 Task: Look for Airbnb options in Maidenhead, United Kingdom from 15th January 2024 to 21st January 2024 for 5 adults. Place can be entire room with 3 bedrooms having 3 beds and 3 bathrooms. Property type can be house.
Action: Mouse moved to (552, 137)
Screenshot: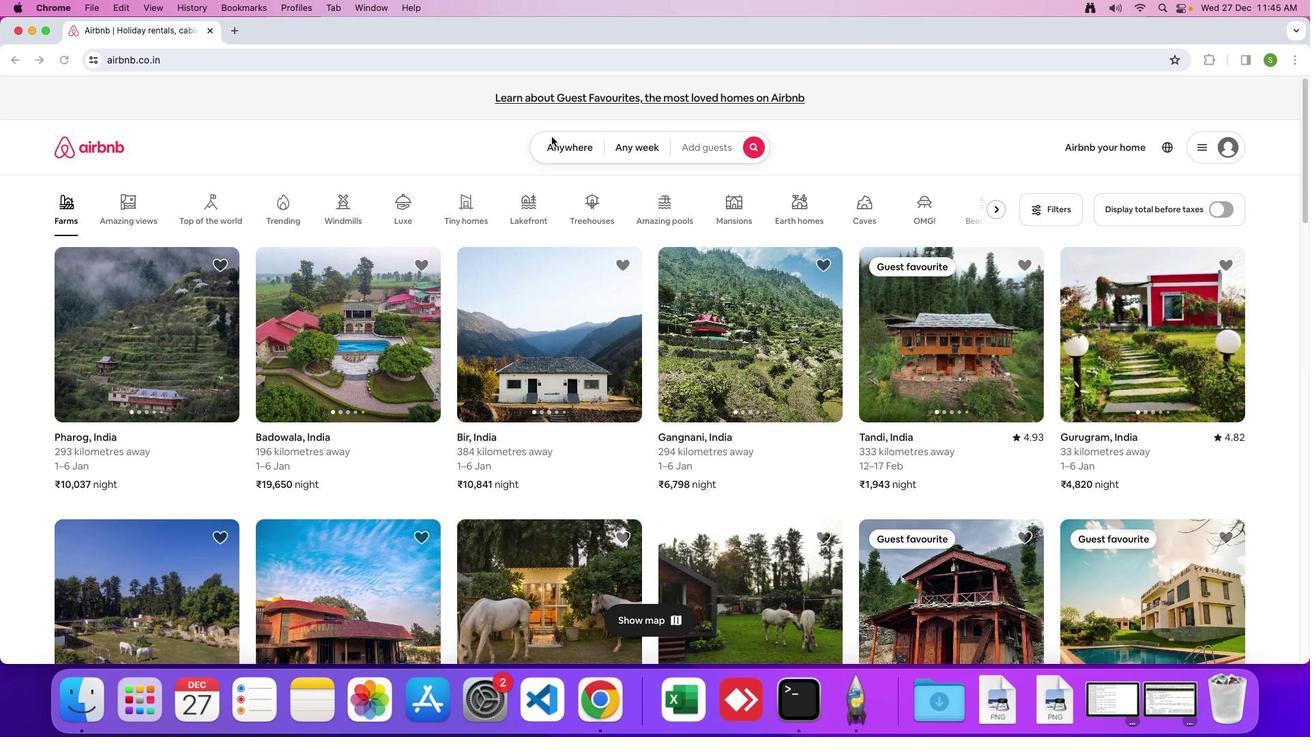 
Action: Mouse pressed left at (552, 137)
Screenshot: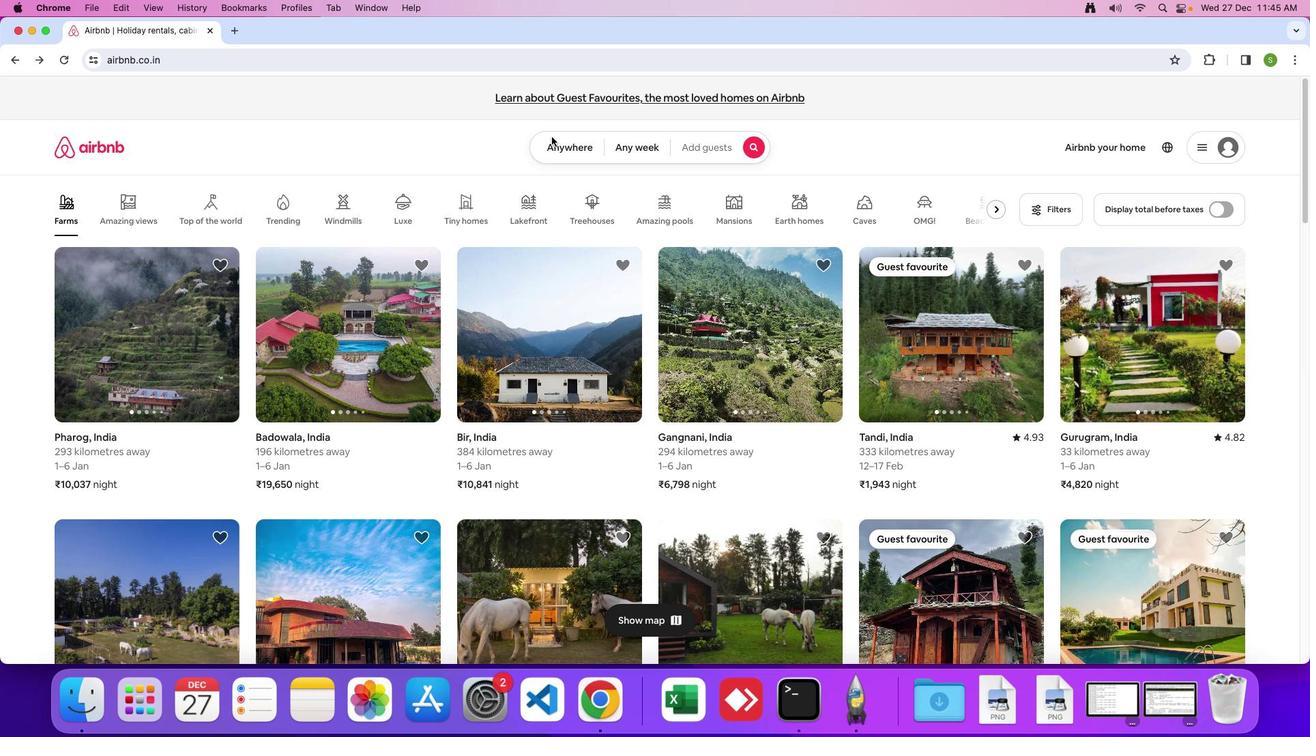 
Action: Mouse moved to (564, 149)
Screenshot: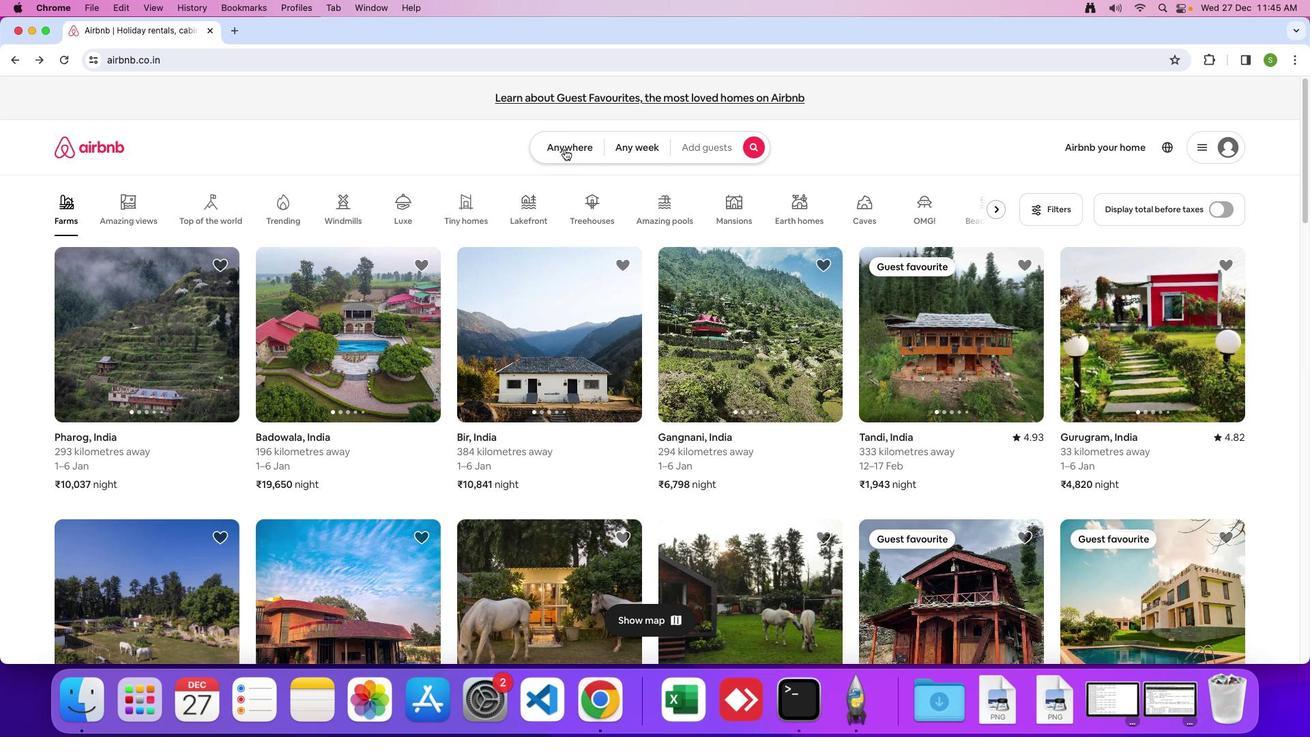 
Action: Mouse pressed left at (564, 149)
Screenshot: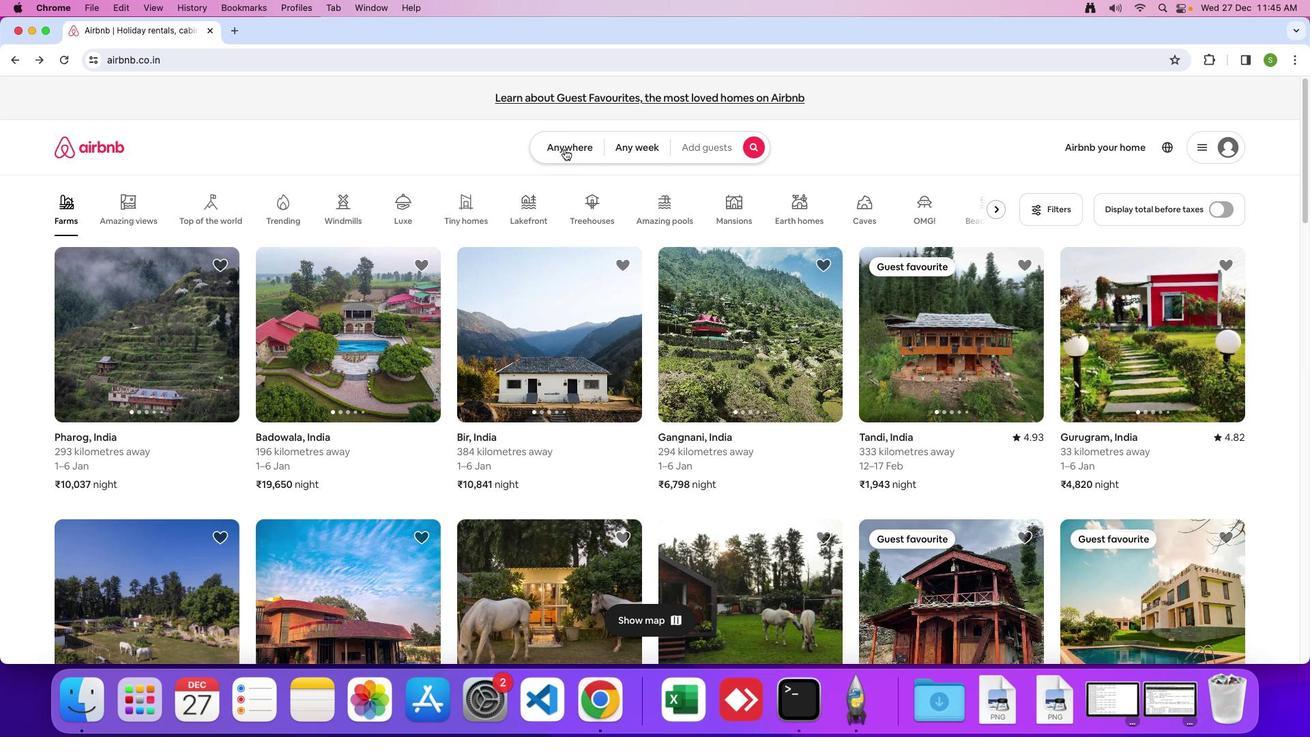 
Action: Mouse moved to (461, 195)
Screenshot: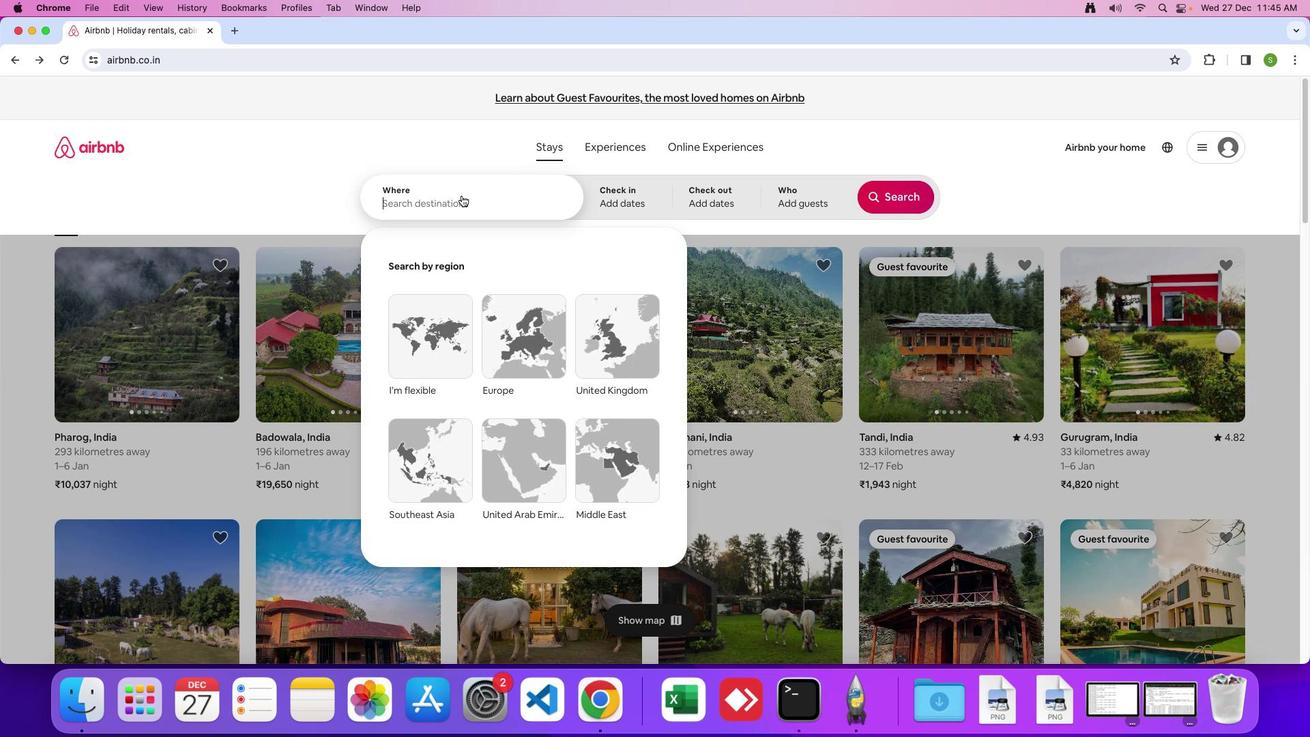 
Action: Mouse pressed left at (461, 195)
Screenshot: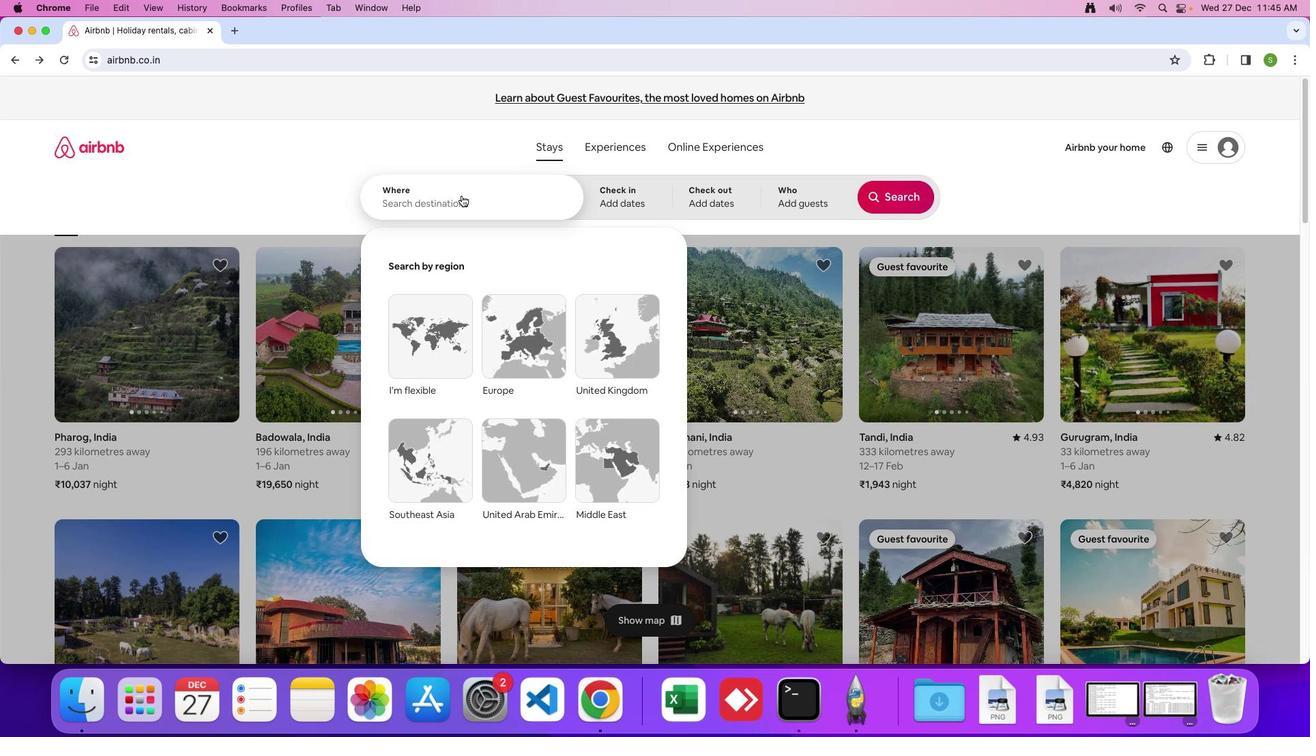 
Action: Mouse moved to (462, 195)
Screenshot: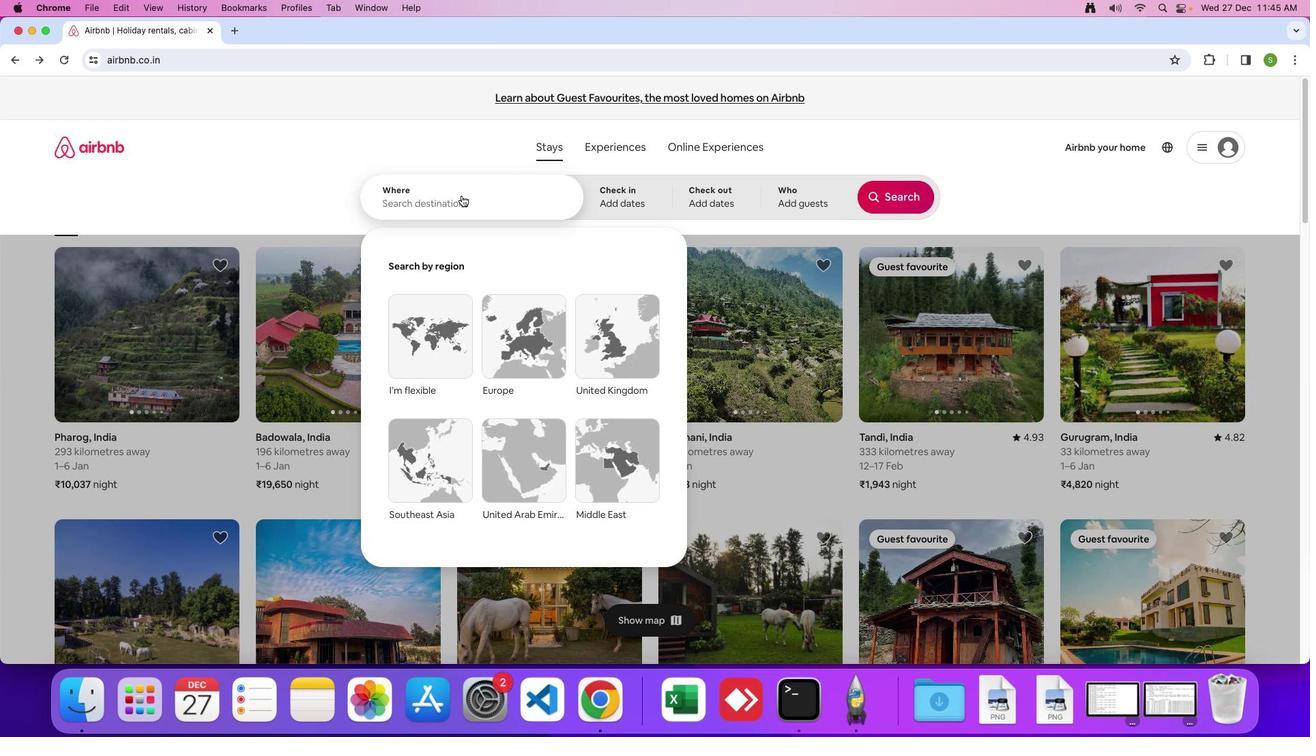 
Action: Key pressed 'M'Key.caps_lock'a''i''d''e''n''h''e''a''d'','Key.spaceKey.shift'U''n''i''t''e''d'Key.spaceKey.shift'K''i''n''g''d''o''m'Key.enter
Screenshot: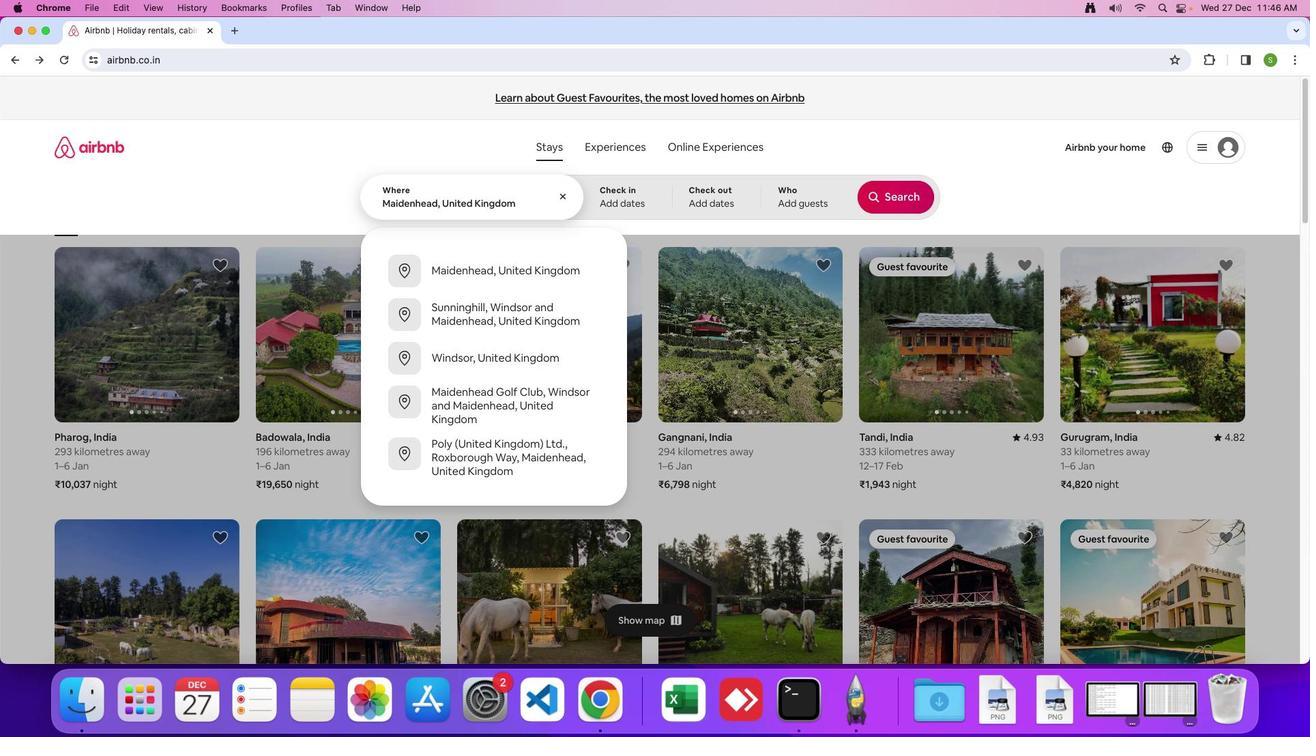 
Action: Mouse moved to (714, 431)
Screenshot: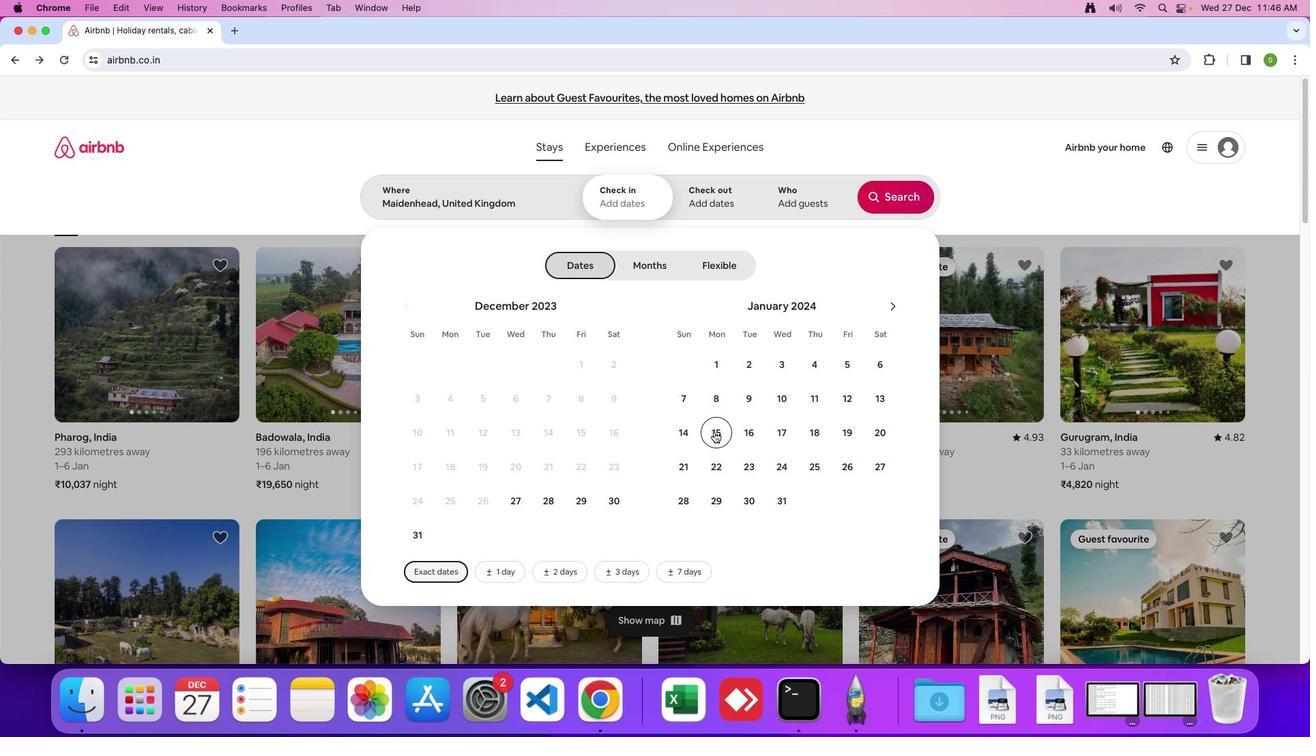 
Action: Mouse pressed left at (714, 431)
Screenshot: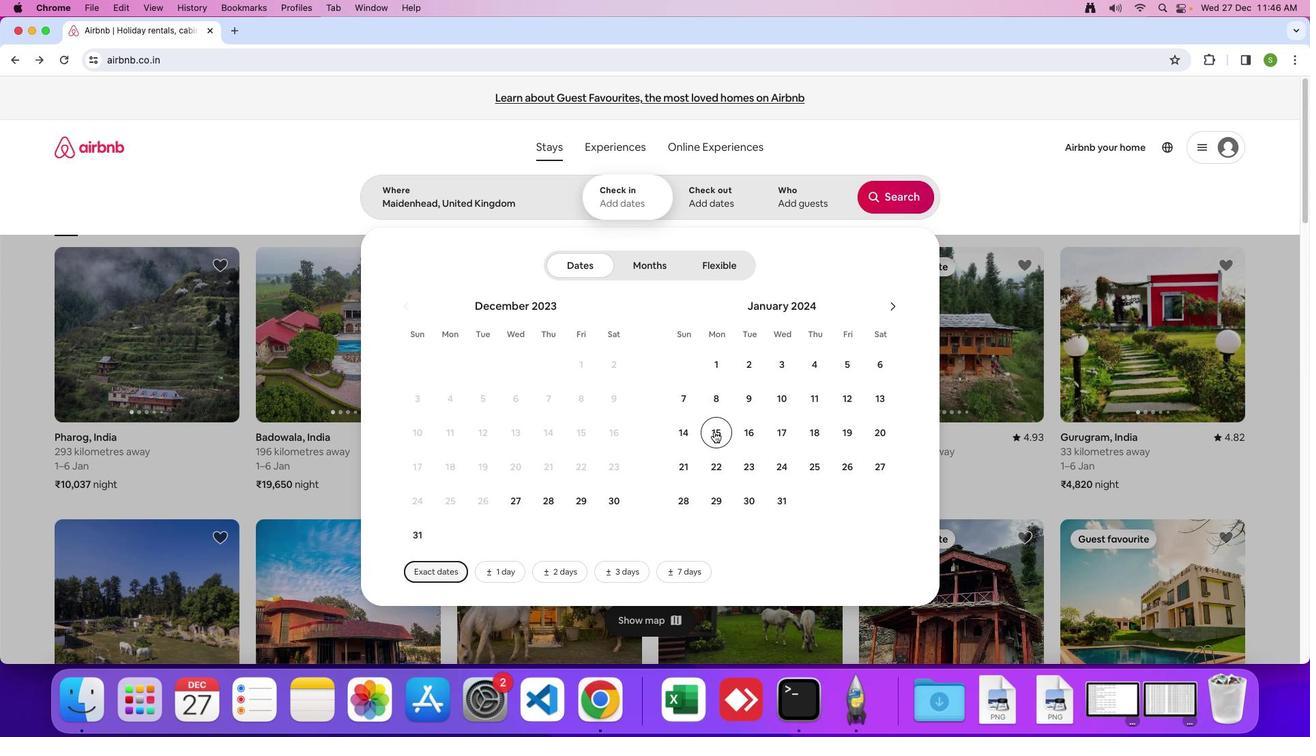 
Action: Mouse moved to (684, 471)
Screenshot: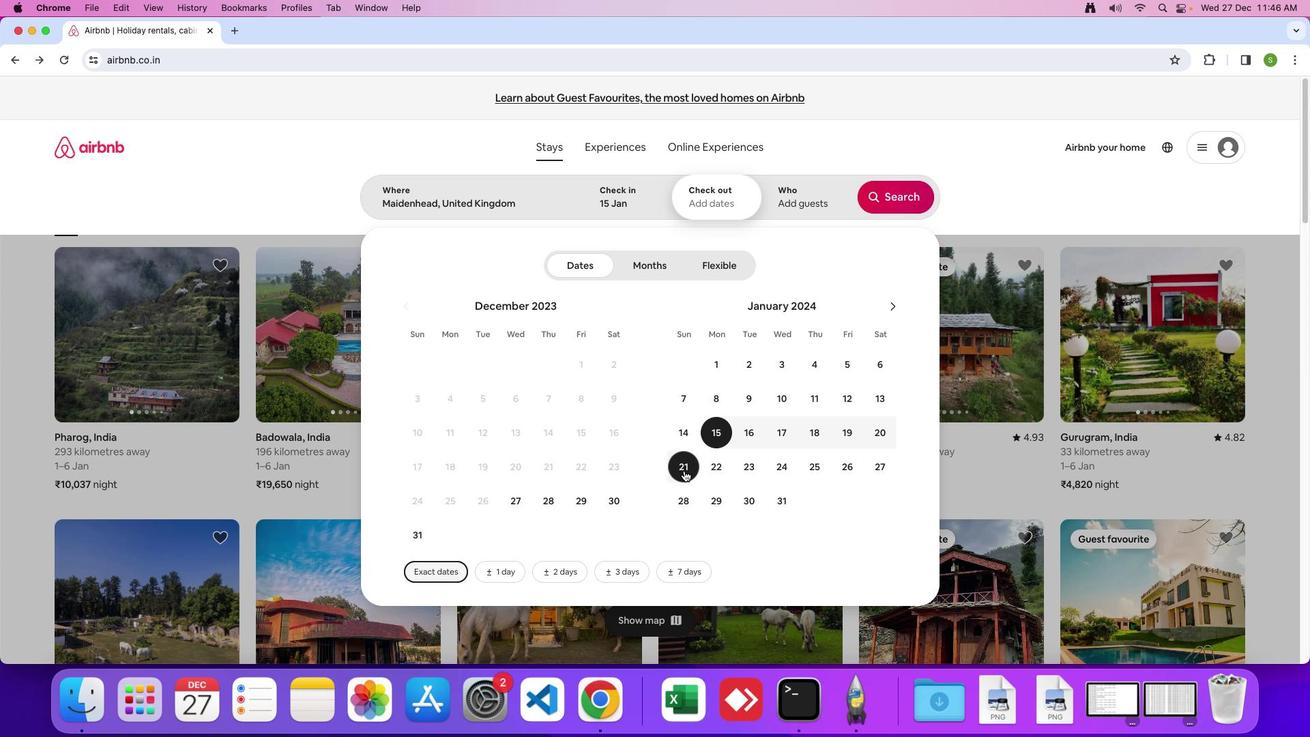 
Action: Mouse pressed left at (684, 471)
Screenshot: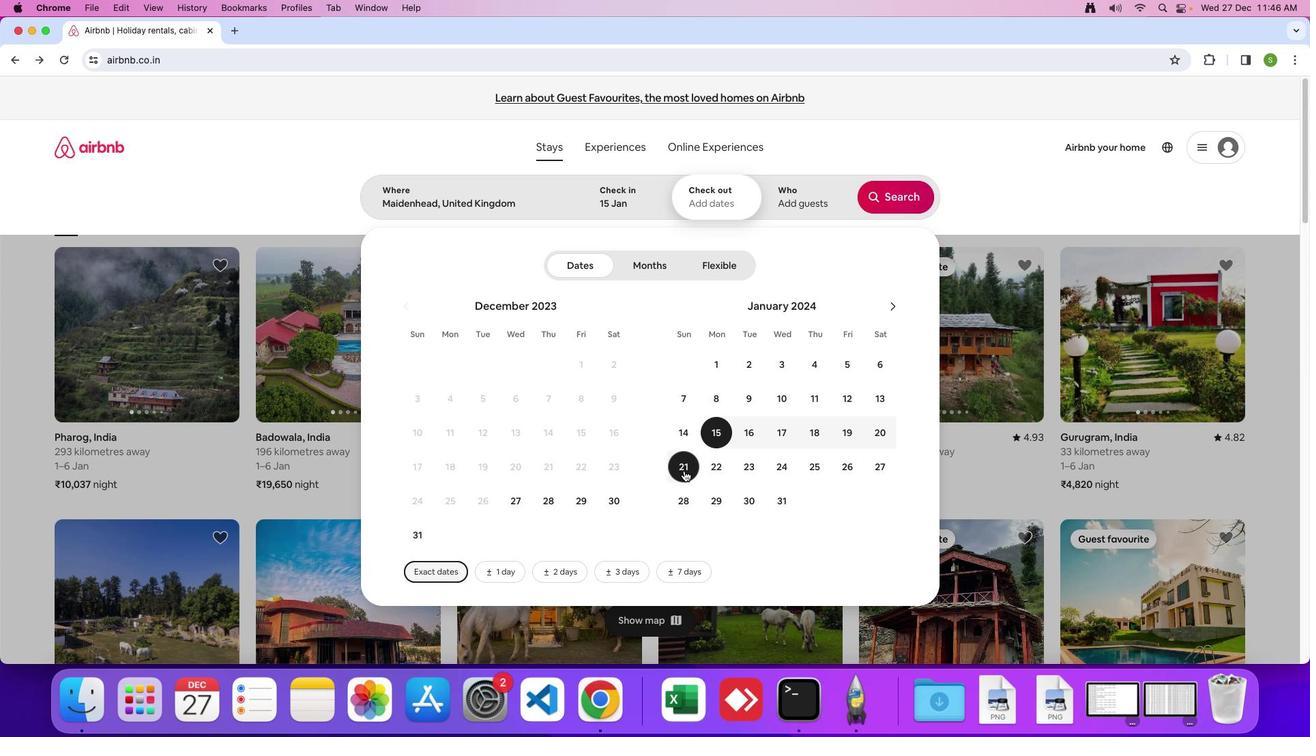 
Action: Mouse moved to (794, 196)
Screenshot: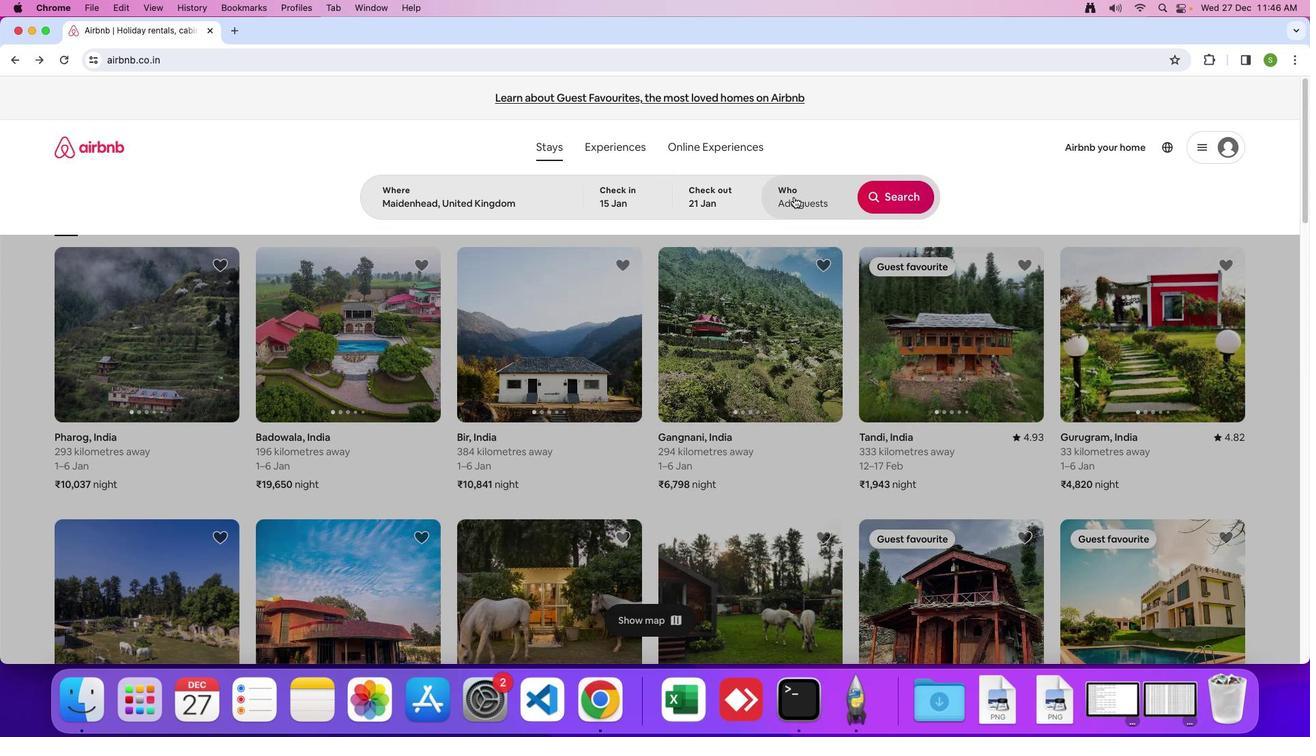 
Action: Mouse pressed left at (794, 196)
Screenshot: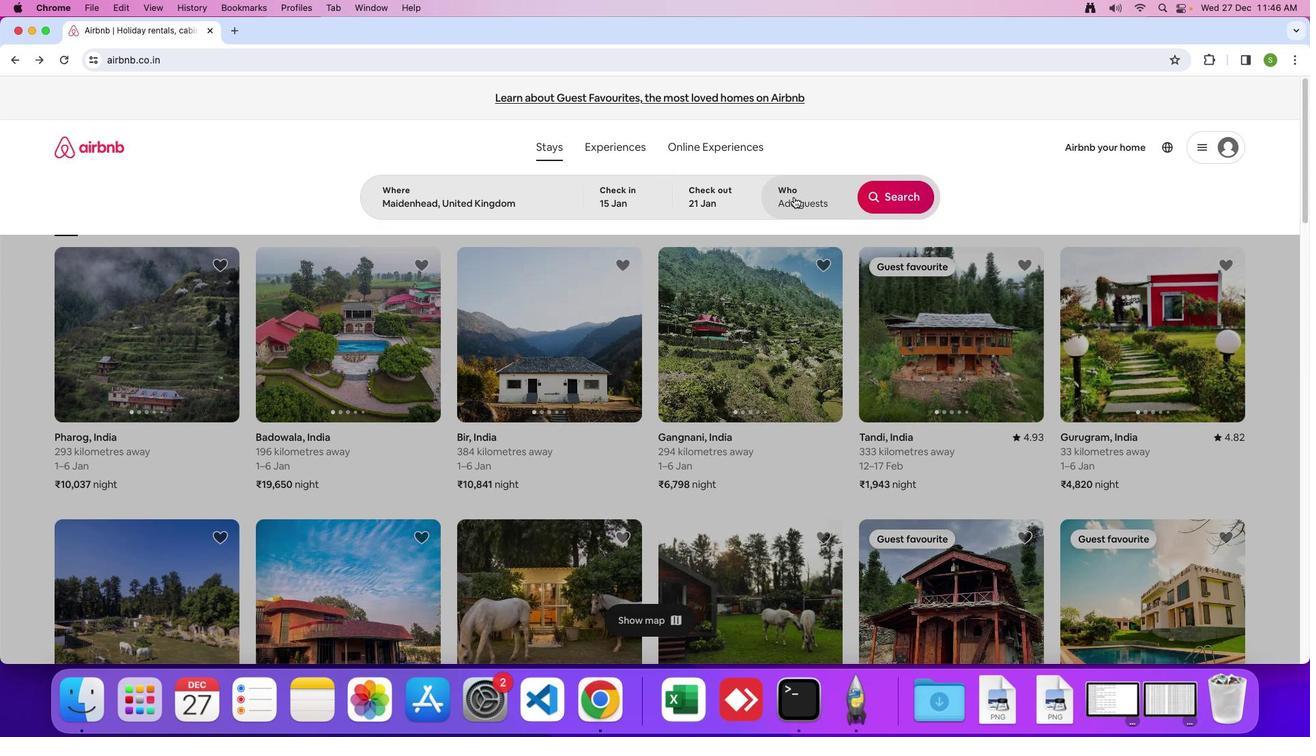 
Action: Mouse moved to (899, 270)
Screenshot: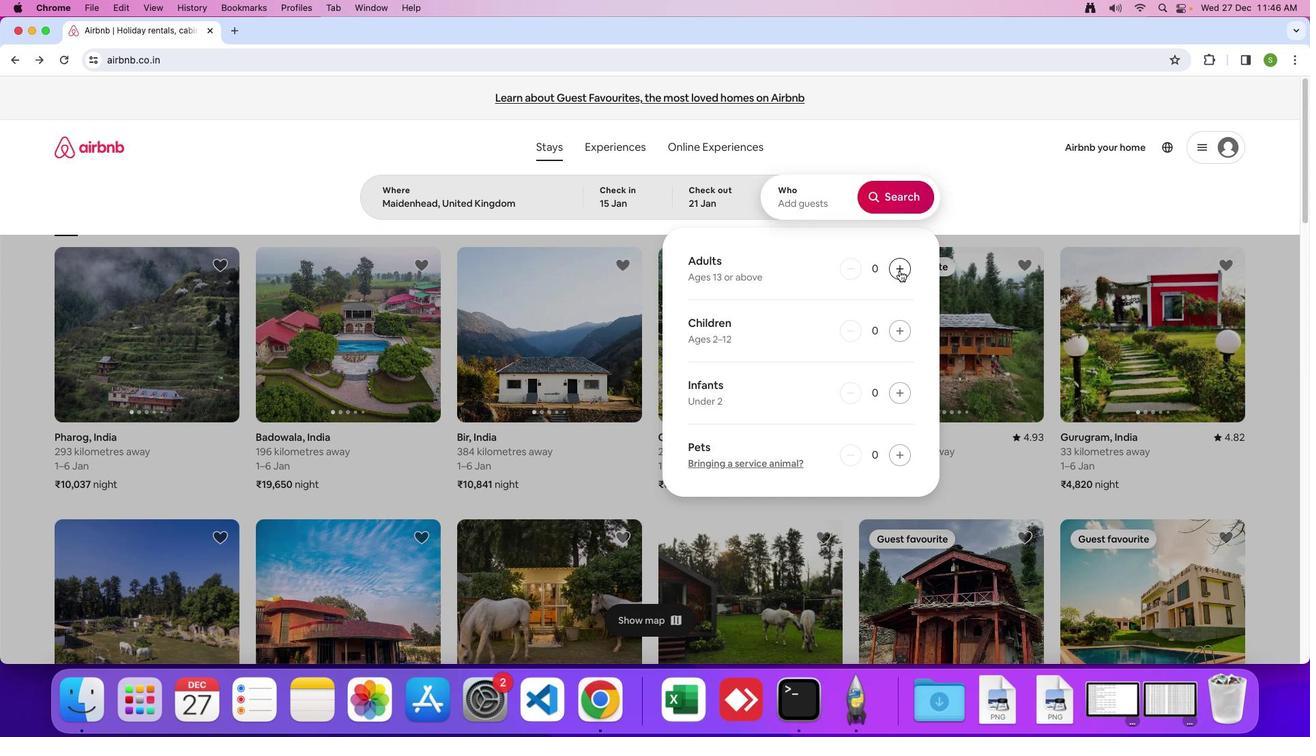
Action: Mouse pressed left at (899, 270)
Screenshot: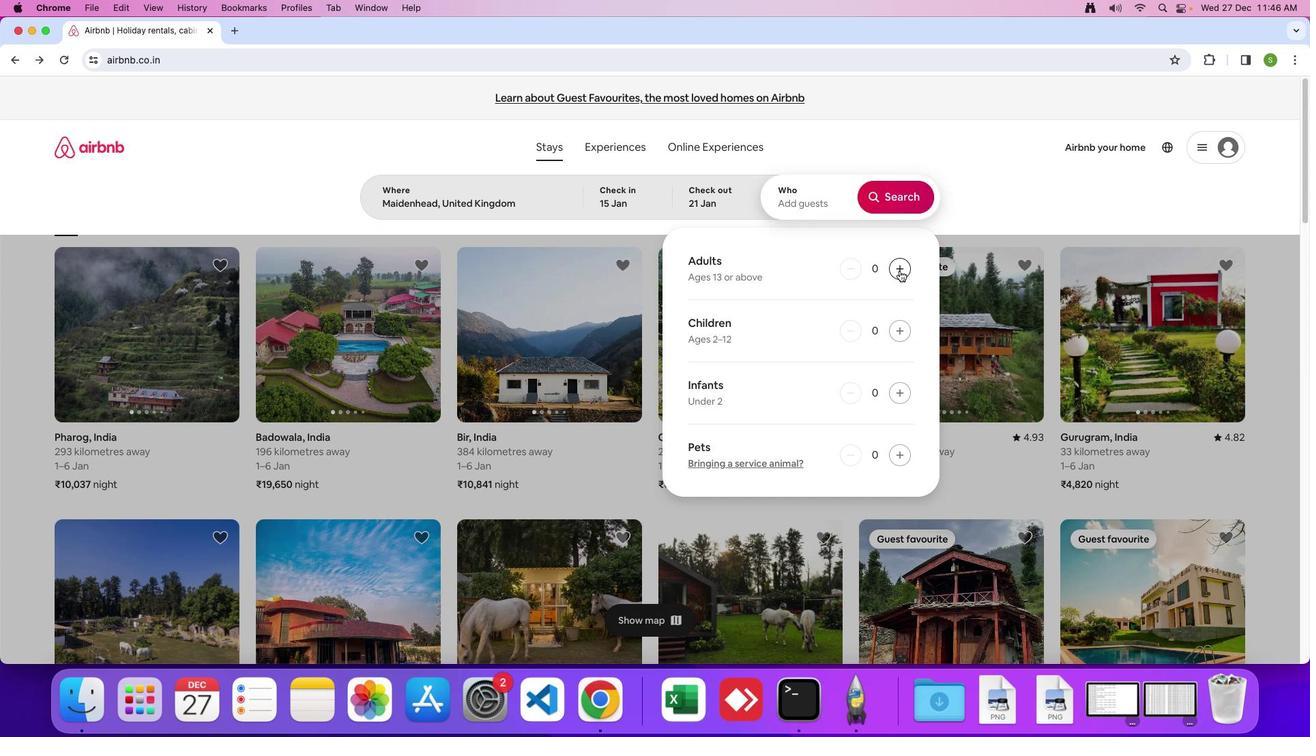
Action: Mouse pressed left at (899, 270)
Screenshot: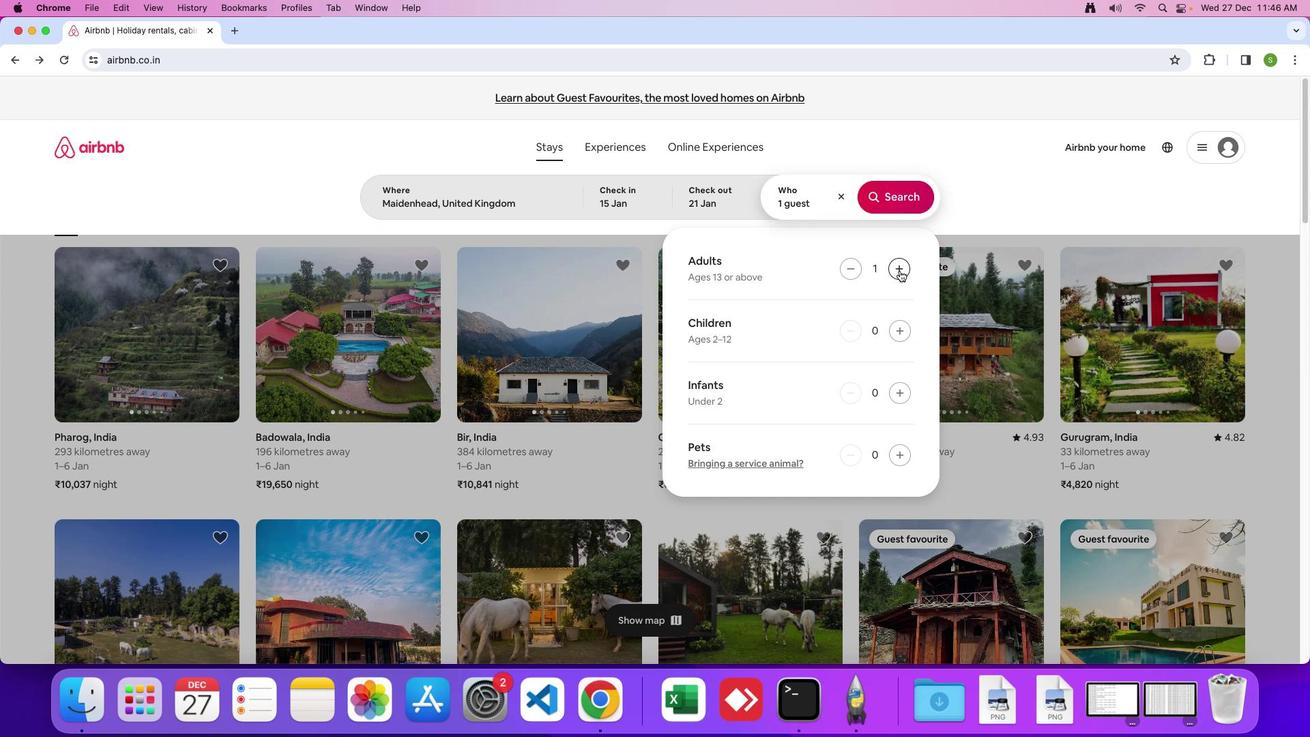 
Action: Mouse pressed left at (899, 270)
Screenshot: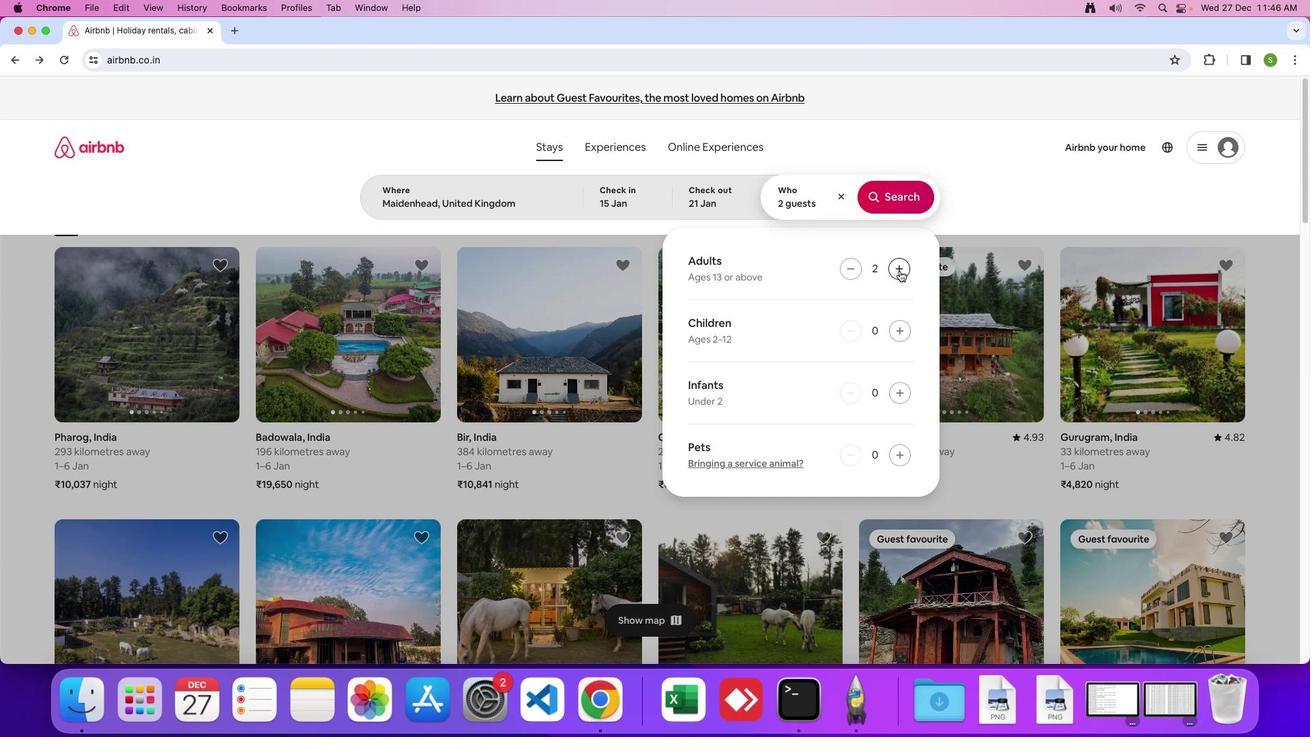 
Action: Mouse pressed left at (899, 270)
Screenshot: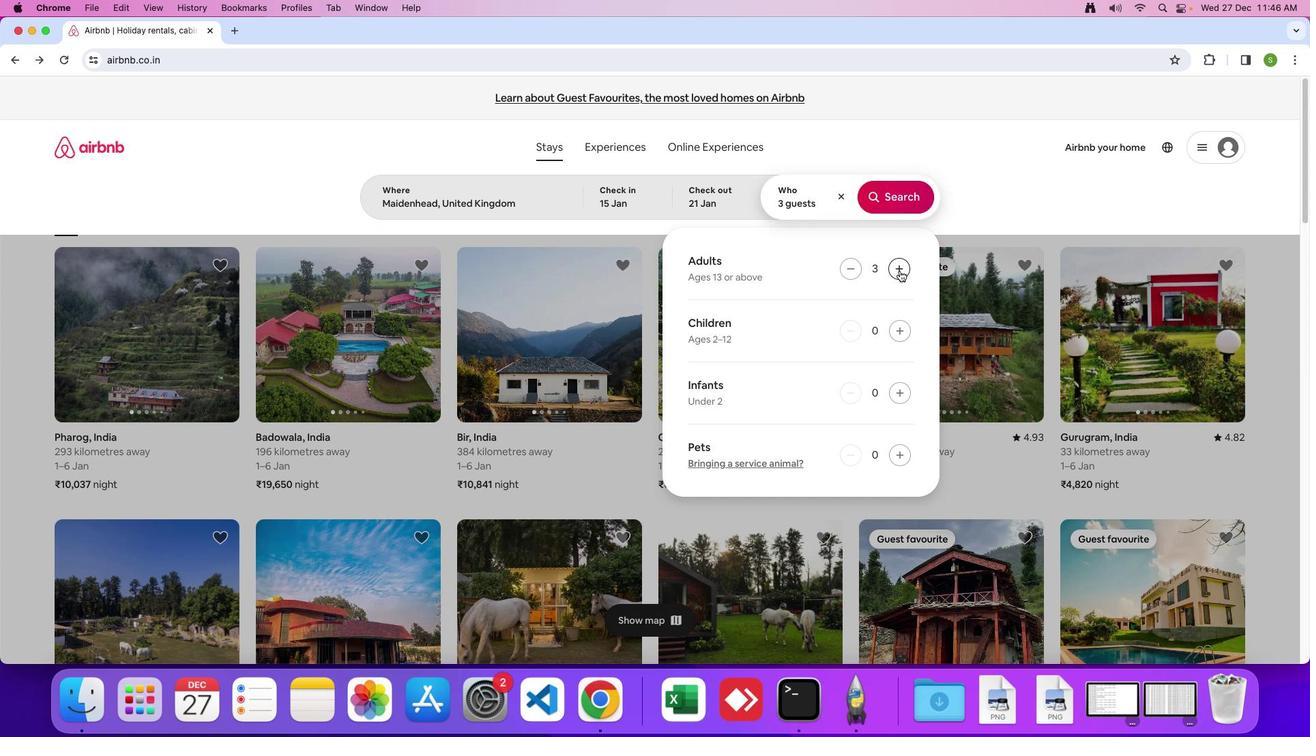 
Action: Mouse pressed left at (899, 270)
Screenshot: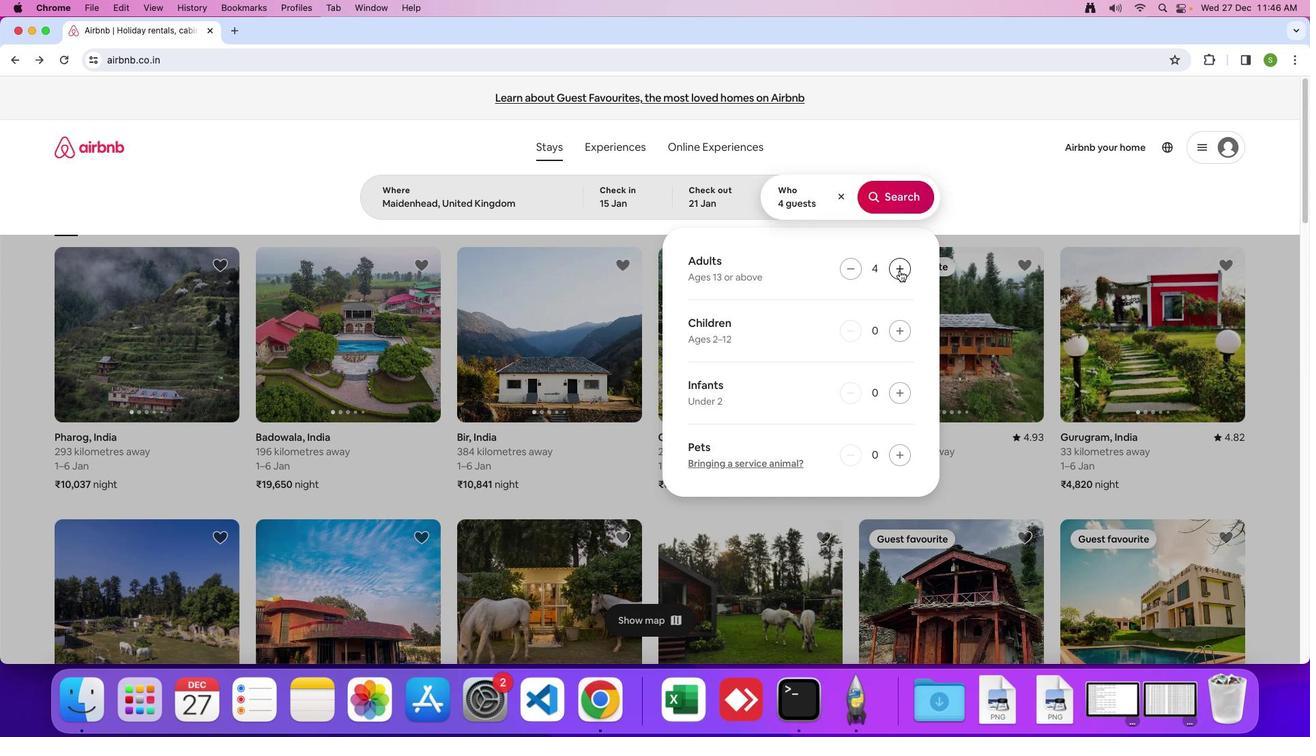 
Action: Mouse moved to (882, 203)
Screenshot: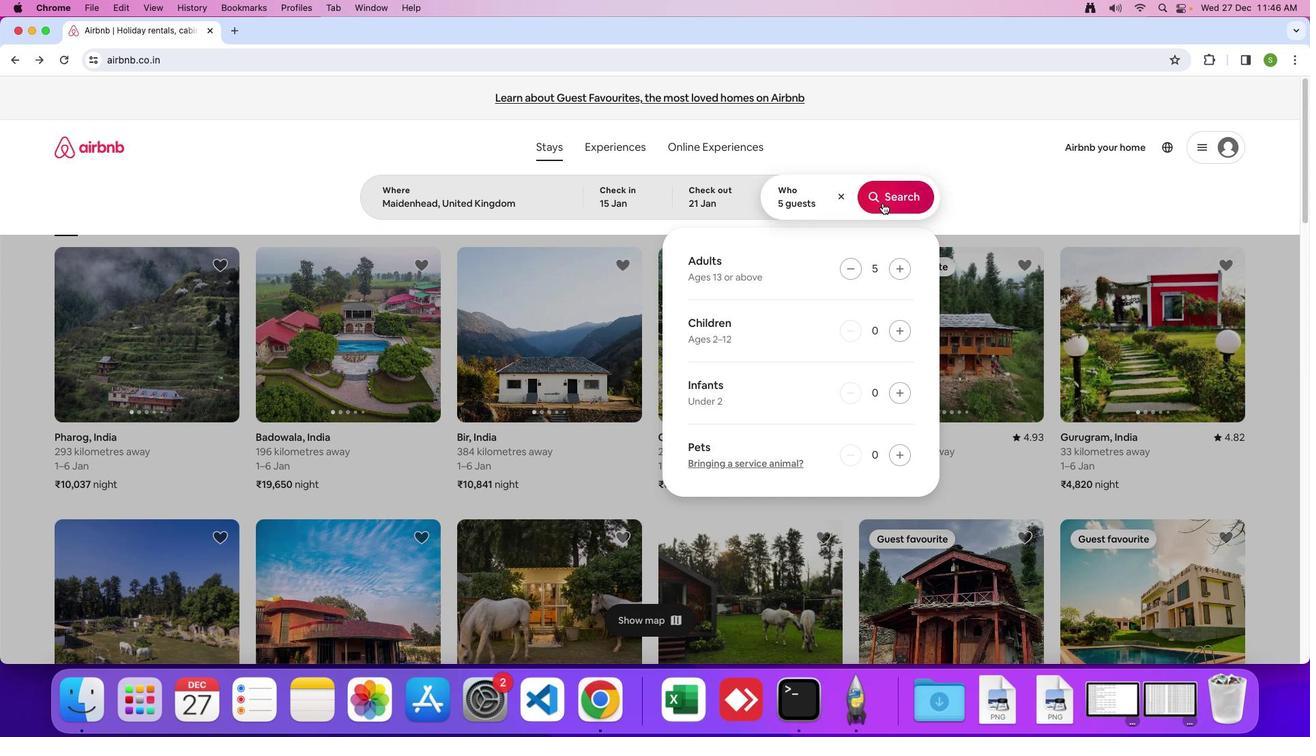 
Action: Mouse pressed left at (882, 203)
Screenshot: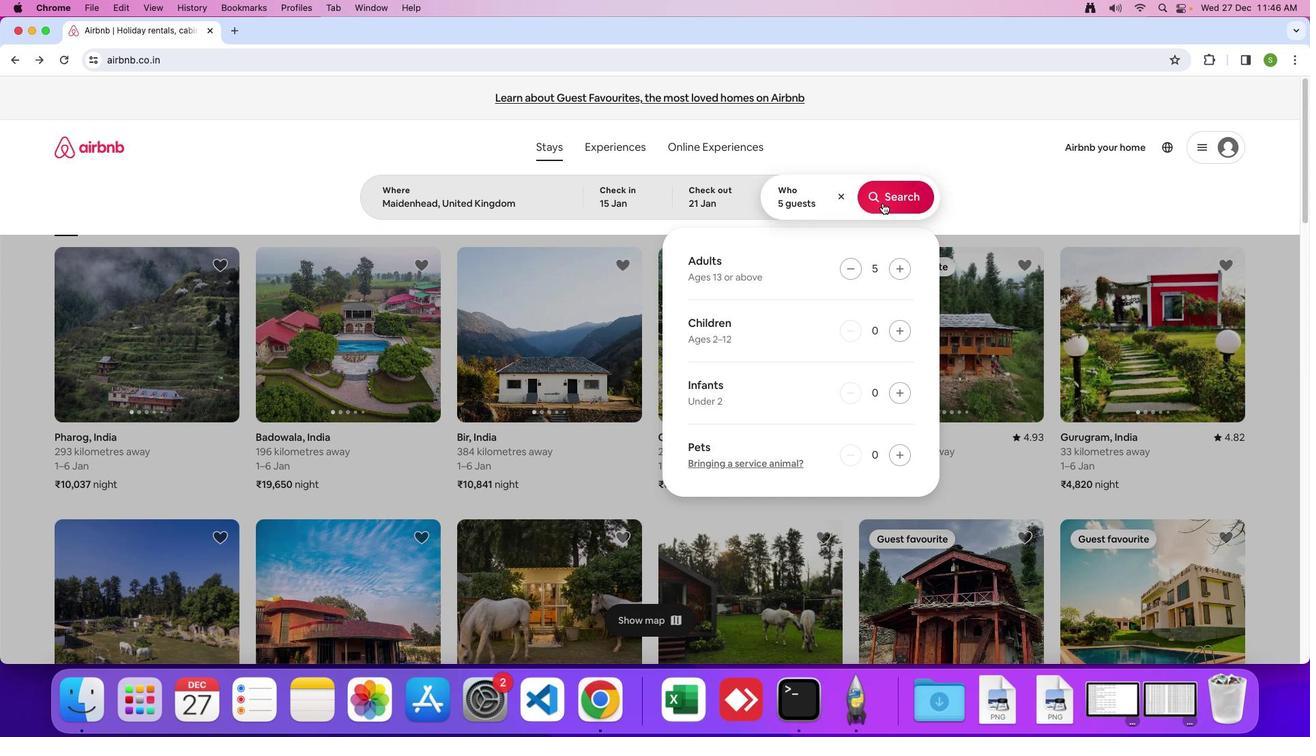
Action: Mouse moved to (1094, 164)
Screenshot: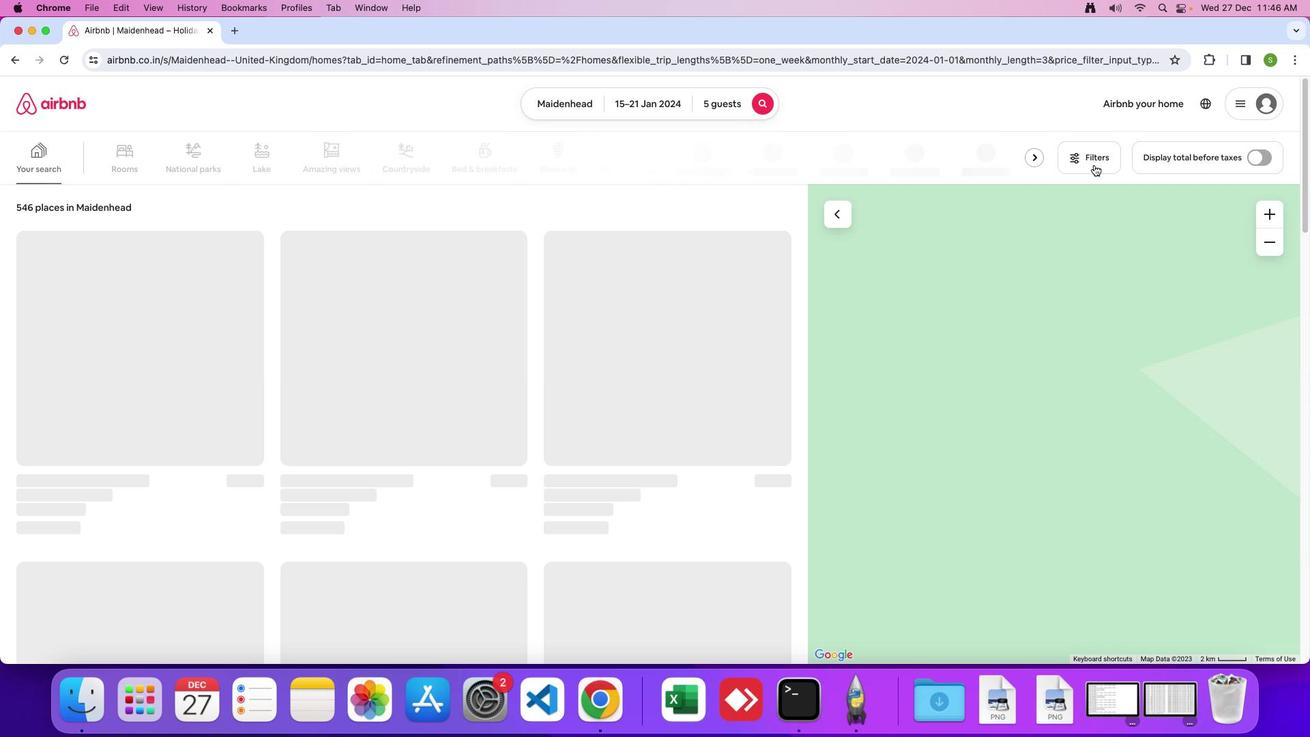 
Action: Mouse pressed left at (1094, 164)
Screenshot: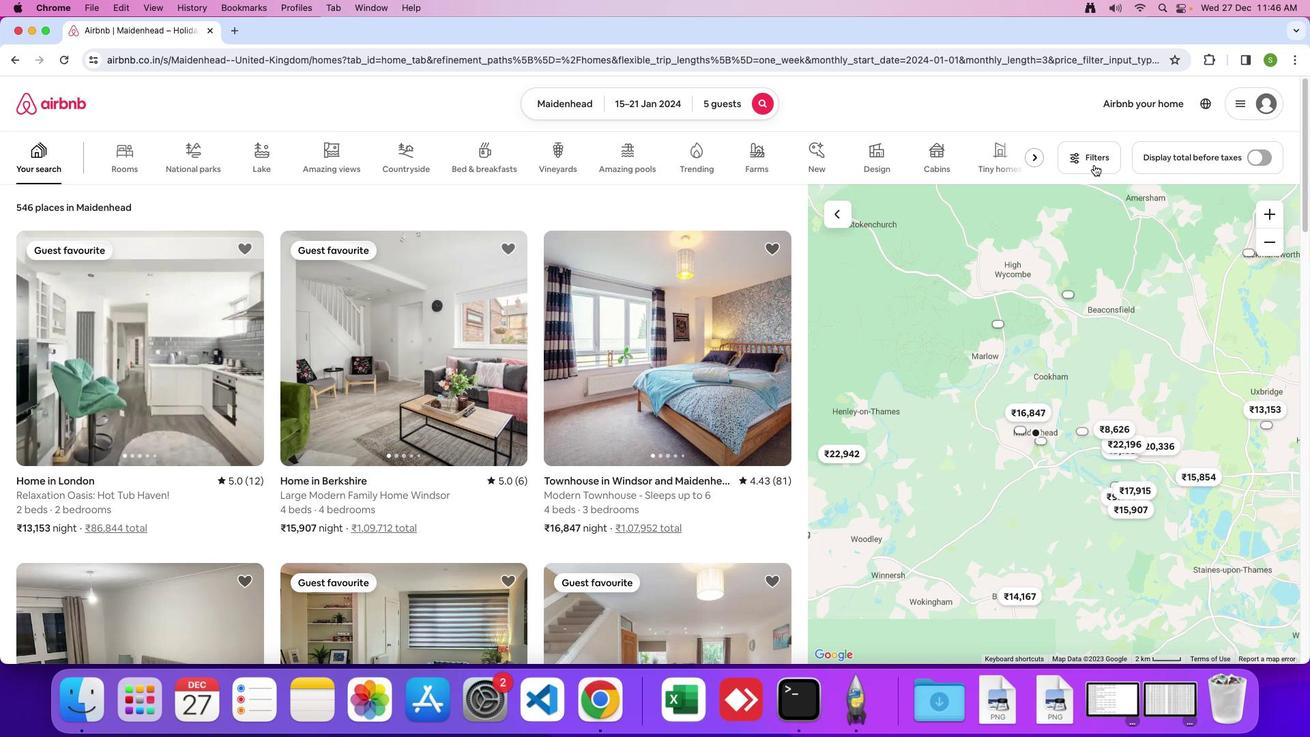 
Action: Mouse moved to (580, 430)
Screenshot: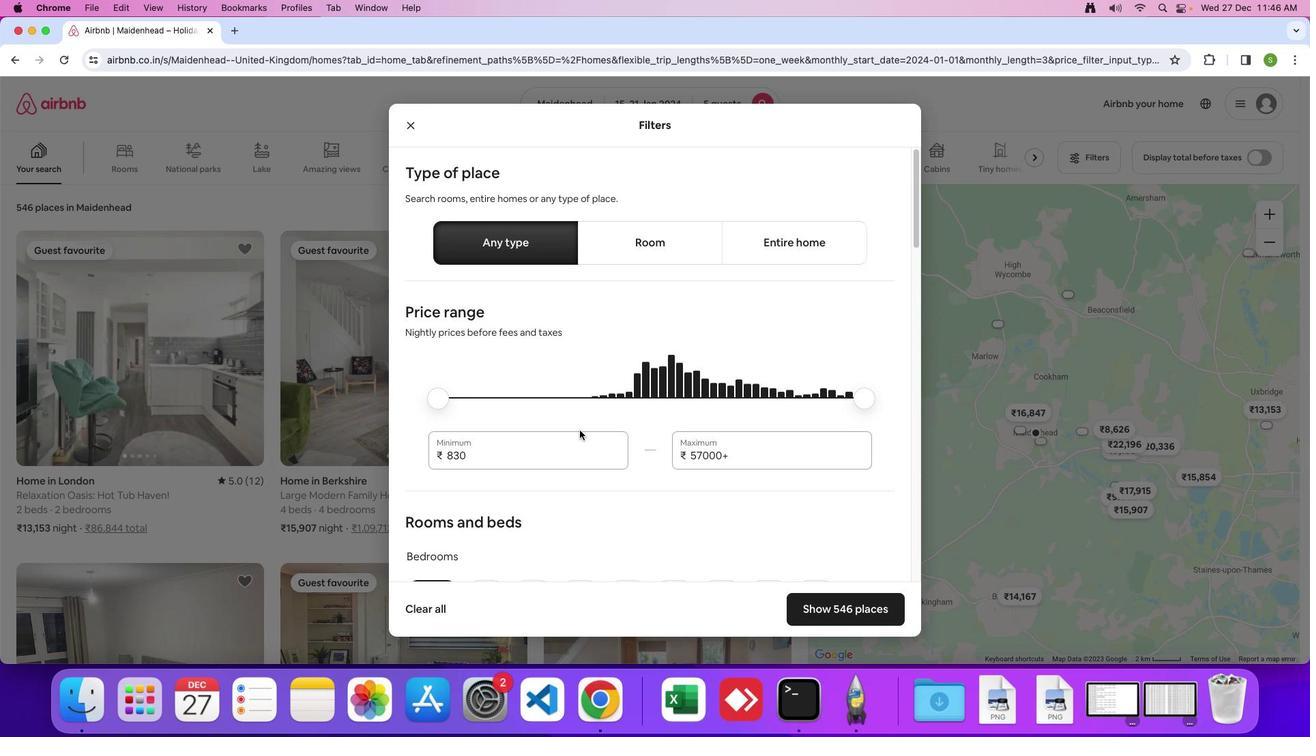 
Action: Mouse scrolled (580, 430) with delta (0, 0)
Screenshot: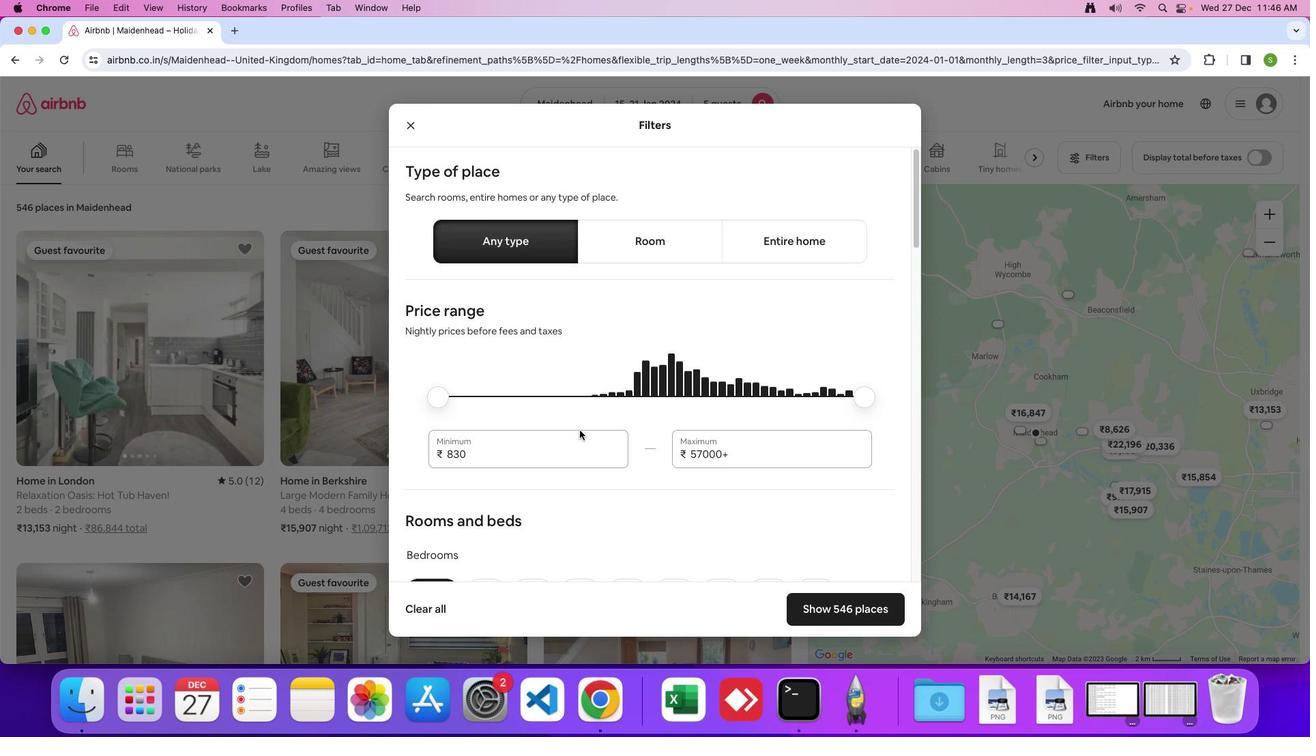 
Action: Mouse scrolled (580, 430) with delta (0, 0)
Screenshot: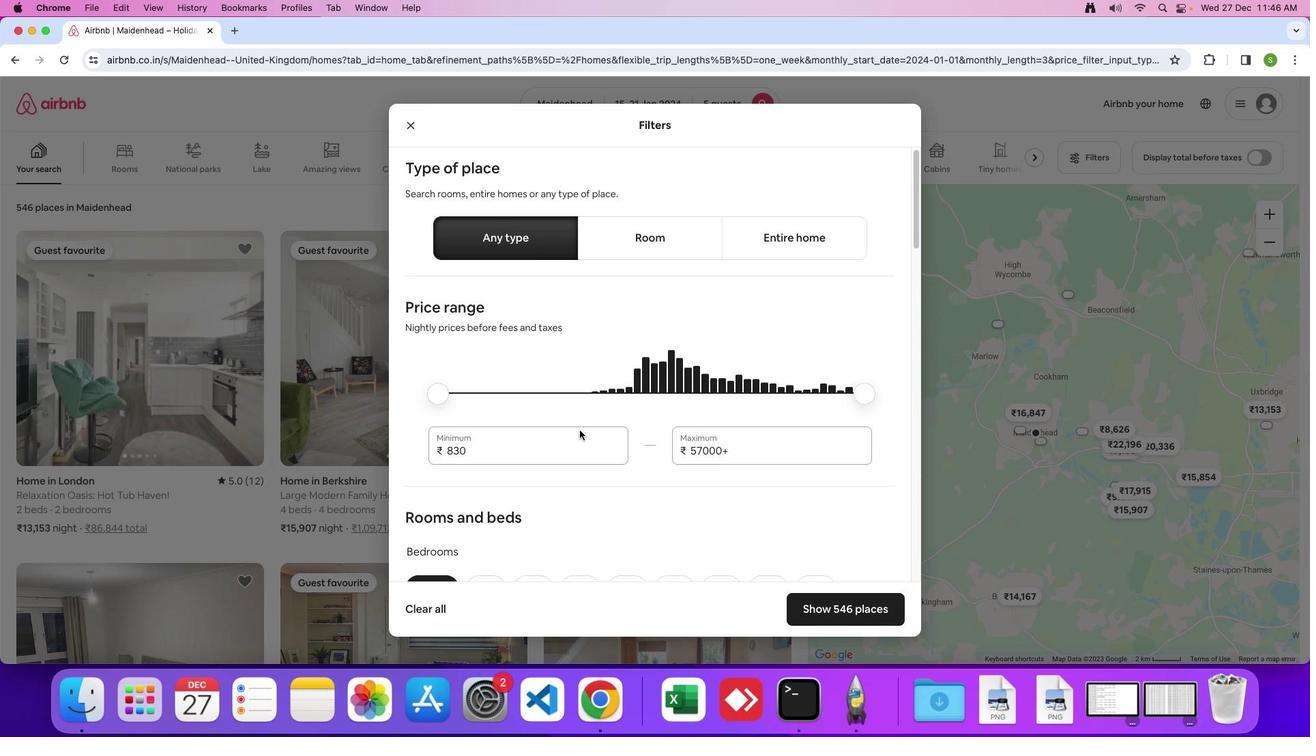 
Action: Mouse scrolled (580, 430) with delta (0, 0)
Screenshot: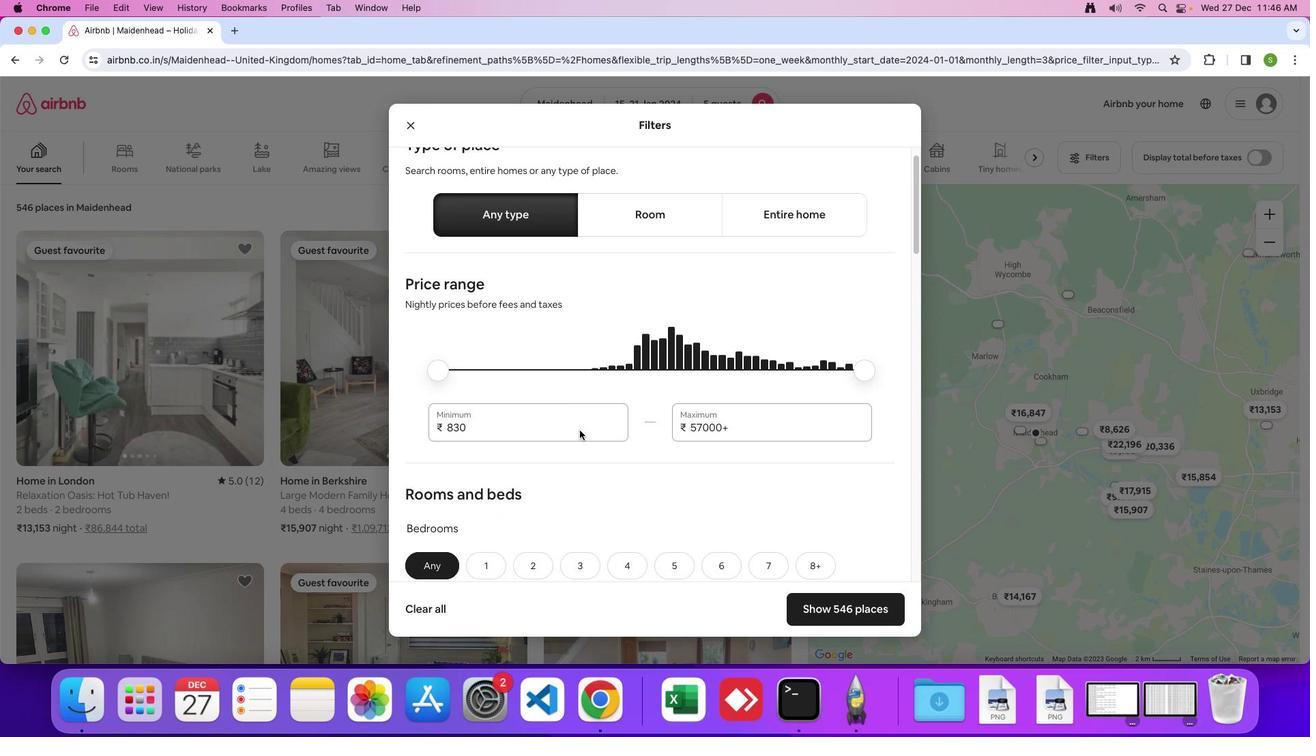 
Action: Mouse scrolled (580, 430) with delta (0, 0)
Screenshot: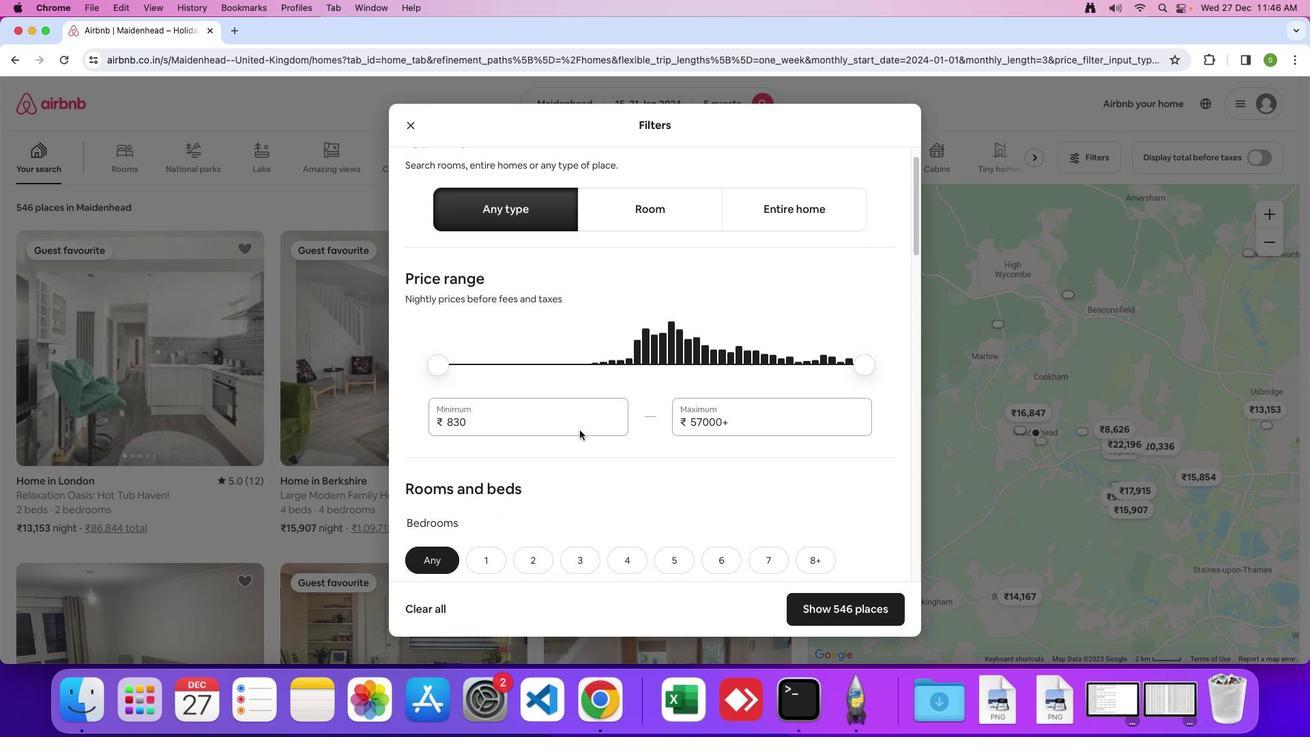 
Action: Mouse scrolled (580, 430) with delta (0, 0)
Screenshot: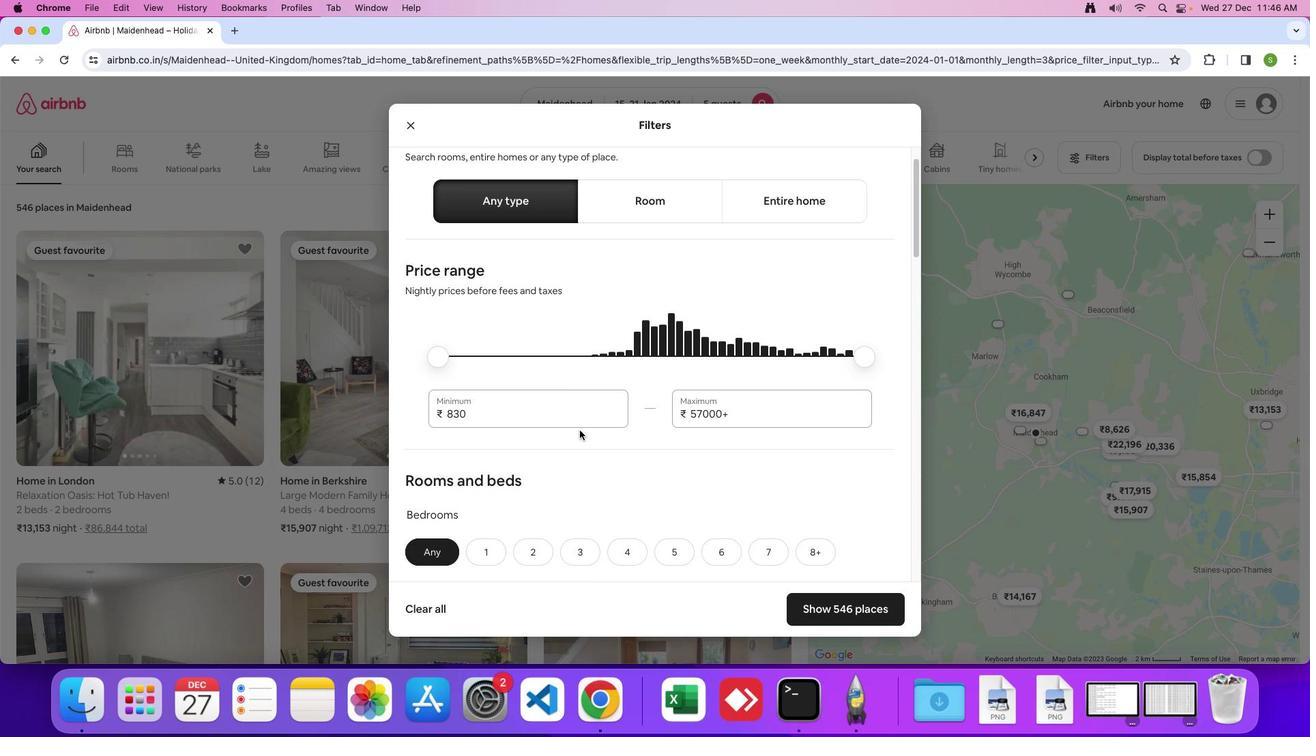 
Action: Mouse scrolled (580, 430) with delta (0, -1)
Screenshot: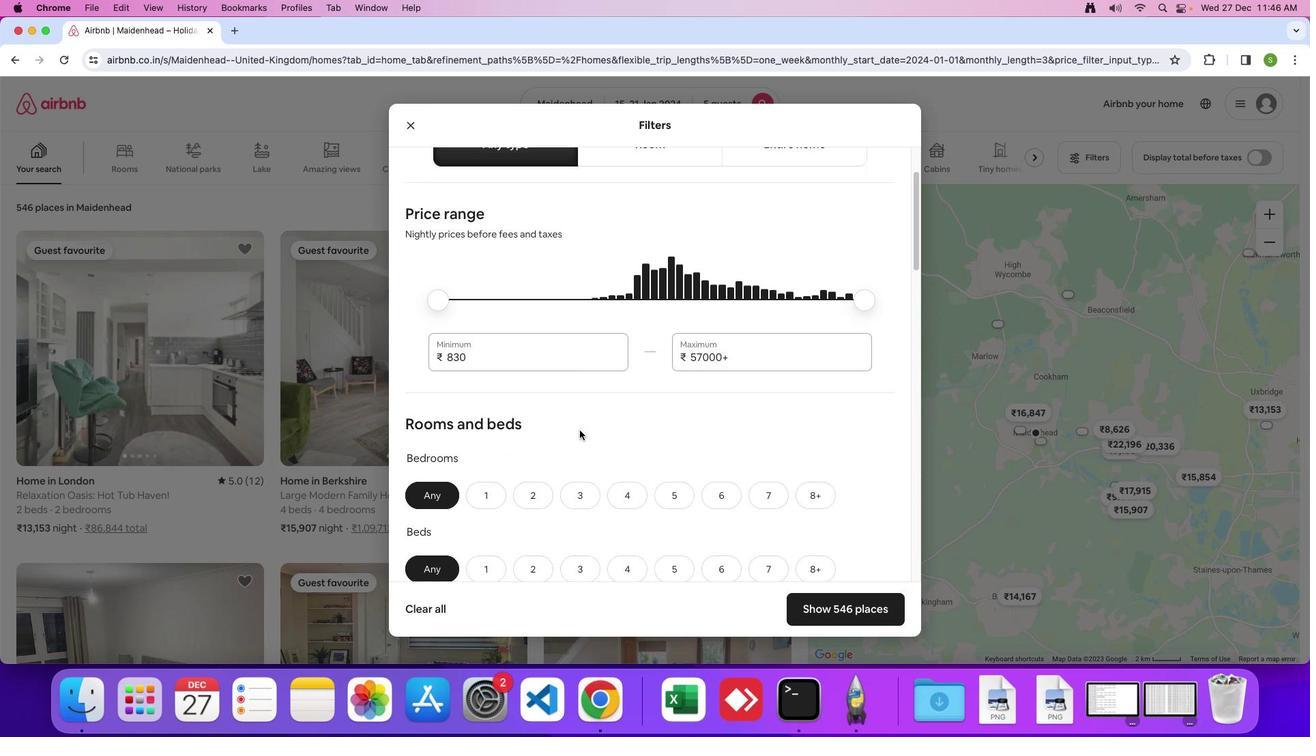 
Action: Mouse scrolled (580, 430) with delta (0, 0)
Screenshot: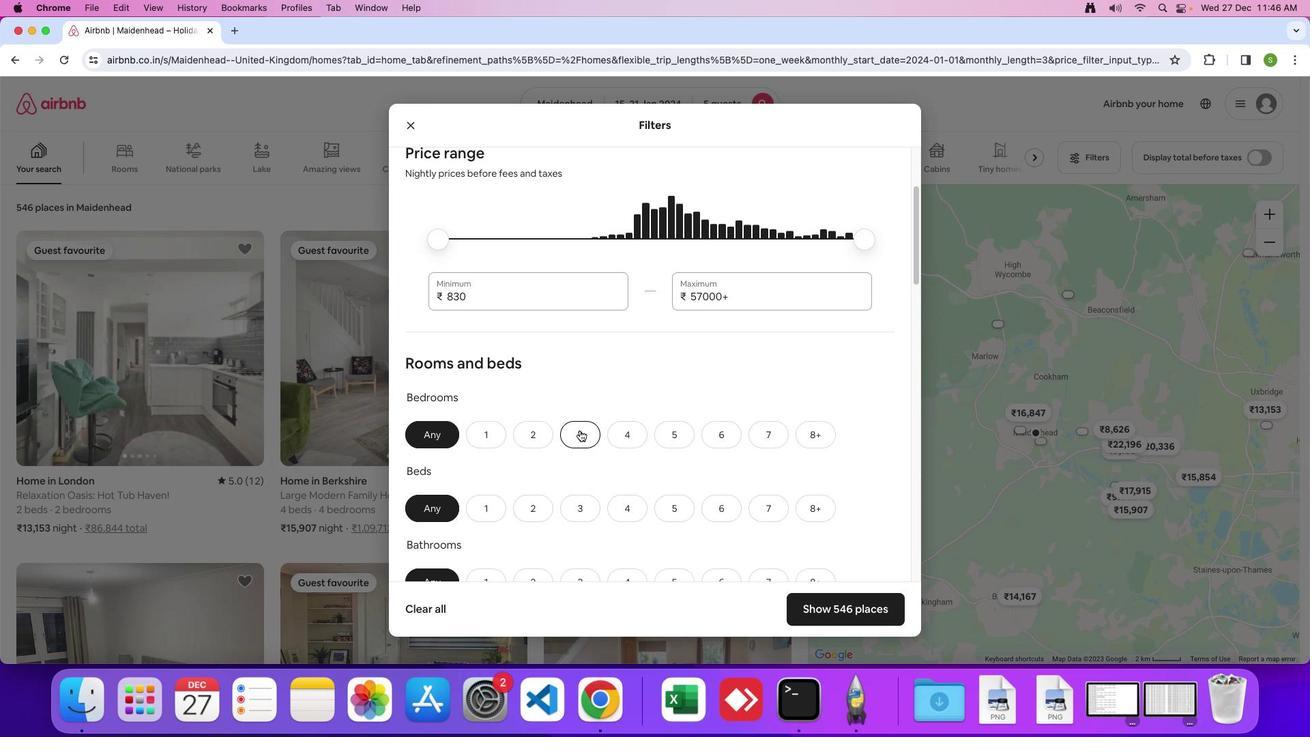 
Action: Mouse scrolled (580, 430) with delta (0, 0)
Screenshot: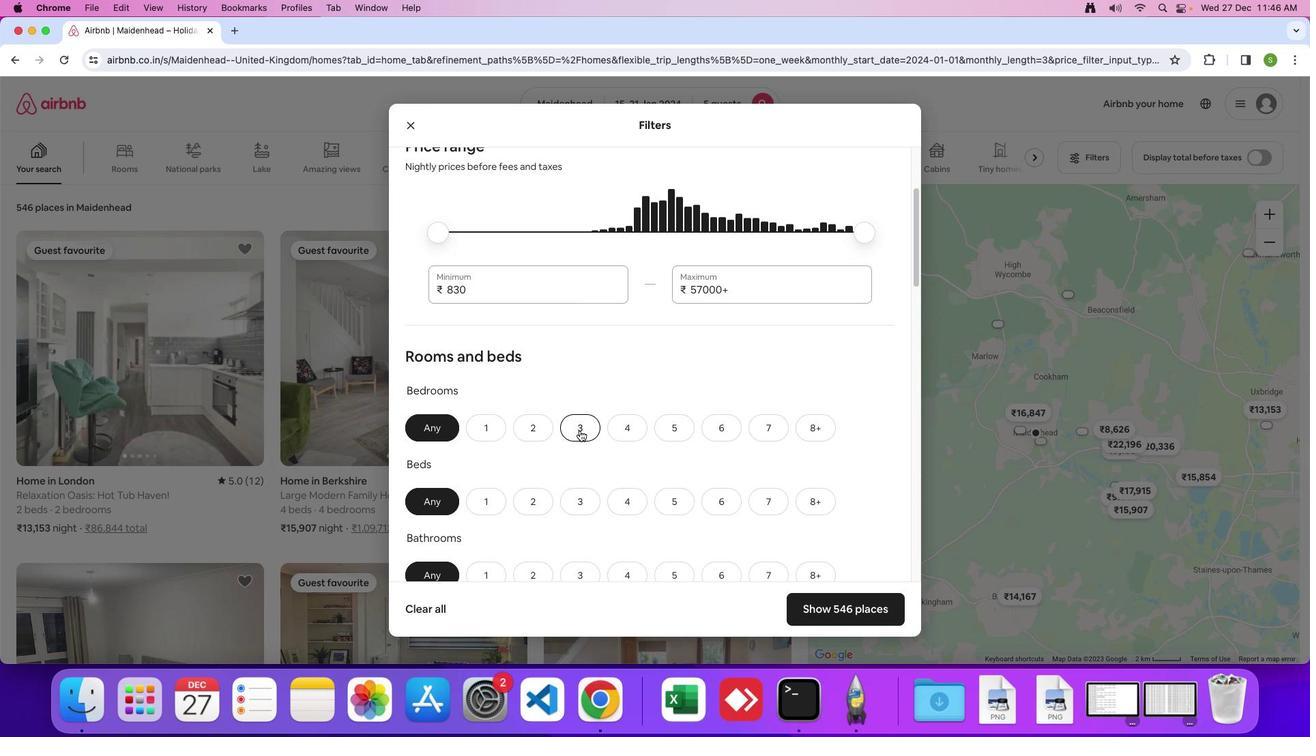 
Action: Mouse scrolled (580, 430) with delta (0, -1)
Screenshot: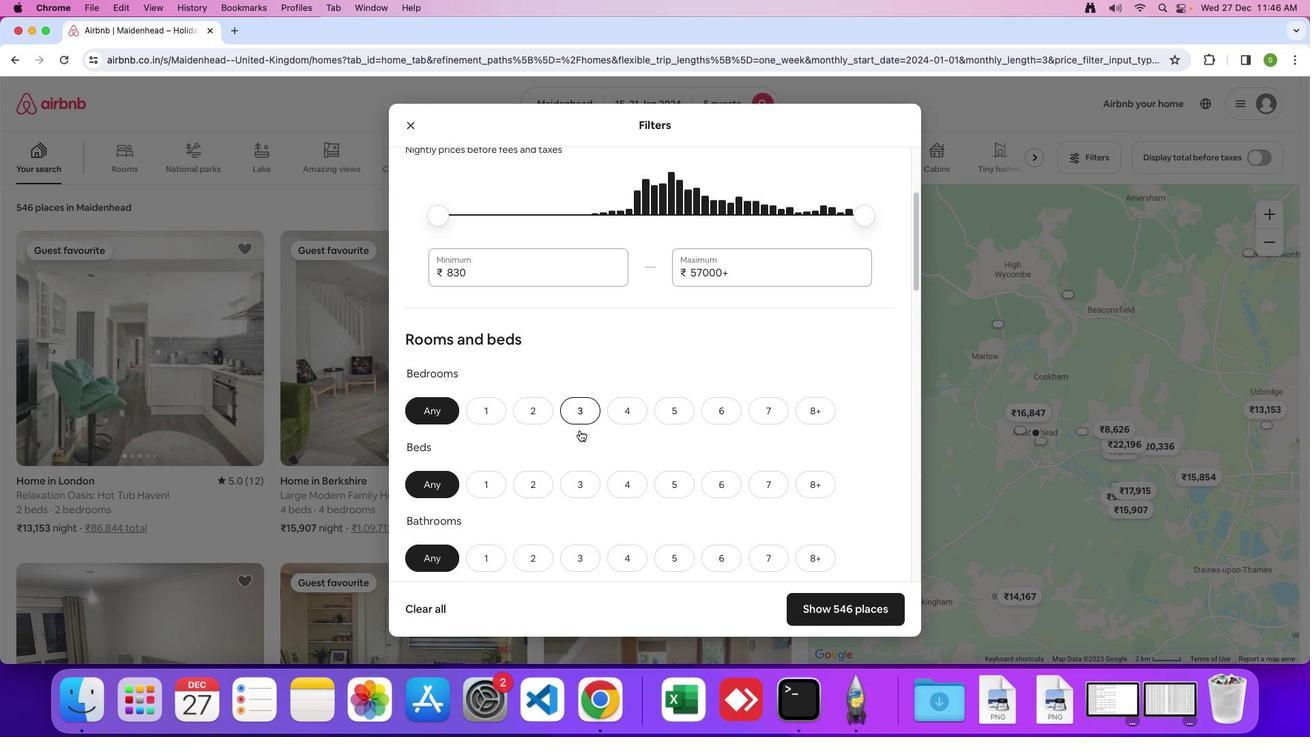 
Action: Mouse moved to (580, 344)
Screenshot: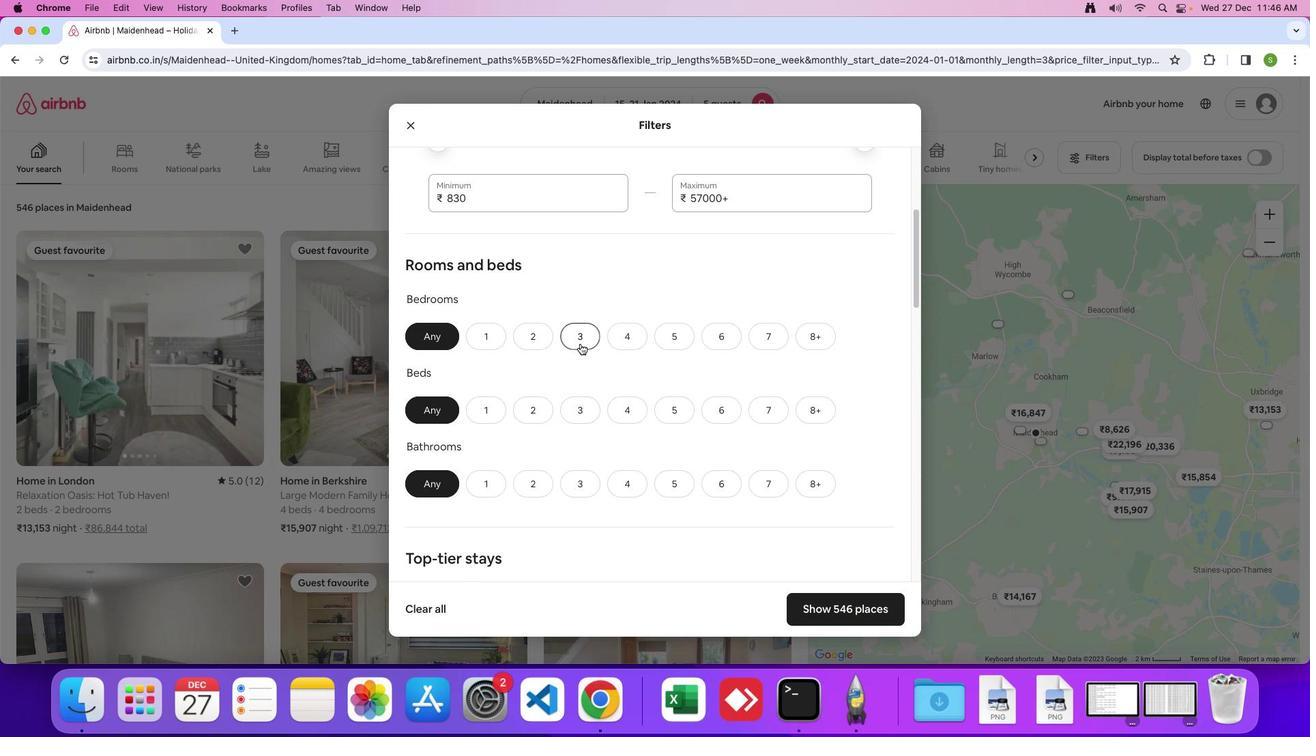 
Action: Mouse pressed left at (580, 344)
Screenshot: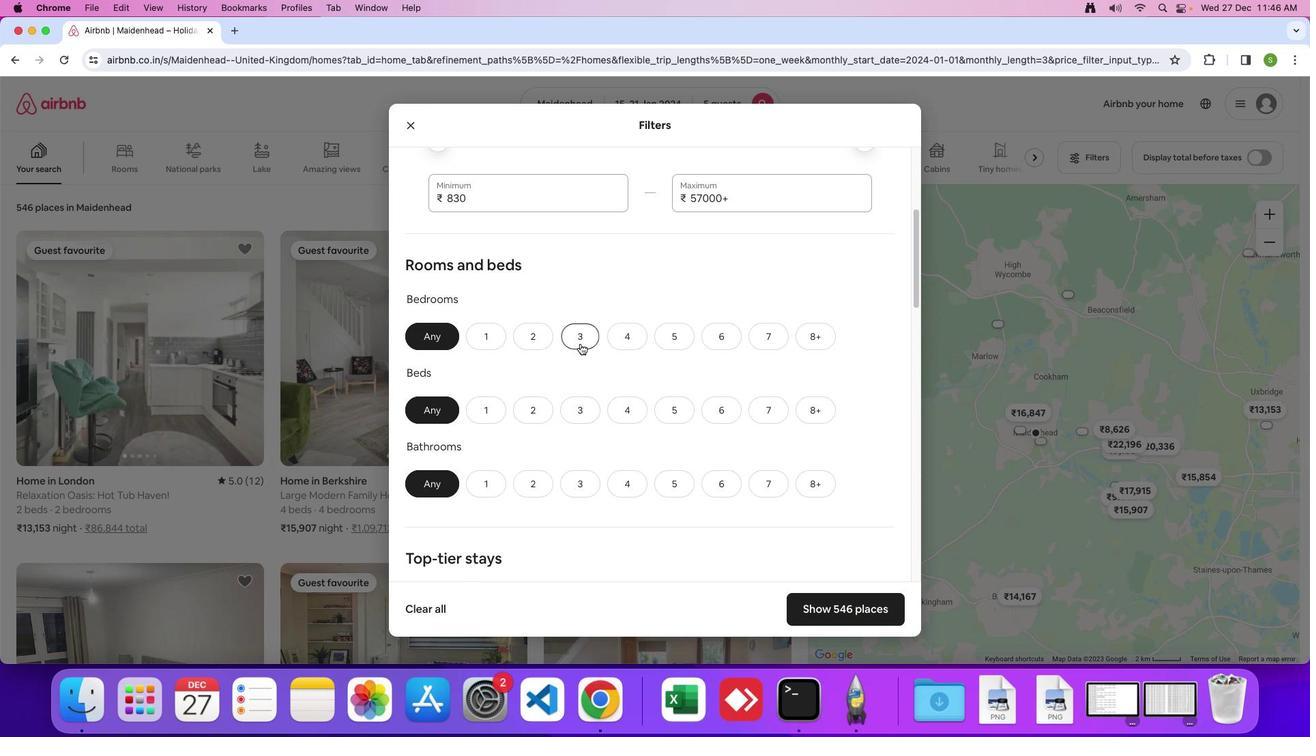 
Action: Mouse moved to (581, 403)
Screenshot: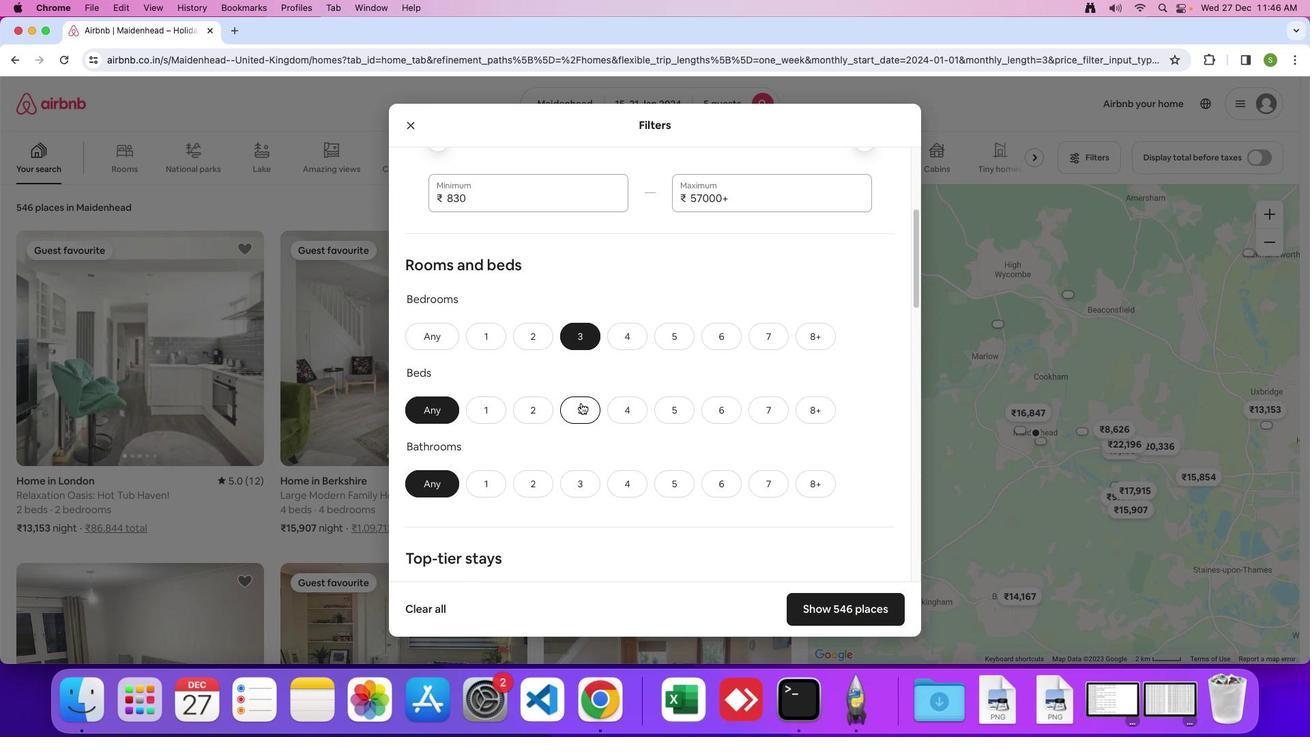 
Action: Mouse pressed left at (581, 403)
Screenshot: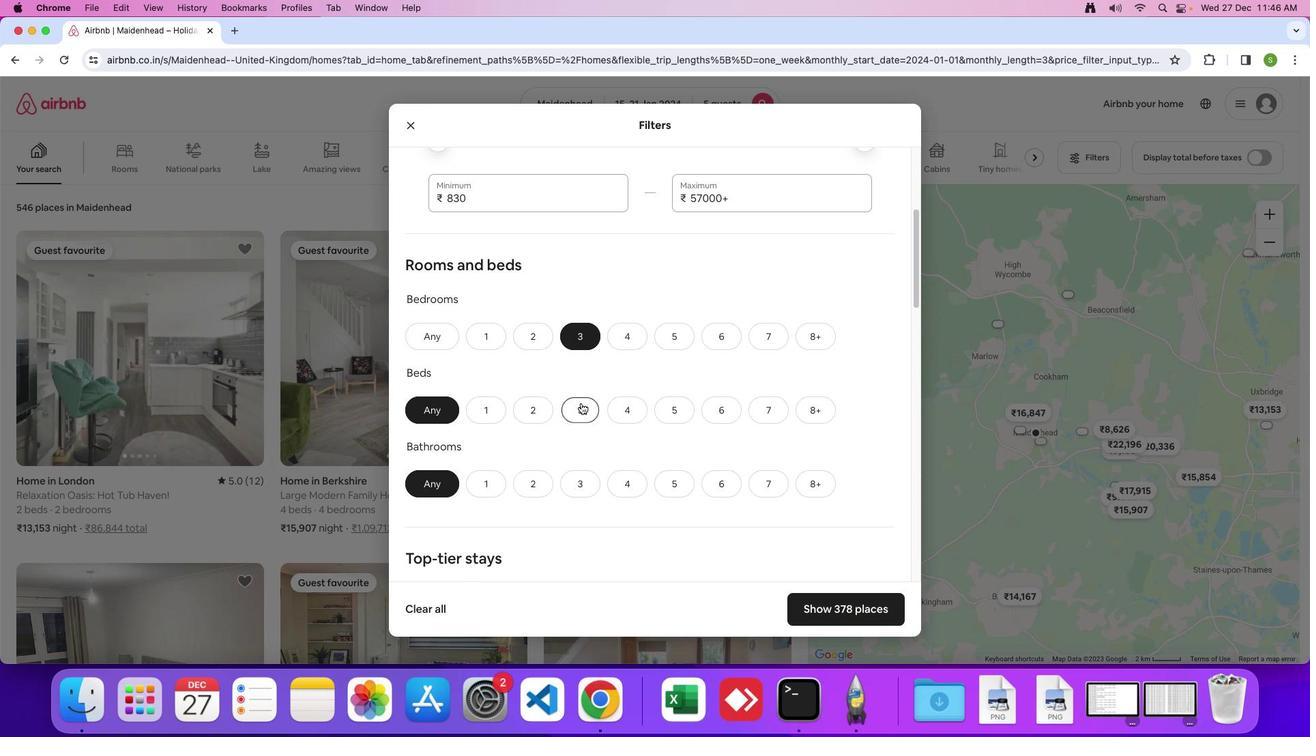 
Action: Mouse moved to (576, 477)
Screenshot: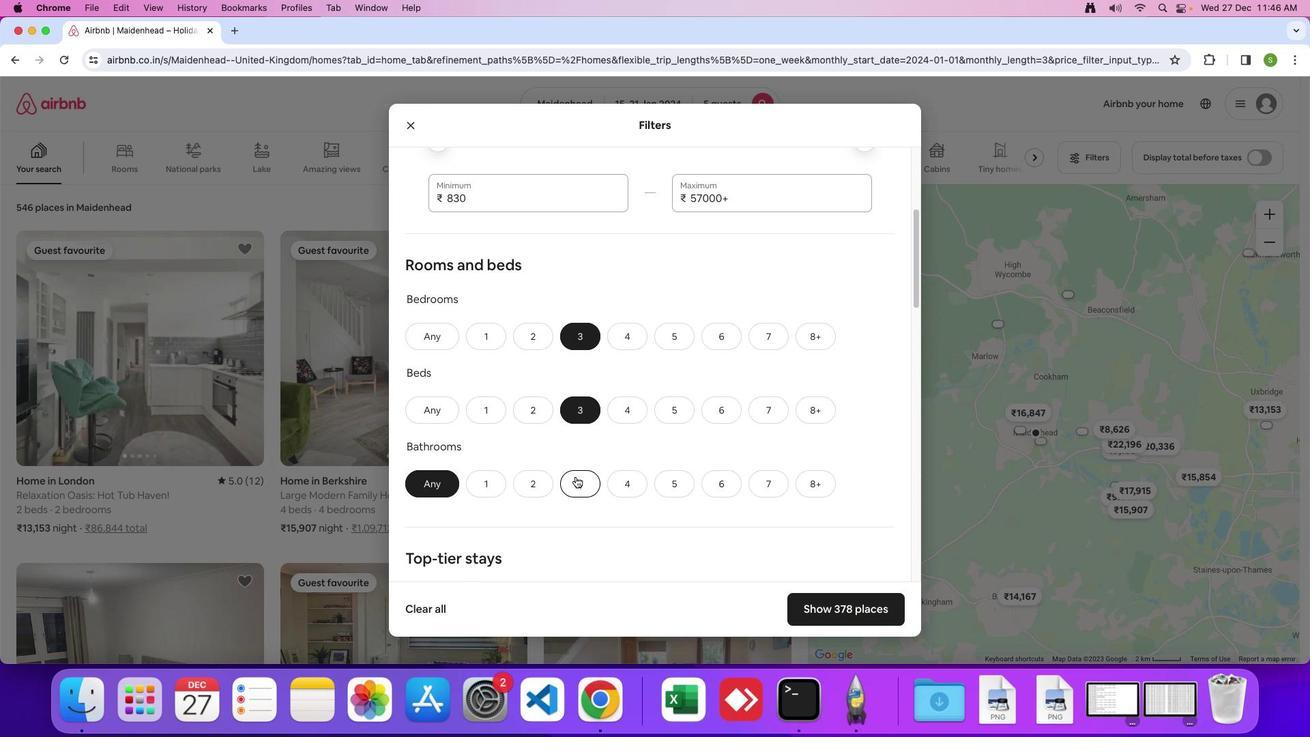 
Action: Mouse pressed left at (576, 477)
Screenshot: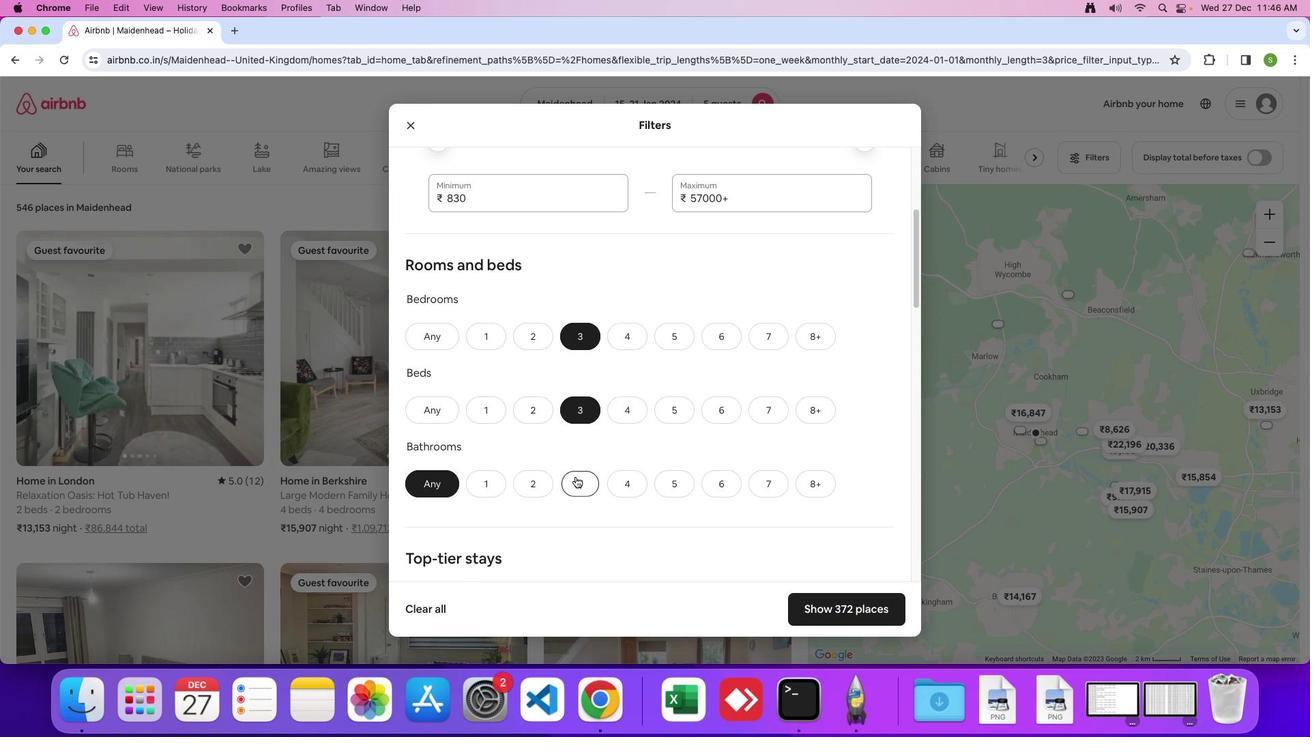 
Action: Mouse moved to (617, 456)
Screenshot: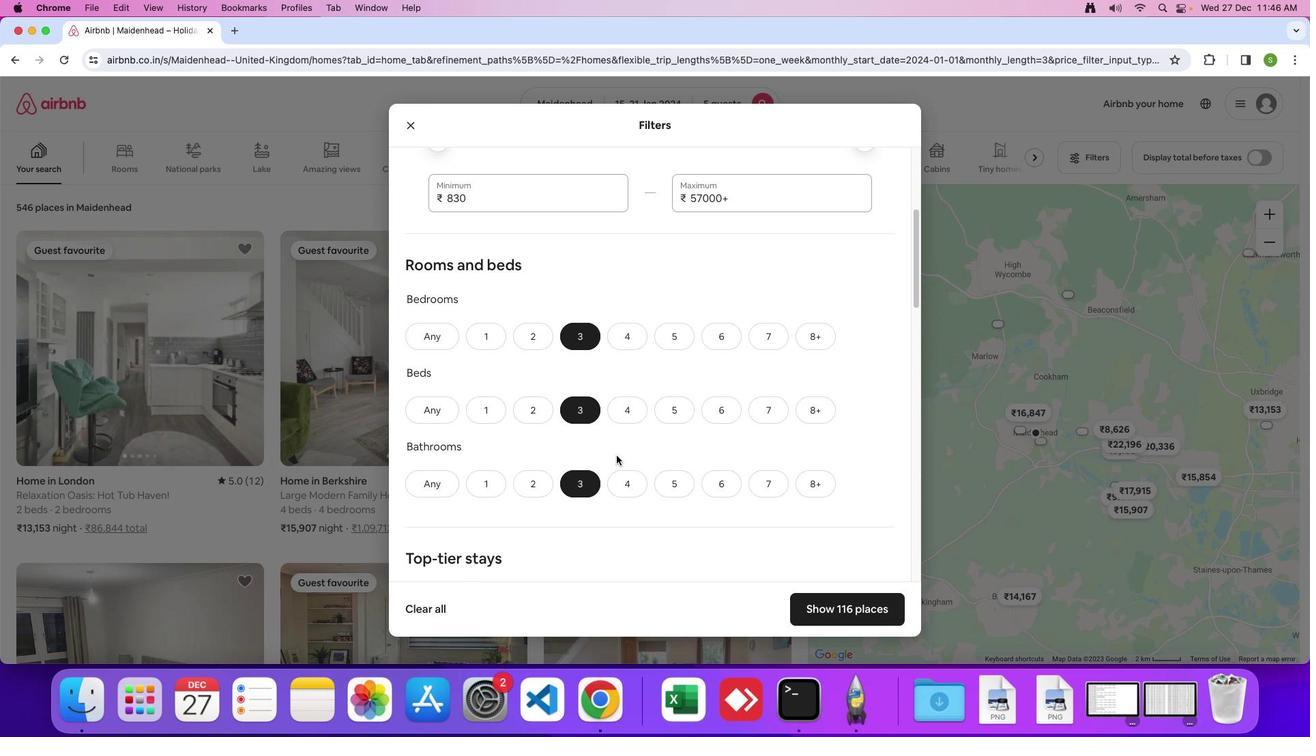 
Action: Mouse scrolled (617, 456) with delta (0, 0)
Screenshot: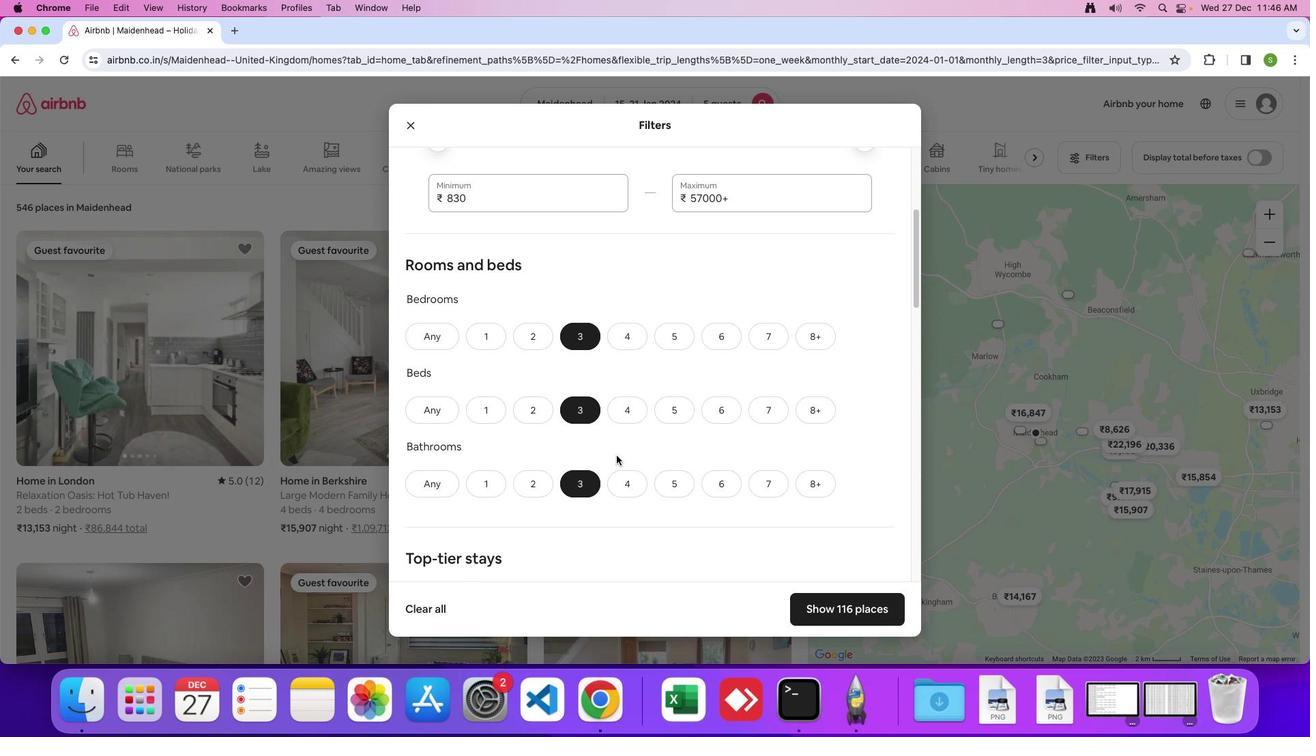 
Action: Mouse scrolled (617, 456) with delta (0, 0)
Screenshot: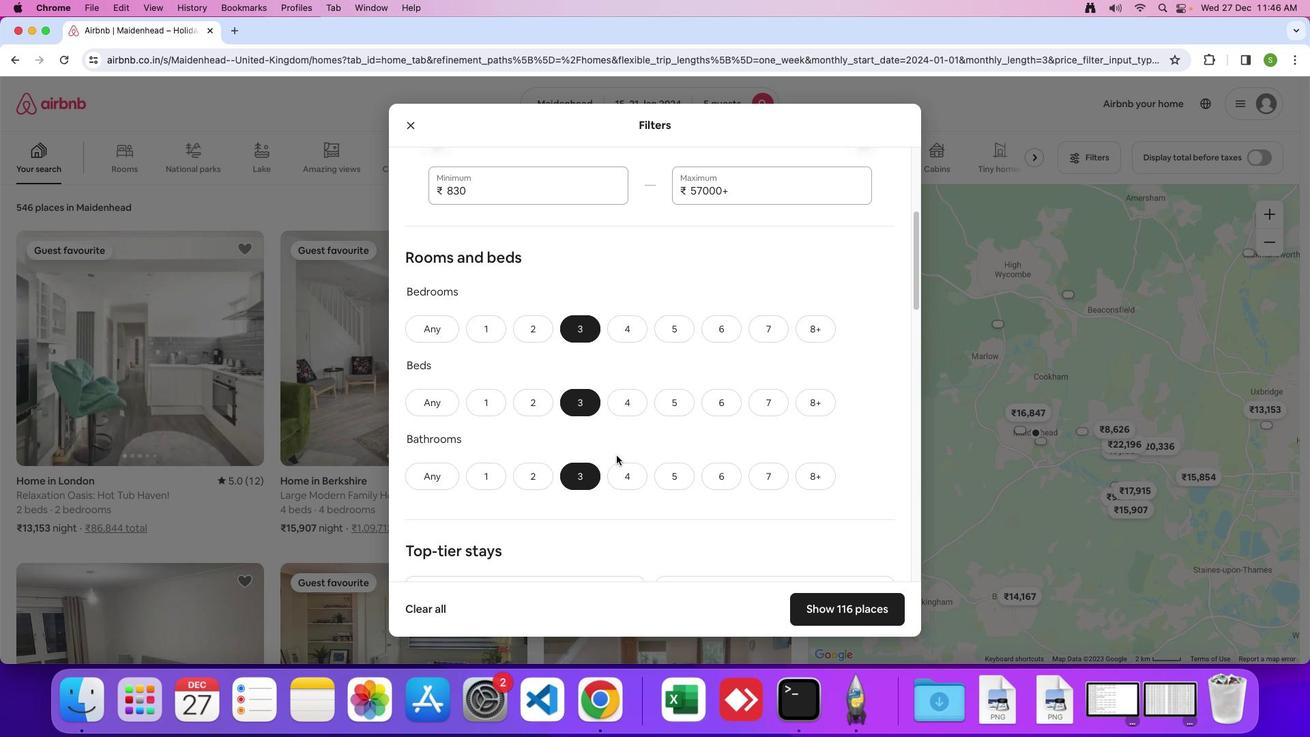 
Action: Mouse moved to (589, 458)
Screenshot: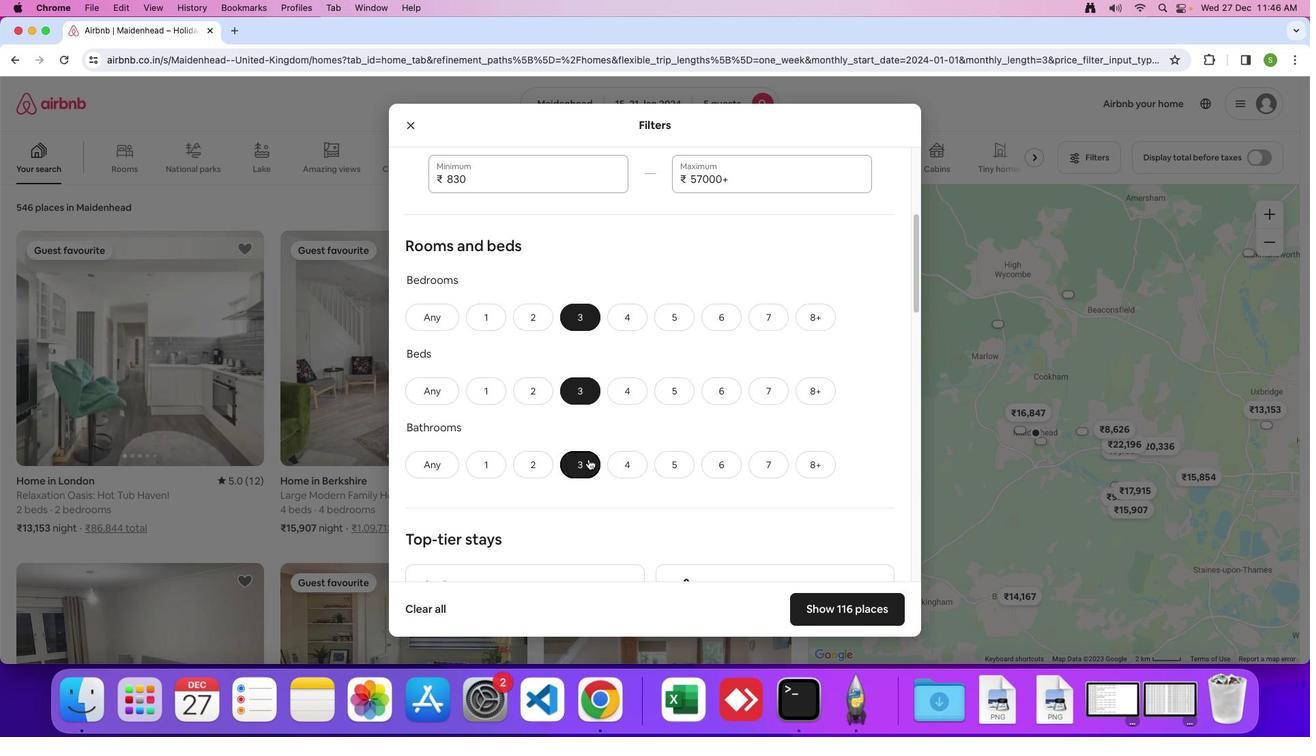 
Action: Mouse scrolled (589, 458) with delta (0, 0)
Screenshot: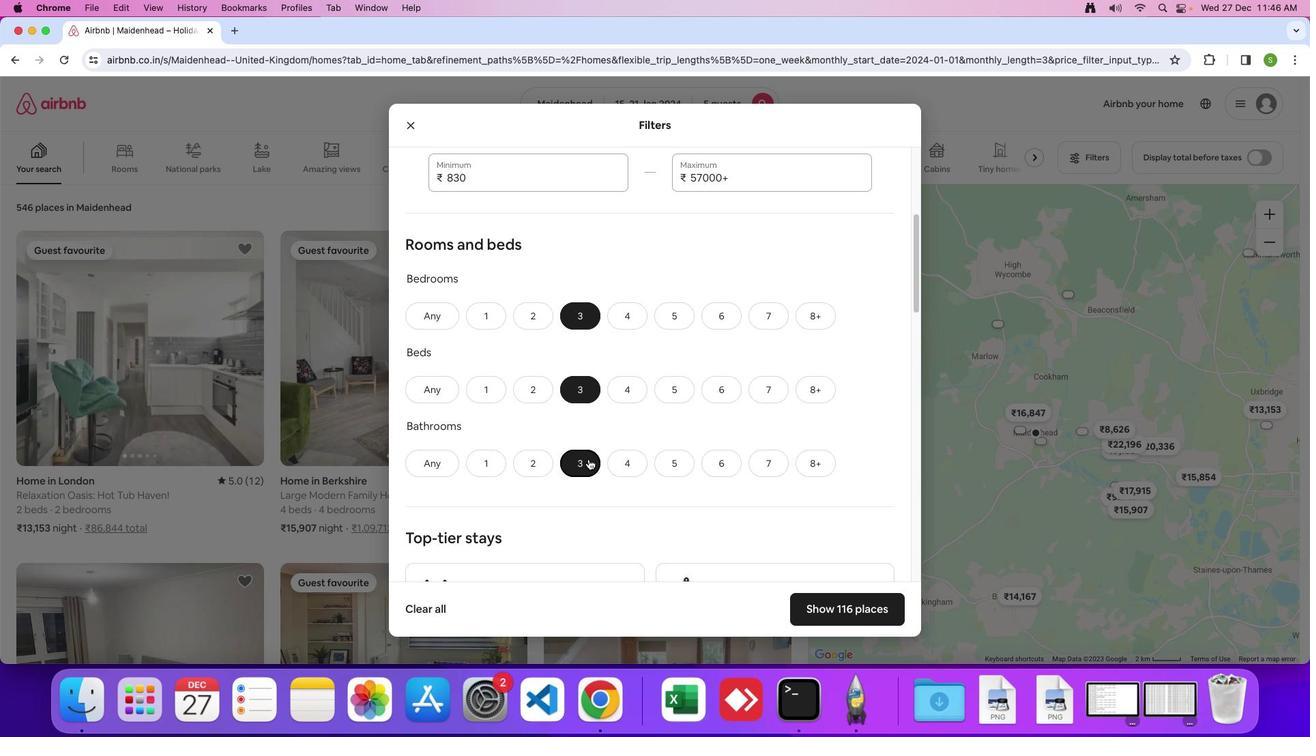 
Action: Mouse scrolled (589, 458) with delta (0, 0)
Screenshot: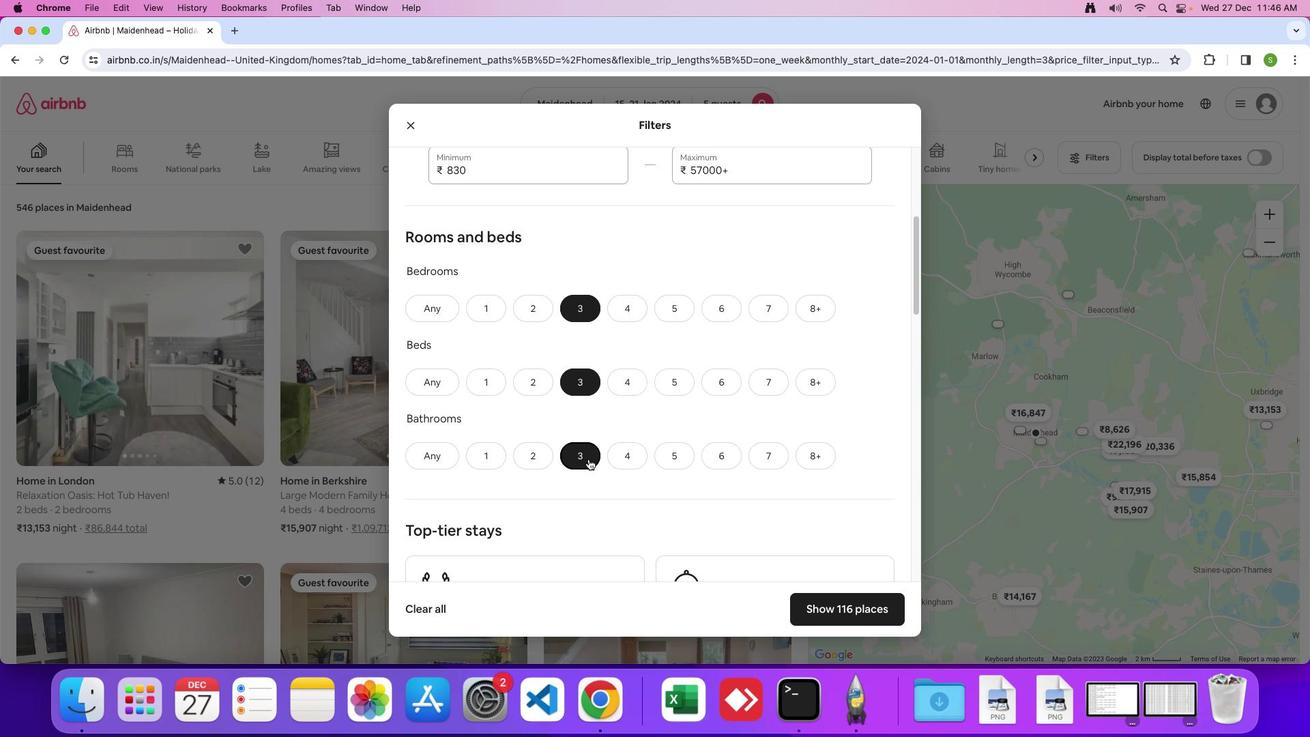 
Action: Mouse scrolled (589, 458) with delta (0, 0)
Screenshot: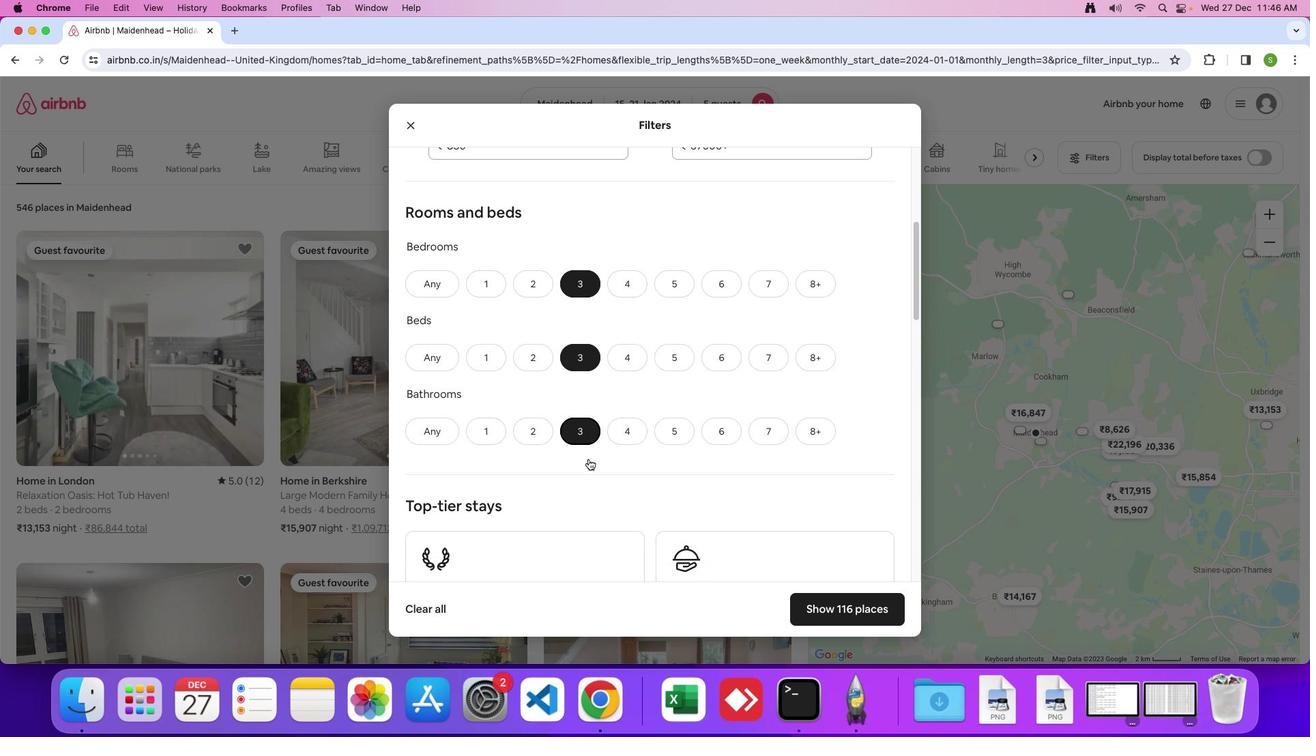 
Action: Mouse scrolled (589, 458) with delta (0, 0)
Screenshot: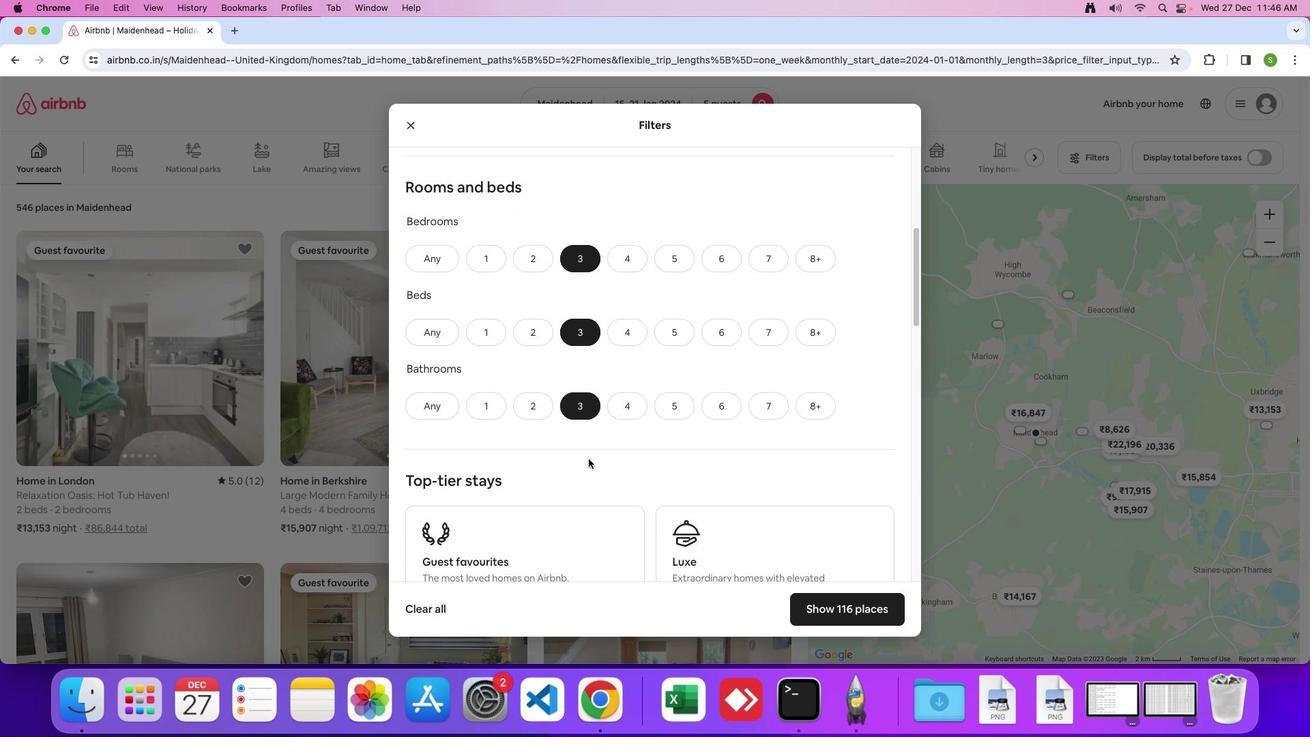 
Action: Mouse scrolled (589, 458) with delta (0, 0)
Screenshot: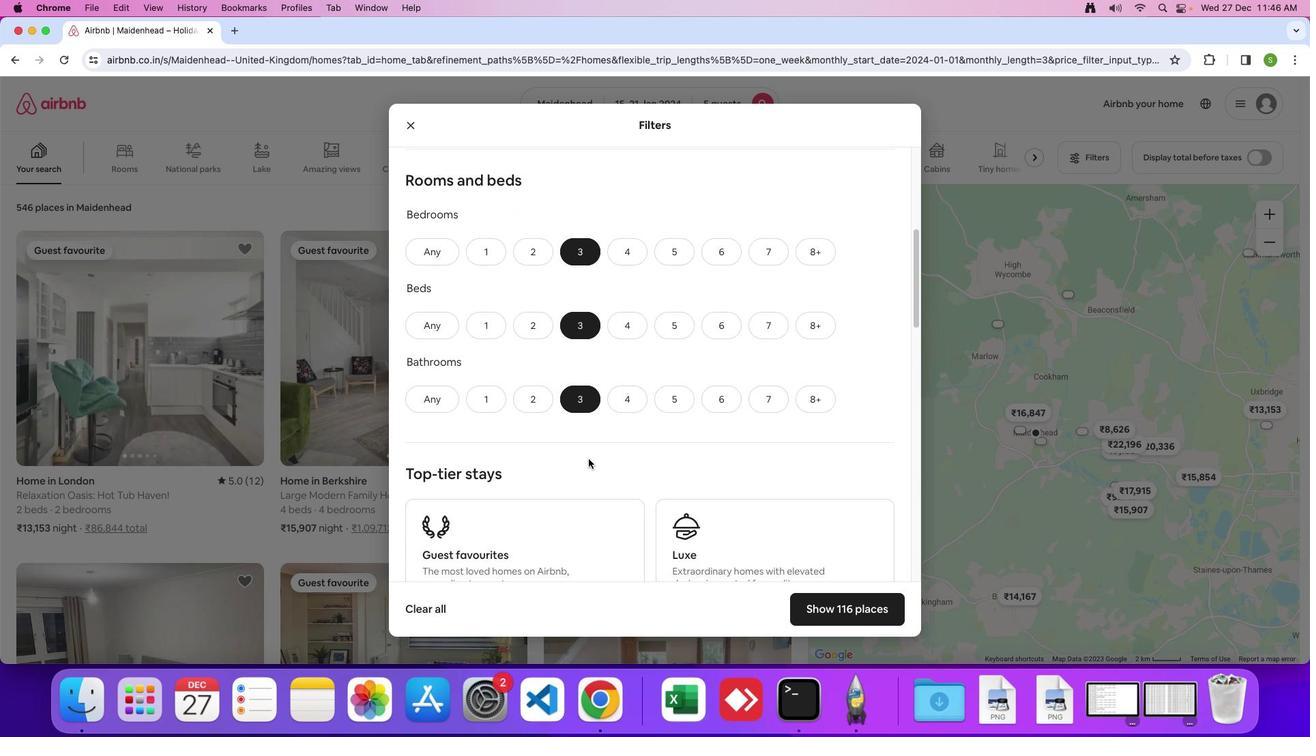 
Action: Mouse scrolled (589, 458) with delta (0, 0)
Screenshot: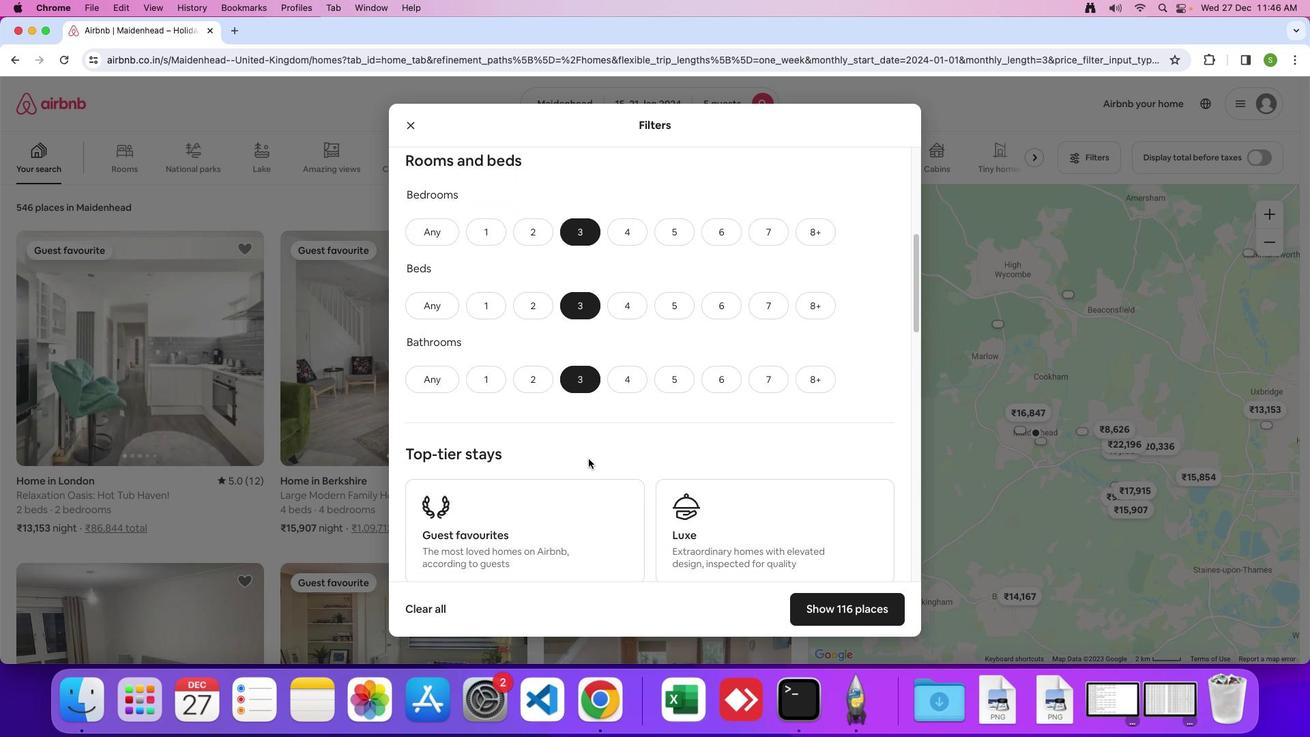 
Action: Mouse scrolled (589, 458) with delta (0, 0)
Screenshot: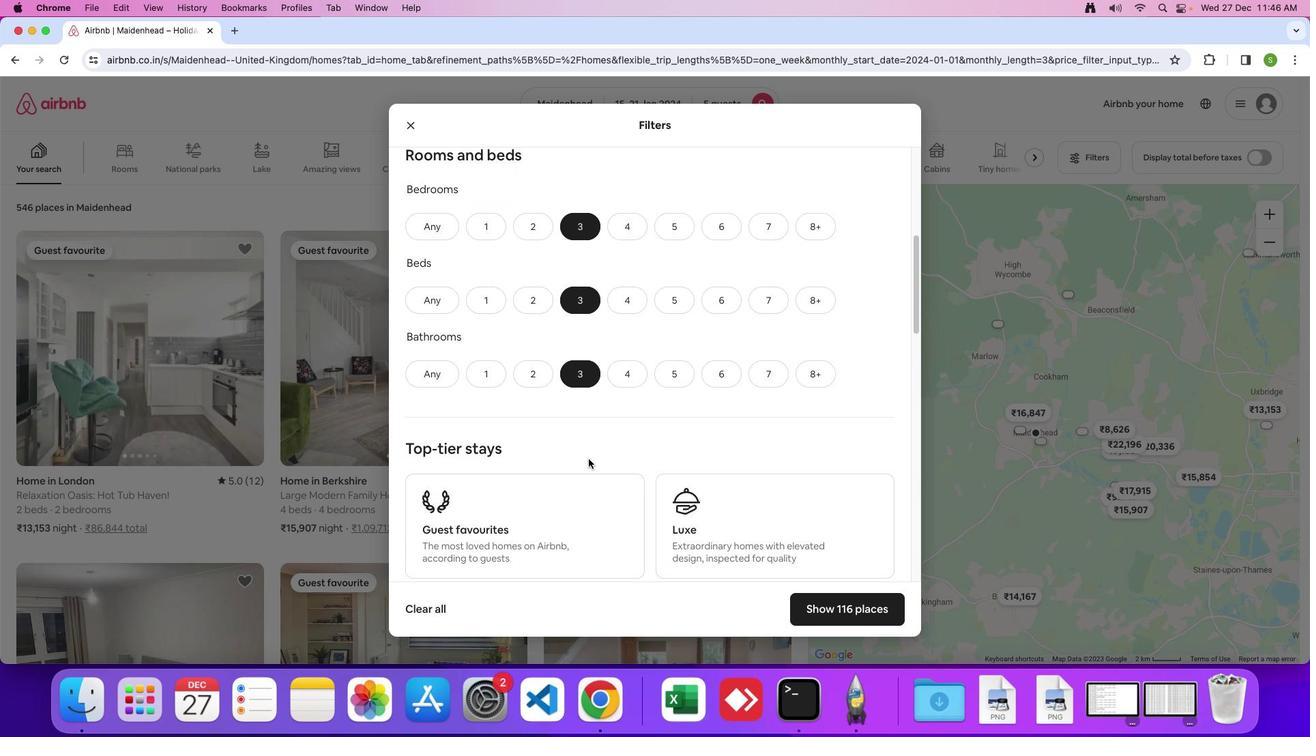 
Action: Mouse scrolled (589, 458) with delta (0, -1)
Screenshot: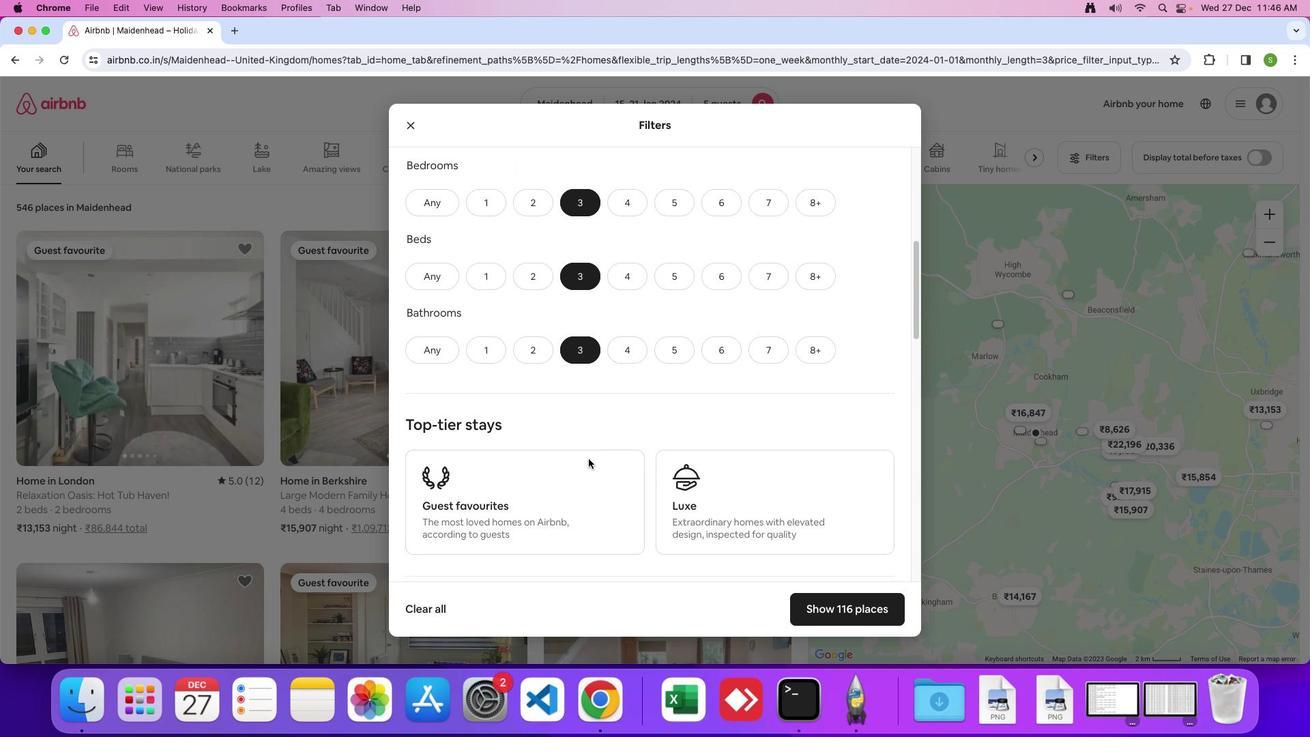 
Action: Mouse scrolled (589, 458) with delta (0, 0)
Screenshot: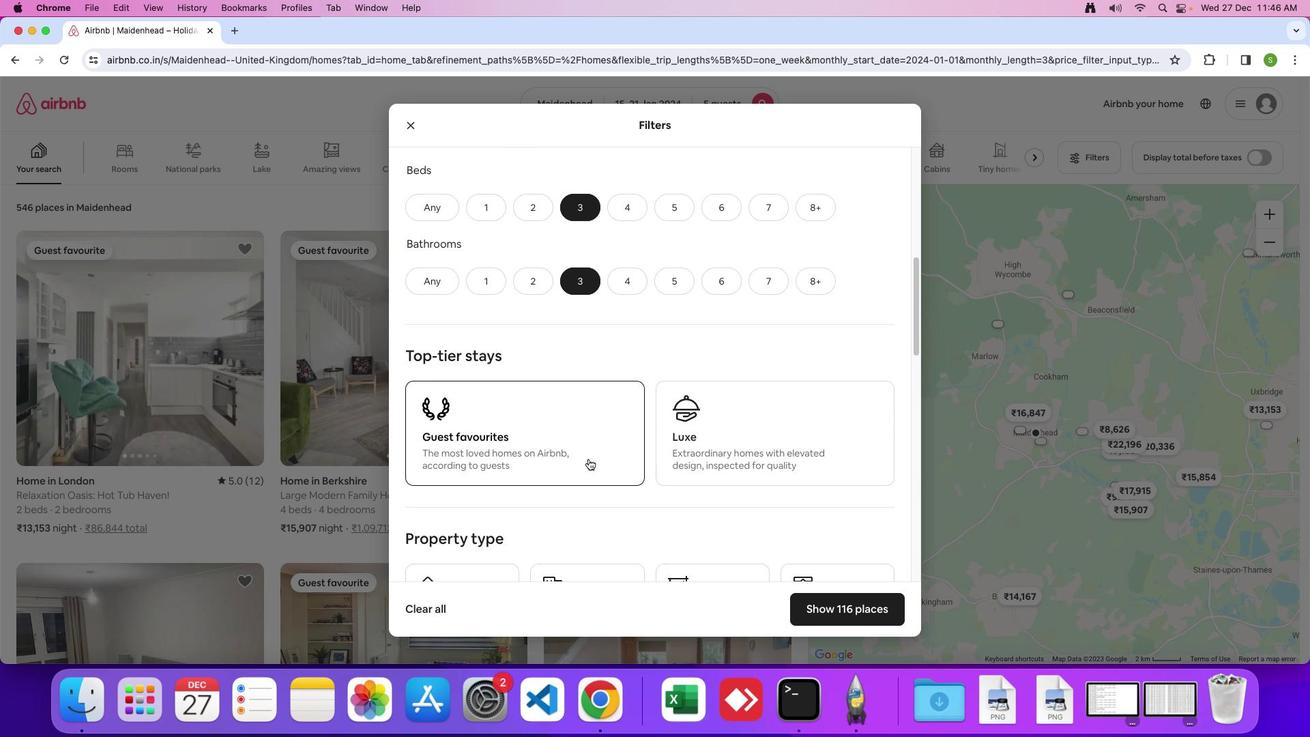 
Action: Mouse scrolled (589, 458) with delta (0, 0)
Screenshot: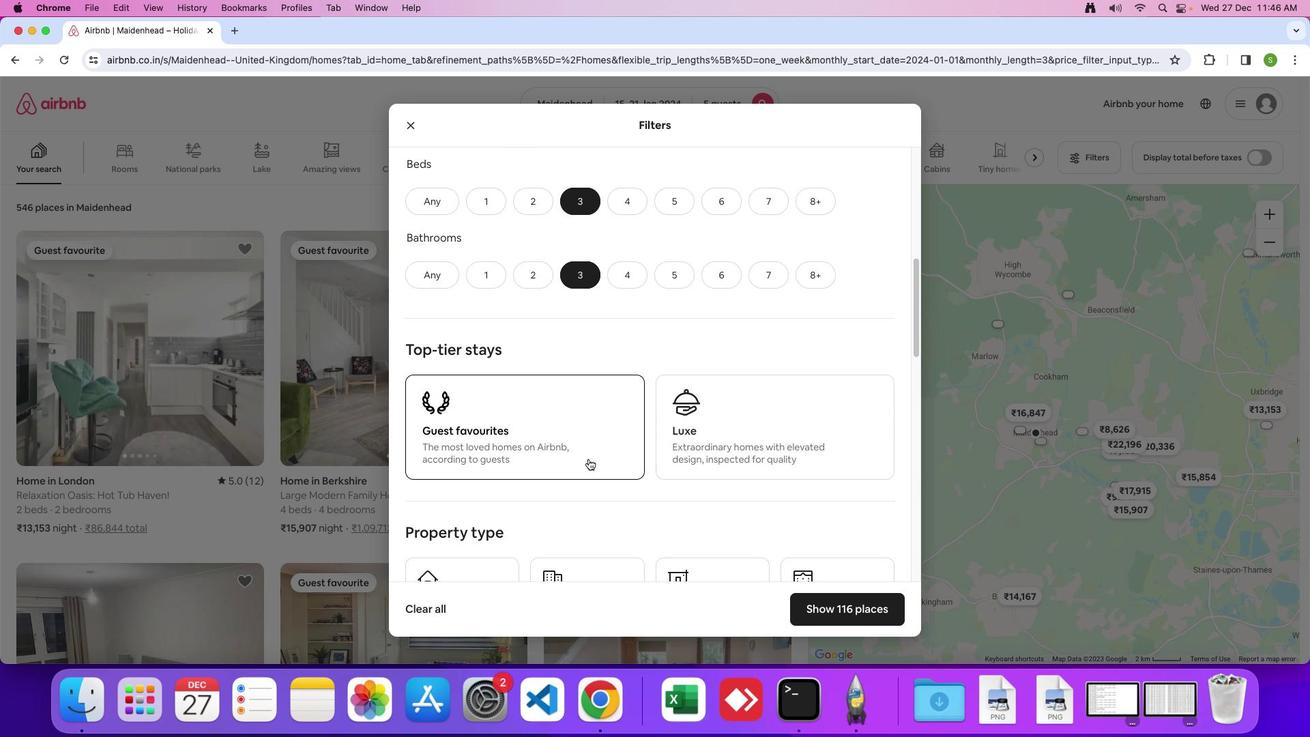 
Action: Mouse scrolled (589, 458) with delta (0, -2)
Screenshot: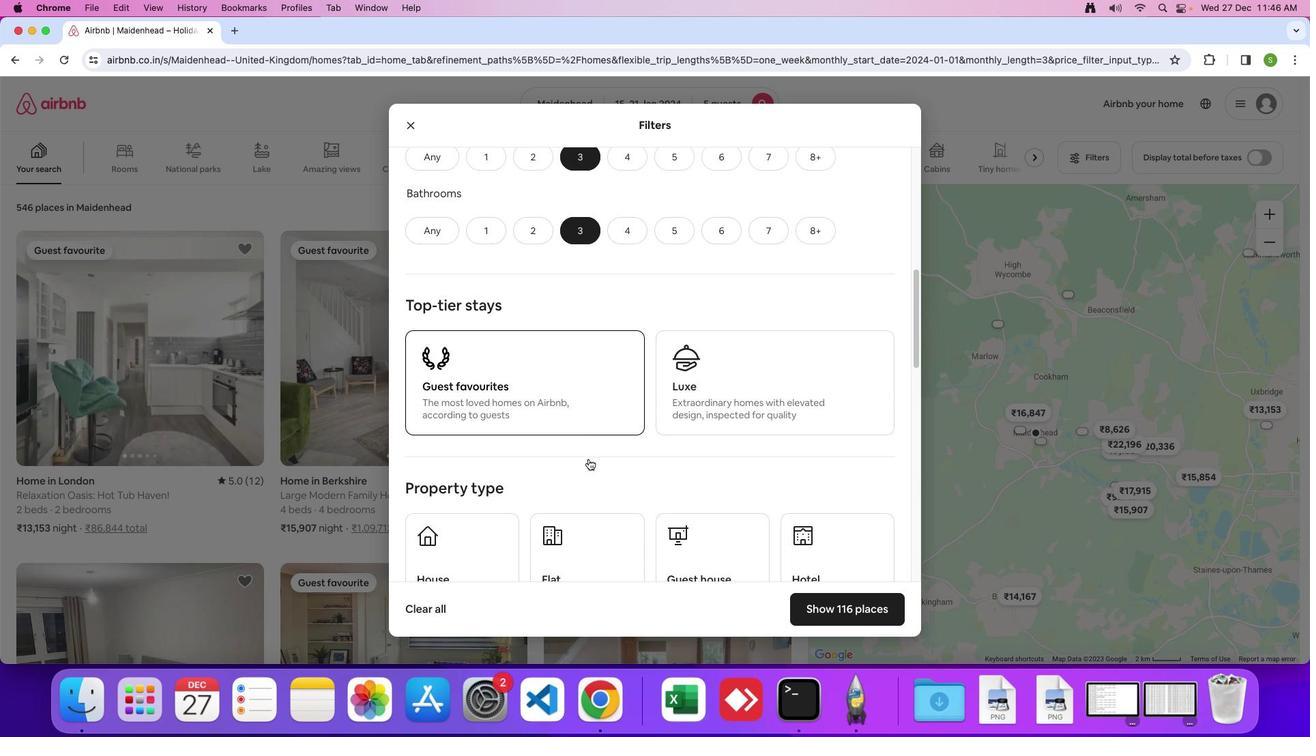 
Action: Mouse moved to (804, 485)
Screenshot: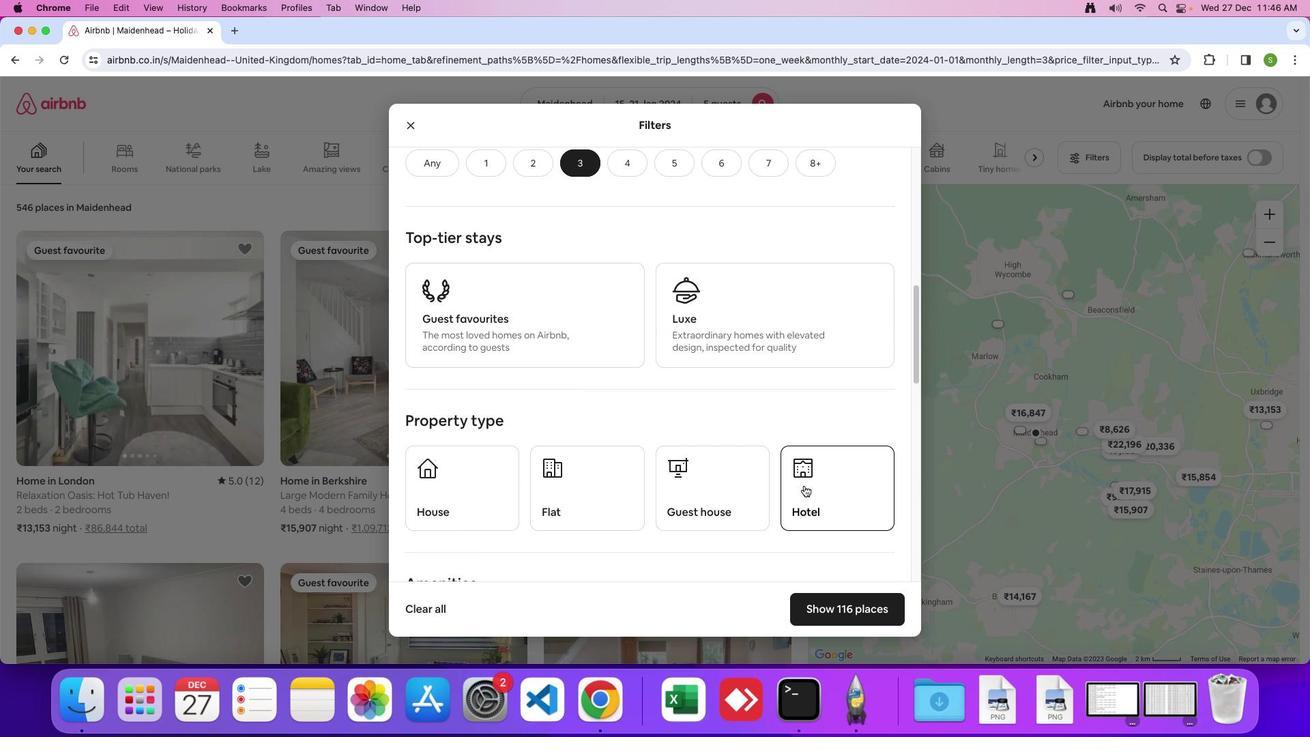 
Action: Mouse pressed left at (804, 485)
Screenshot: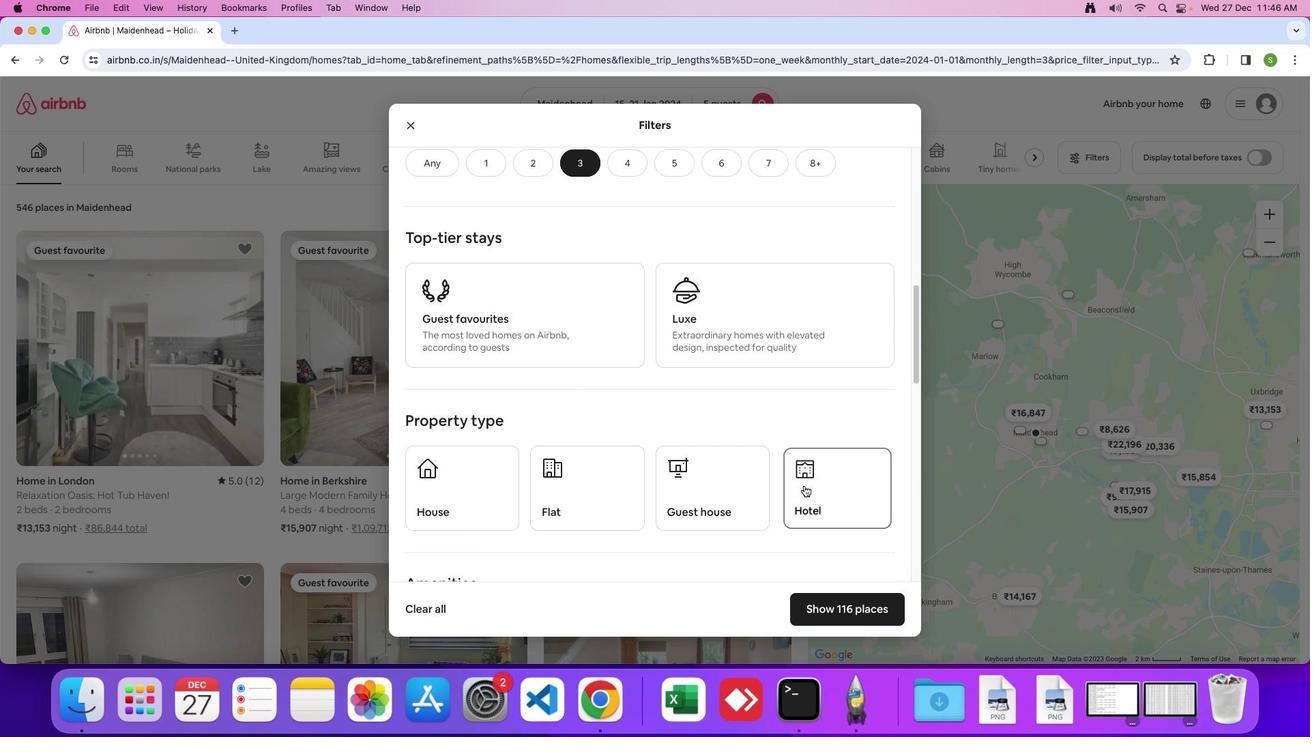 
Action: Mouse moved to (614, 557)
Screenshot: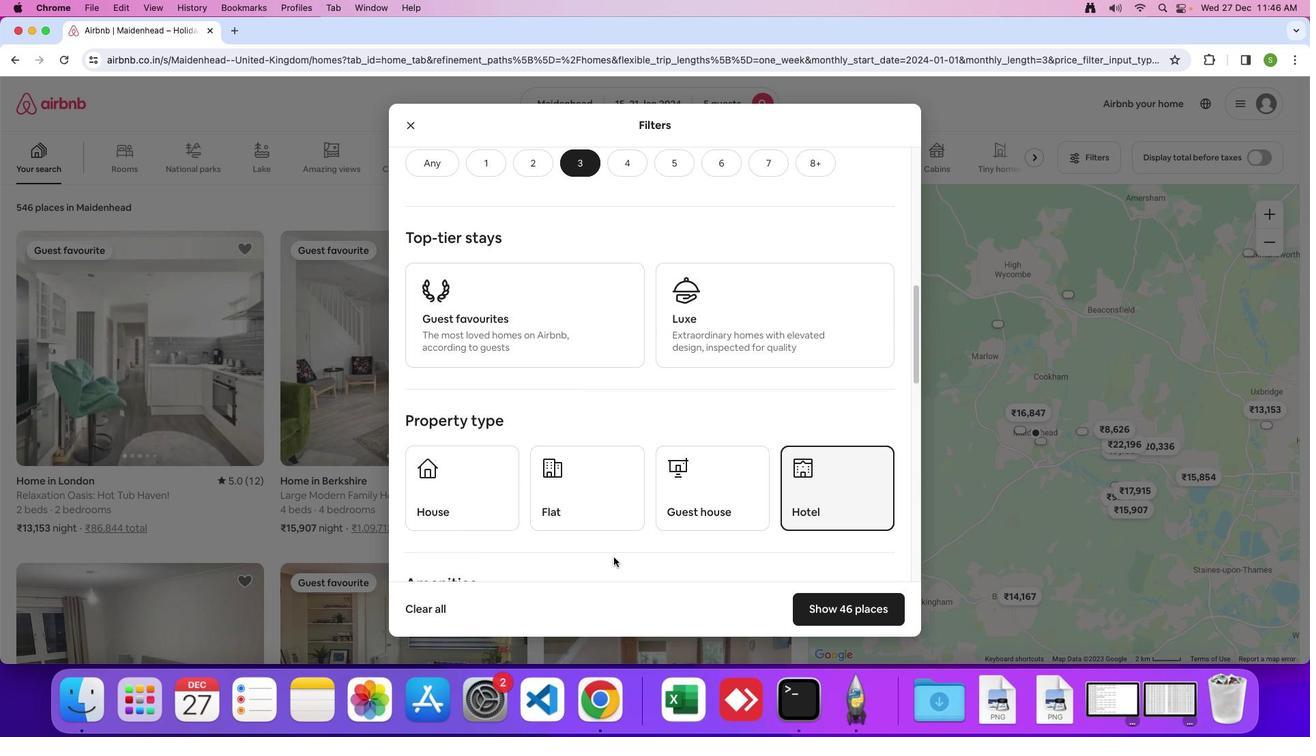 
Action: Mouse scrolled (614, 557) with delta (0, 0)
Screenshot: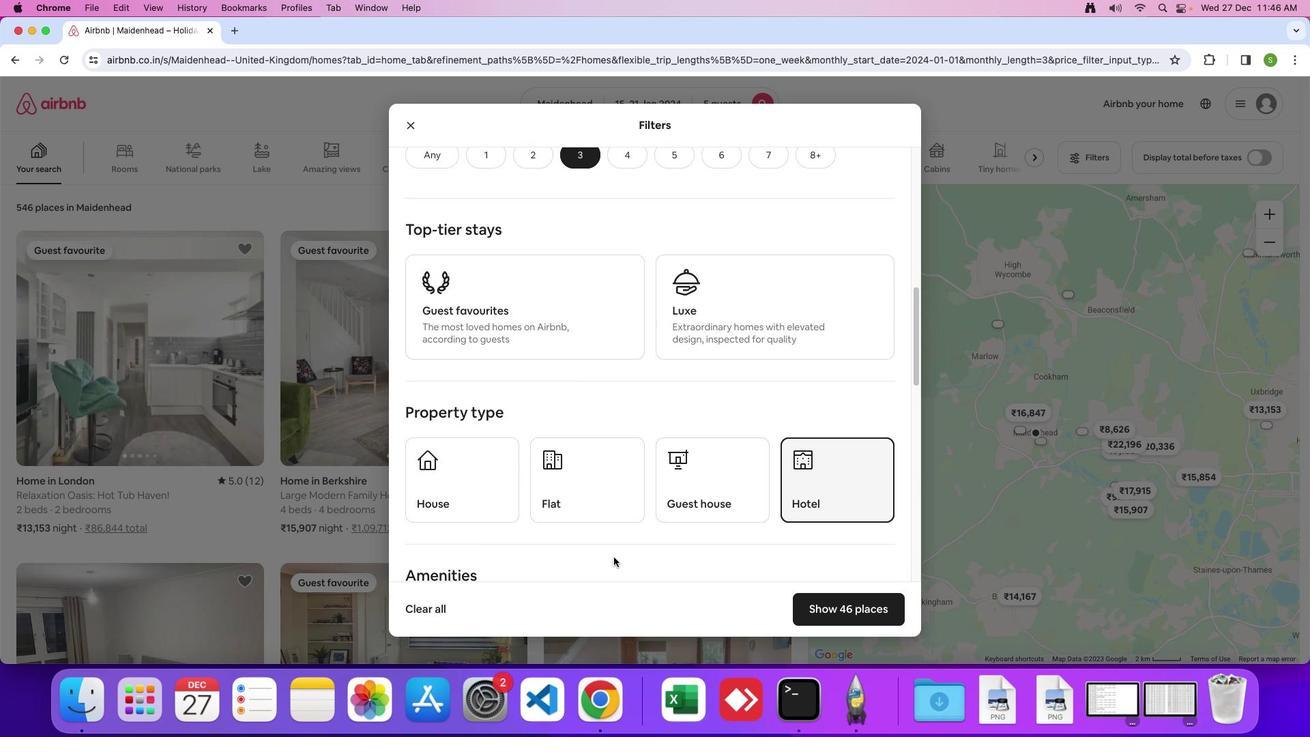 
Action: Mouse scrolled (614, 557) with delta (0, 0)
Screenshot: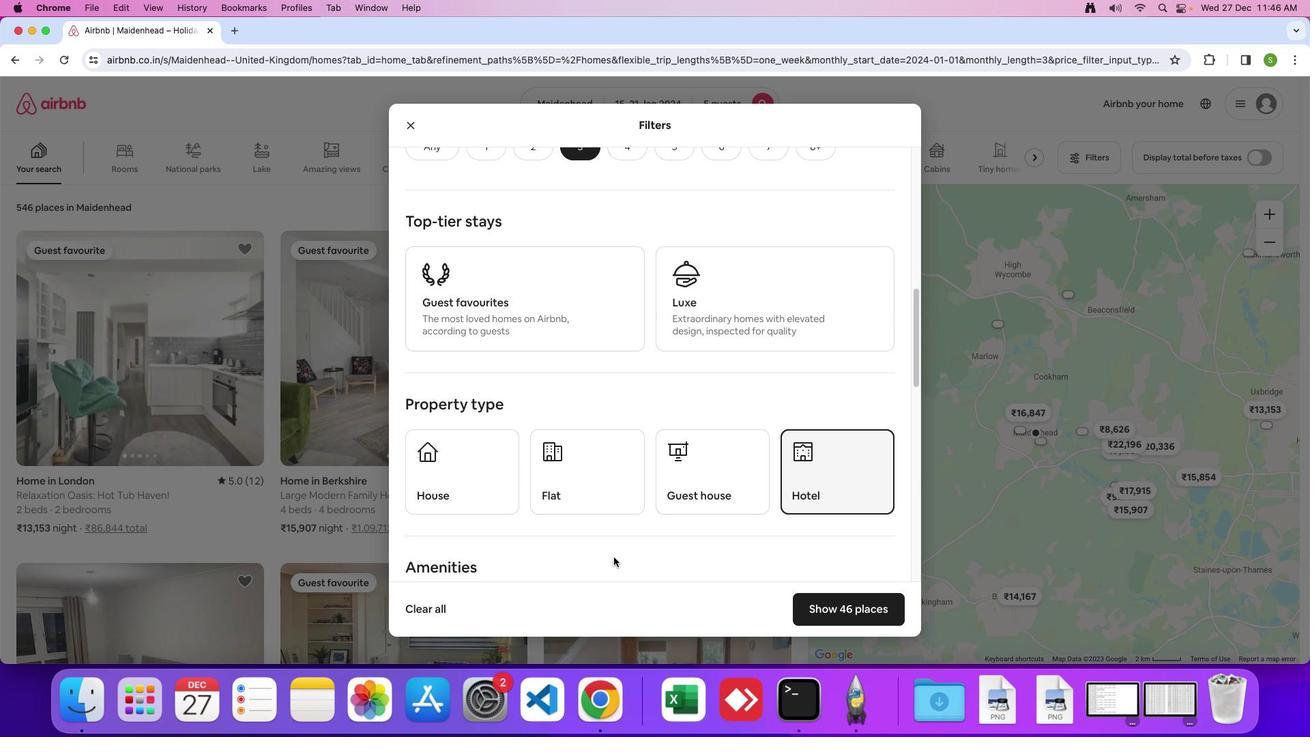 
Action: Mouse scrolled (614, 557) with delta (0, -1)
Screenshot: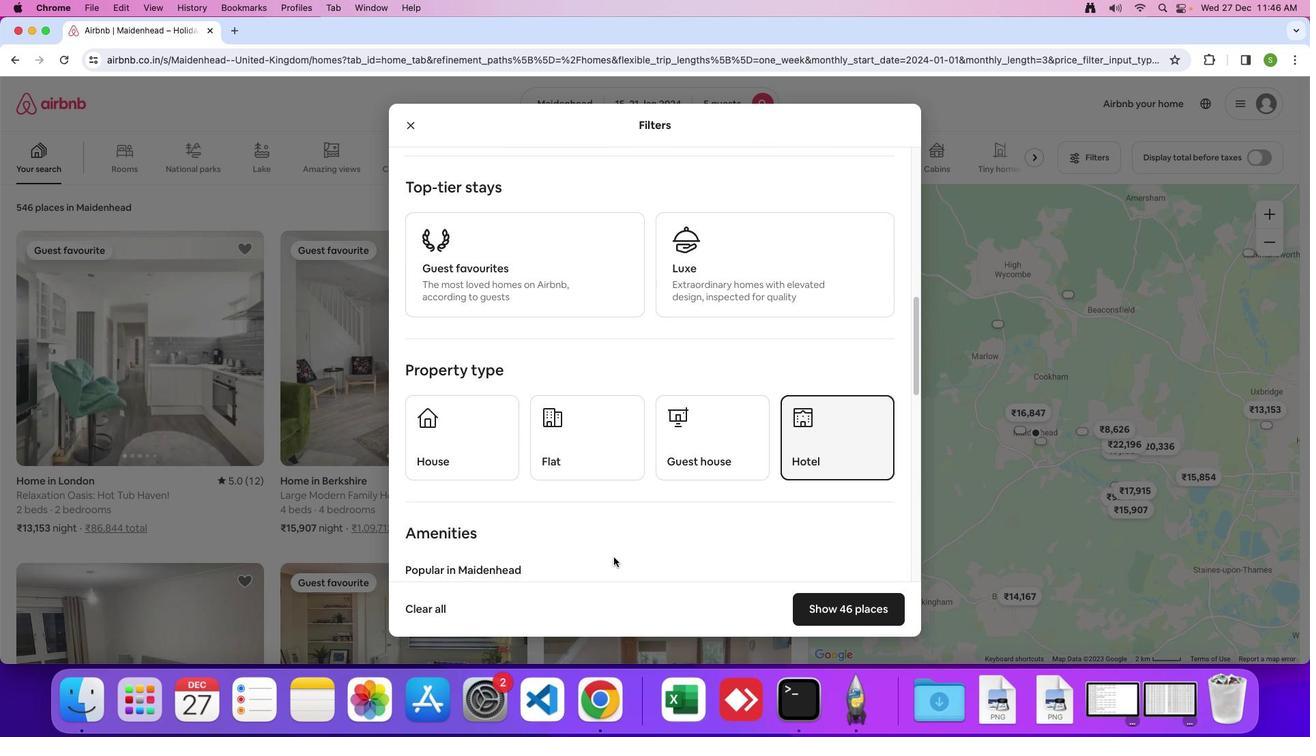 
Action: Mouse scrolled (614, 557) with delta (0, 0)
Screenshot: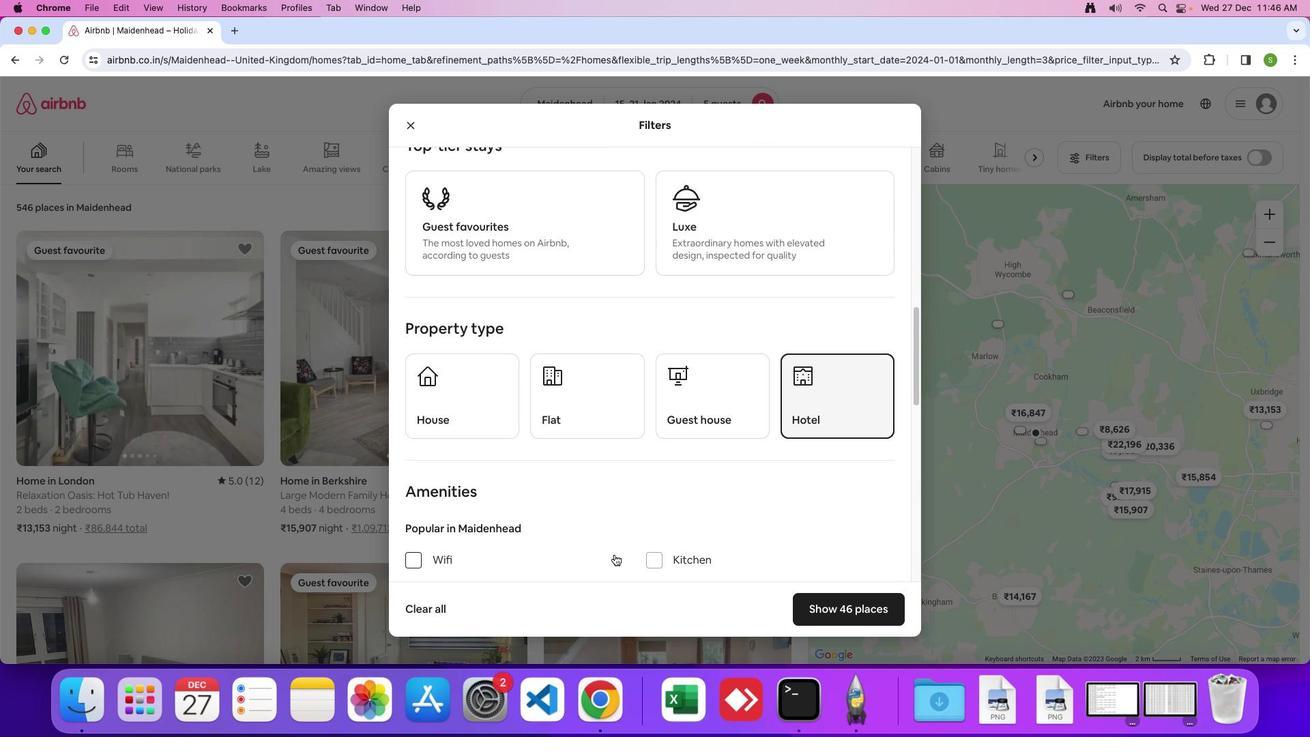 
Action: Mouse moved to (614, 556)
Screenshot: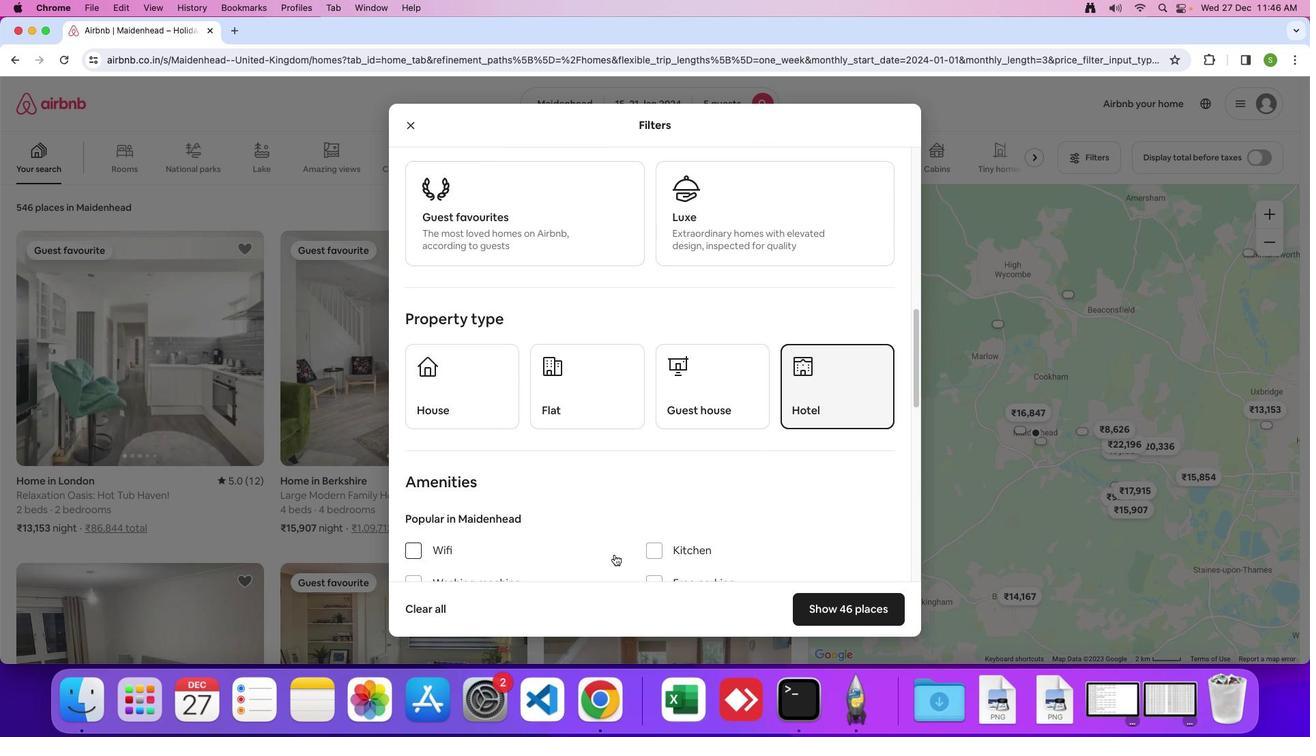 
Action: Mouse scrolled (614, 556) with delta (0, 0)
Screenshot: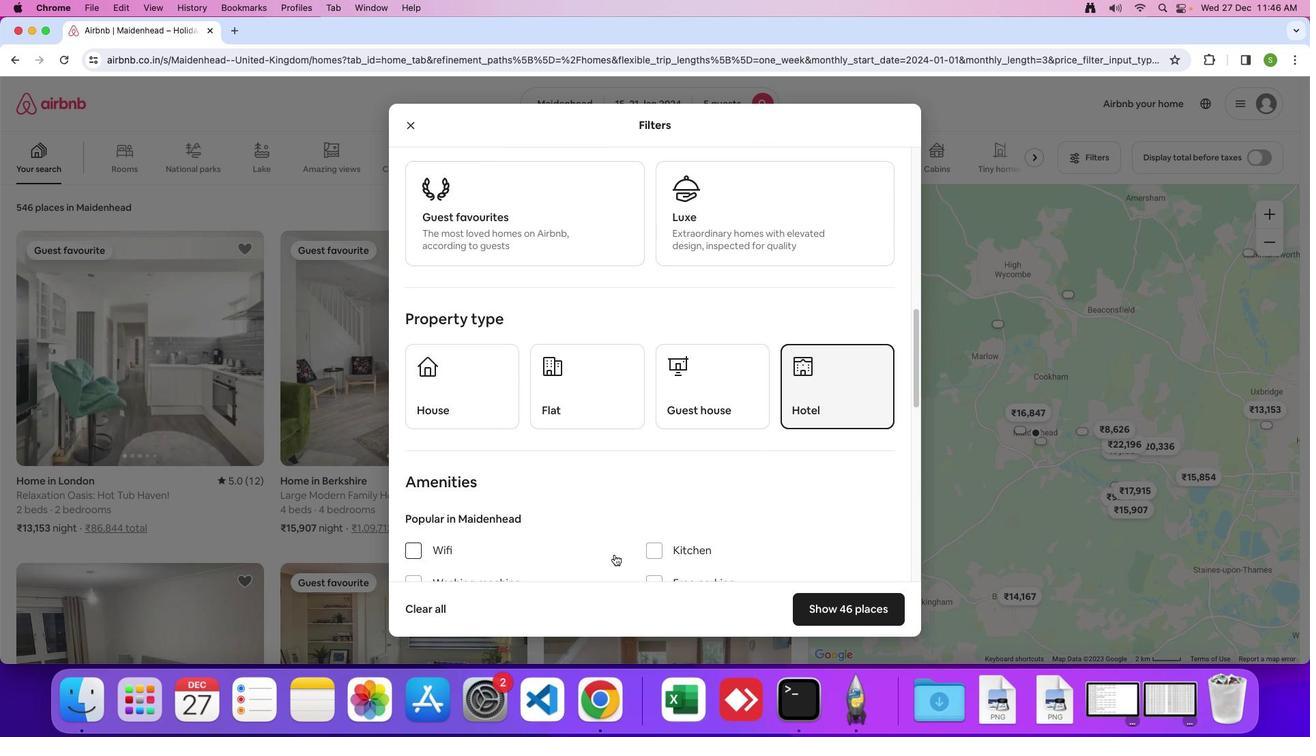 
Action: Mouse moved to (614, 554)
Screenshot: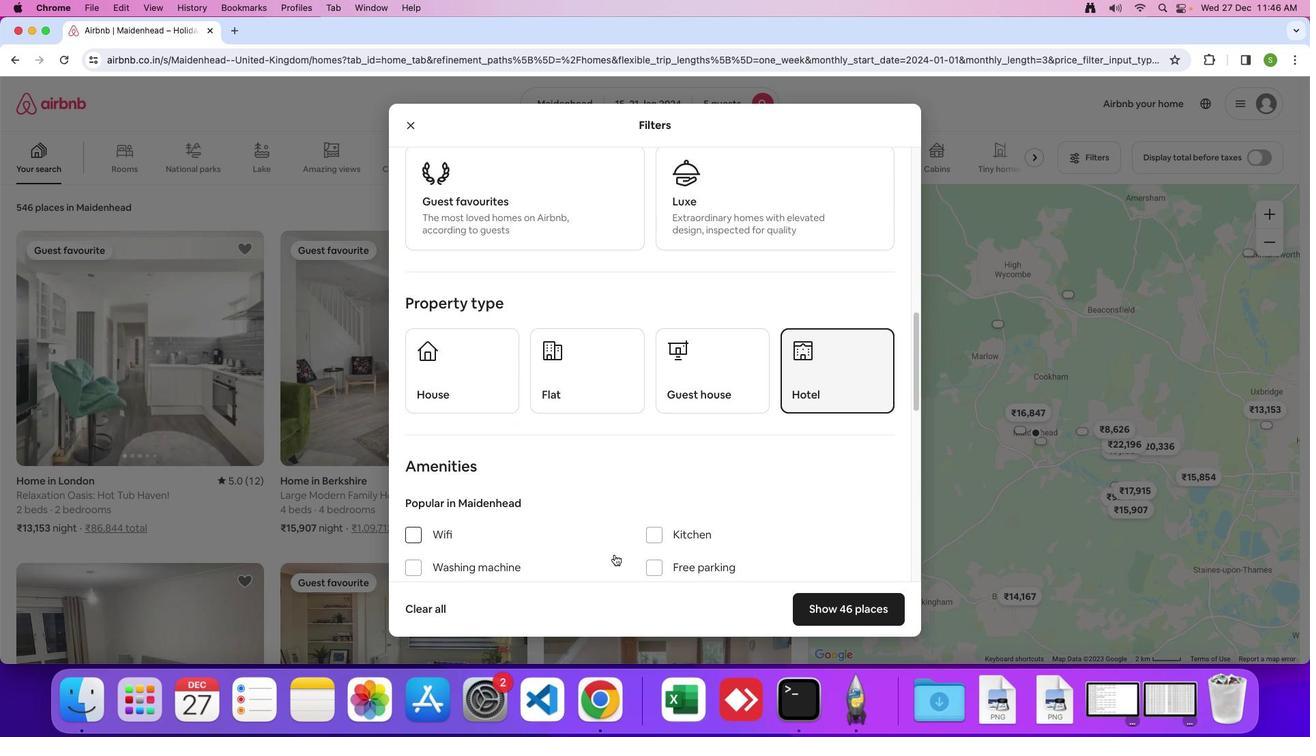 
Action: Mouse scrolled (614, 554) with delta (0, 0)
Screenshot: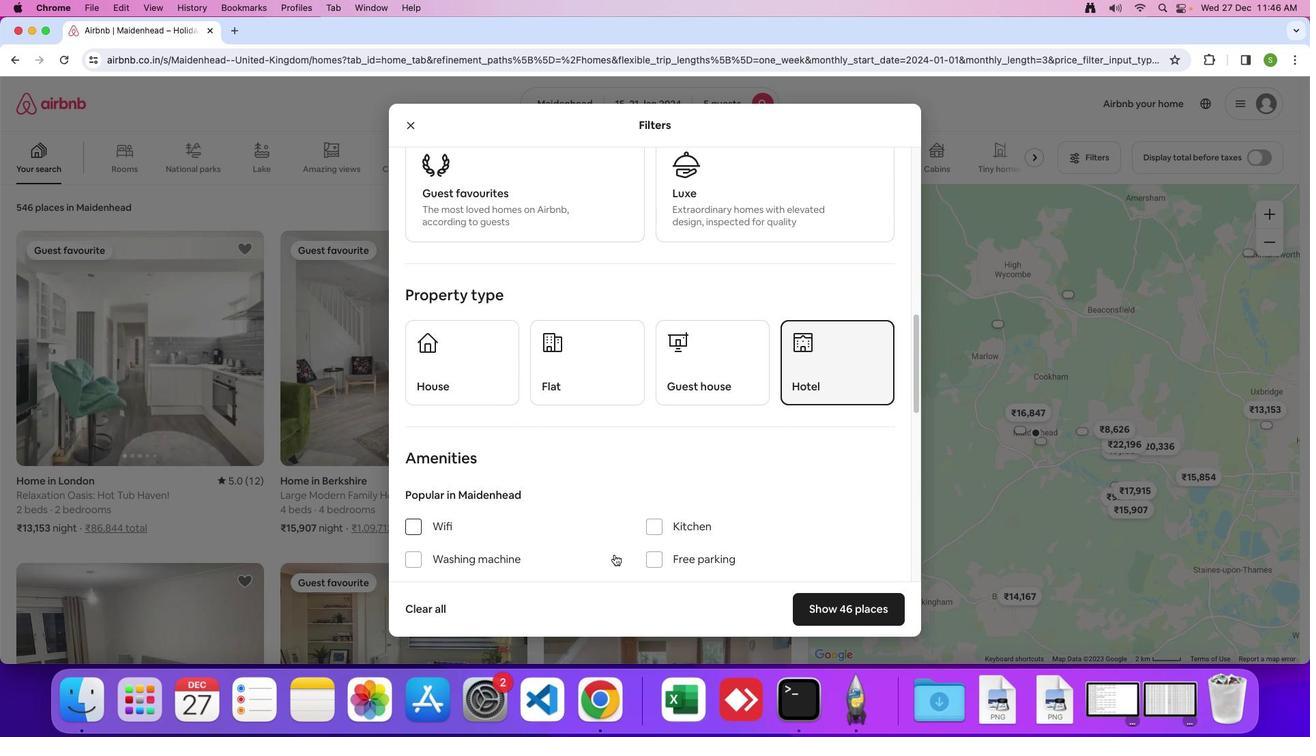 
Action: Mouse moved to (614, 552)
Screenshot: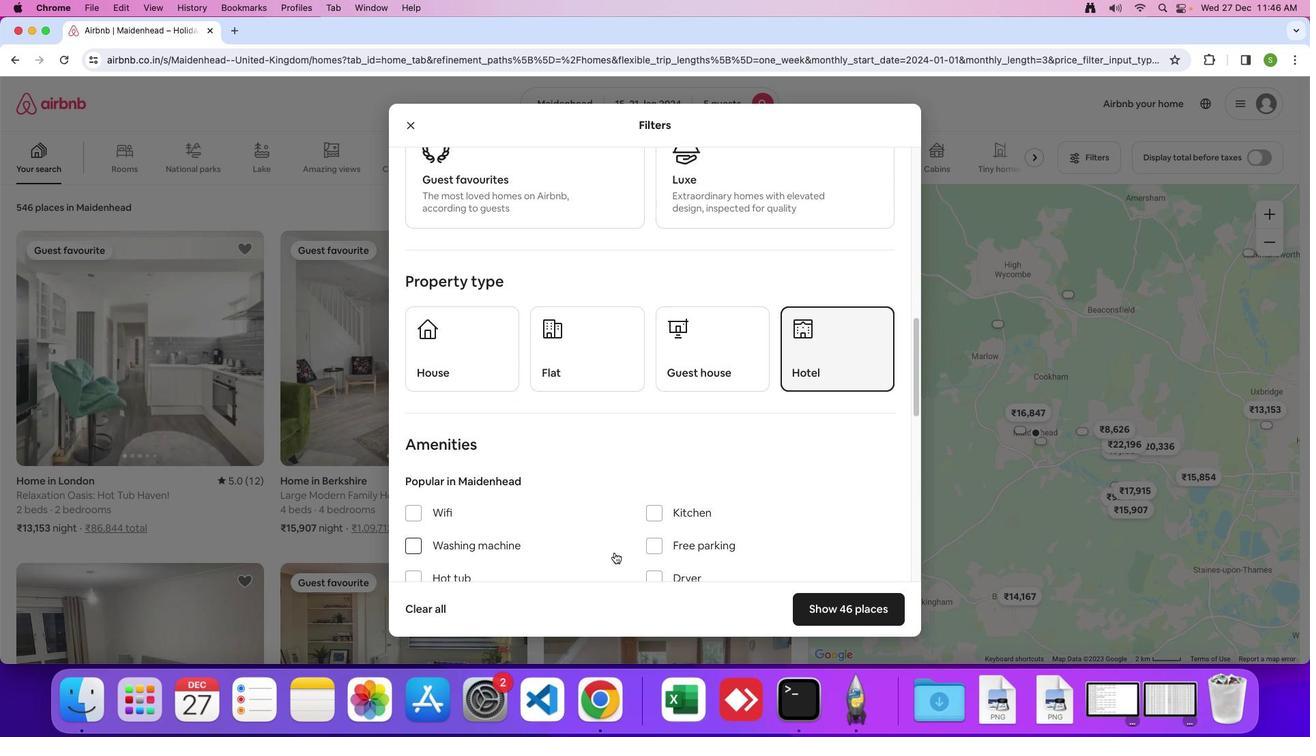 
Action: Mouse scrolled (614, 552) with delta (0, 0)
Screenshot: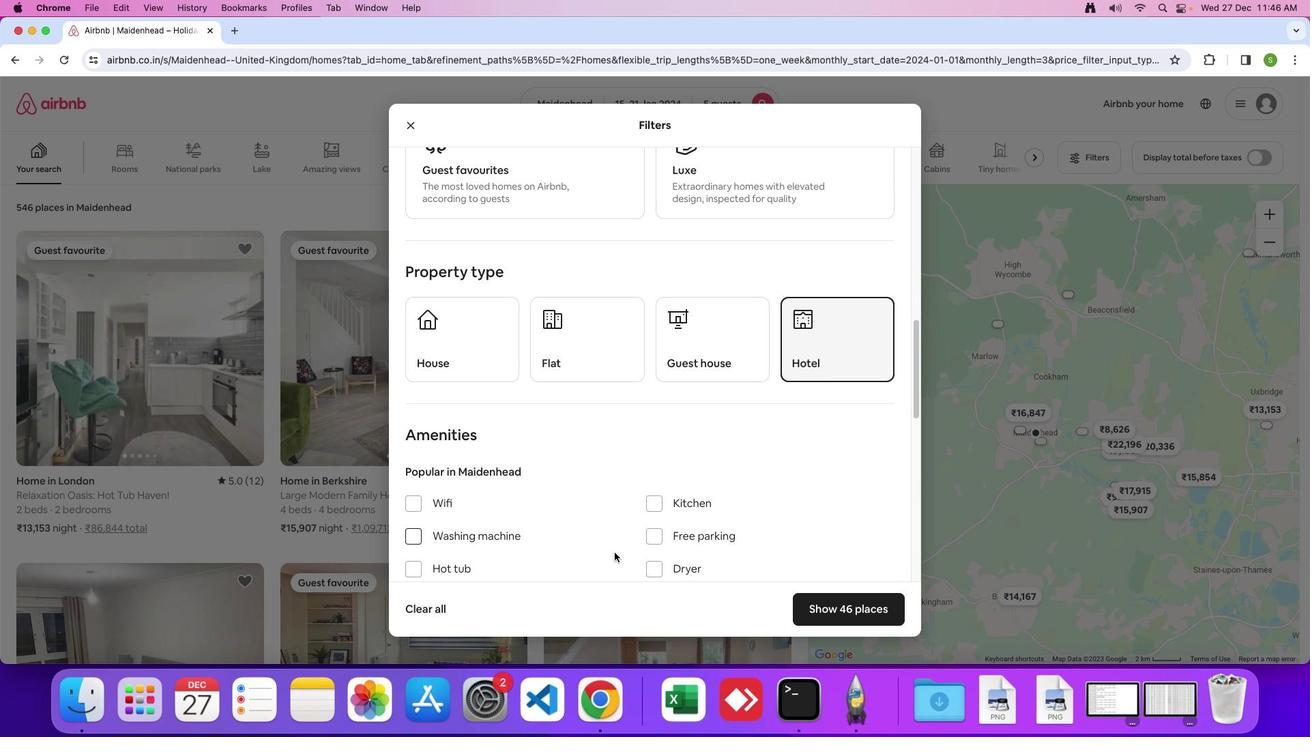 
Action: Mouse scrolled (614, 552) with delta (0, 0)
Screenshot: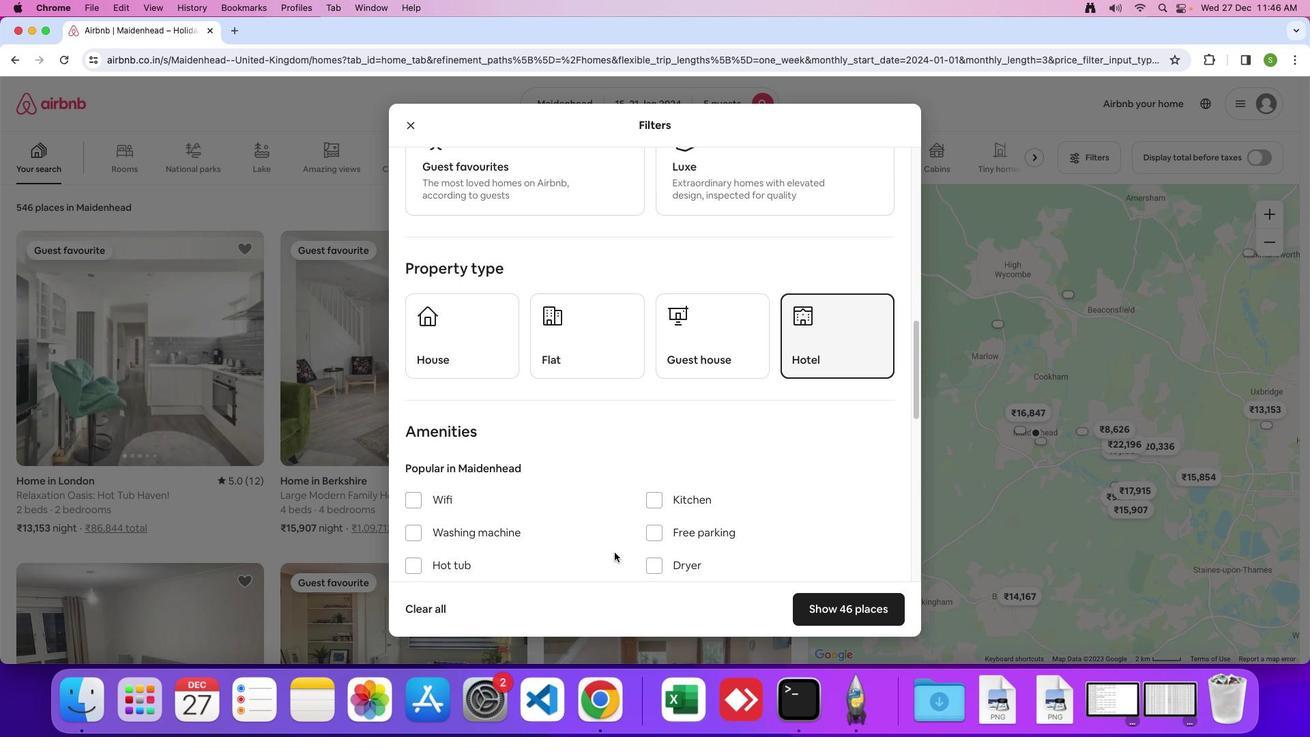 
Action: Mouse moved to (614, 552)
Screenshot: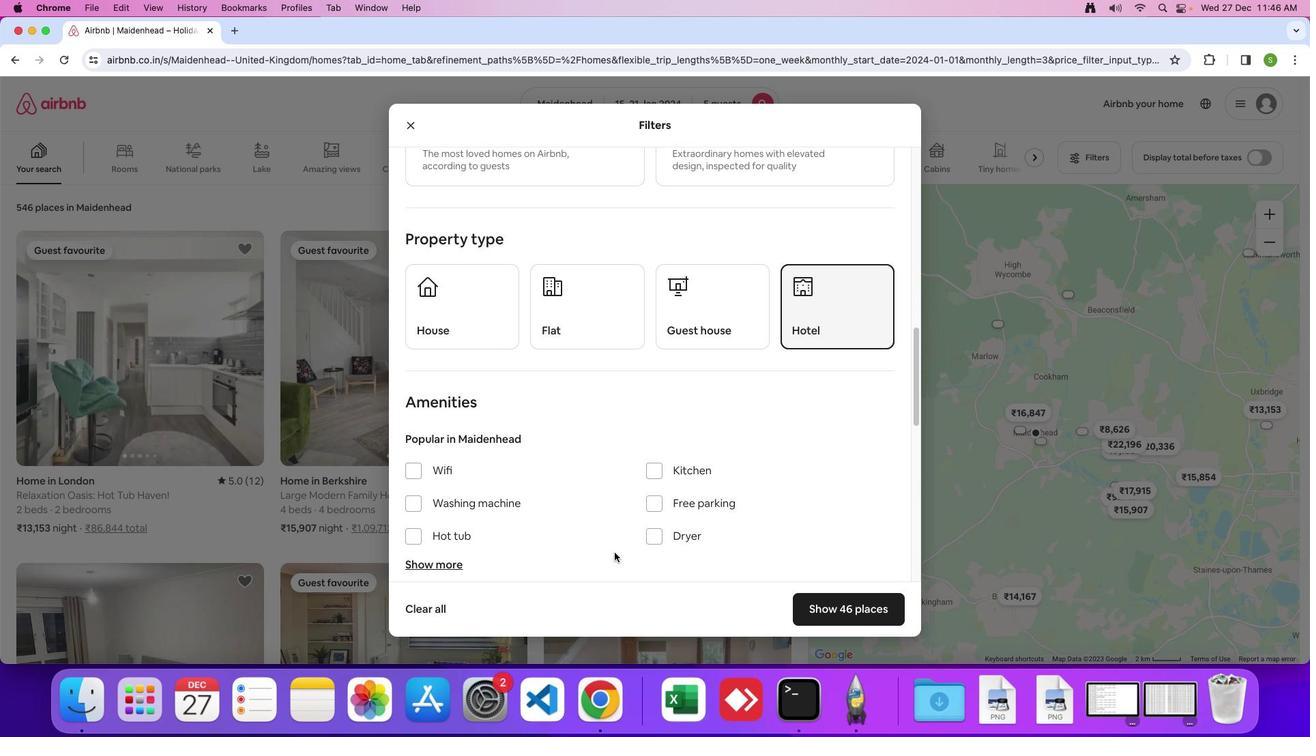 
Action: Mouse scrolled (614, 552) with delta (0, 0)
Screenshot: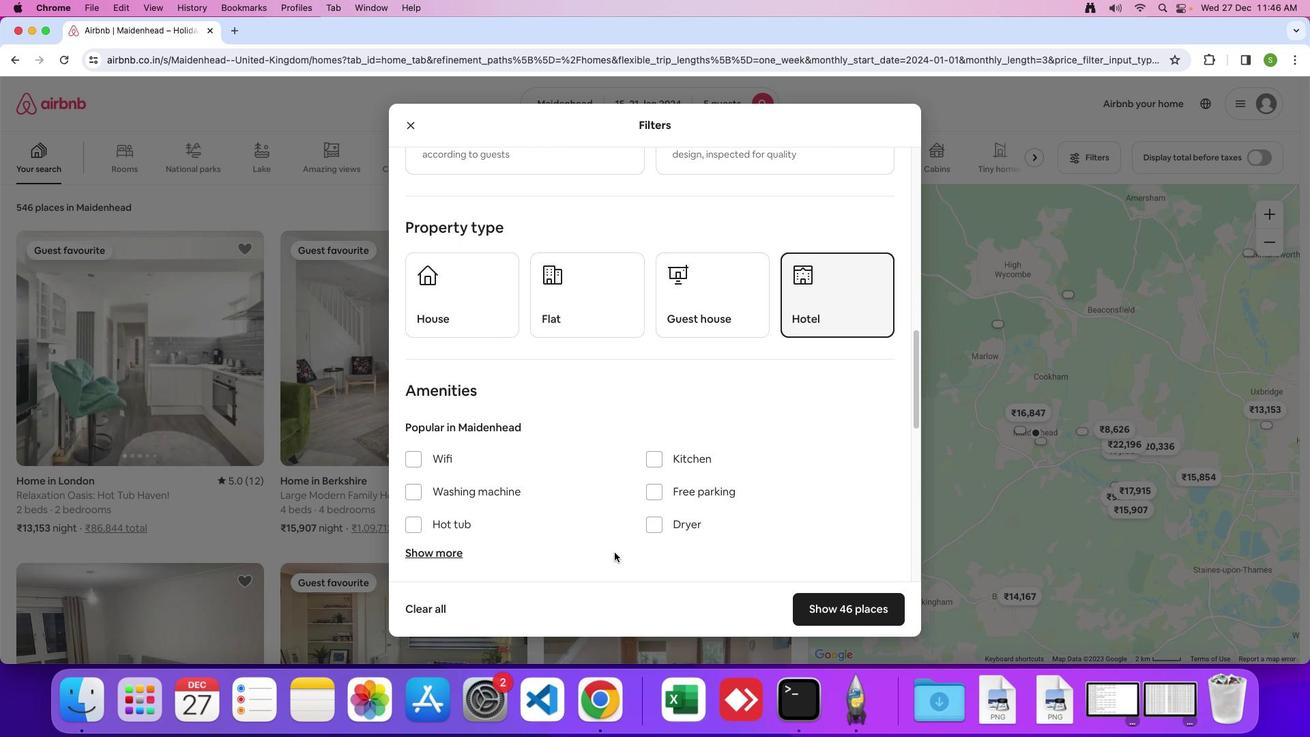 
Action: Mouse moved to (616, 542)
Screenshot: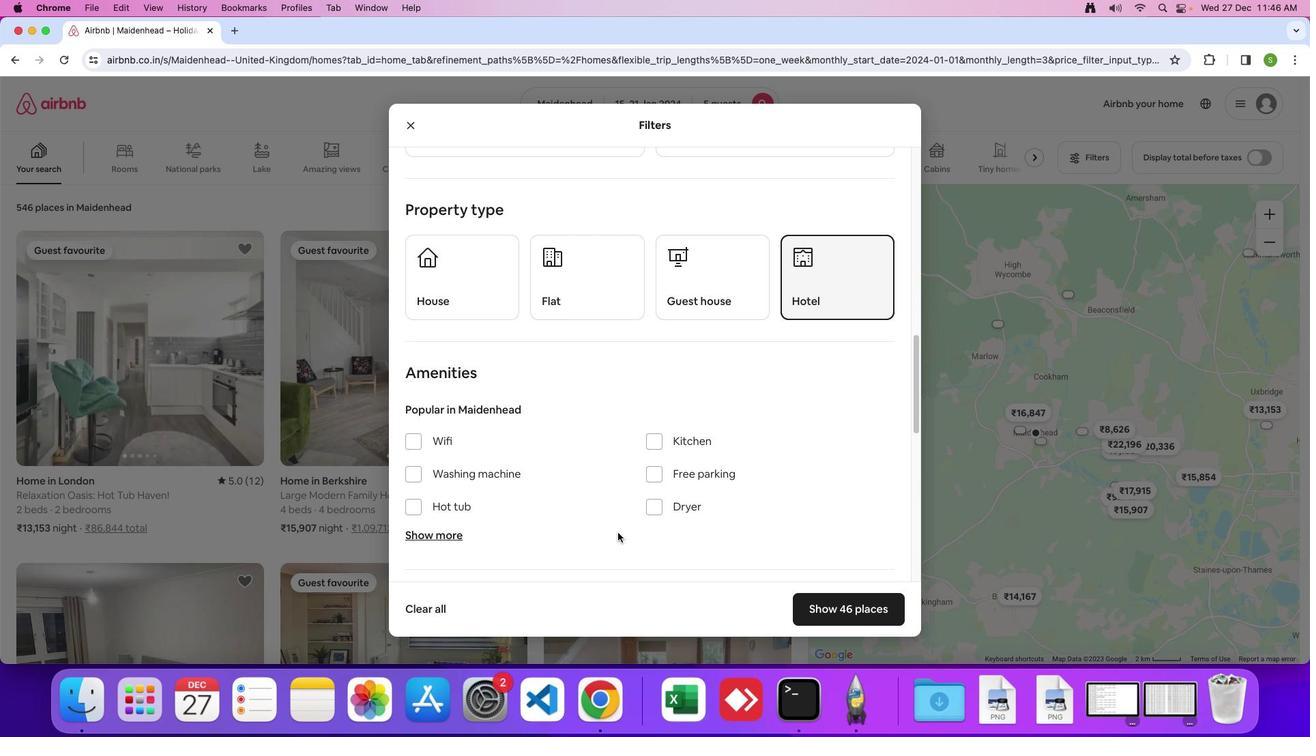 
Action: Mouse scrolled (616, 542) with delta (0, 0)
Screenshot: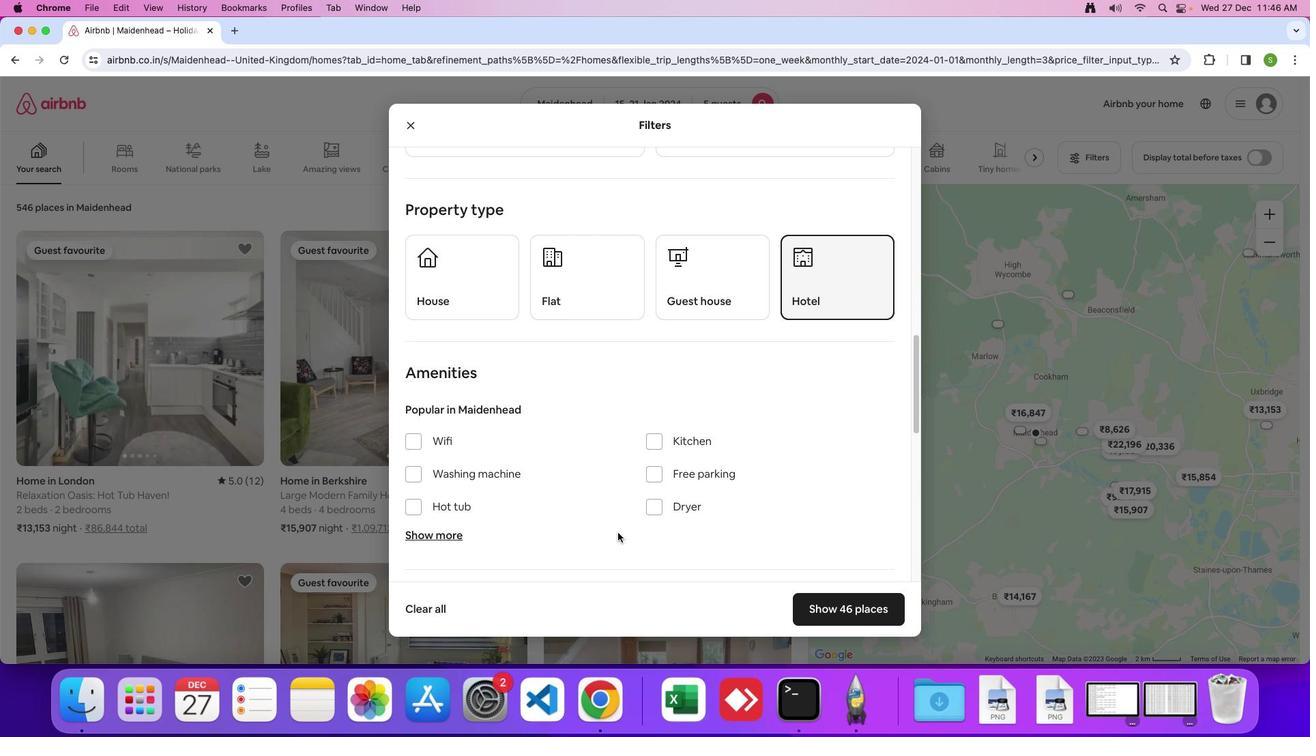 
Action: Mouse moved to (617, 538)
Screenshot: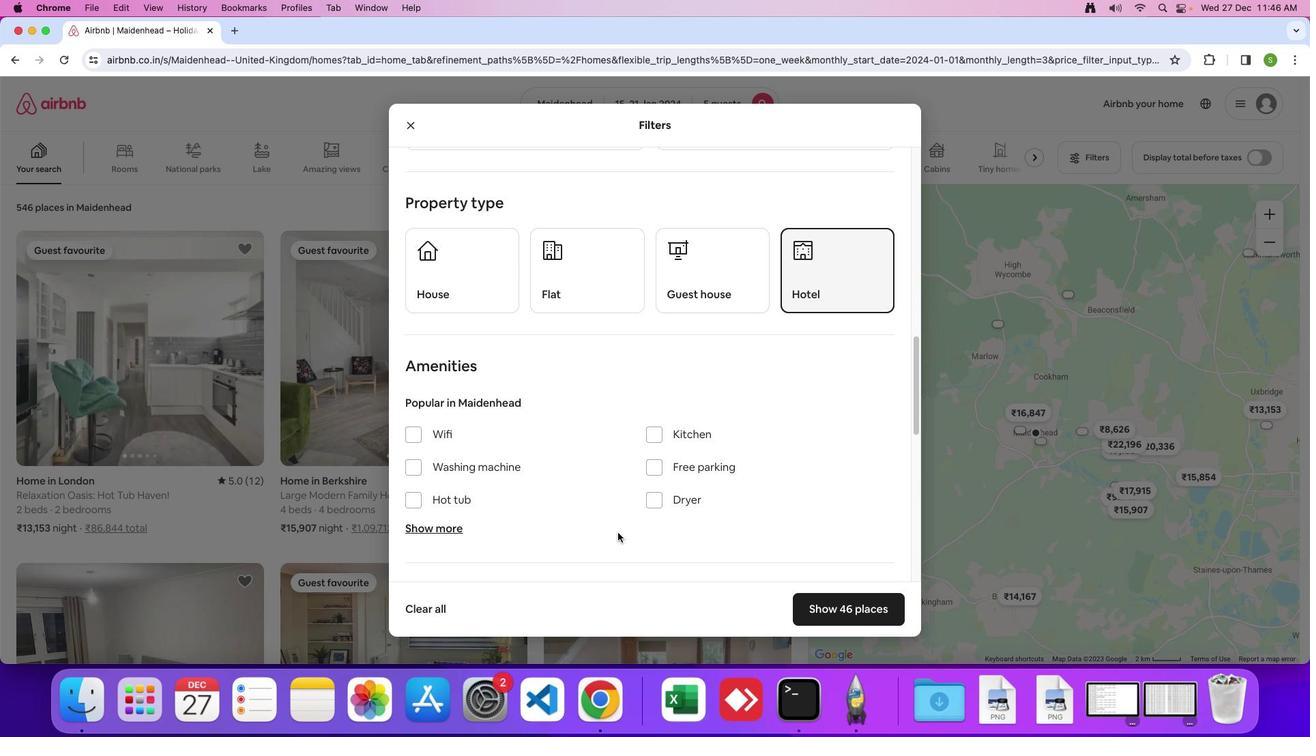 
Action: Mouse scrolled (617, 538) with delta (0, 0)
Screenshot: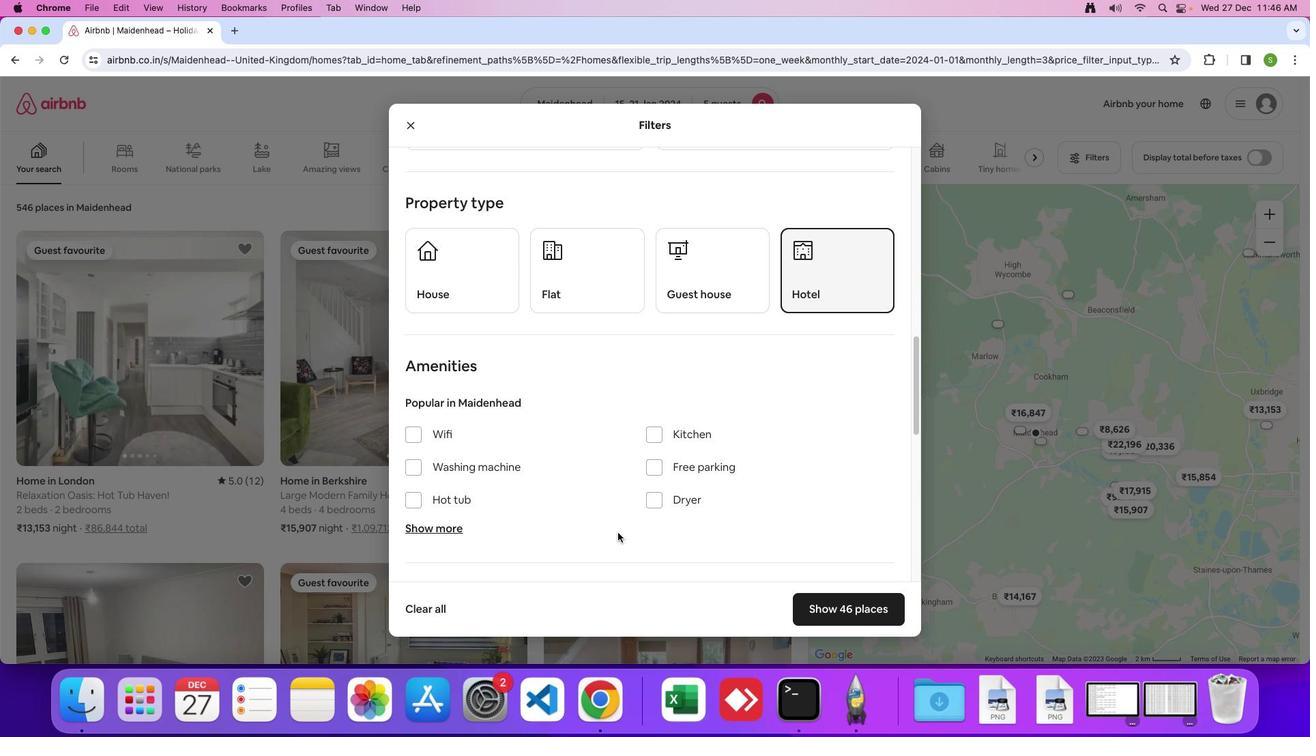 
Action: Mouse moved to (618, 533)
Screenshot: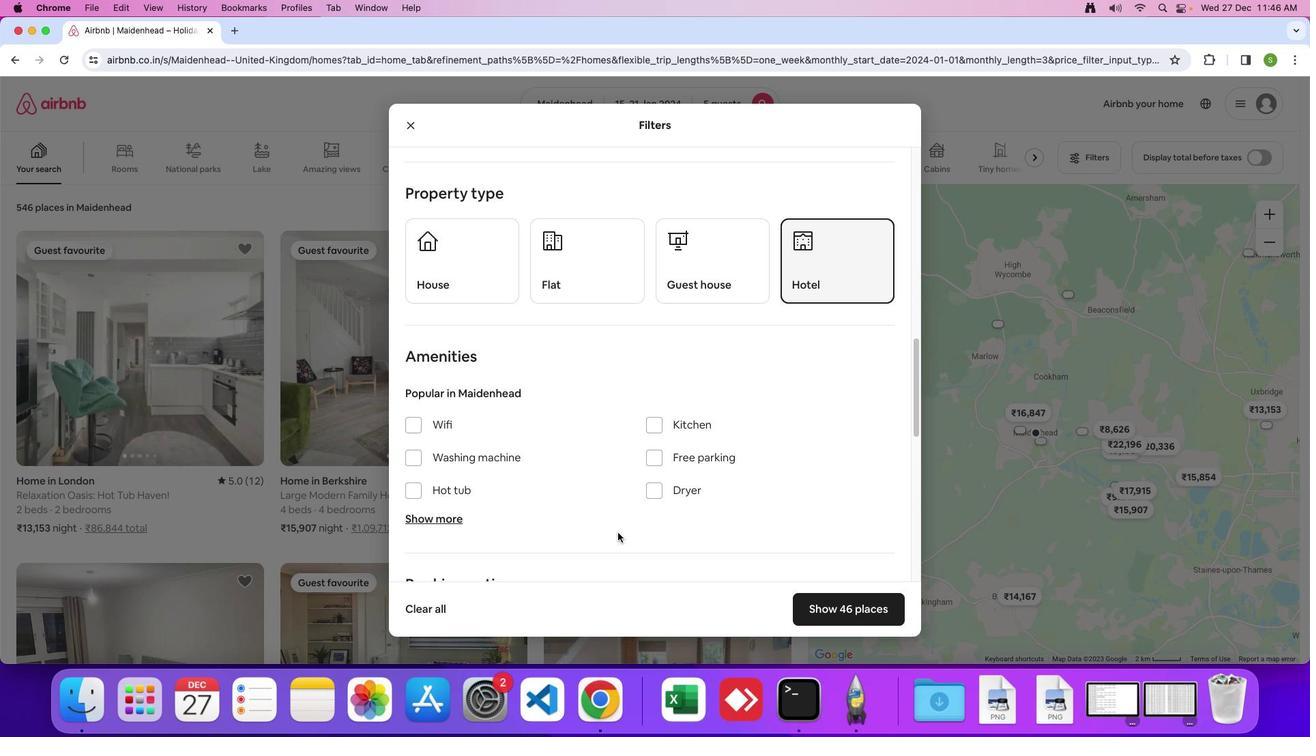 
Action: Mouse scrolled (618, 533) with delta (0, 0)
Screenshot: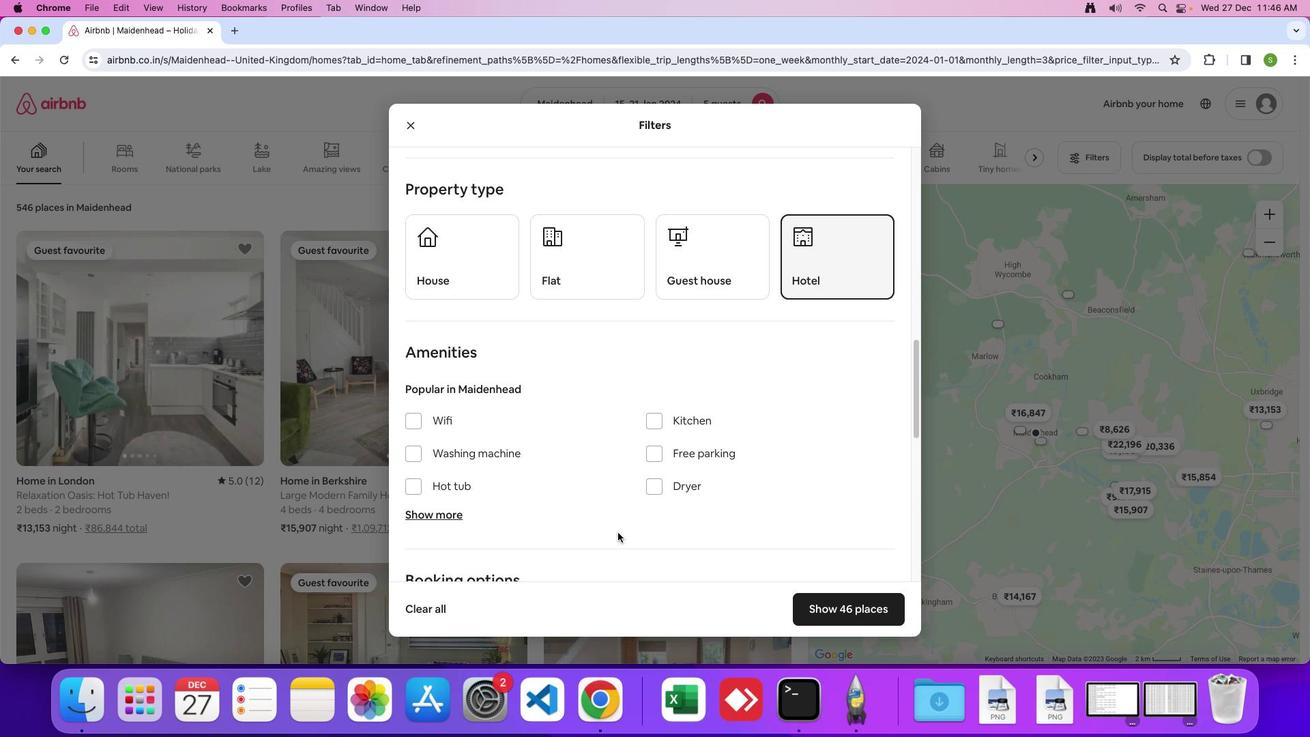 
Action: Mouse scrolled (618, 533) with delta (0, 0)
Screenshot: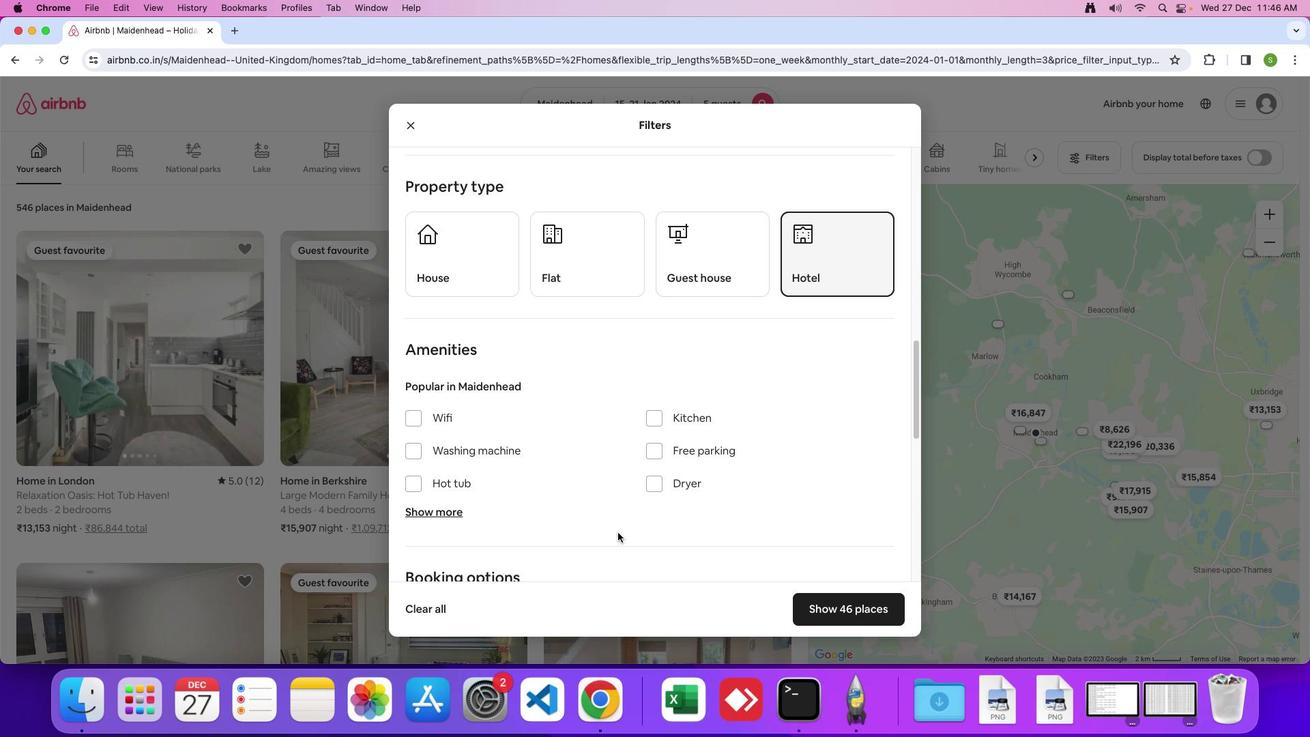 
Action: Mouse scrolled (618, 533) with delta (0, 0)
Screenshot: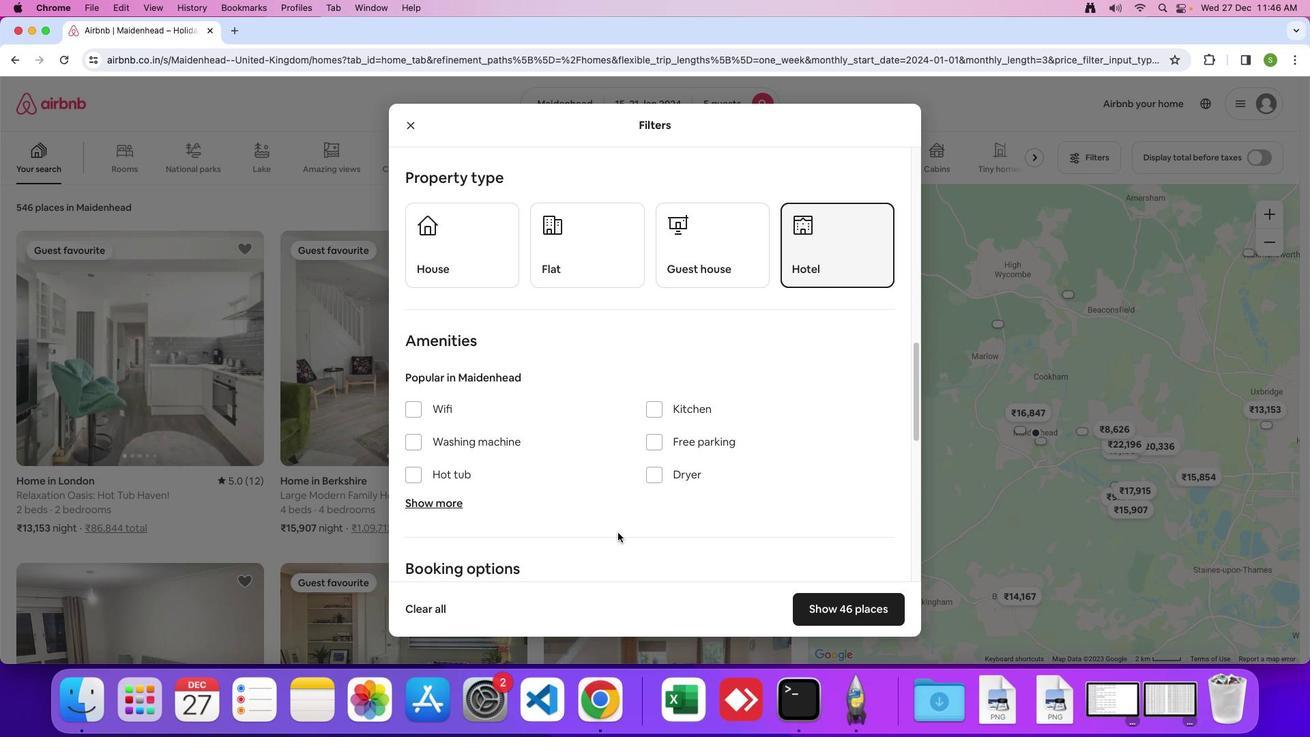 
Action: Mouse scrolled (618, 533) with delta (0, 0)
Screenshot: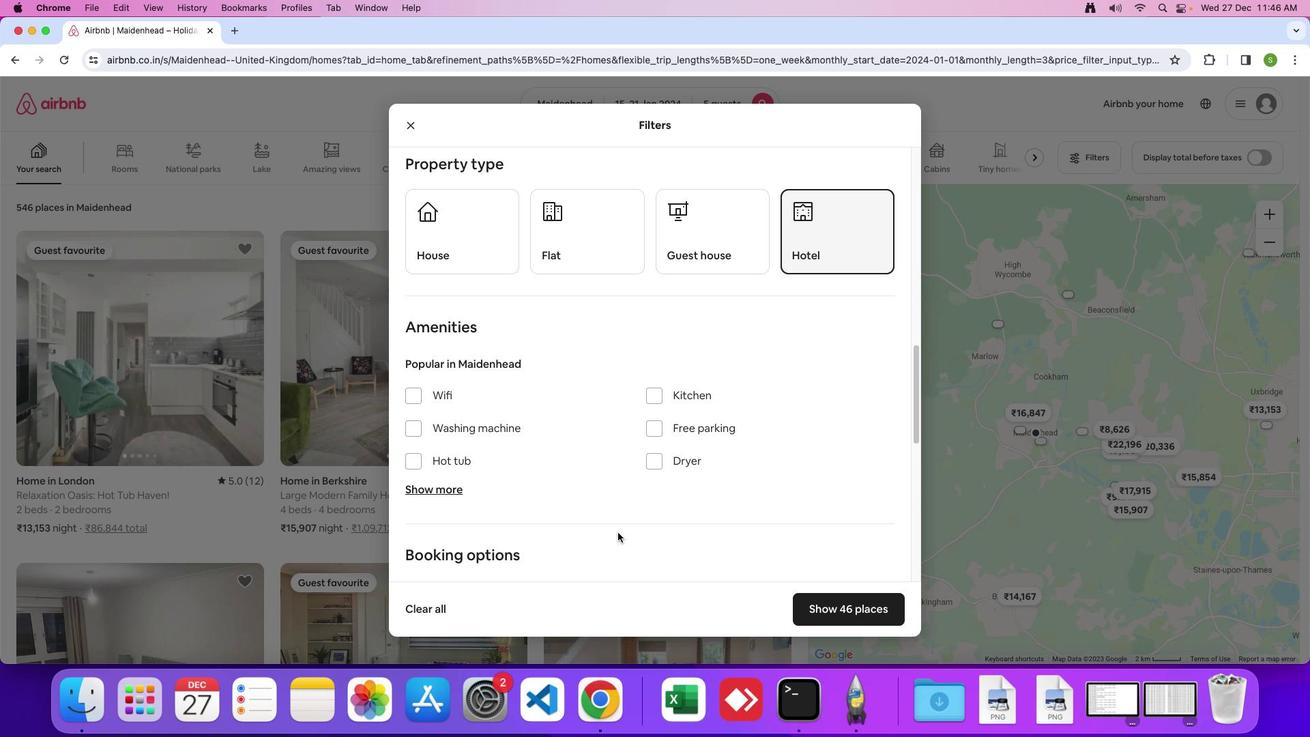 
Action: Mouse scrolled (618, 533) with delta (0, 0)
Screenshot: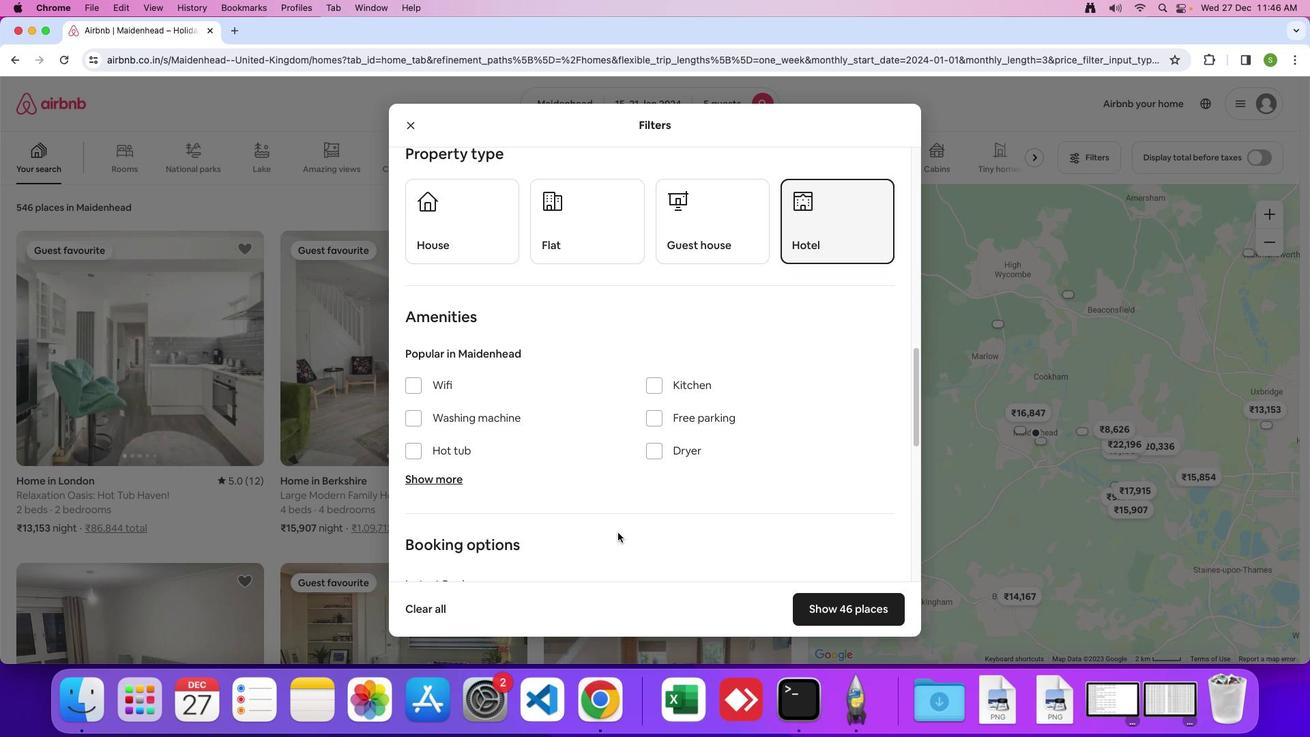 
Action: Mouse moved to (814, 228)
Screenshot: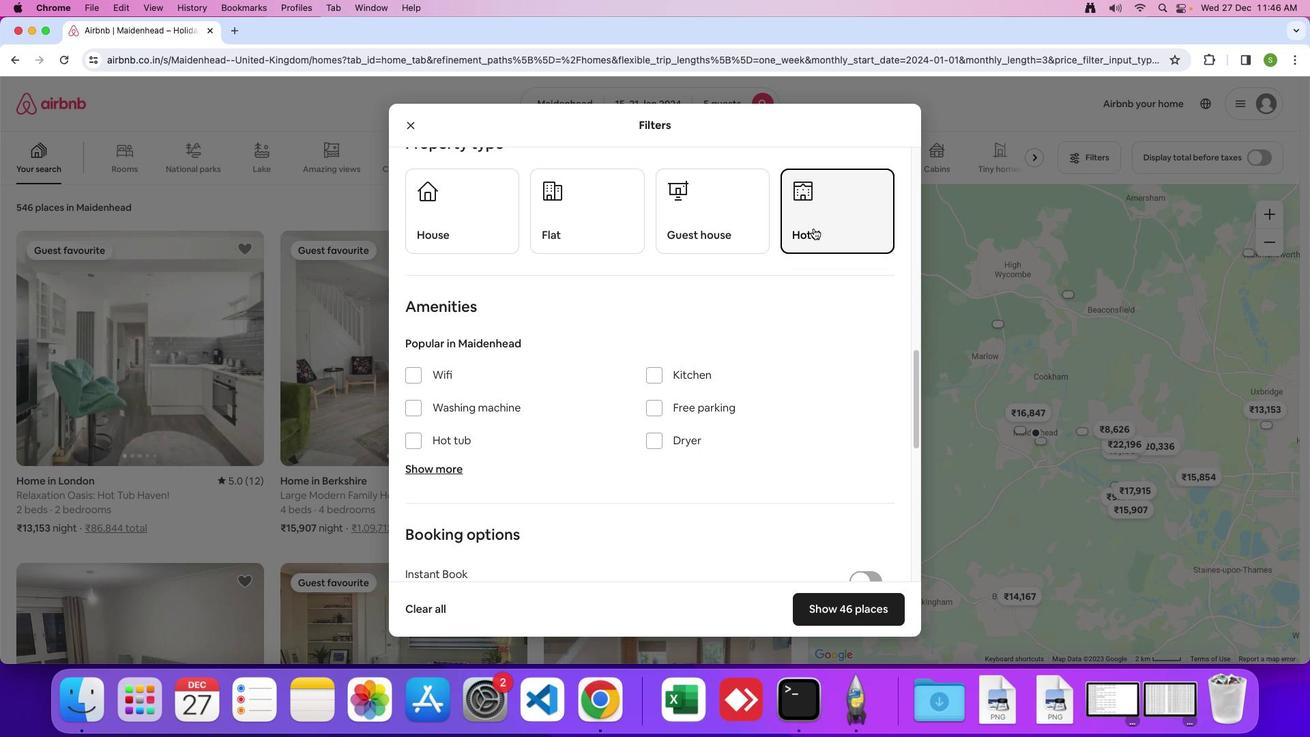 
Action: Mouse pressed left at (814, 228)
Screenshot: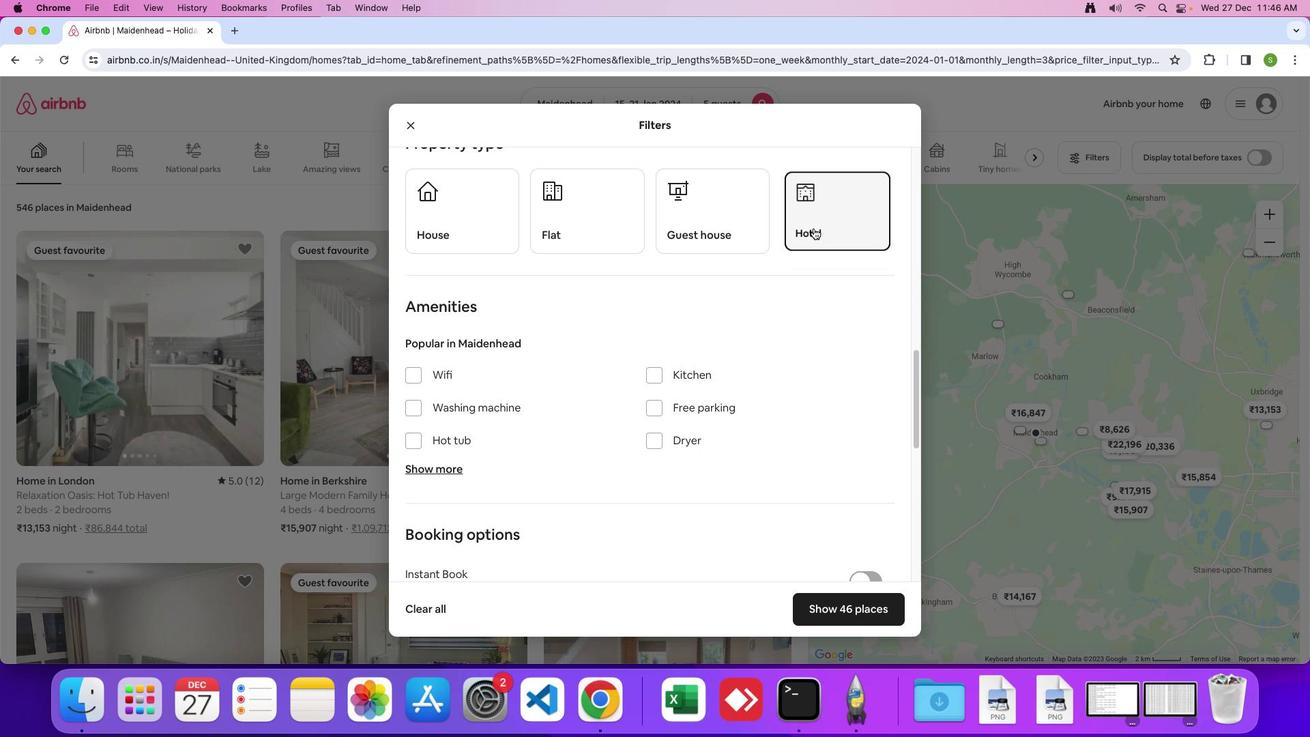 
Action: Mouse moved to (460, 220)
Screenshot: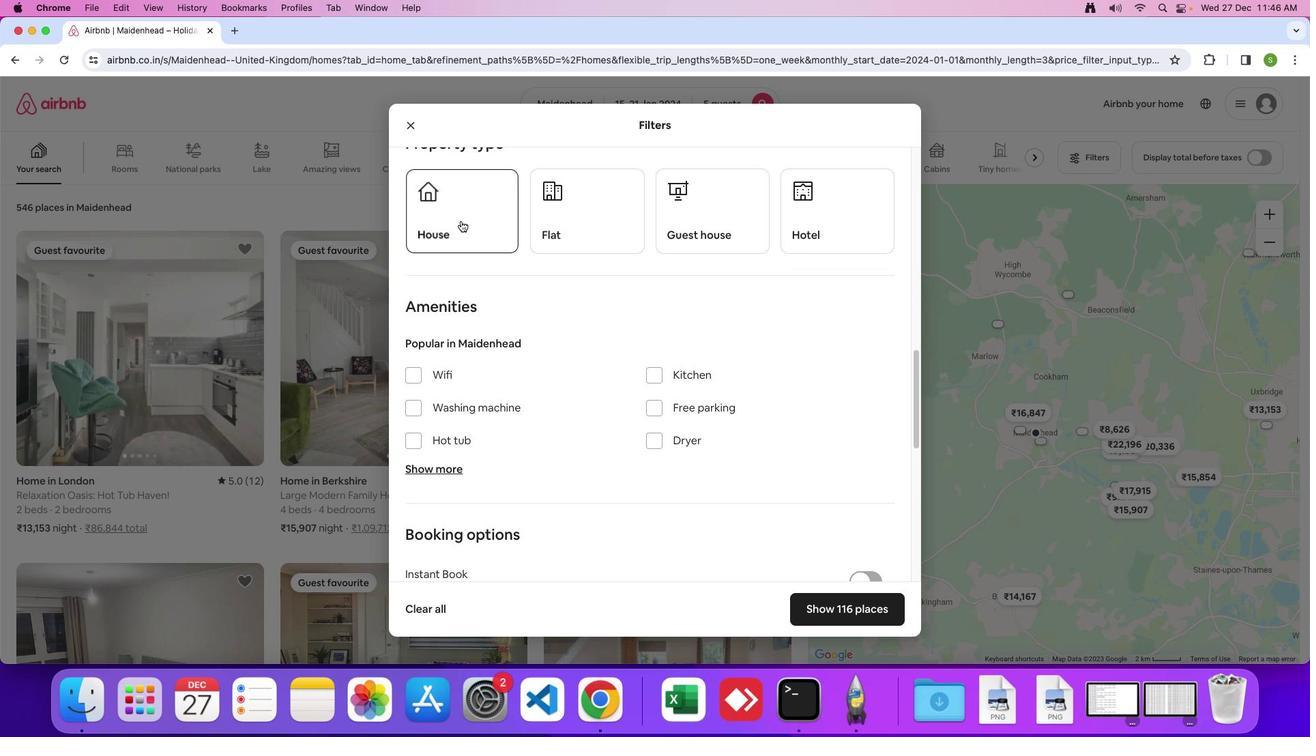 
Action: Mouse pressed left at (460, 220)
Screenshot: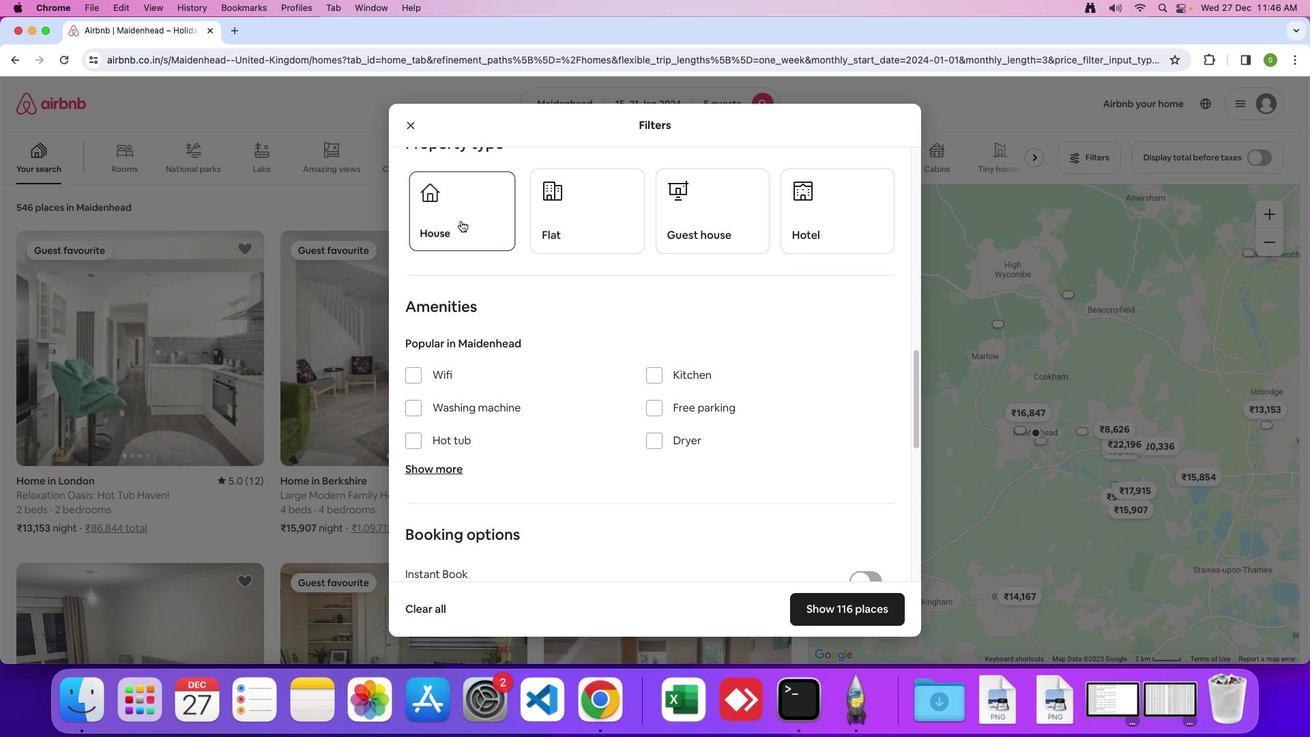 
Action: Mouse moved to (605, 402)
Screenshot: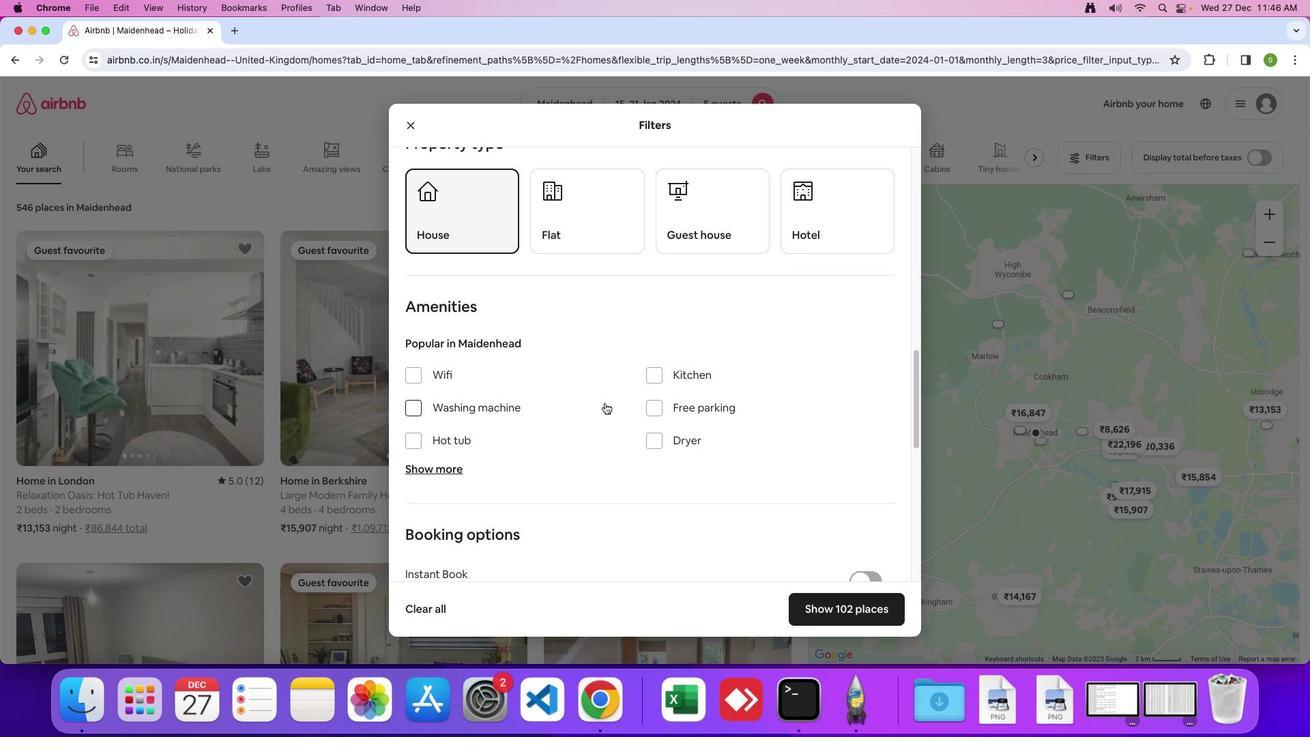 
Action: Mouse scrolled (605, 402) with delta (0, 0)
Screenshot: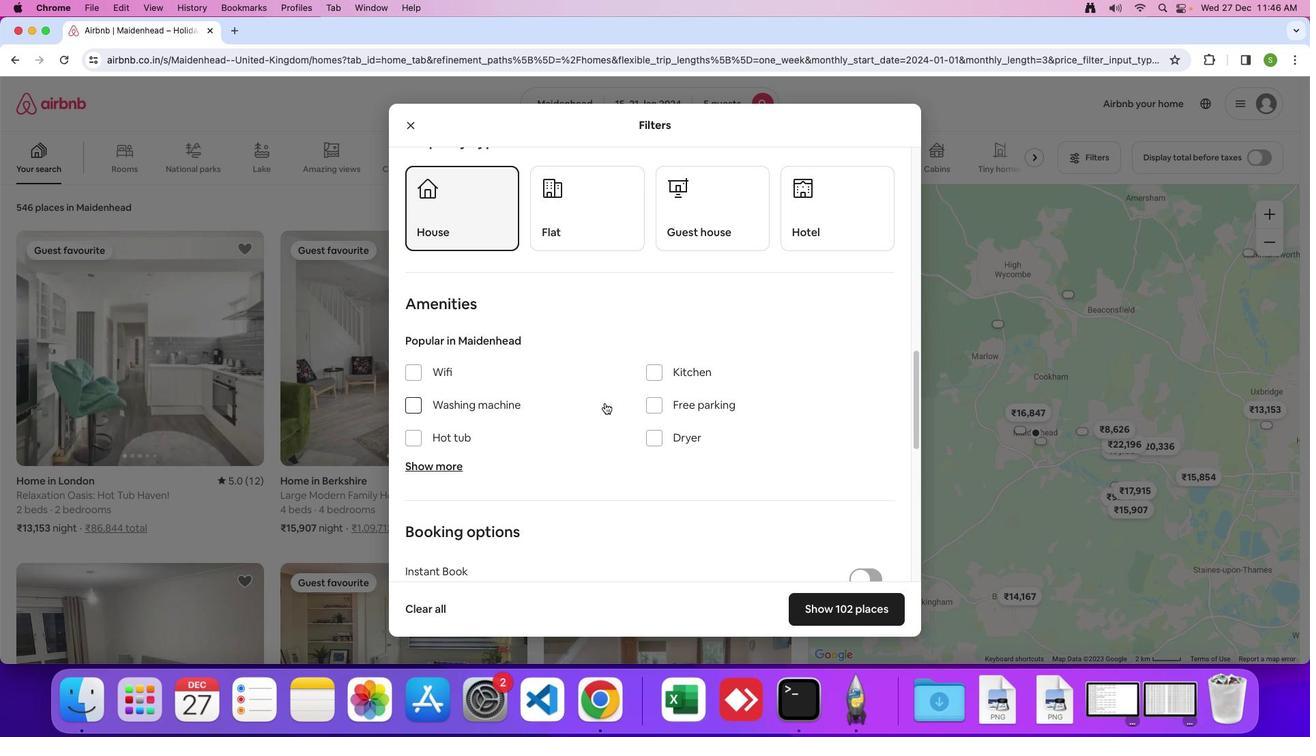 
Action: Mouse scrolled (605, 402) with delta (0, 0)
Screenshot: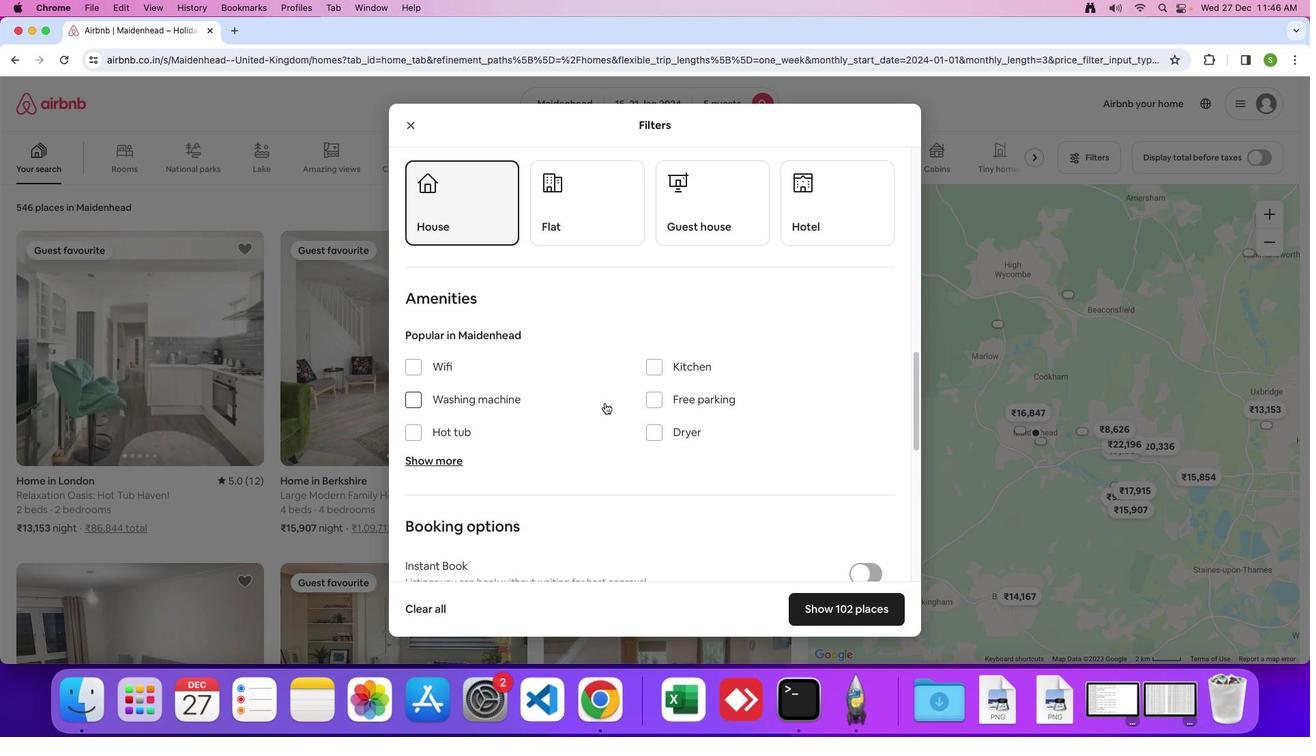 
Action: Mouse scrolled (605, 402) with delta (0, -1)
Screenshot: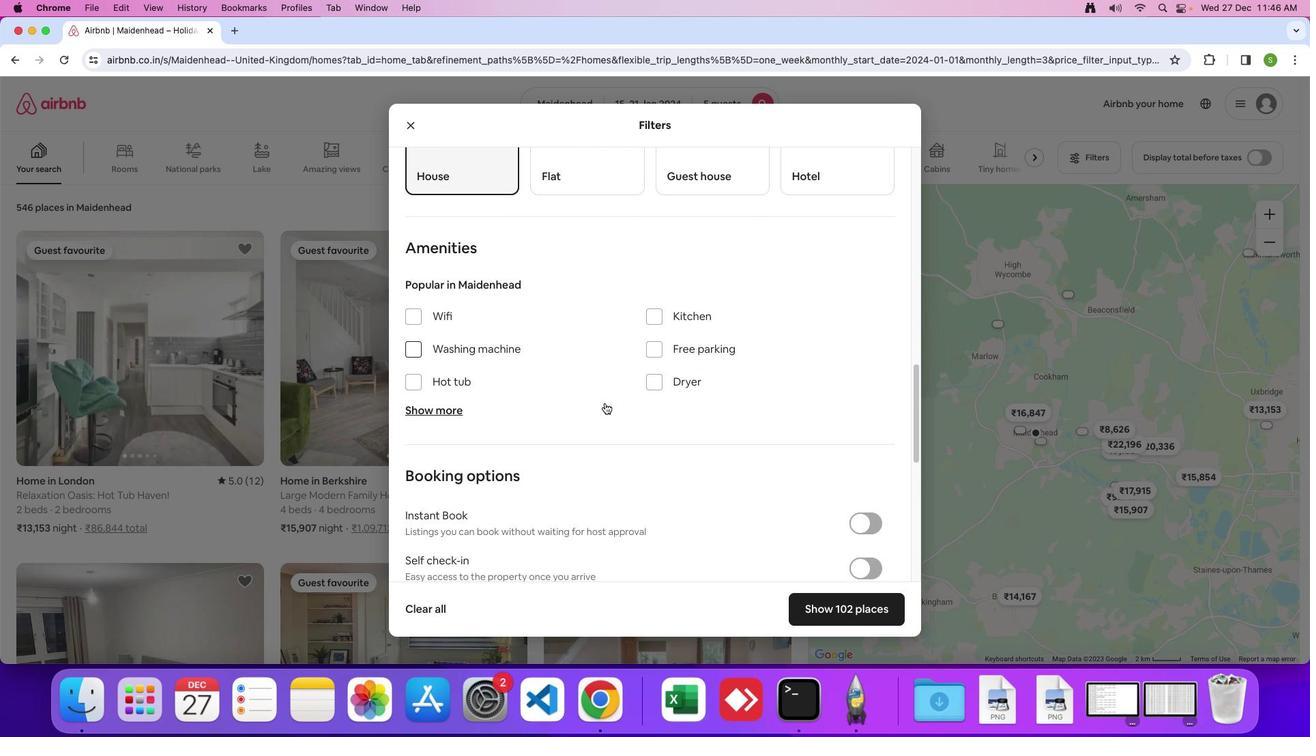 
Action: Mouse moved to (604, 408)
Screenshot: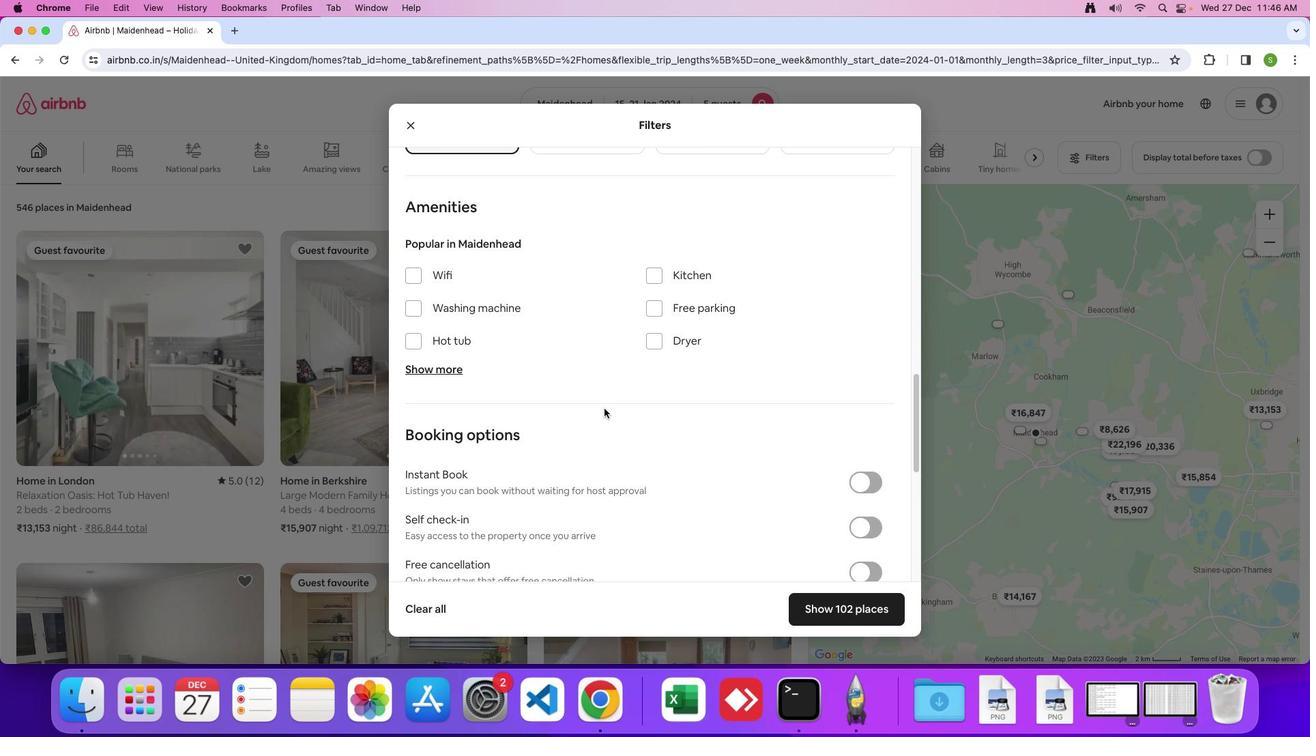 
Action: Mouse scrolled (604, 408) with delta (0, 0)
Screenshot: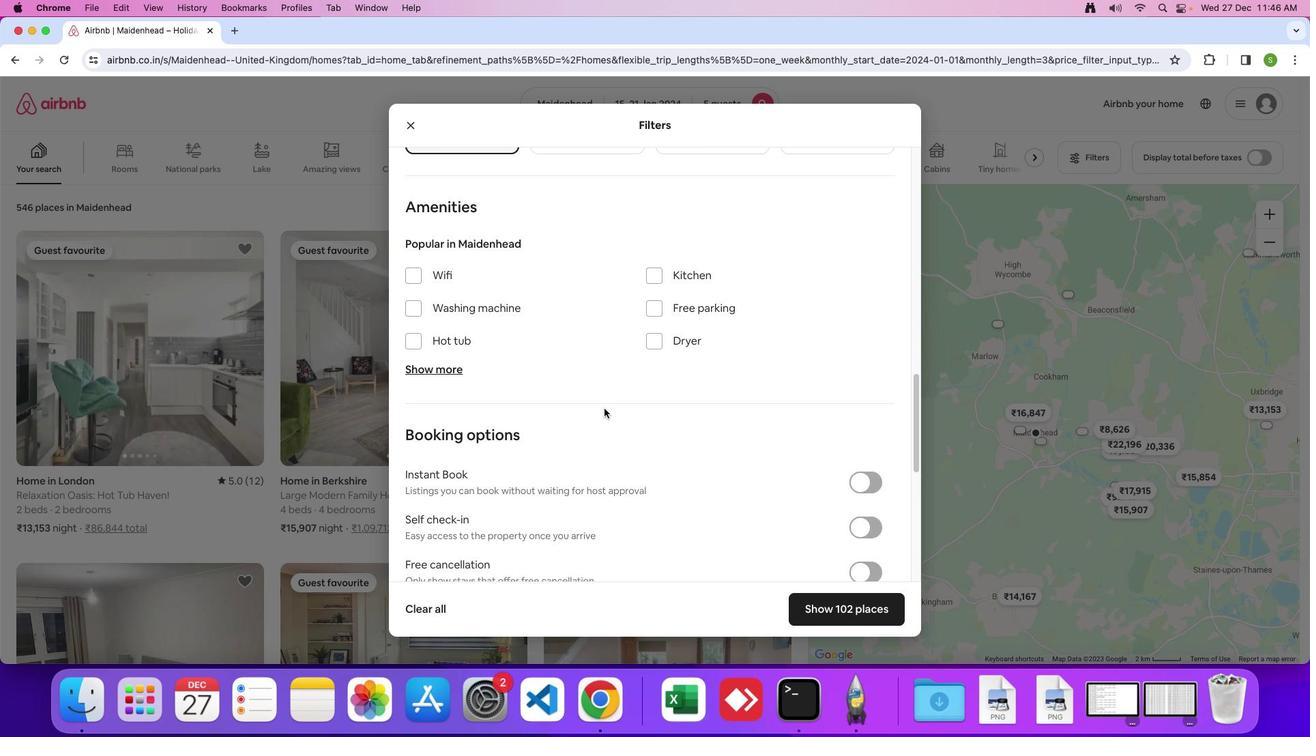 
Action: Mouse moved to (604, 408)
Screenshot: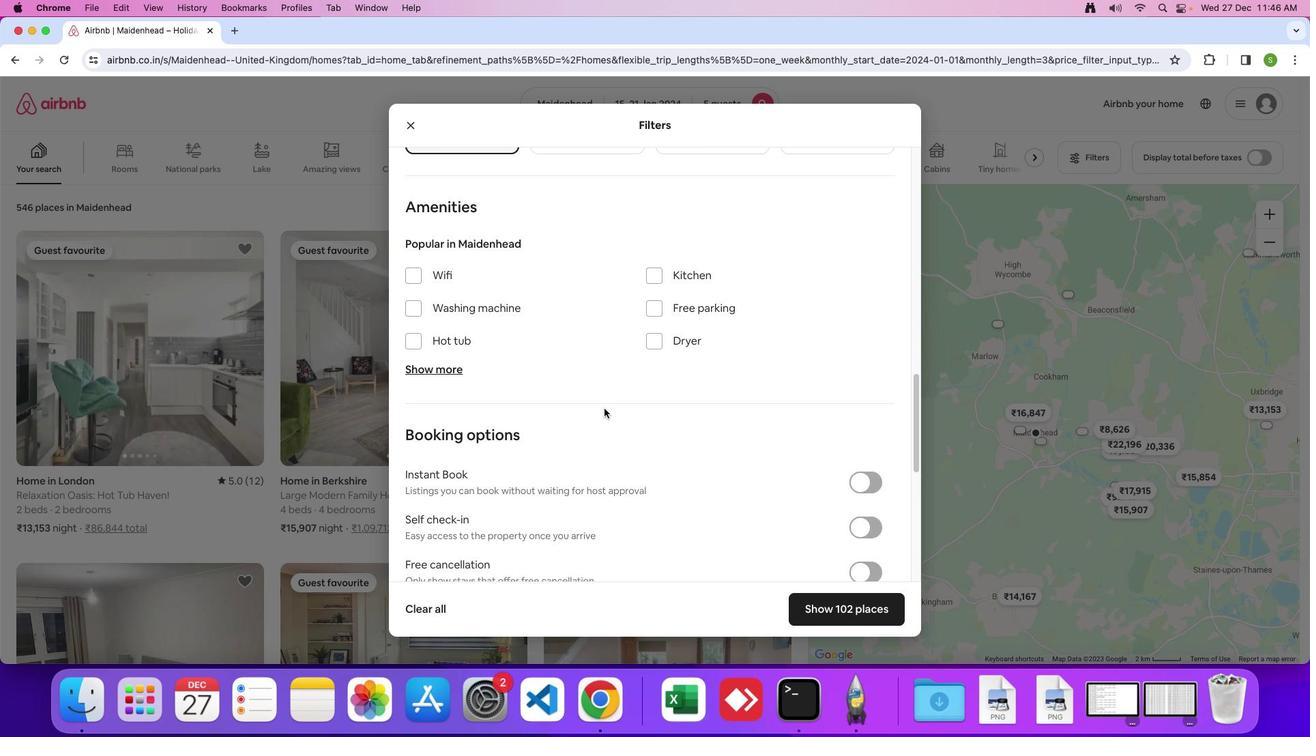 
Action: Mouse scrolled (604, 408) with delta (0, 0)
Screenshot: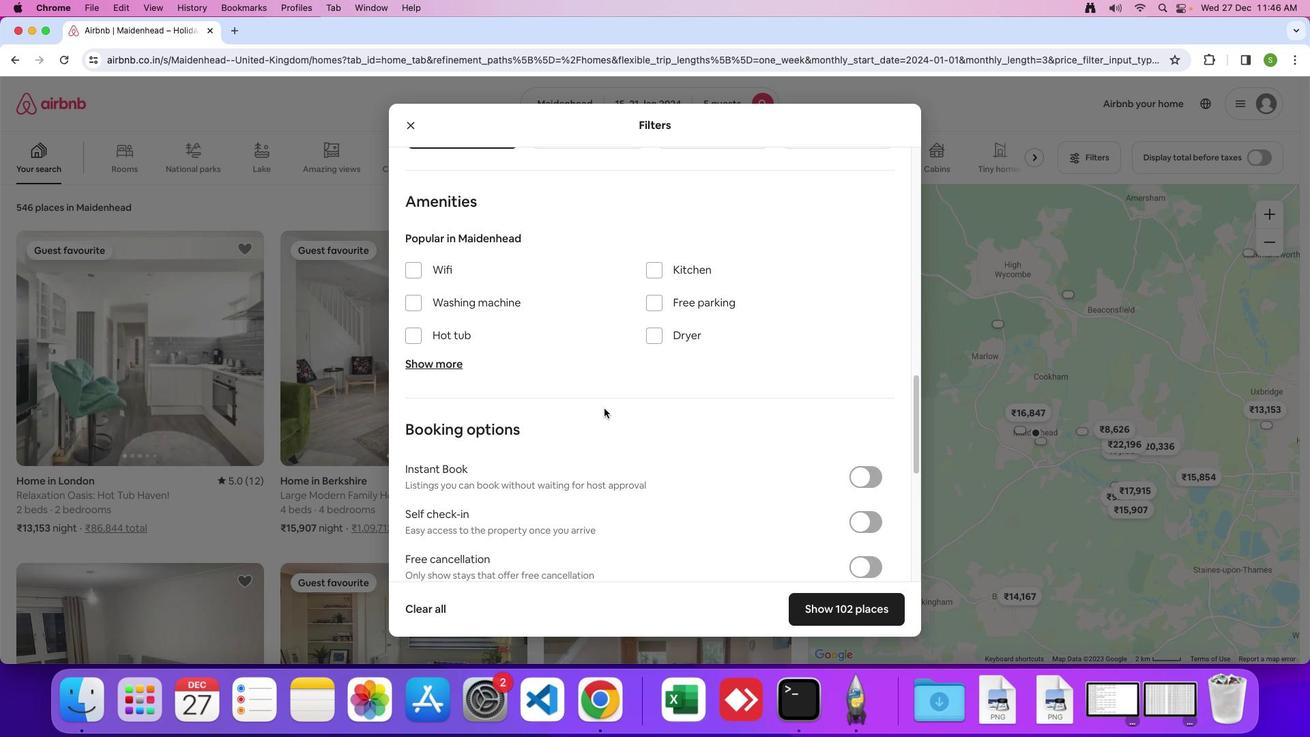 
Action: Mouse moved to (602, 410)
Screenshot: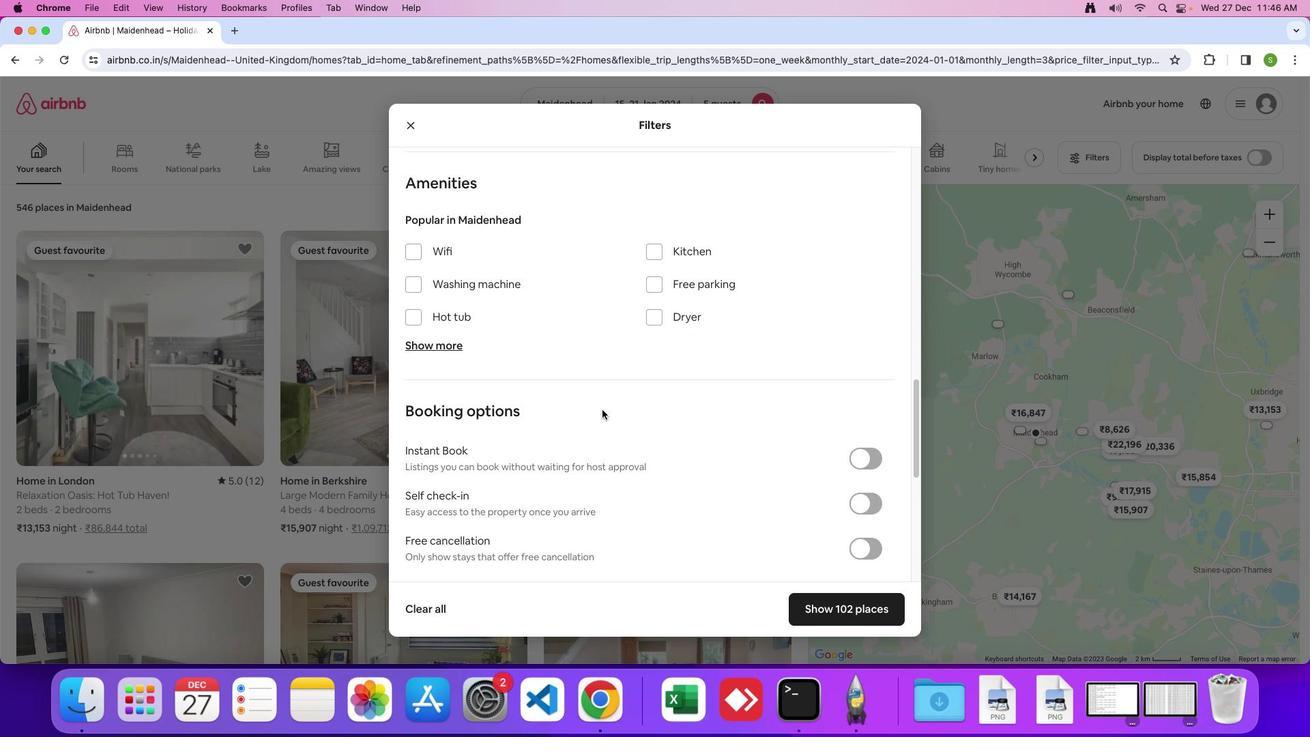 
Action: Mouse scrolled (602, 410) with delta (0, 0)
Screenshot: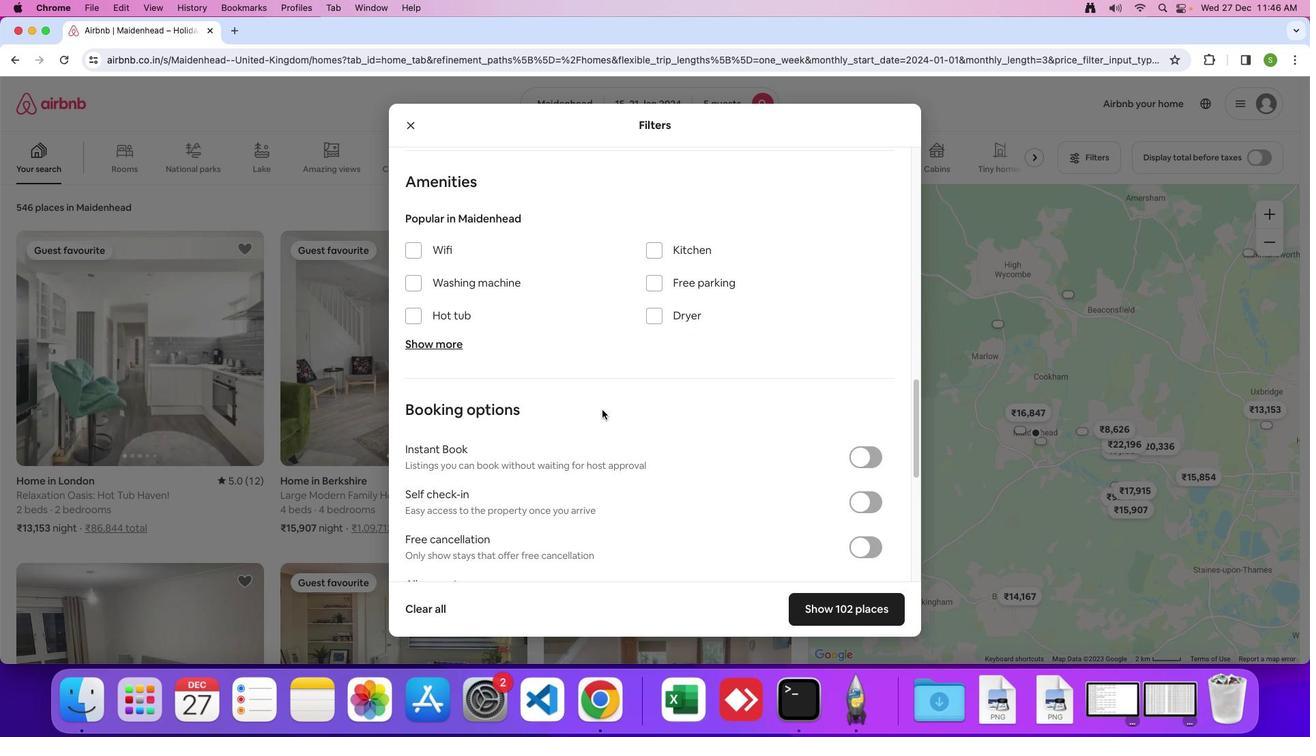
Action: Mouse scrolled (602, 410) with delta (0, 0)
Screenshot: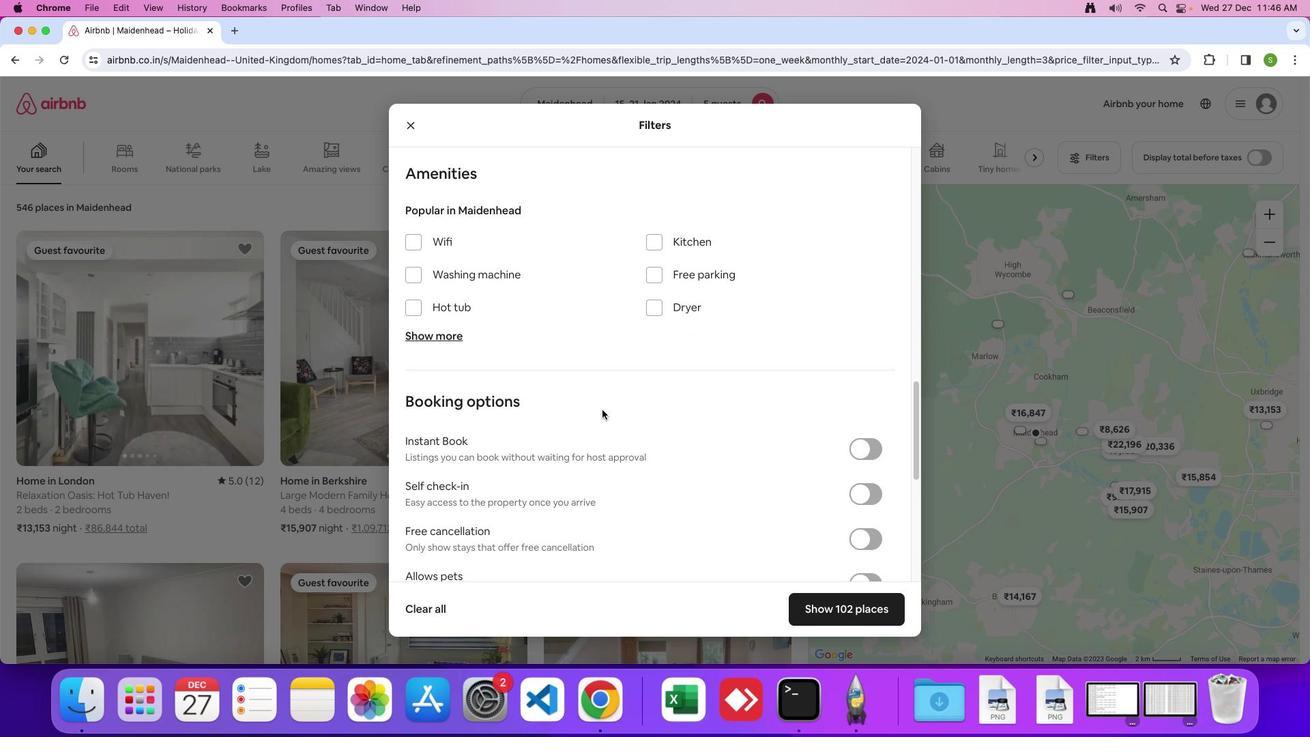 
Action: Mouse scrolled (602, 410) with delta (0, -1)
Screenshot: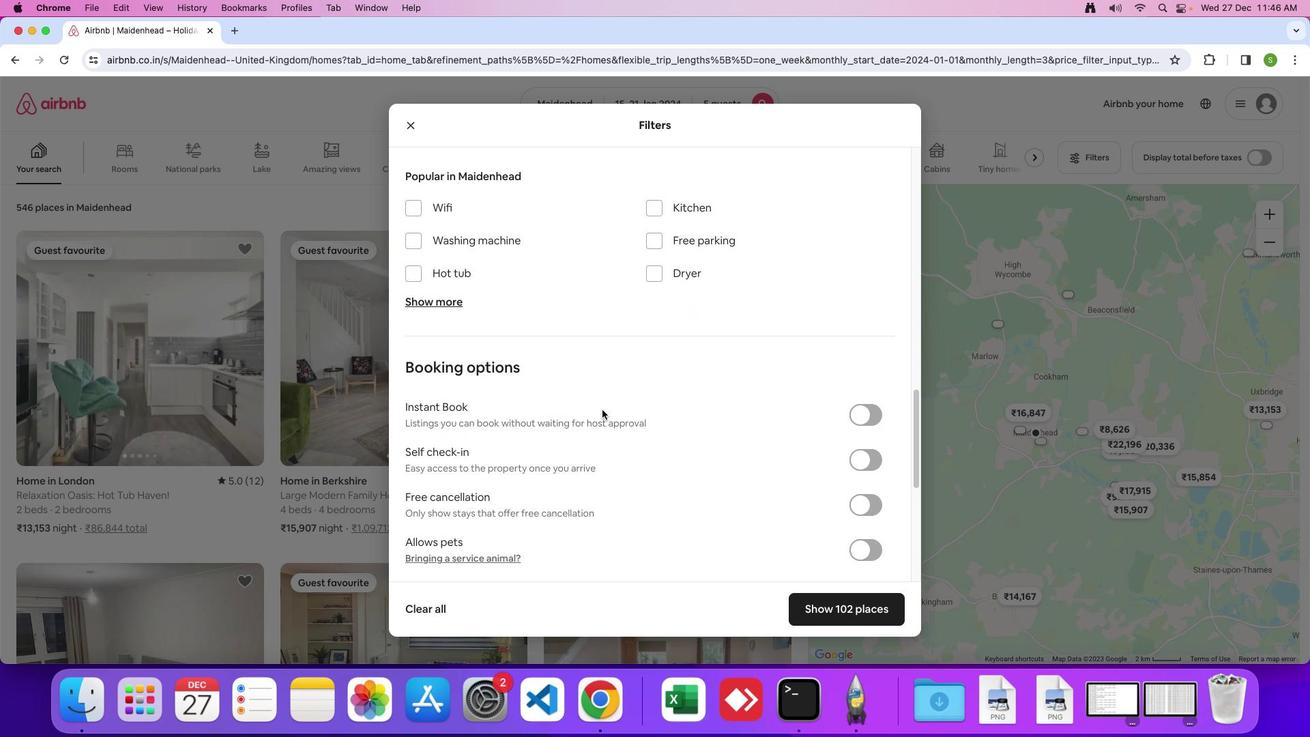 
Action: Mouse scrolled (602, 410) with delta (0, 0)
Screenshot: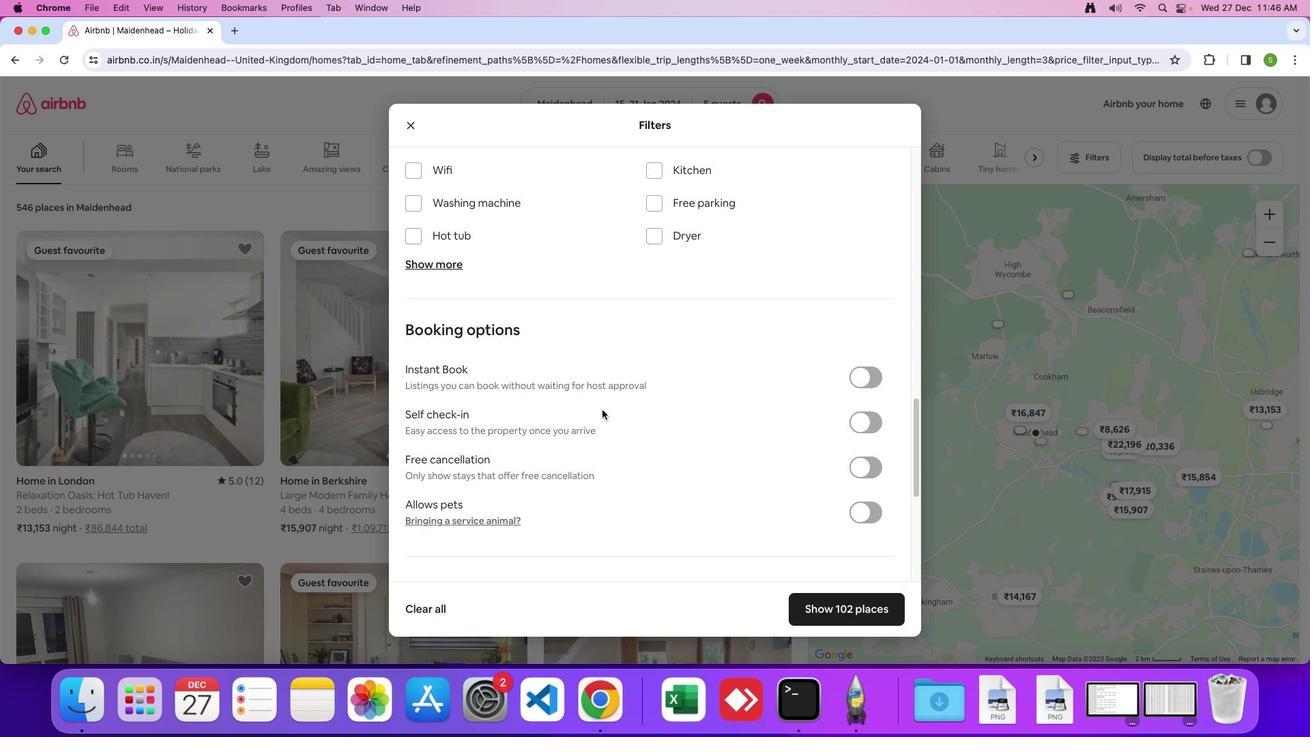 
Action: Mouse scrolled (602, 410) with delta (0, 0)
Screenshot: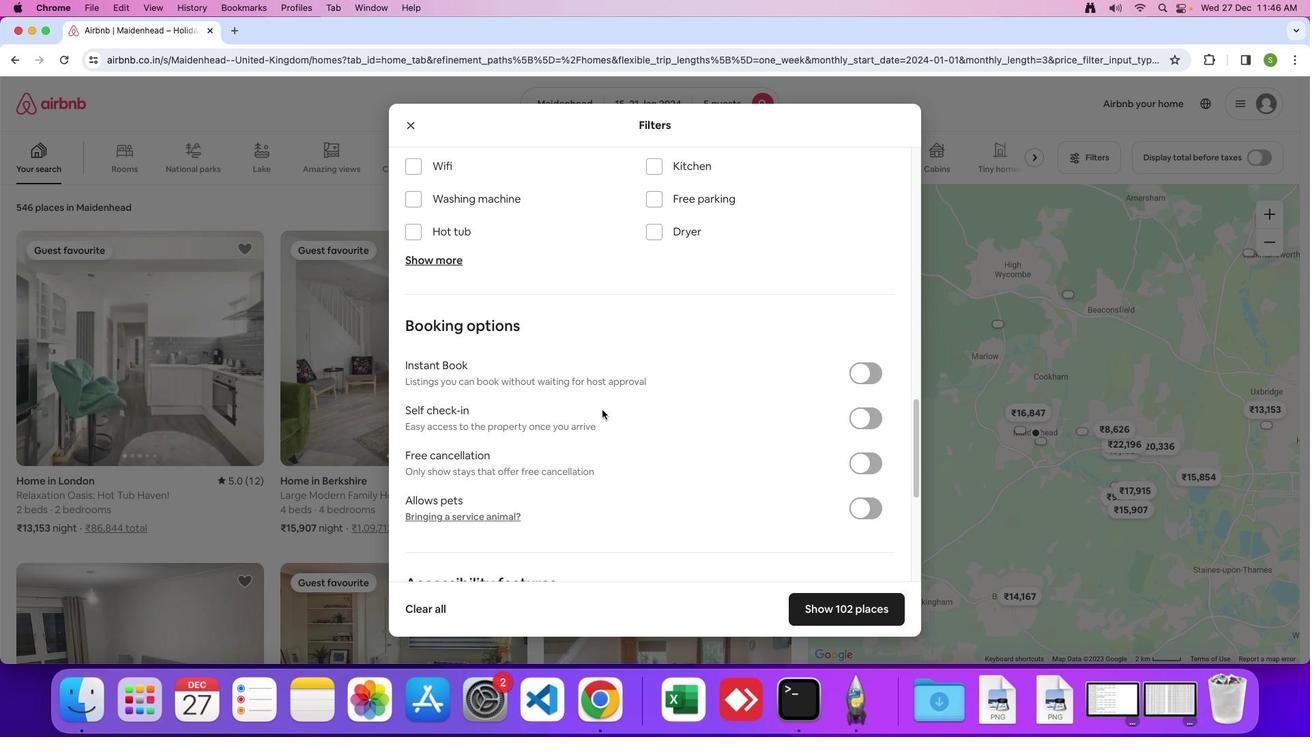 
Action: Mouse scrolled (602, 410) with delta (0, 0)
Screenshot: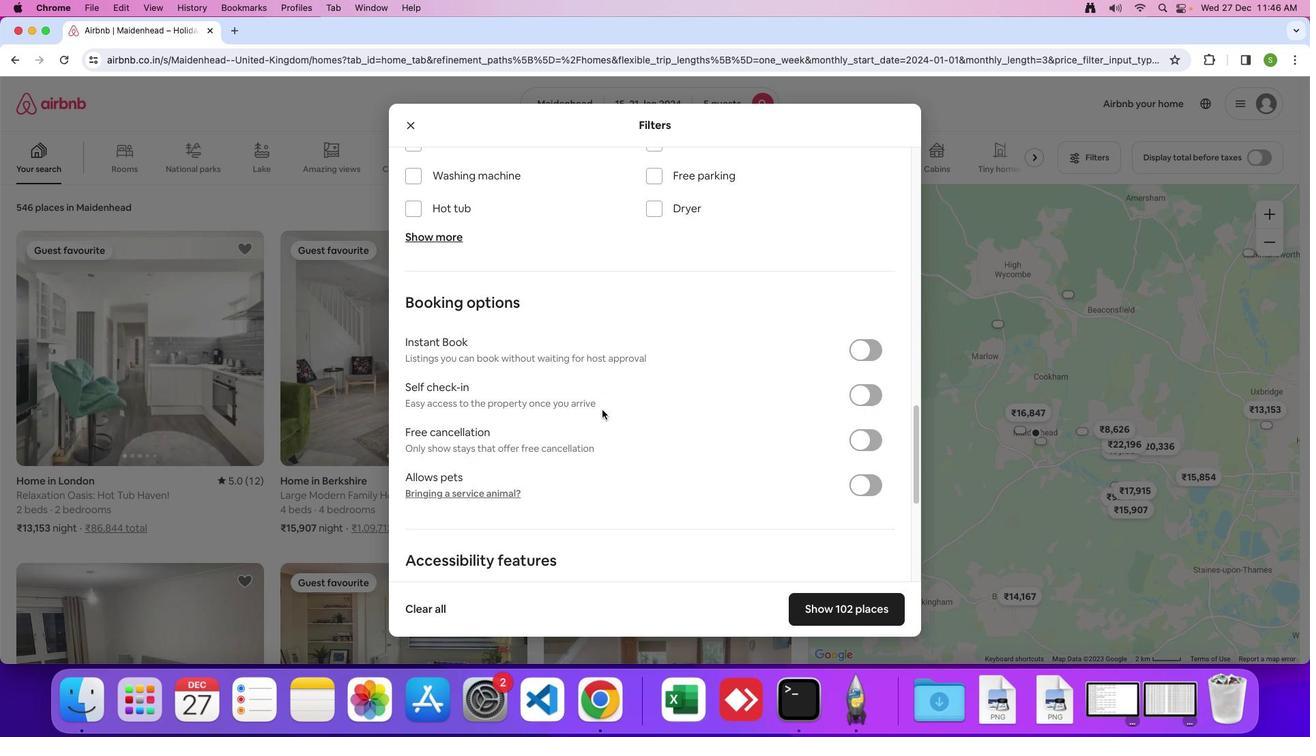
Action: Mouse scrolled (602, 410) with delta (0, 0)
Screenshot: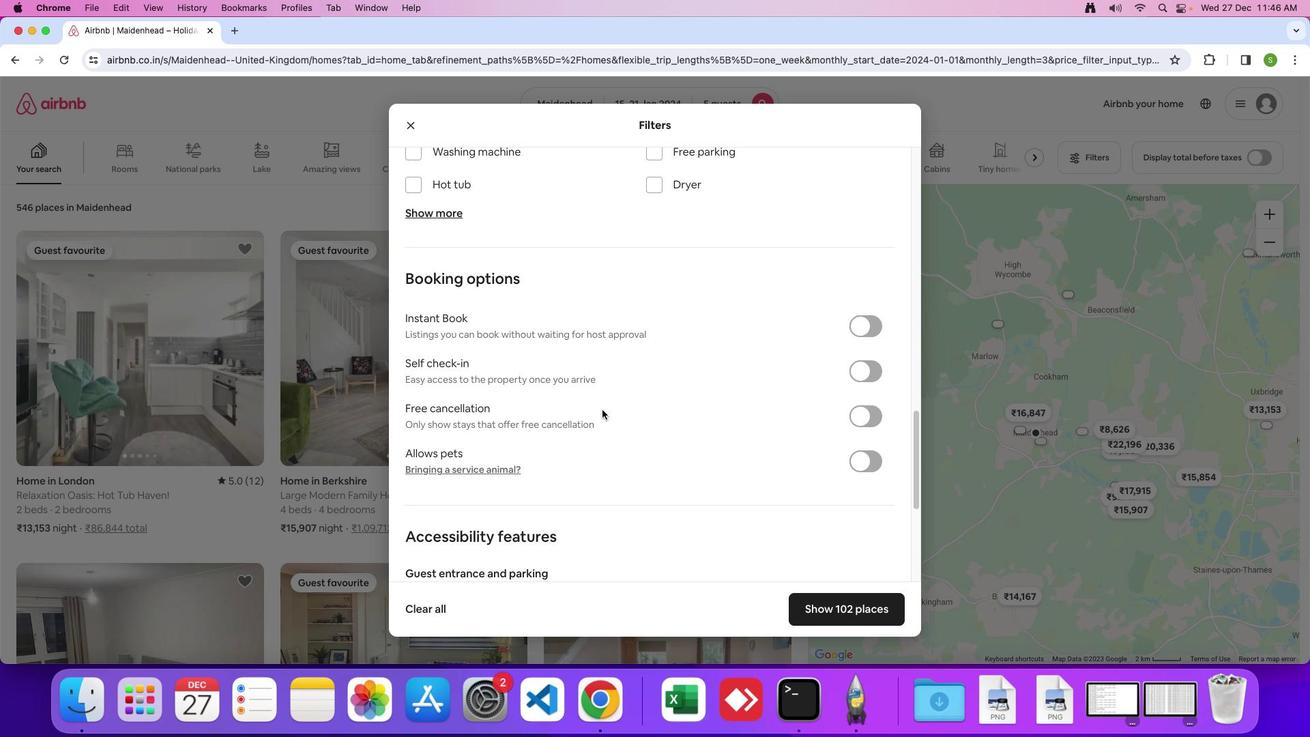 
Action: Mouse scrolled (602, 410) with delta (0, 0)
Screenshot: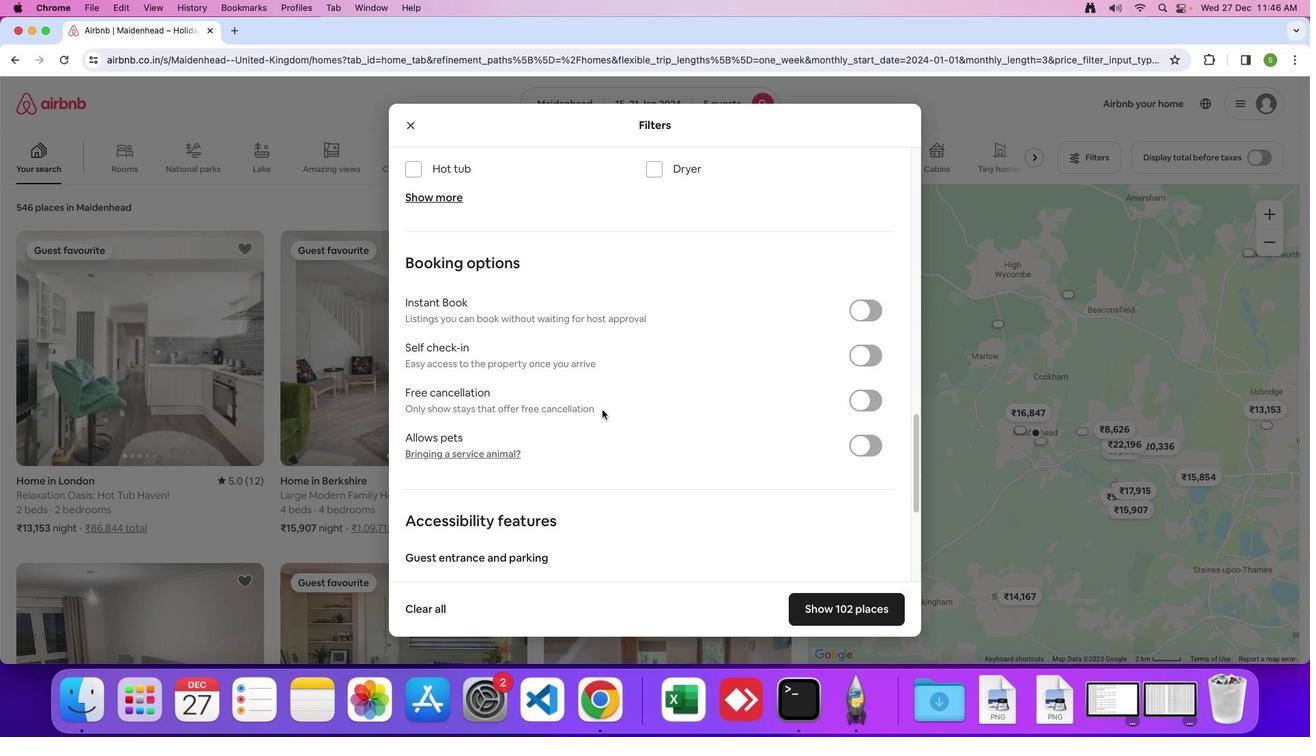 
Action: Mouse scrolled (602, 410) with delta (0, -1)
Screenshot: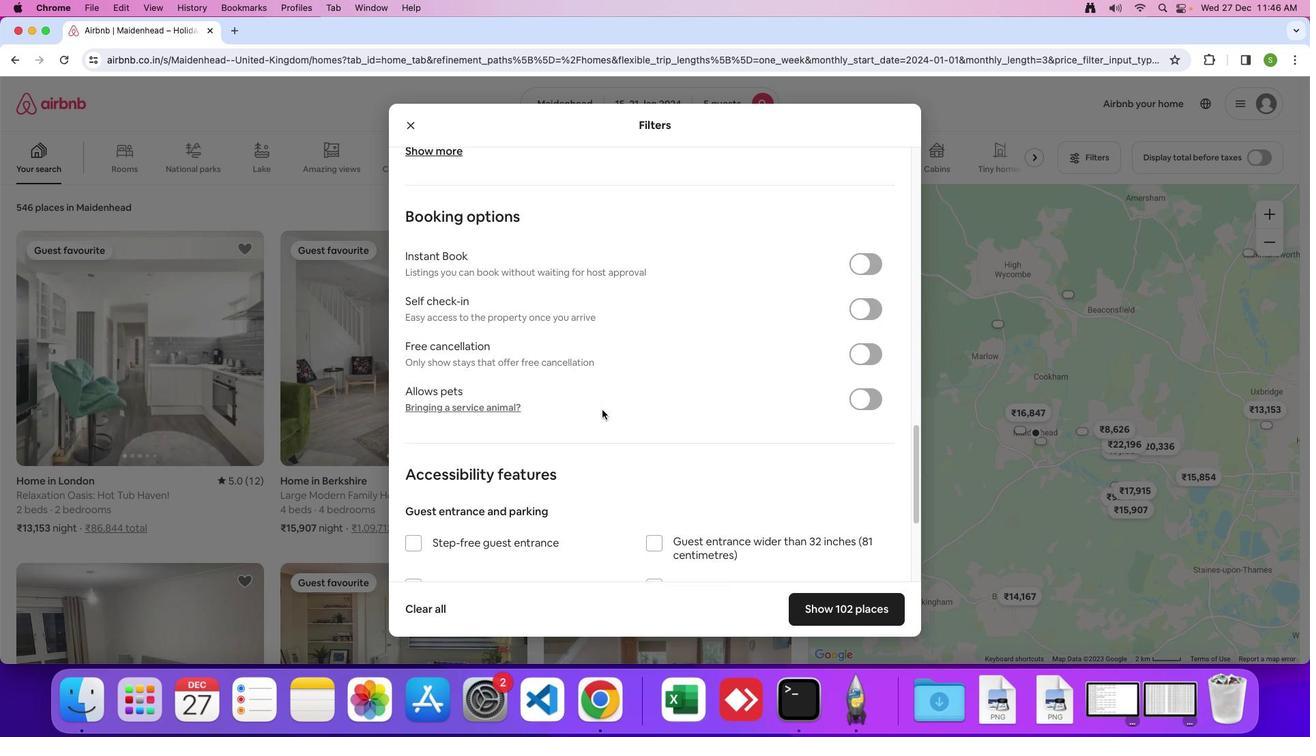 
Action: Mouse scrolled (602, 410) with delta (0, 0)
Screenshot: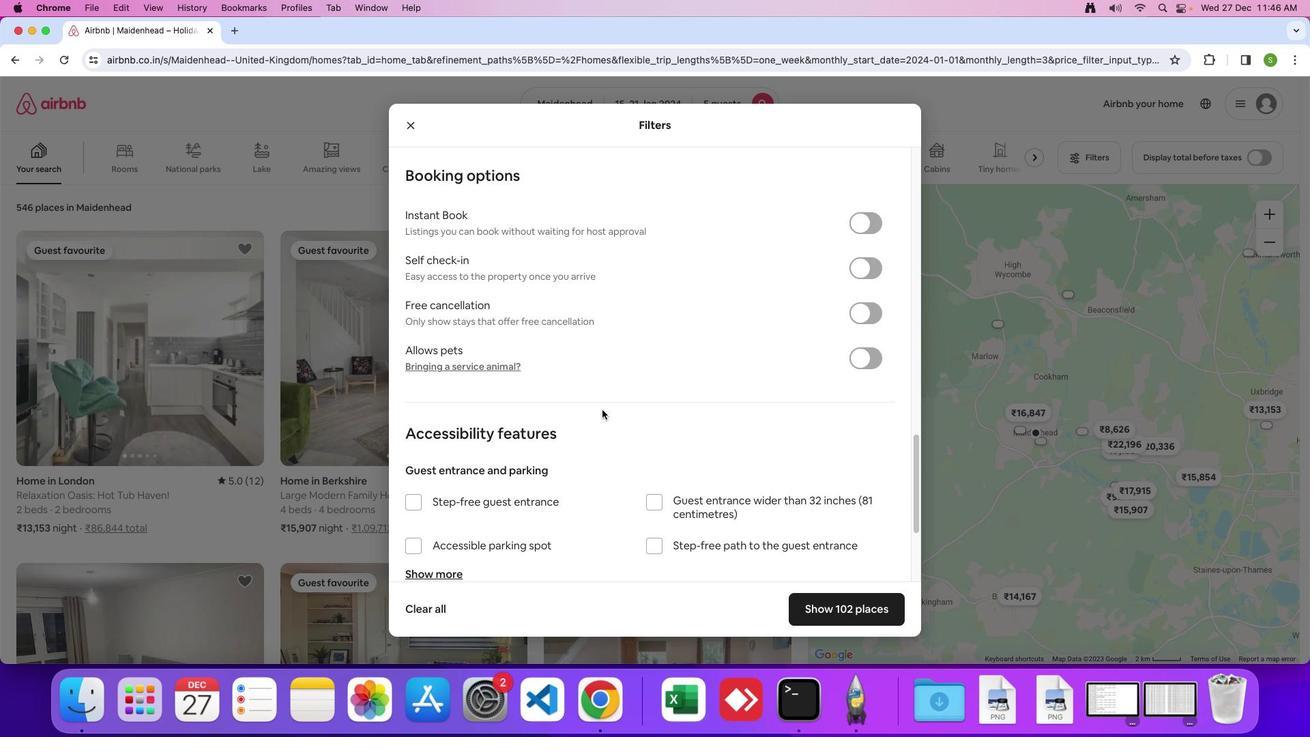 
Action: Mouse scrolled (602, 410) with delta (0, 0)
Screenshot: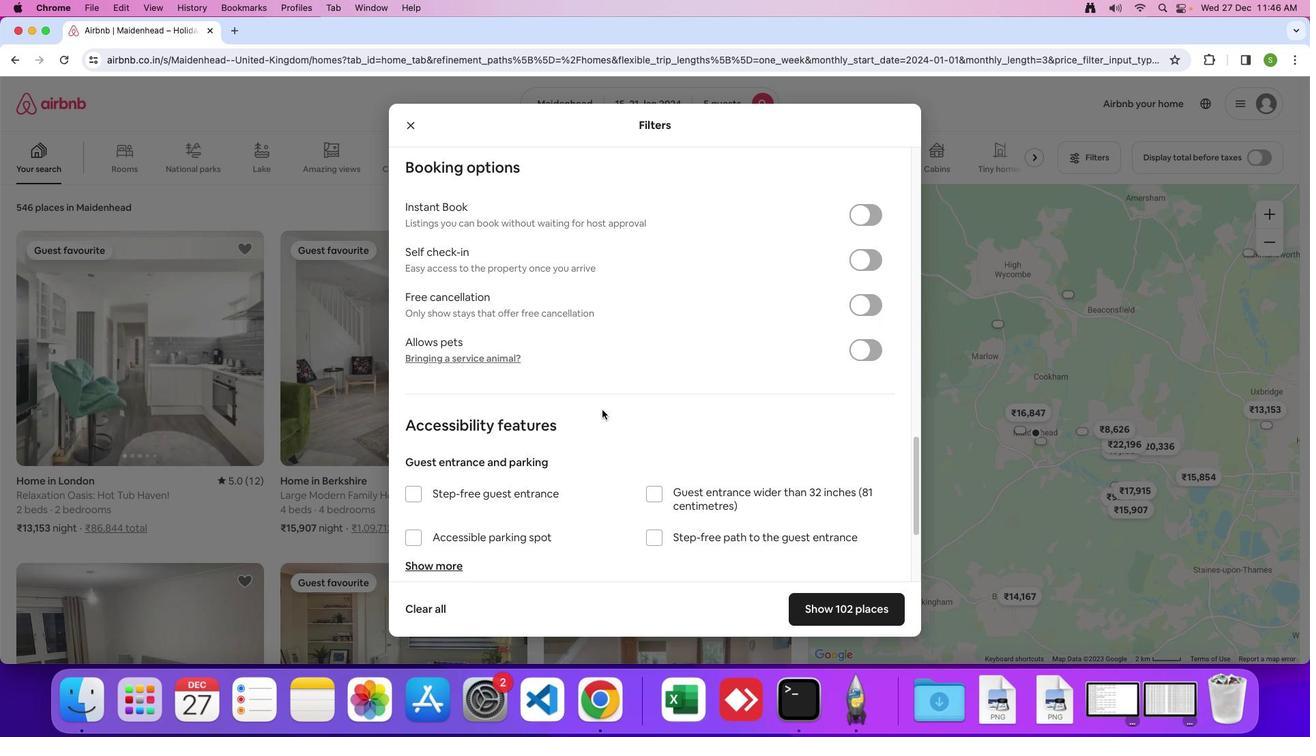 
Action: Mouse scrolled (602, 410) with delta (0, 0)
Screenshot: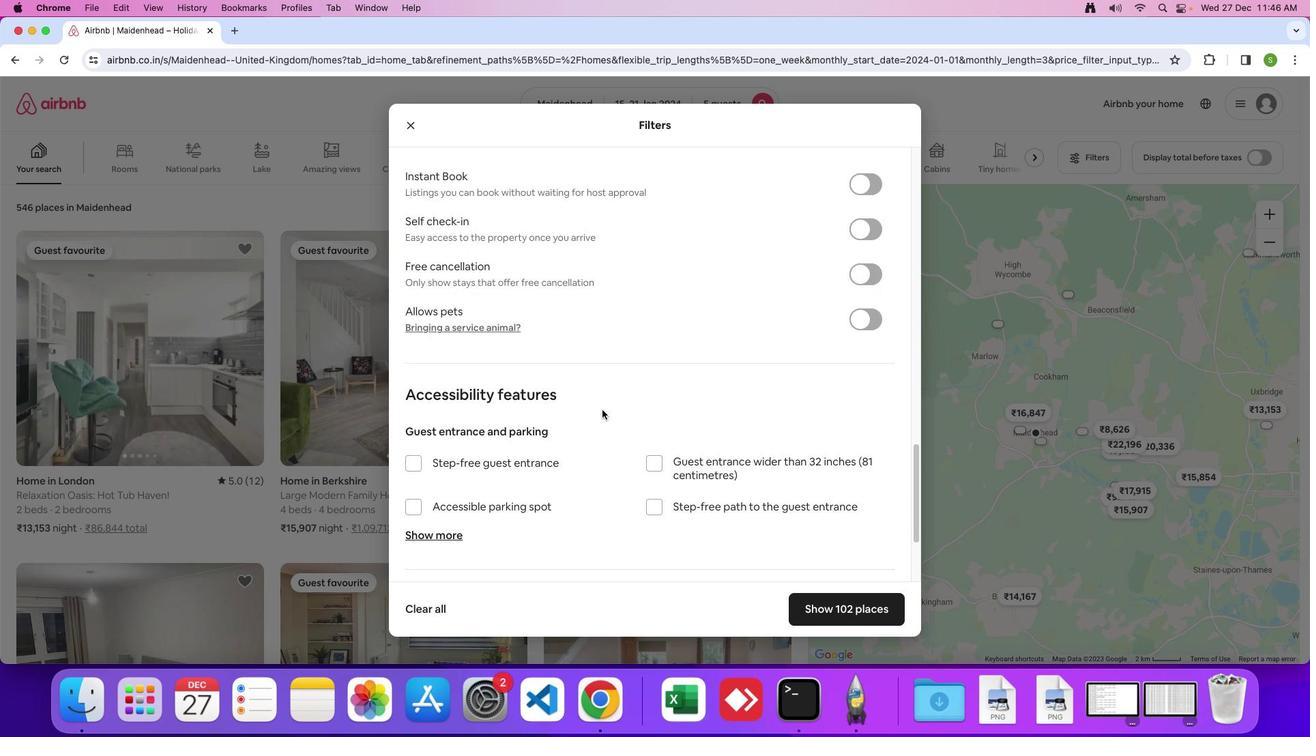 
Action: Mouse scrolled (602, 410) with delta (0, 0)
Screenshot: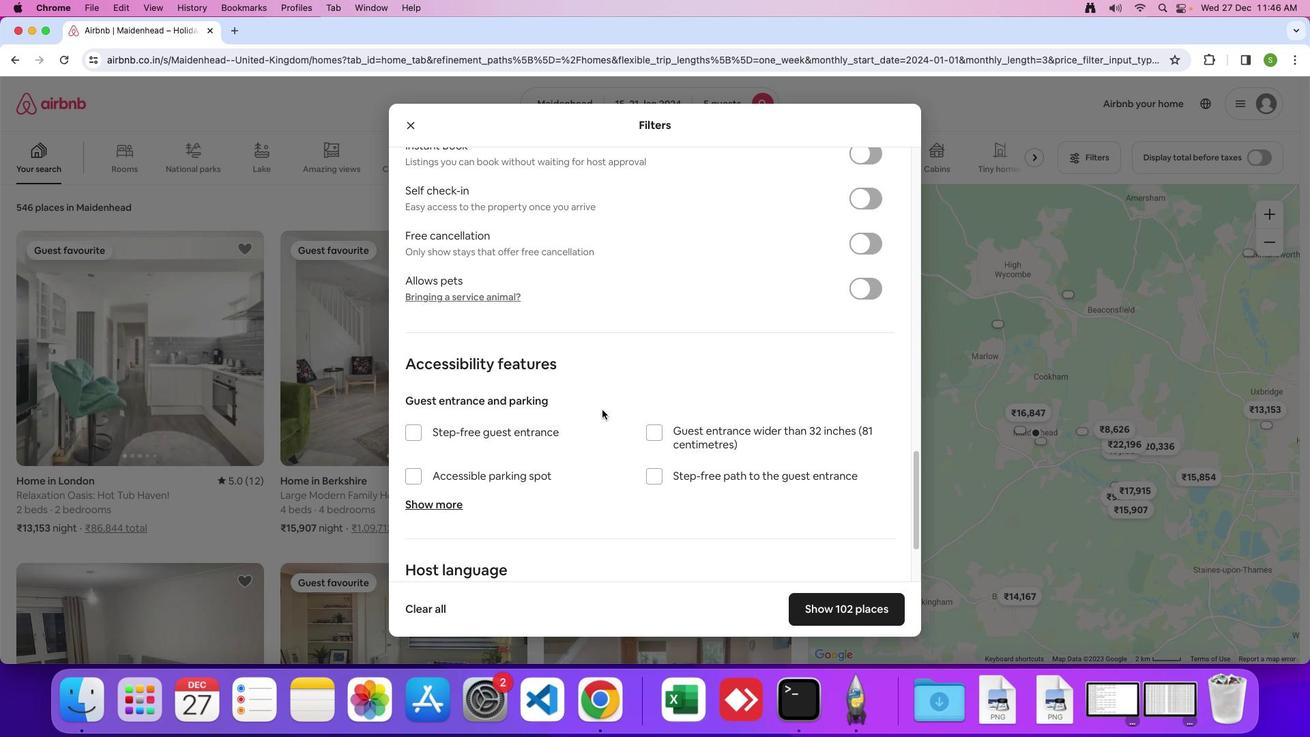 
Action: Mouse scrolled (602, 410) with delta (0, 0)
Screenshot: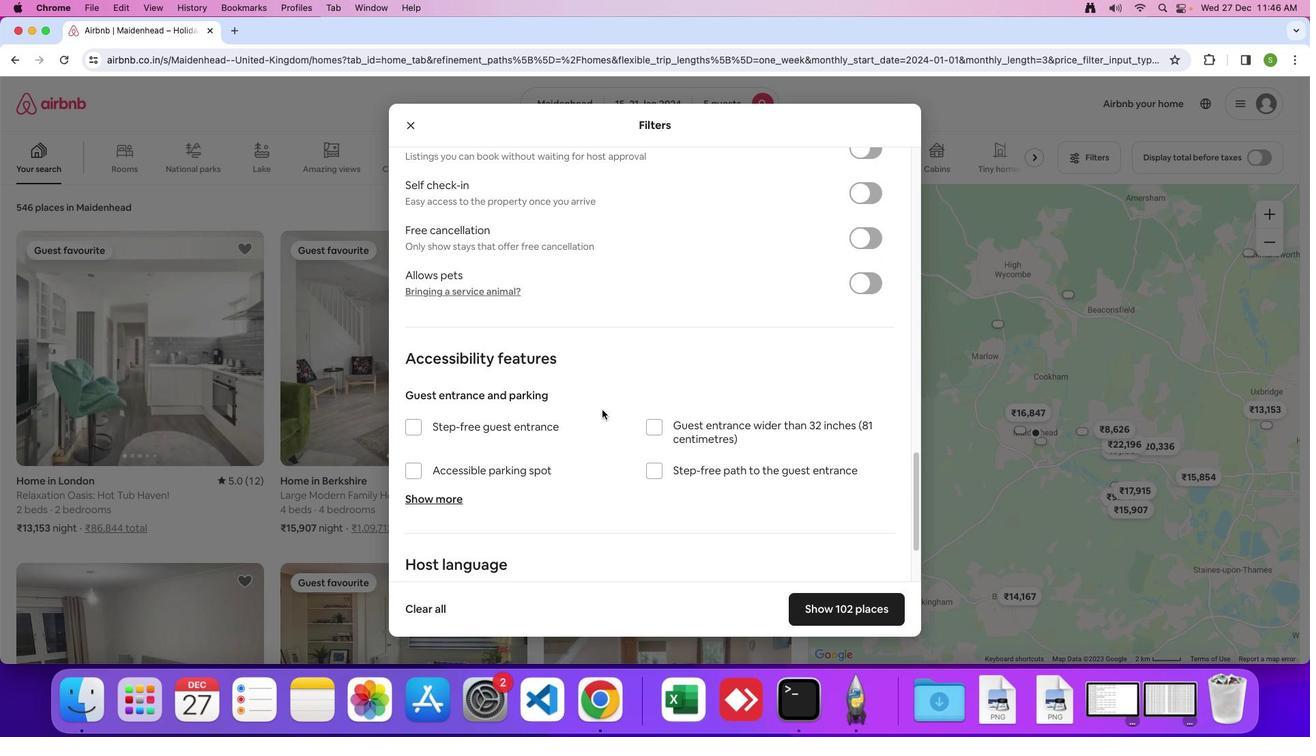 
Action: Mouse scrolled (602, 410) with delta (0, 0)
Screenshot: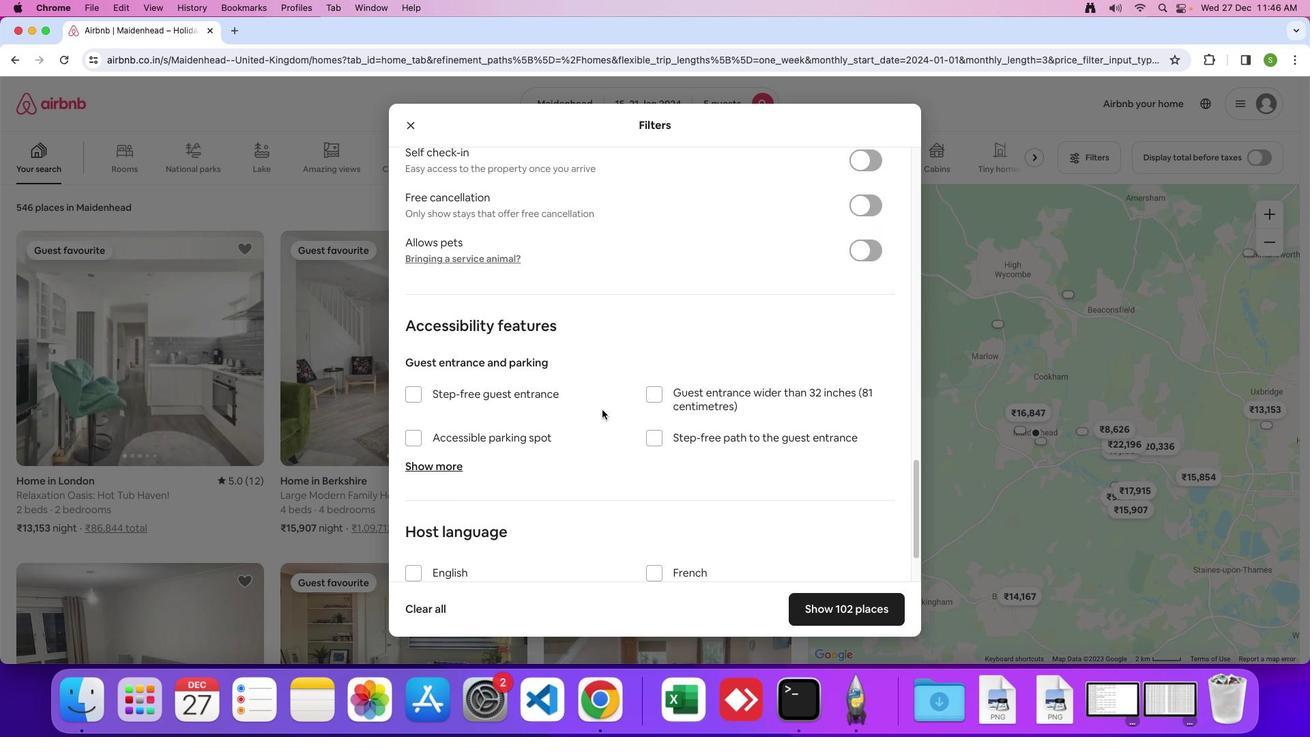 
Action: Mouse scrolled (602, 410) with delta (0, 0)
Screenshot: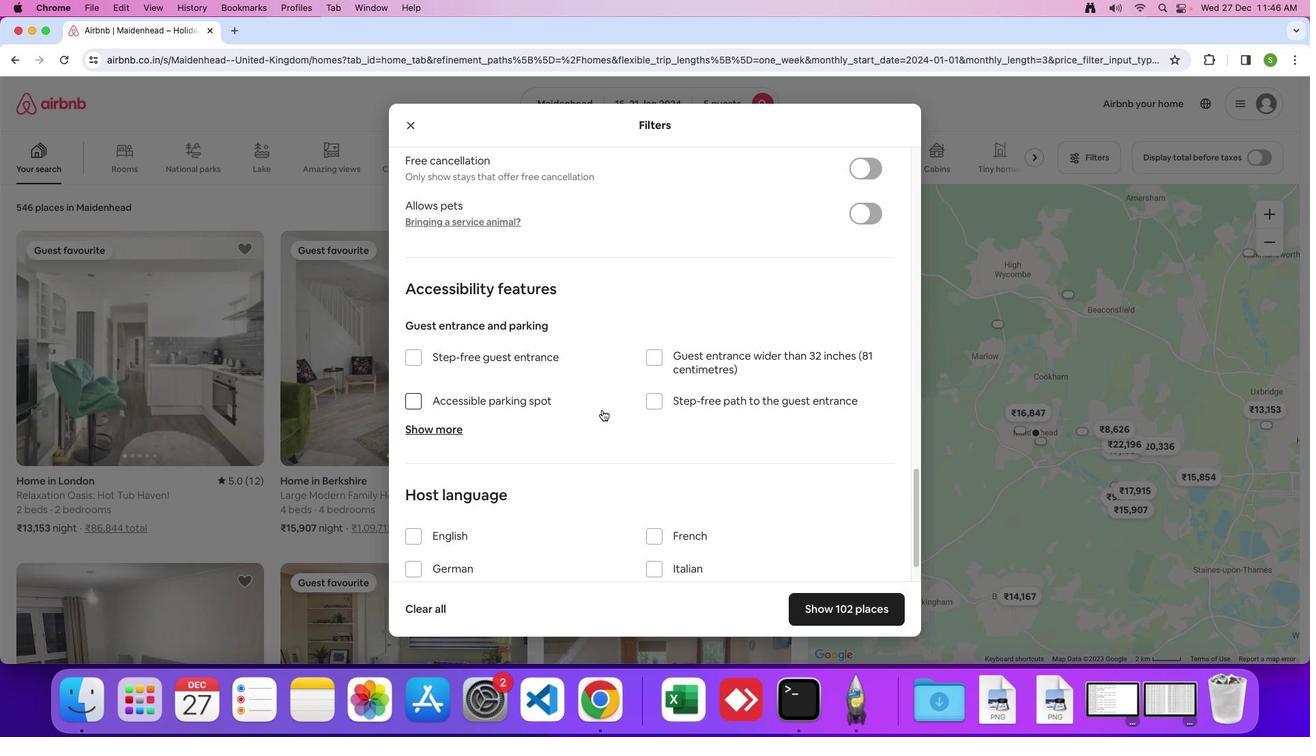 
Action: Mouse scrolled (602, 410) with delta (0, 0)
Screenshot: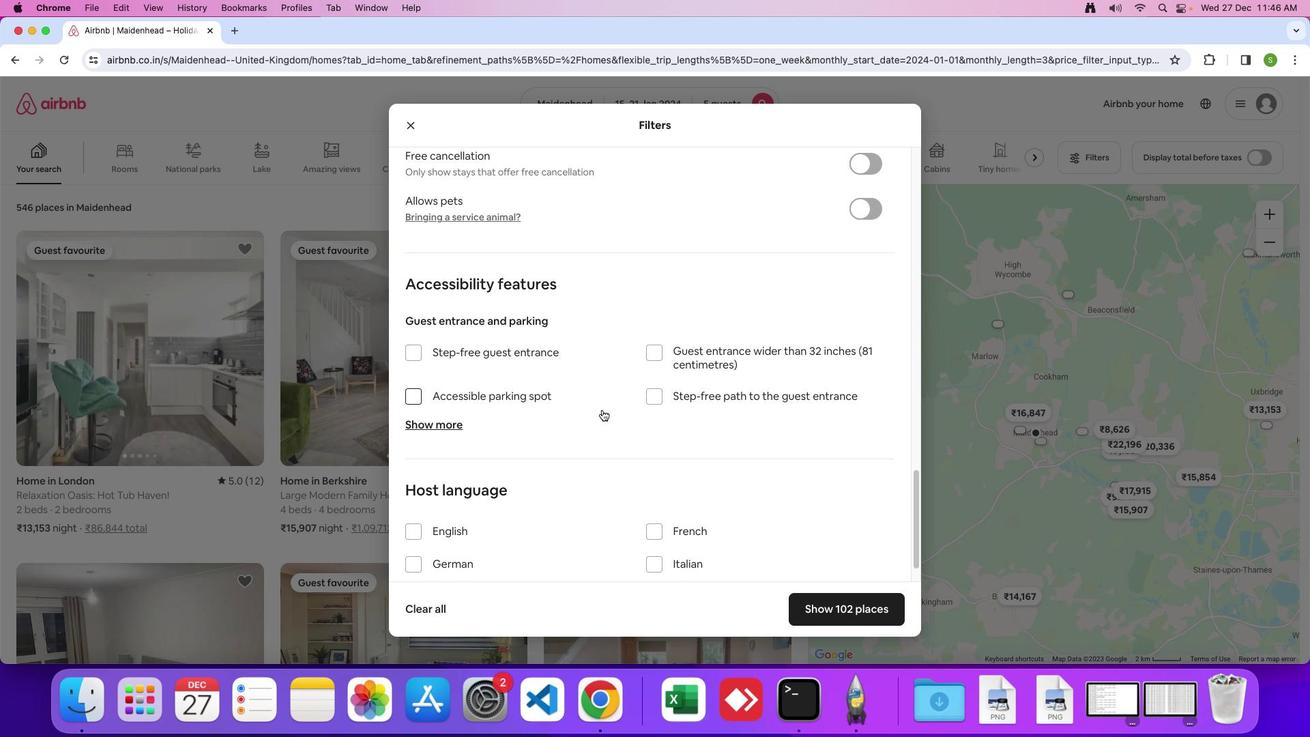 
Action: Mouse scrolled (602, 410) with delta (0, 0)
Screenshot: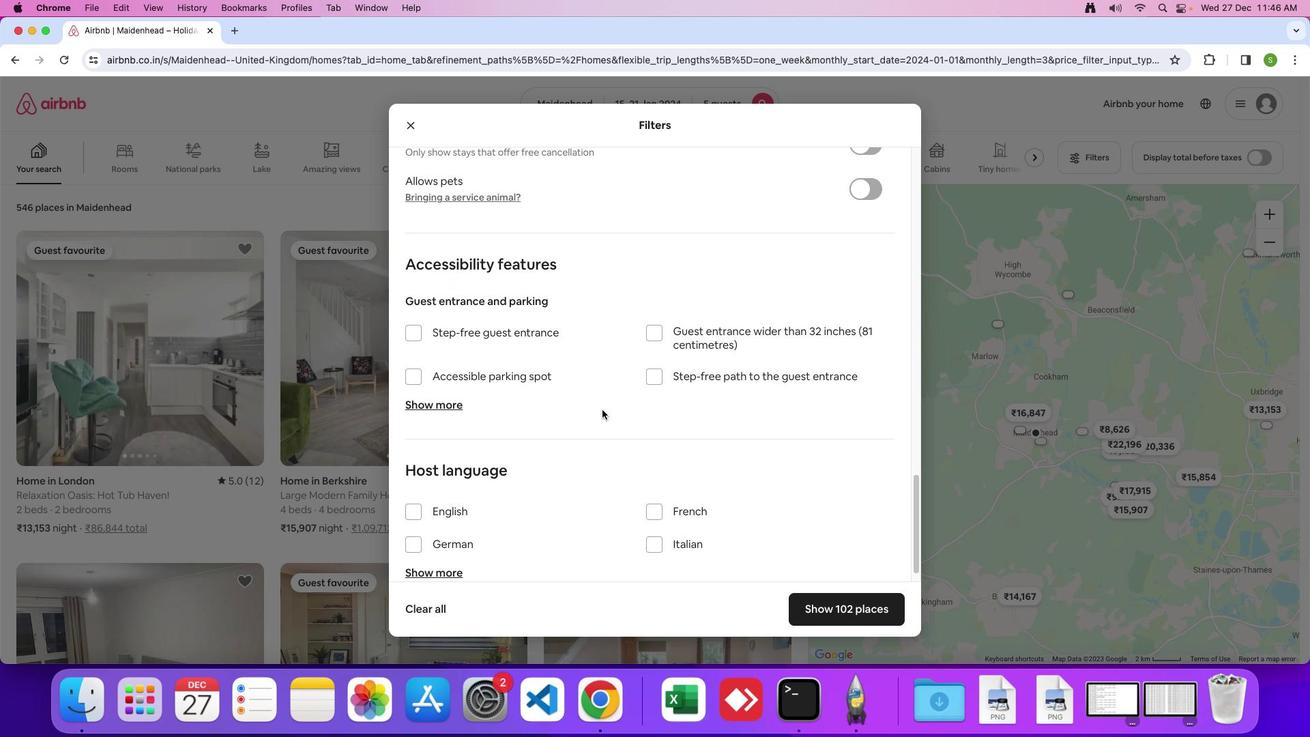 
Action: Mouse scrolled (602, 410) with delta (0, 0)
Screenshot: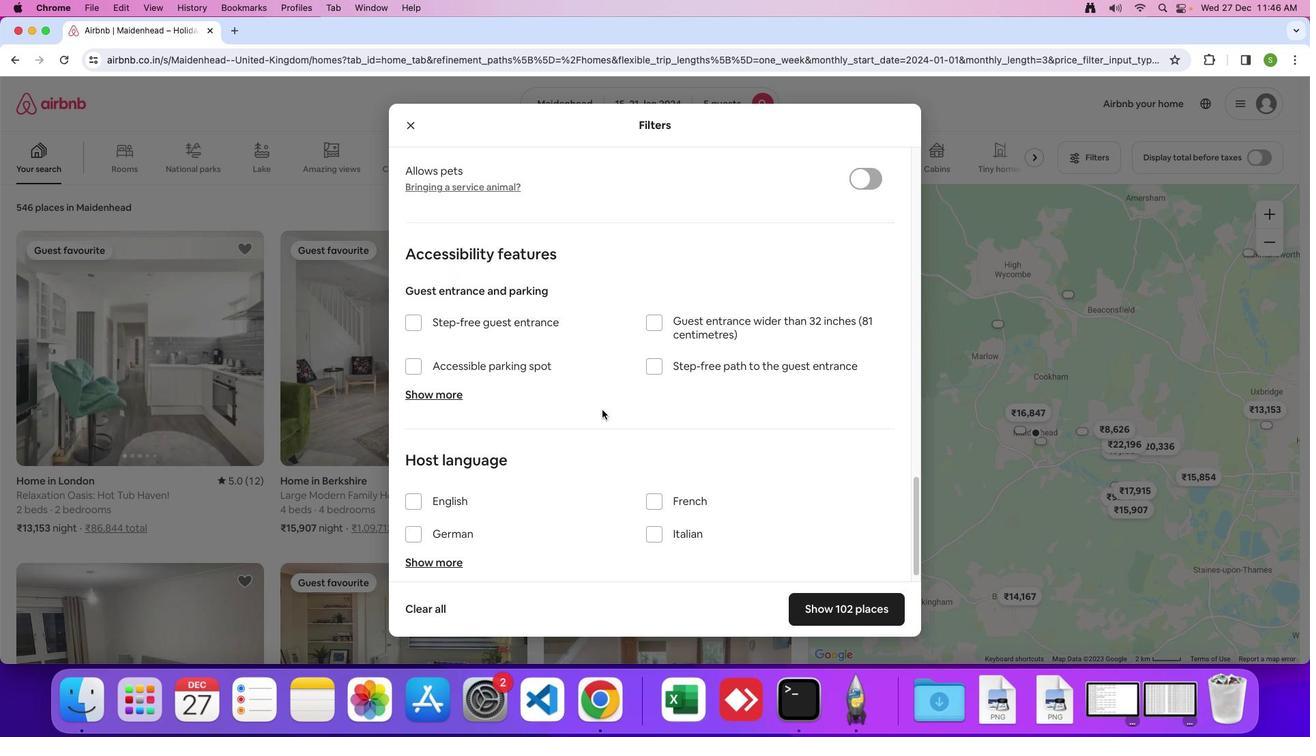 
Action: Mouse scrolled (602, 410) with delta (0, -1)
Screenshot: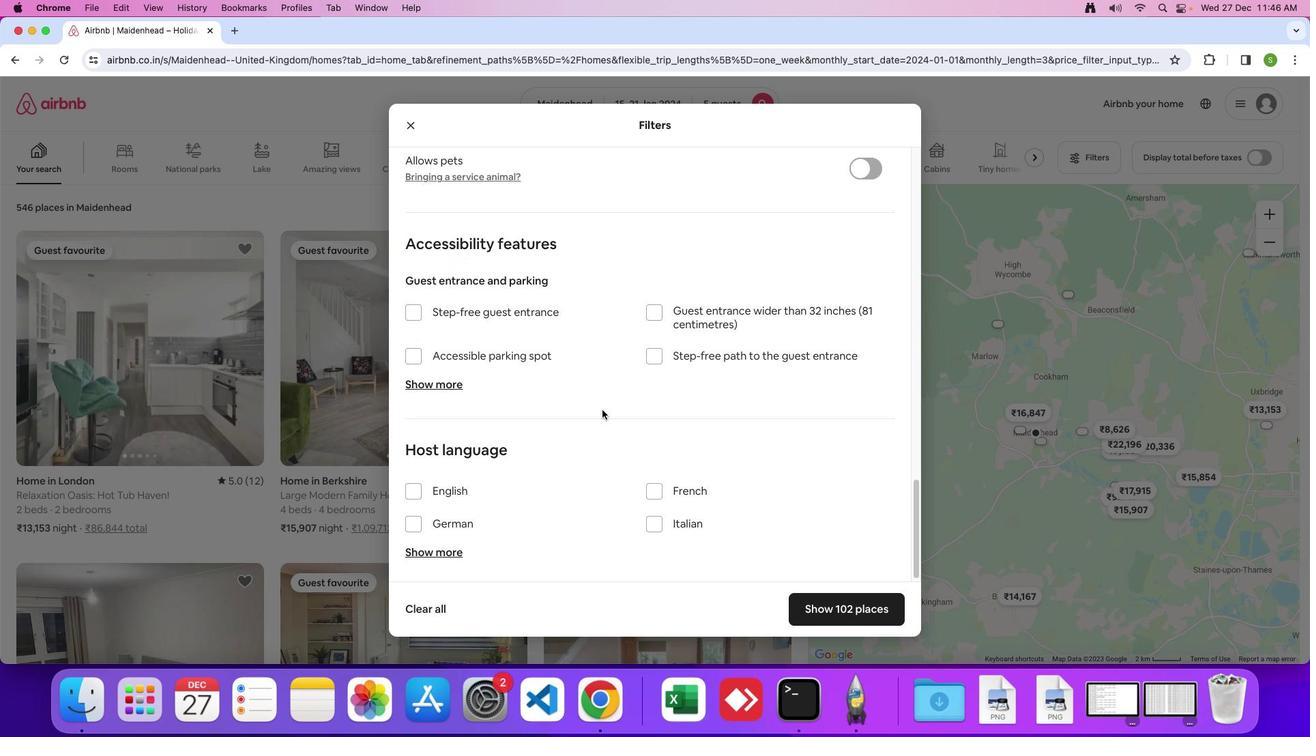 
Action: Mouse scrolled (602, 410) with delta (0, 0)
Screenshot: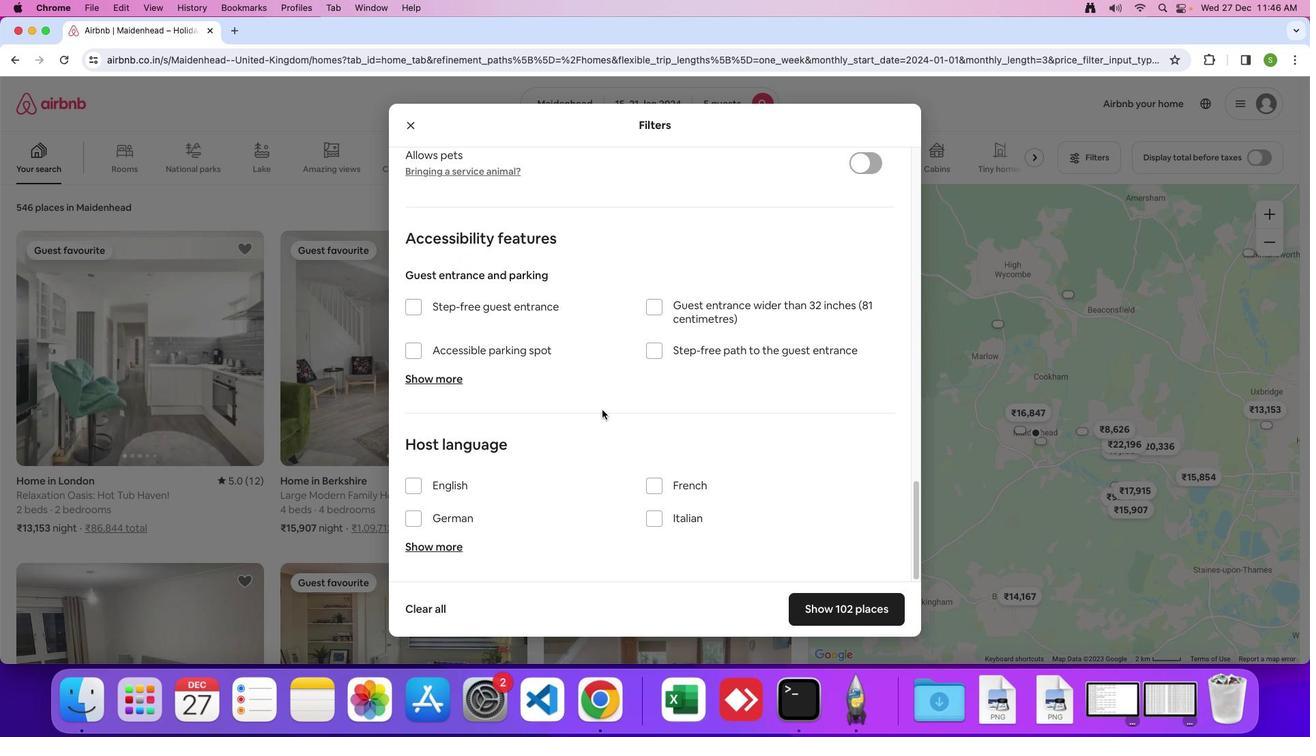 
Action: Mouse scrolled (602, 410) with delta (0, 0)
Screenshot: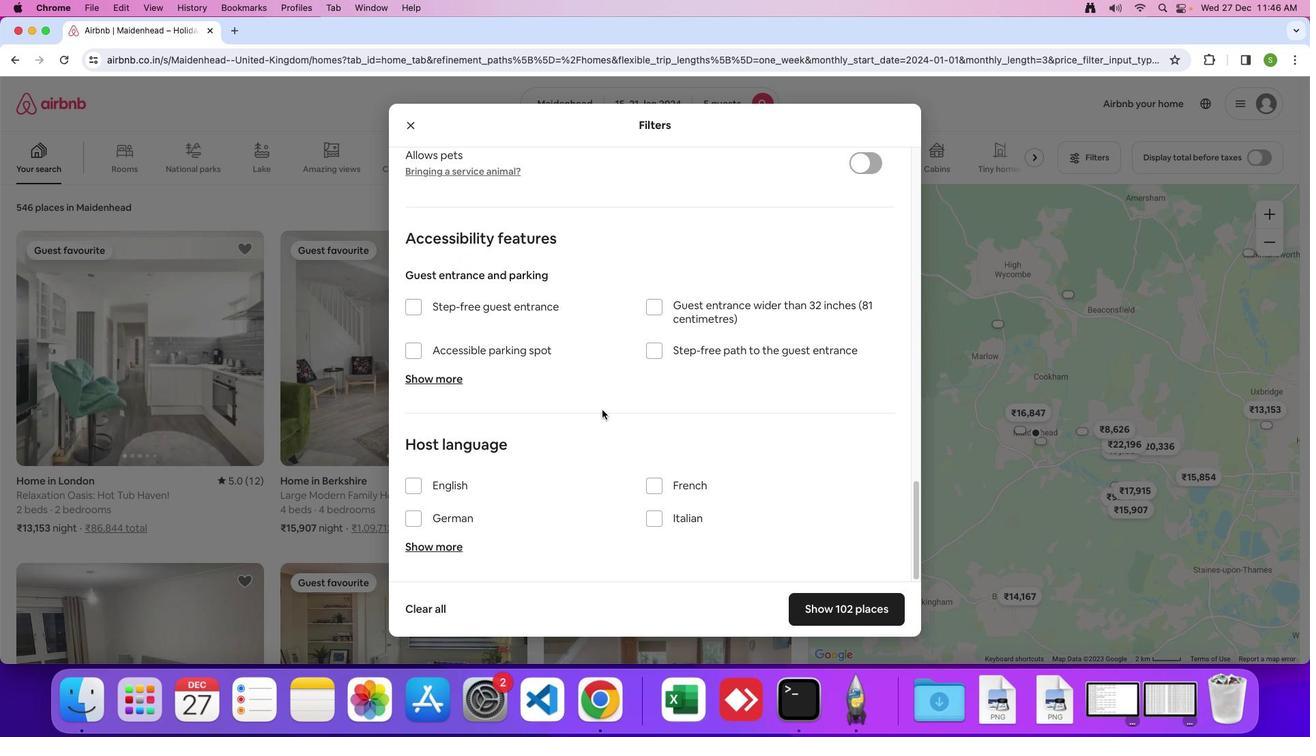 
Action: Mouse scrolled (602, 410) with delta (0, 0)
Screenshot: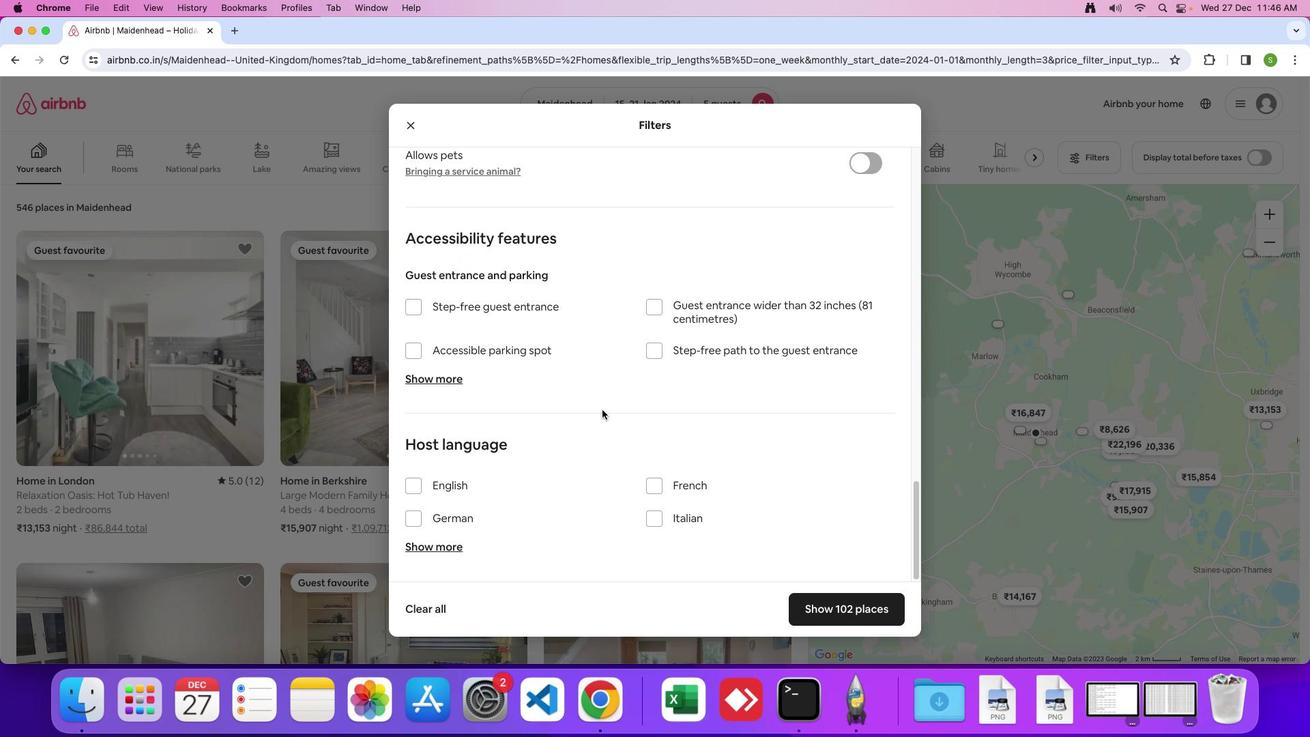 
Action: Mouse moved to (861, 609)
Screenshot: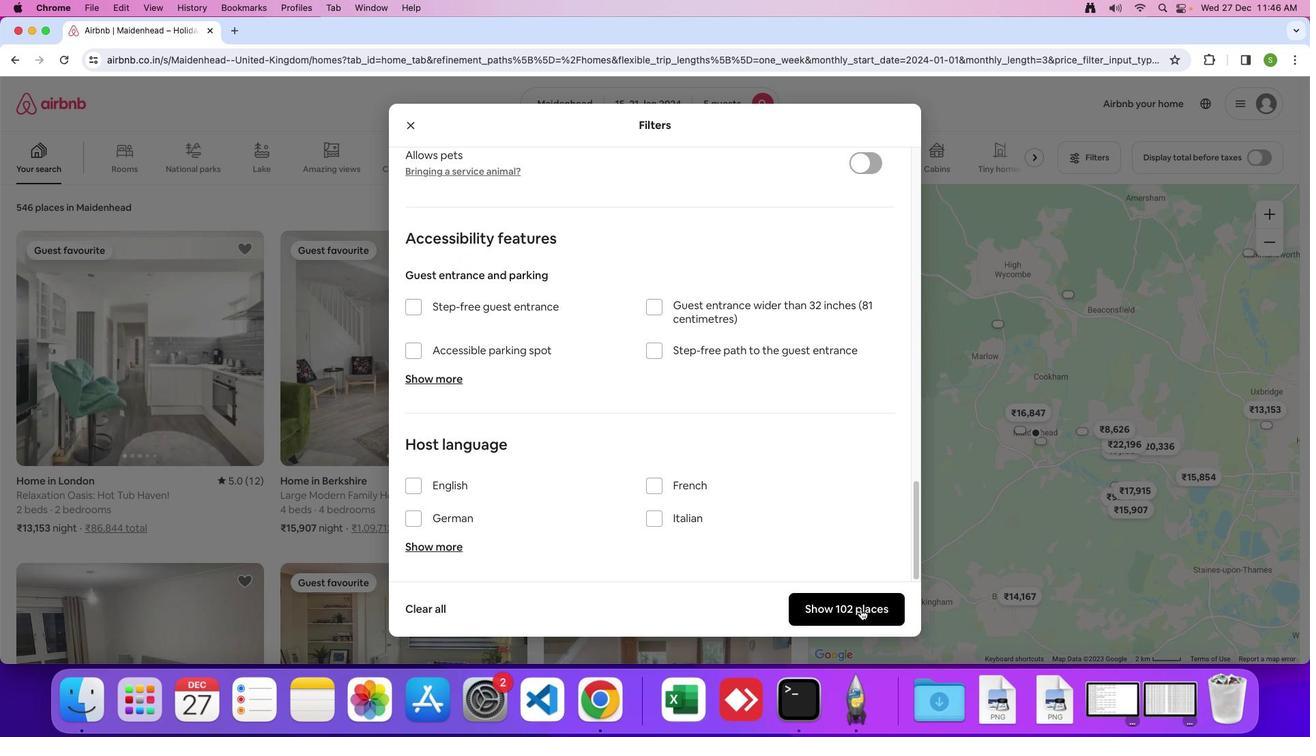 
Action: Mouse pressed left at (861, 609)
Screenshot: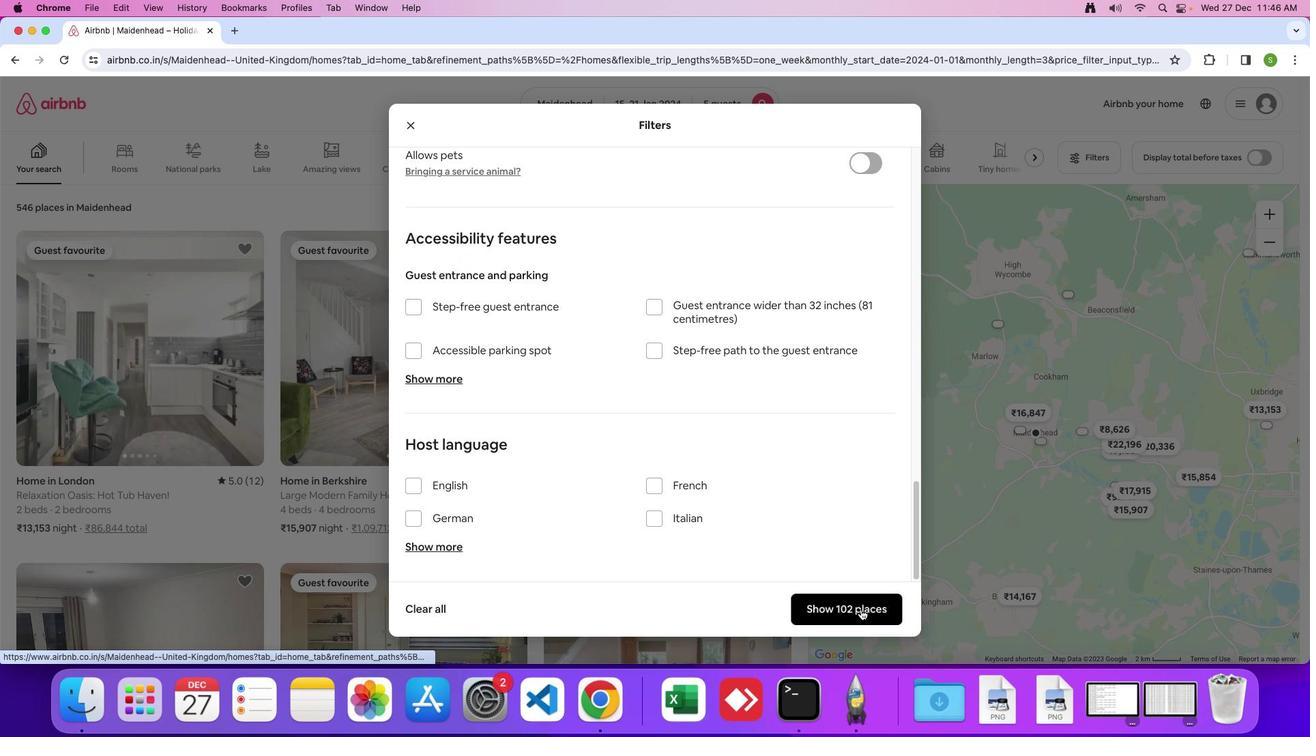 
Action: Mouse moved to (165, 369)
Screenshot: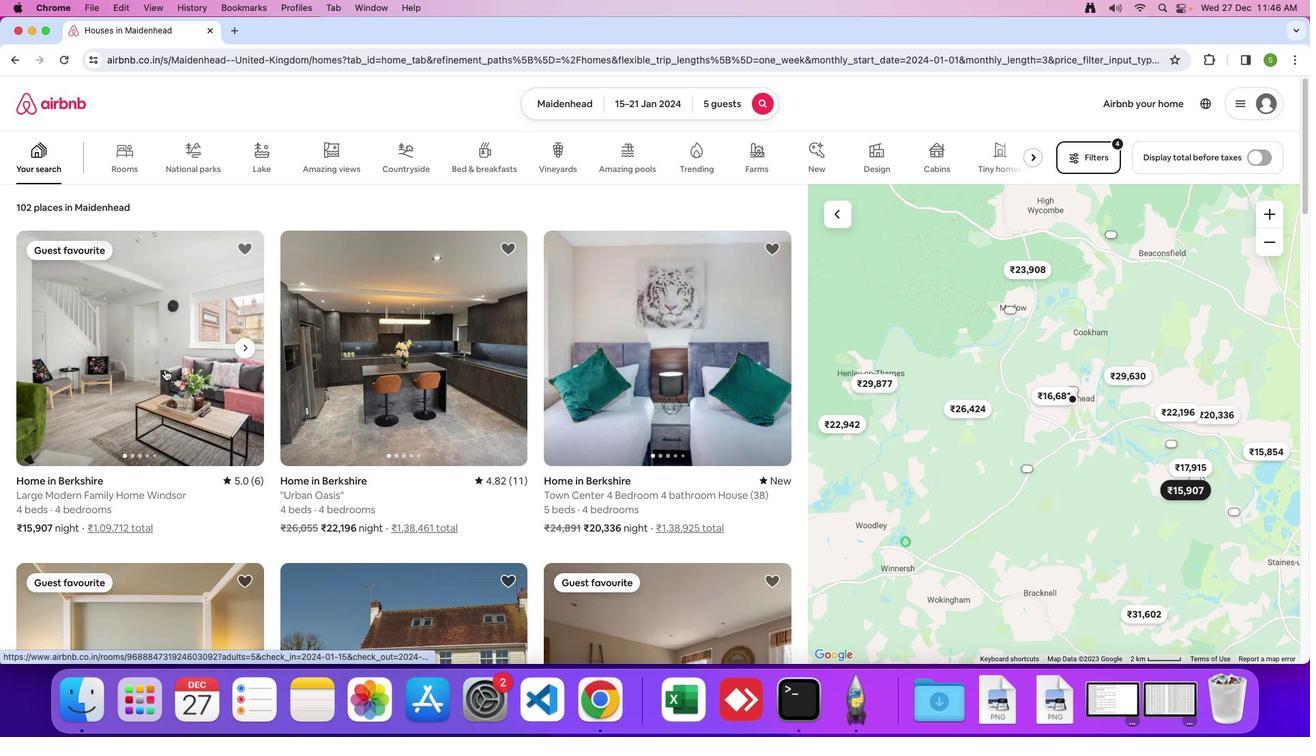 
Action: Mouse pressed left at (165, 369)
Screenshot: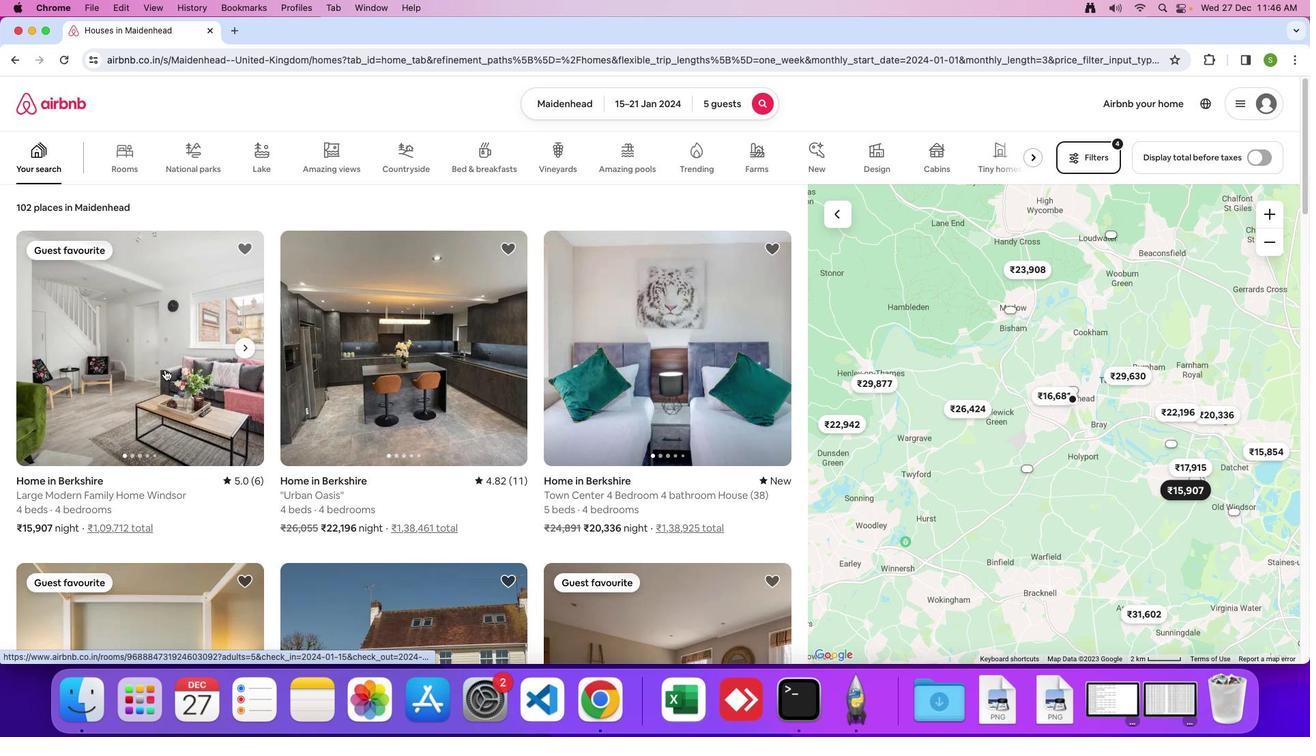 
Action: Mouse moved to (495, 357)
Screenshot: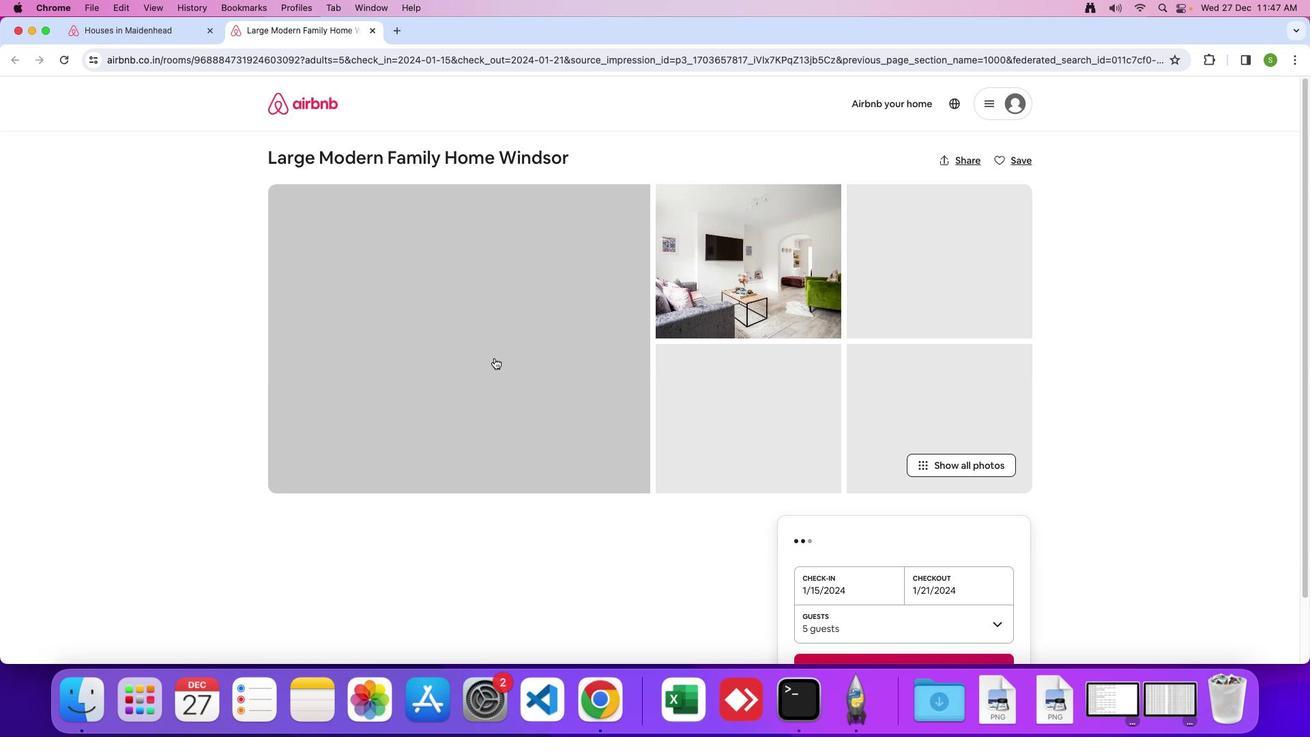 
Action: Mouse pressed left at (495, 357)
Screenshot: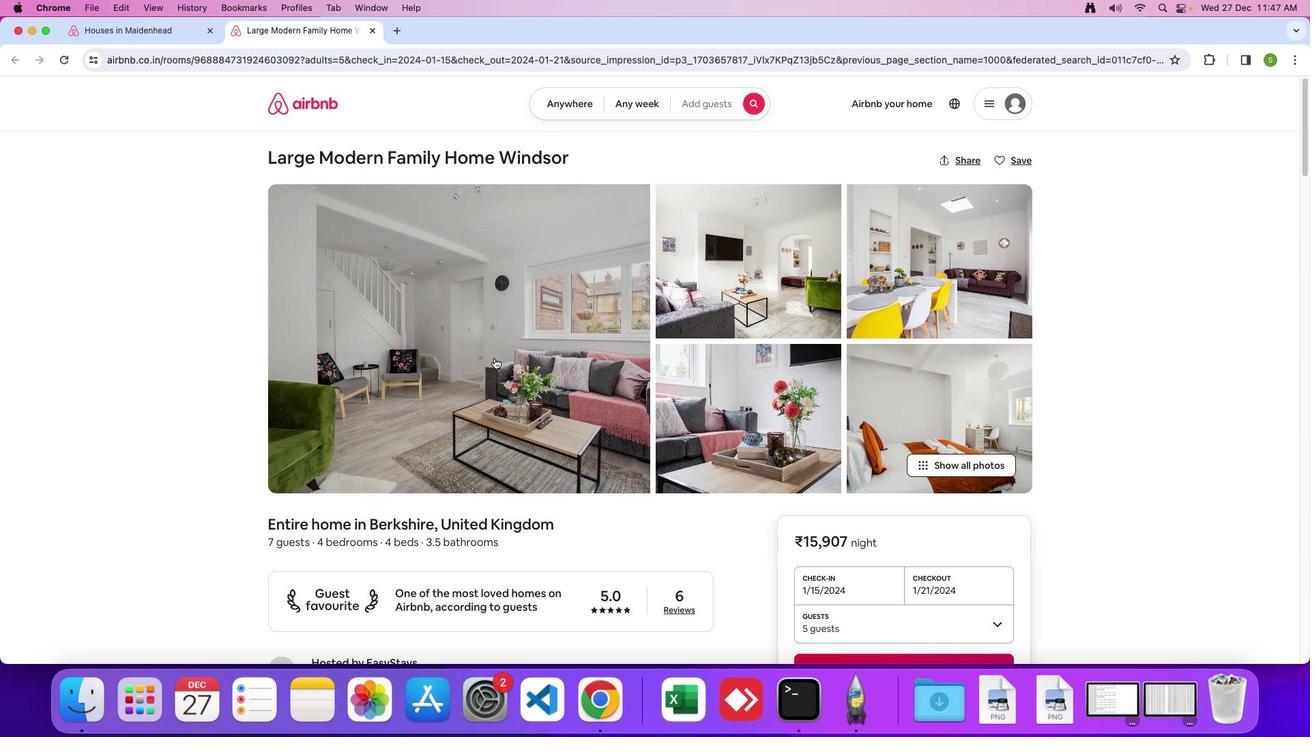 
Action: Mouse moved to (563, 402)
Screenshot: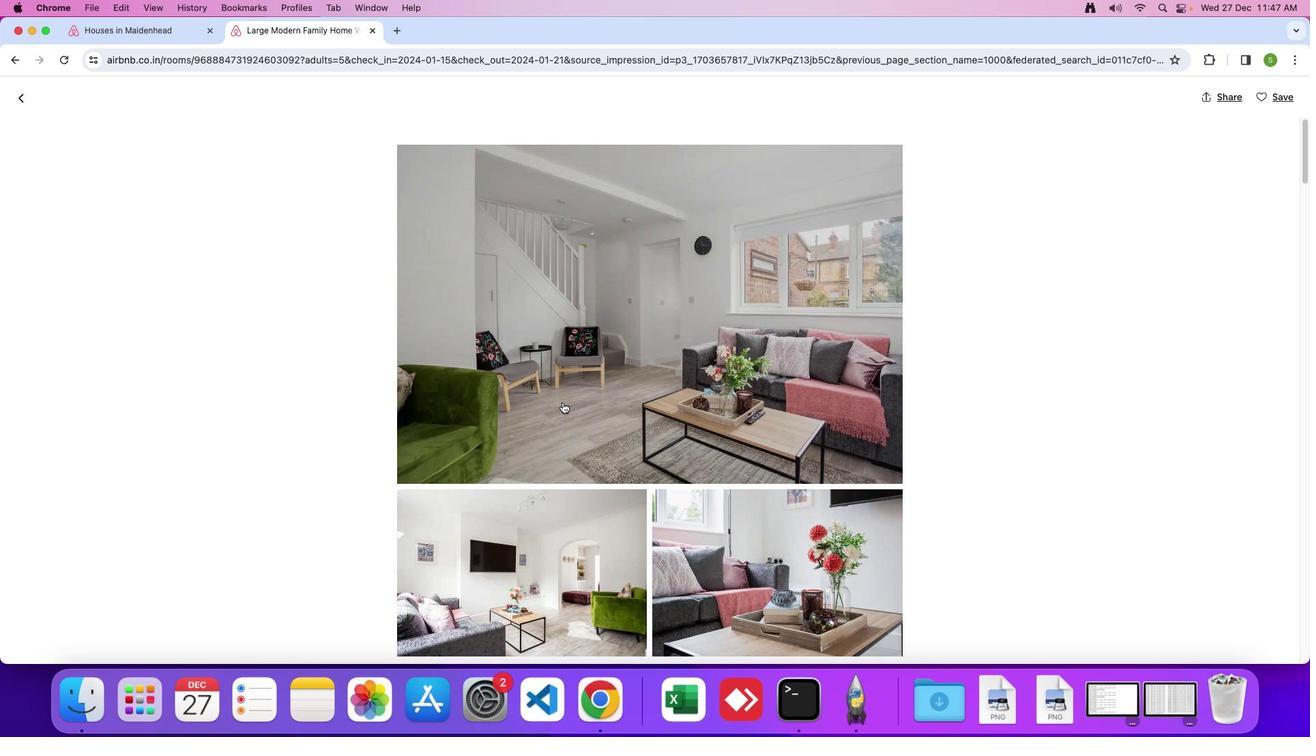 
Action: Mouse scrolled (563, 402) with delta (0, 0)
Screenshot: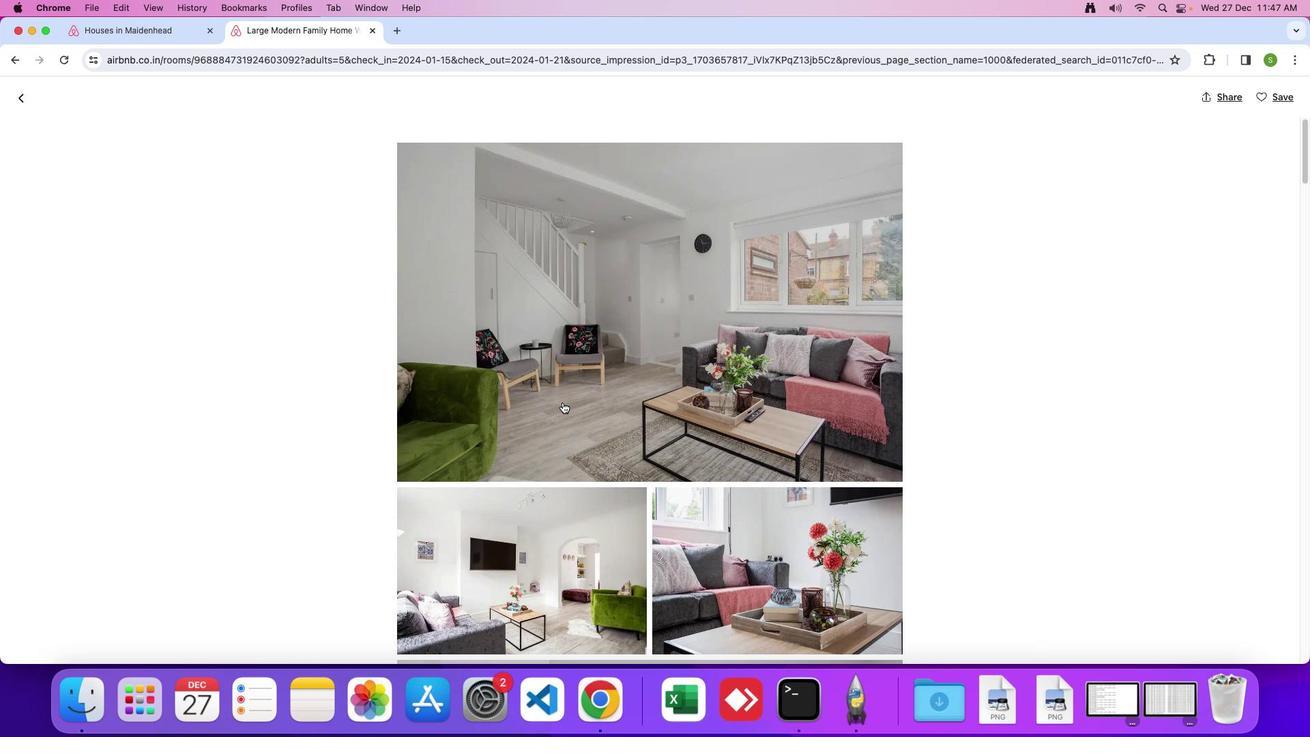 
Action: Mouse scrolled (563, 402) with delta (0, 0)
Screenshot: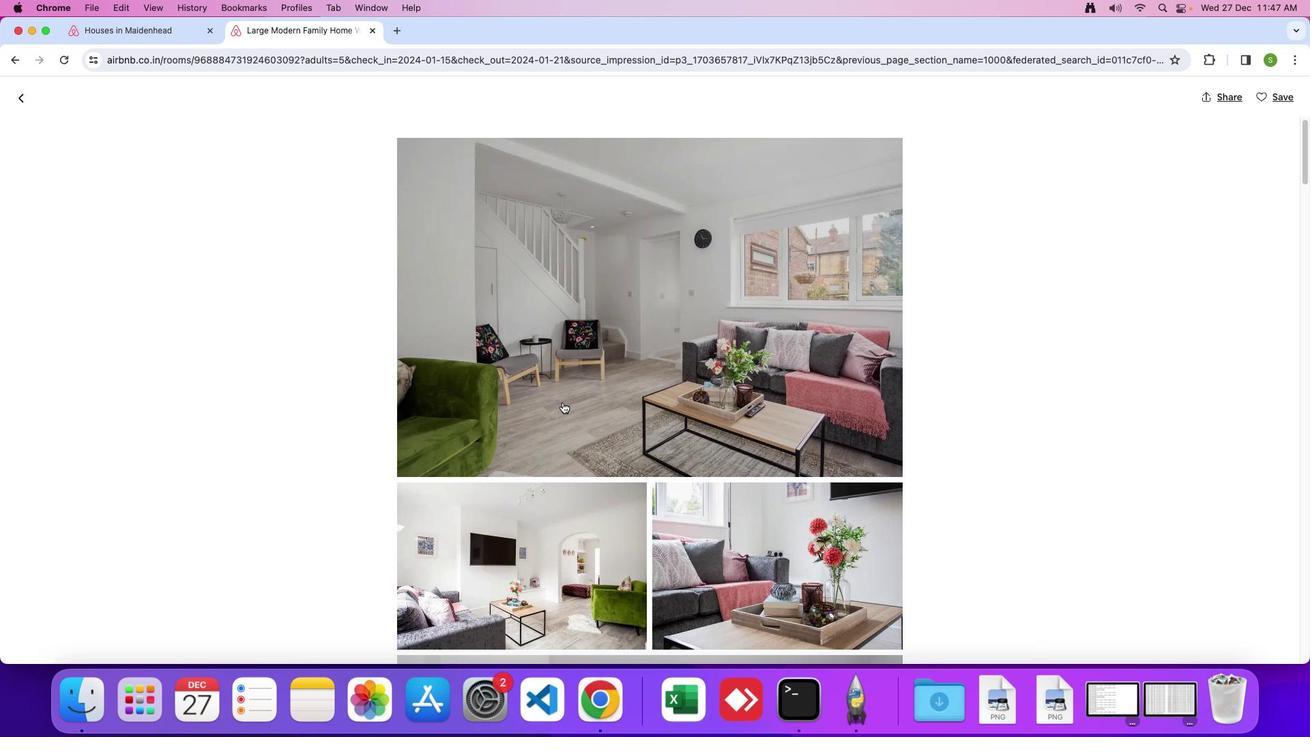 
Action: Mouse scrolled (563, 402) with delta (0, 0)
Screenshot: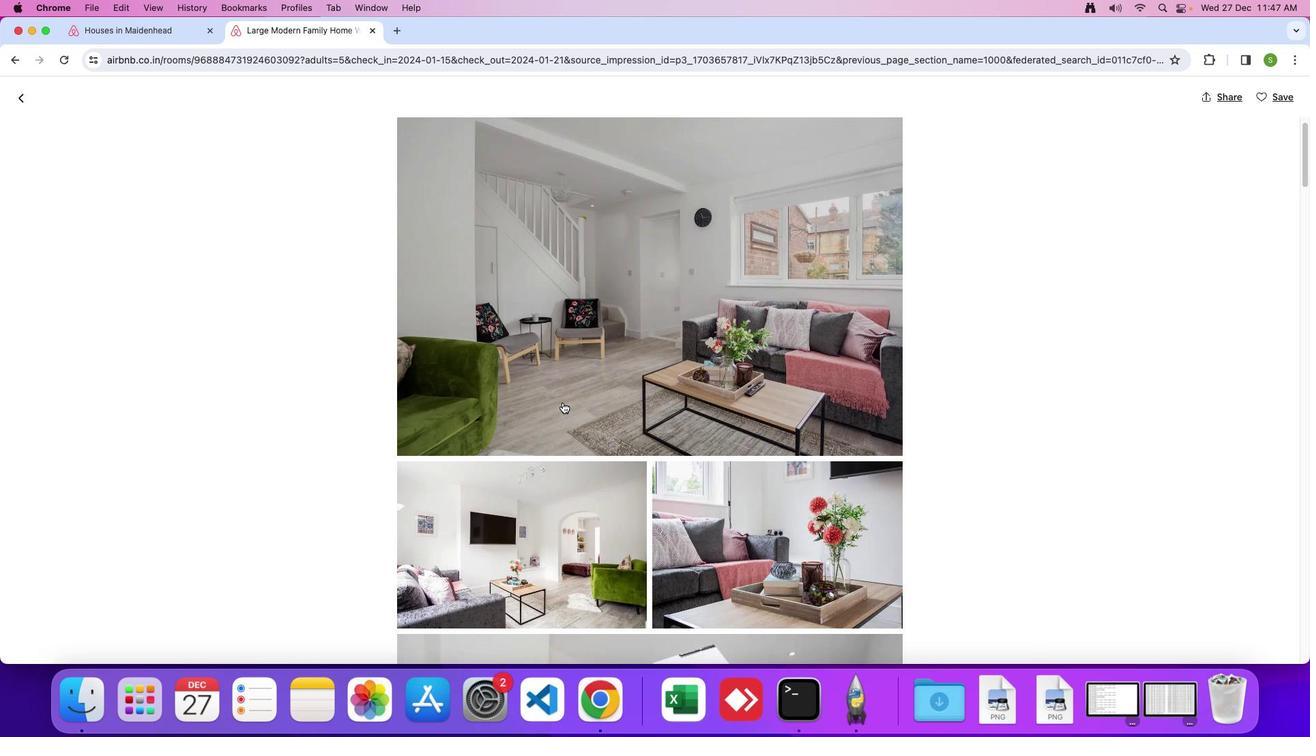 
Action: Mouse scrolled (563, 402) with delta (0, 0)
Screenshot: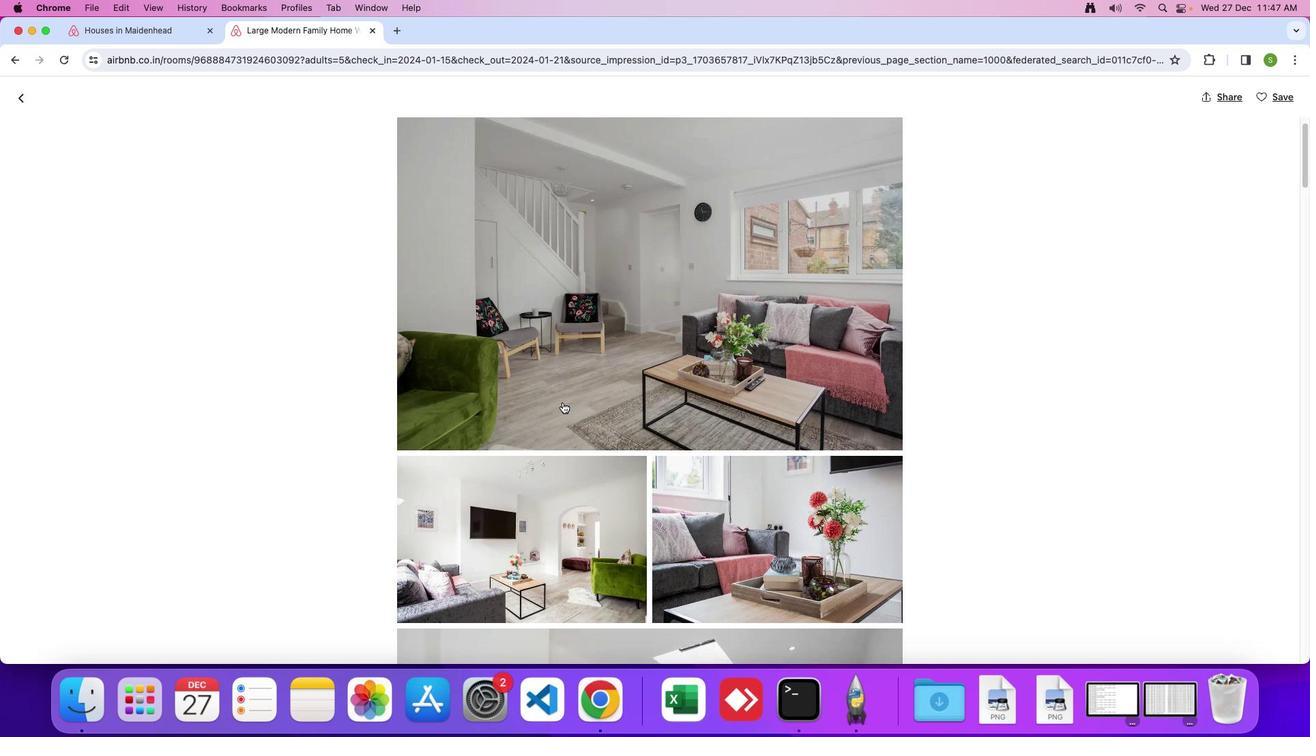 
Action: Mouse scrolled (563, 402) with delta (0, -1)
Screenshot: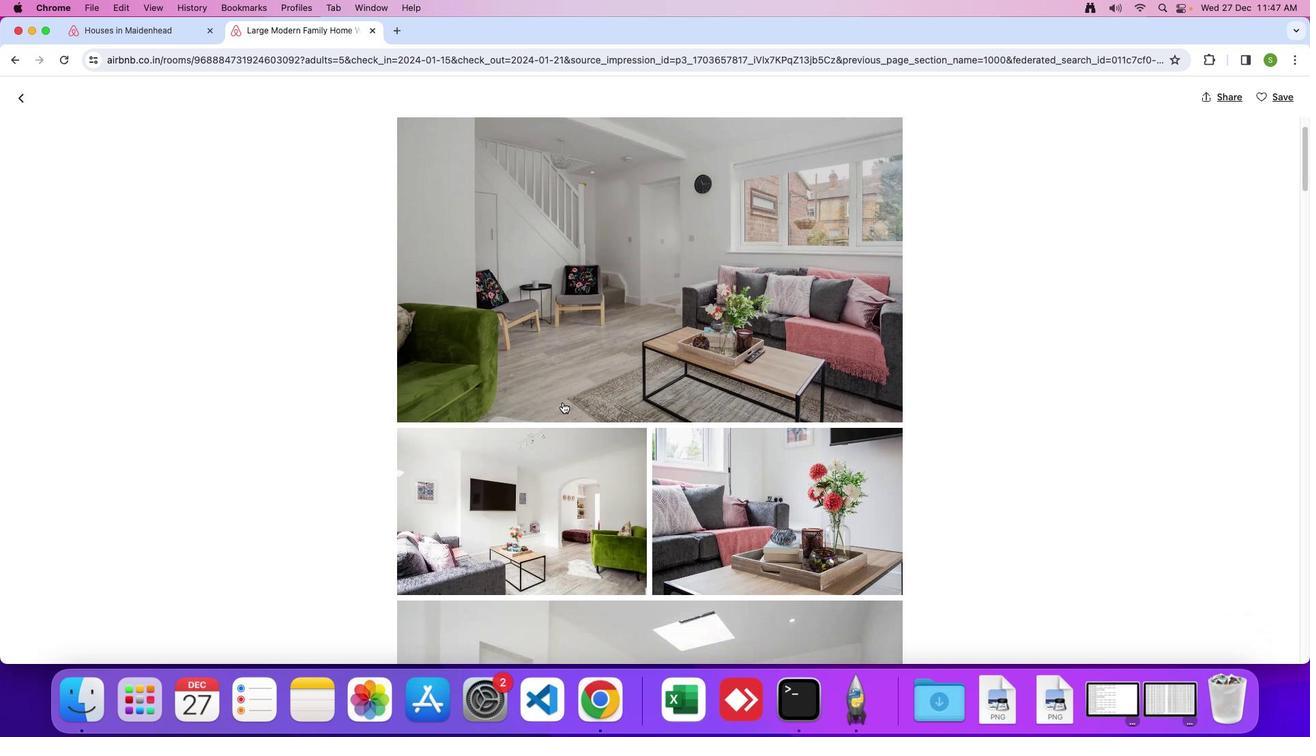 
Action: Mouse scrolled (563, 402) with delta (0, -2)
Screenshot: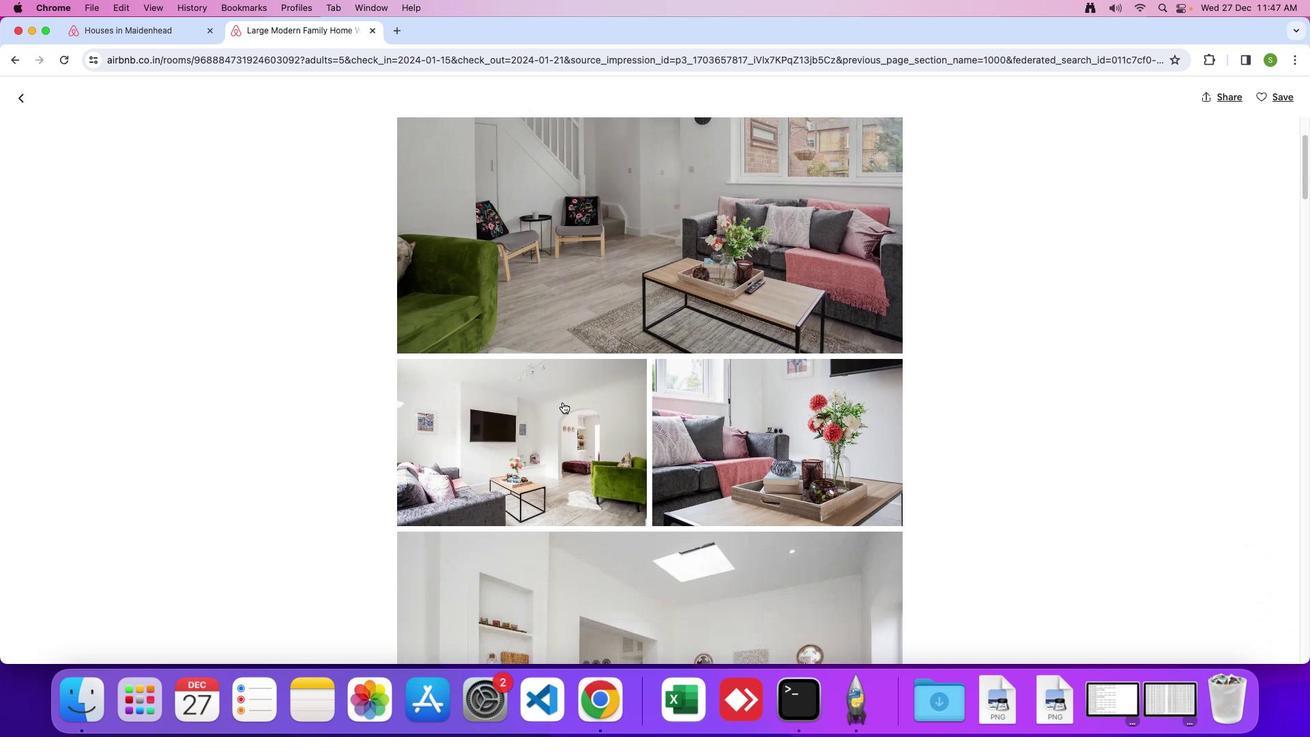 
Action: Mouse scrolled (563, 402) with delta (0, 0)
Screenshot: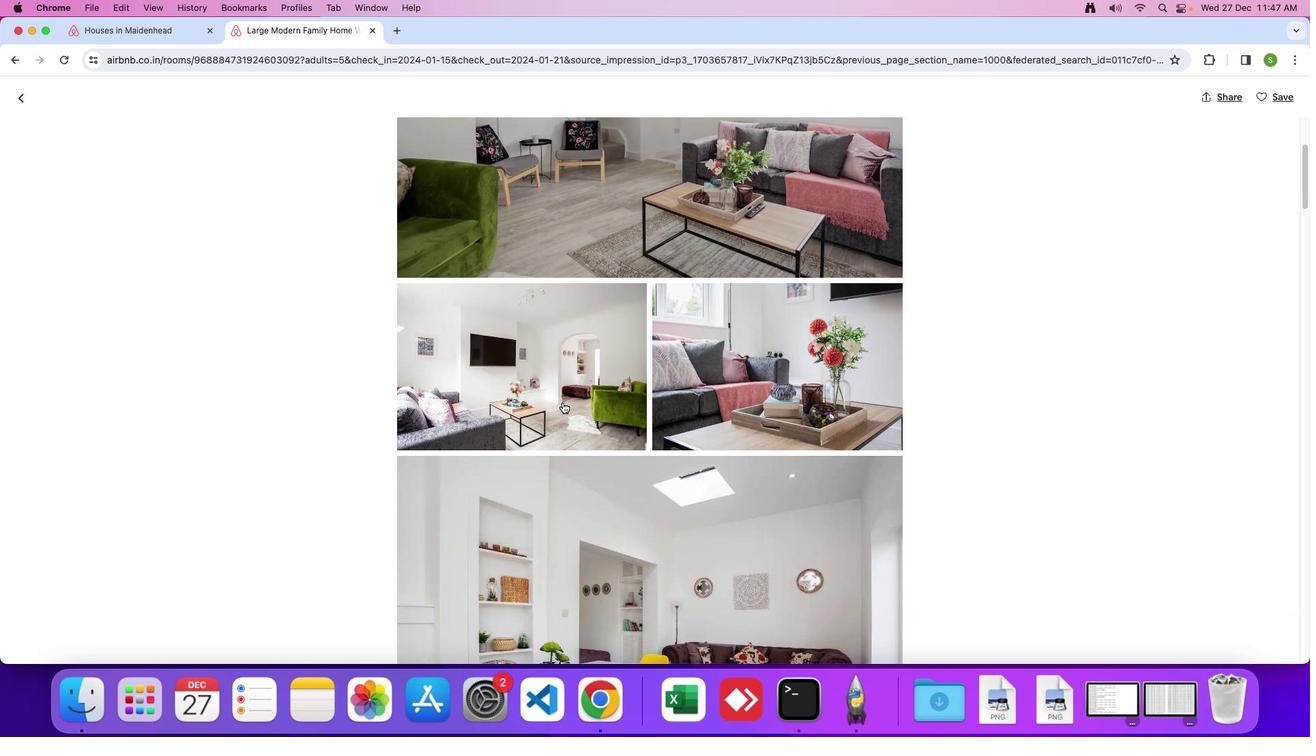 
Action: Mouse scrolled (563, 402) with delta (0, 0)
Screenshot: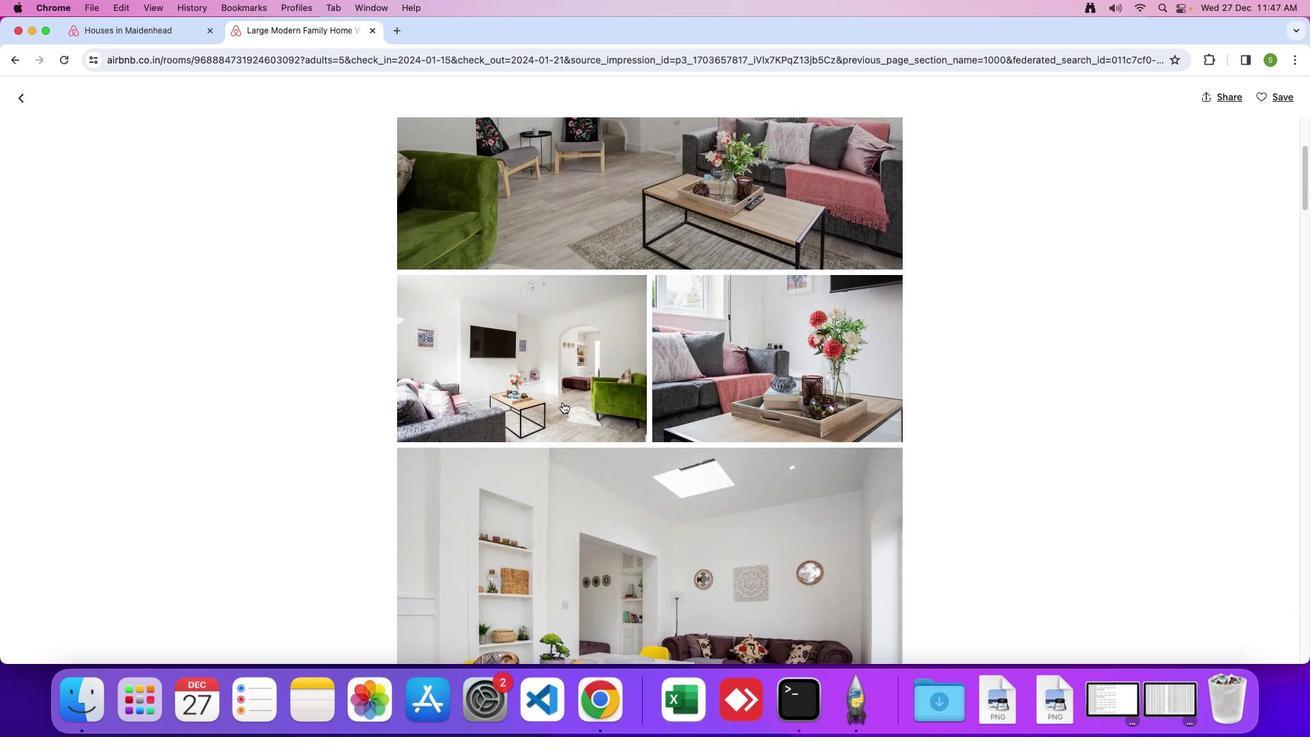 
Action: Mouse scrolled (563, 402) with delta (0, -2)
Screenshot: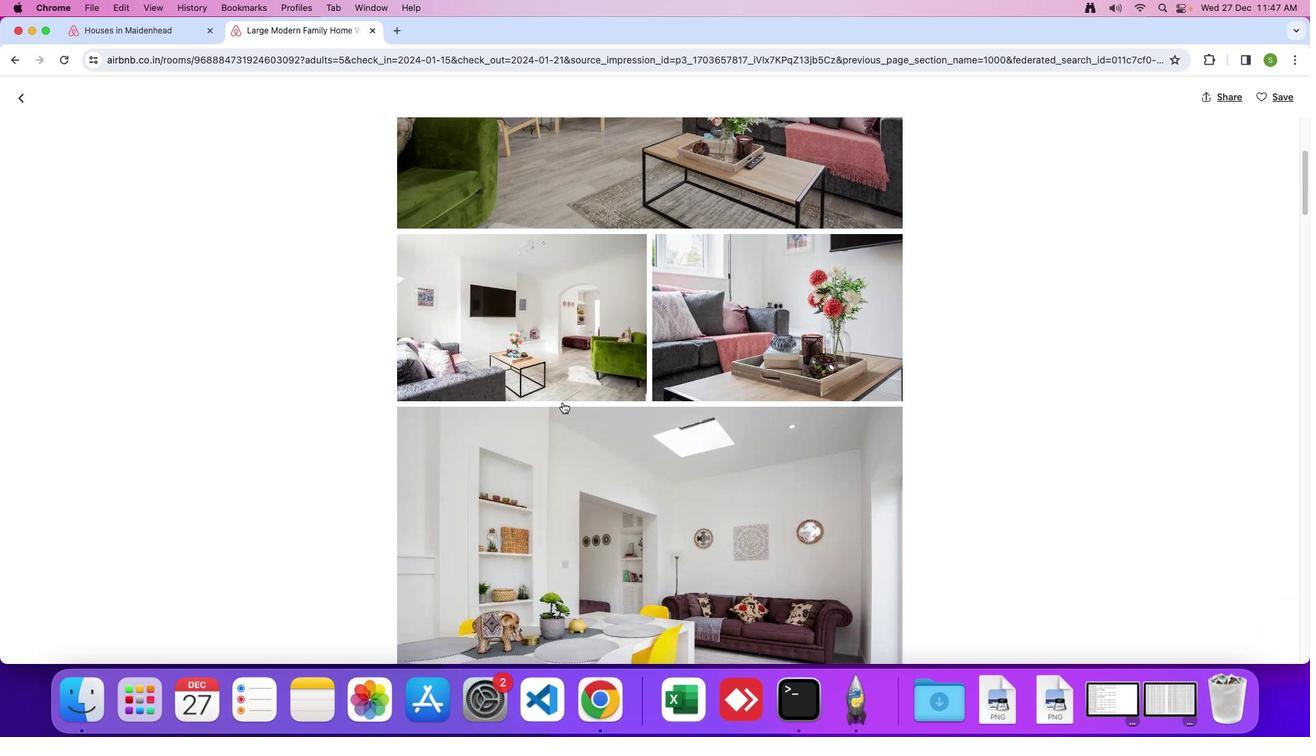 
Action: Mouse scrolled (563, 402) with delta (0, 0)
Screenshot: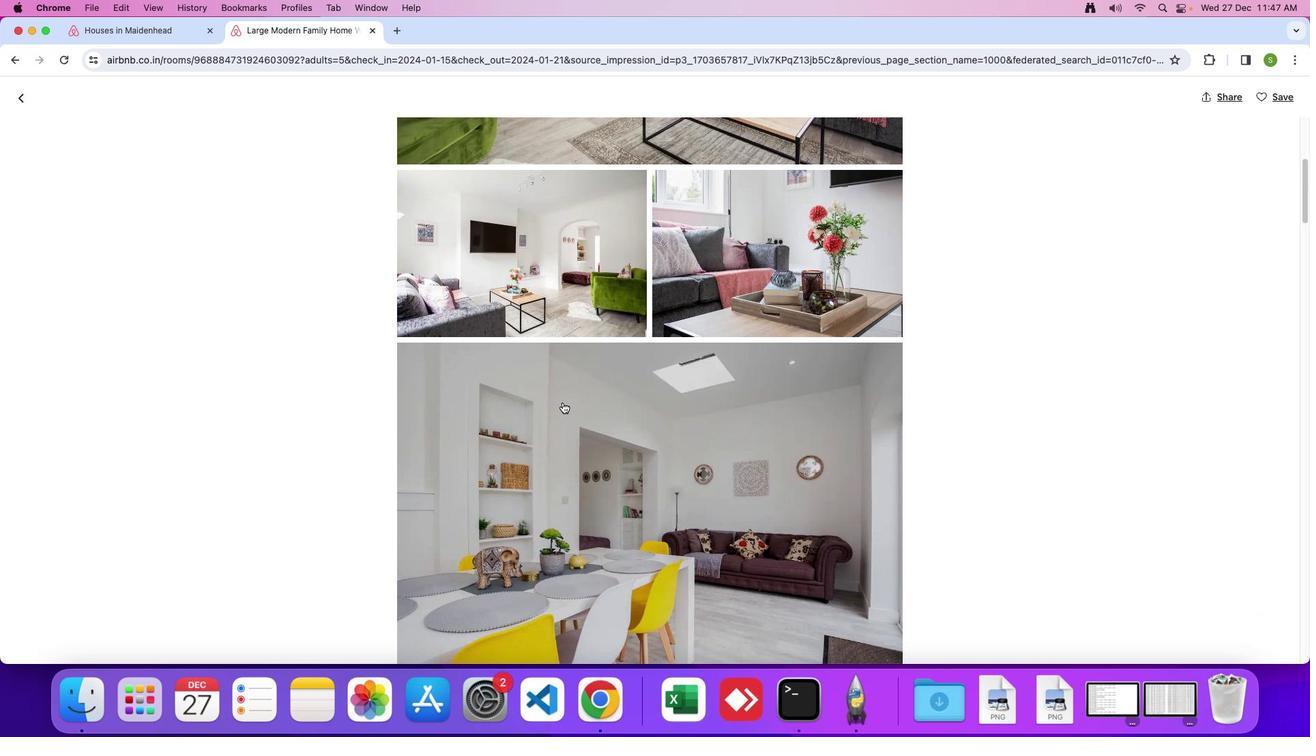 
Action: Mouse scrolled (563, 402) with delta (0, 0)
Screenshot: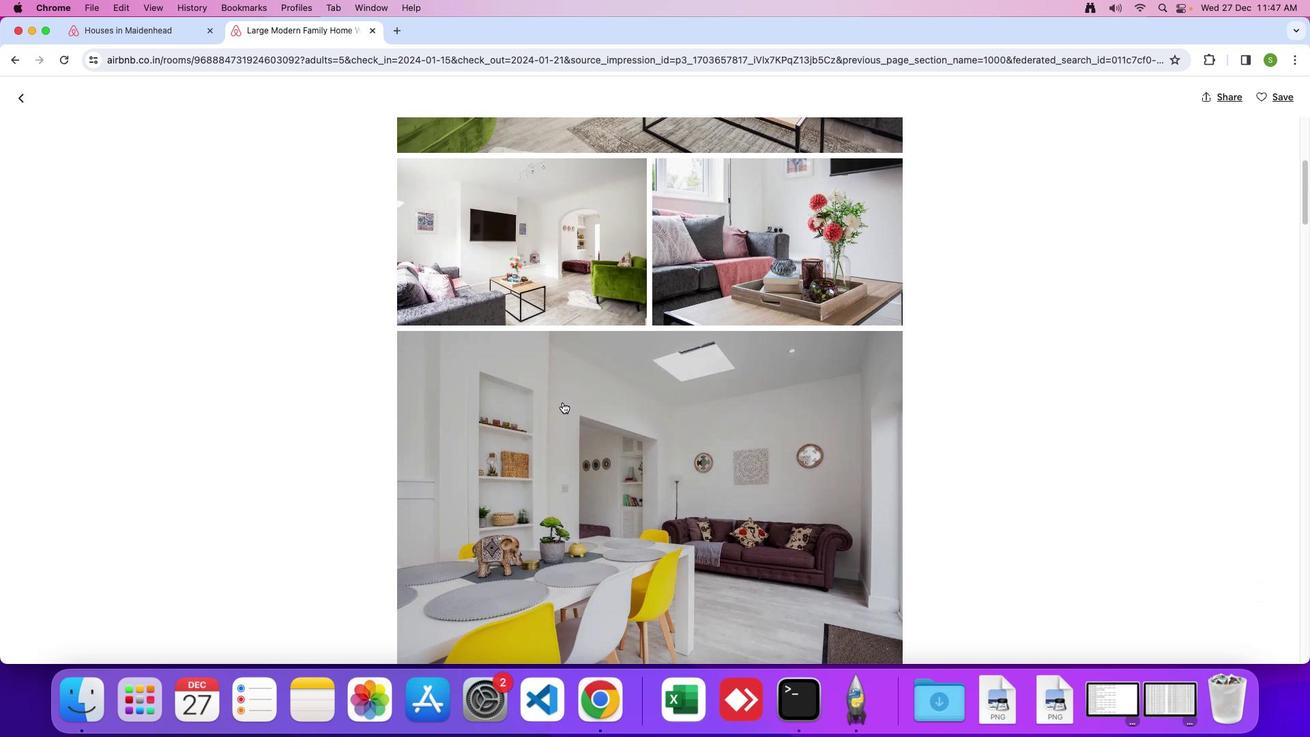 
Action: Mouse scrolled (563, 402) with delta (0, 0)
Screenshot: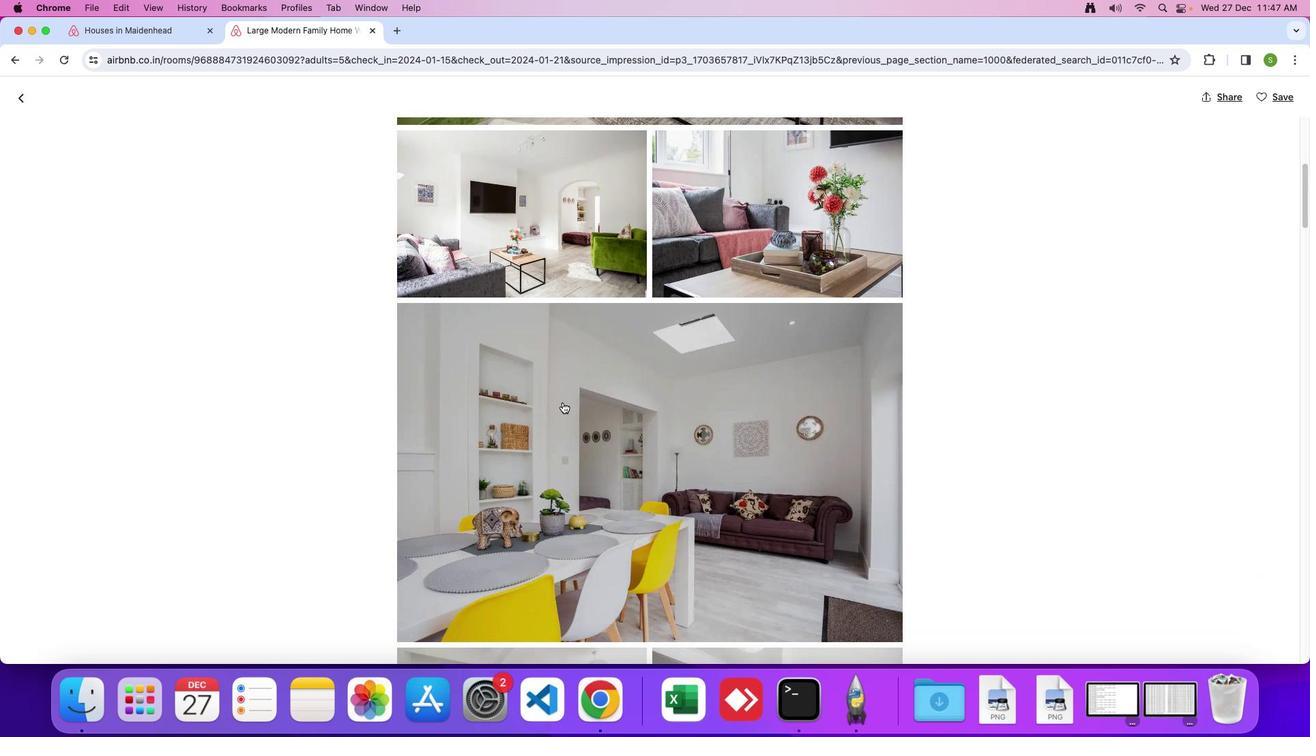 
Action: Mouse scrolled (563, 402) with delta (0, 0)
Screenshot: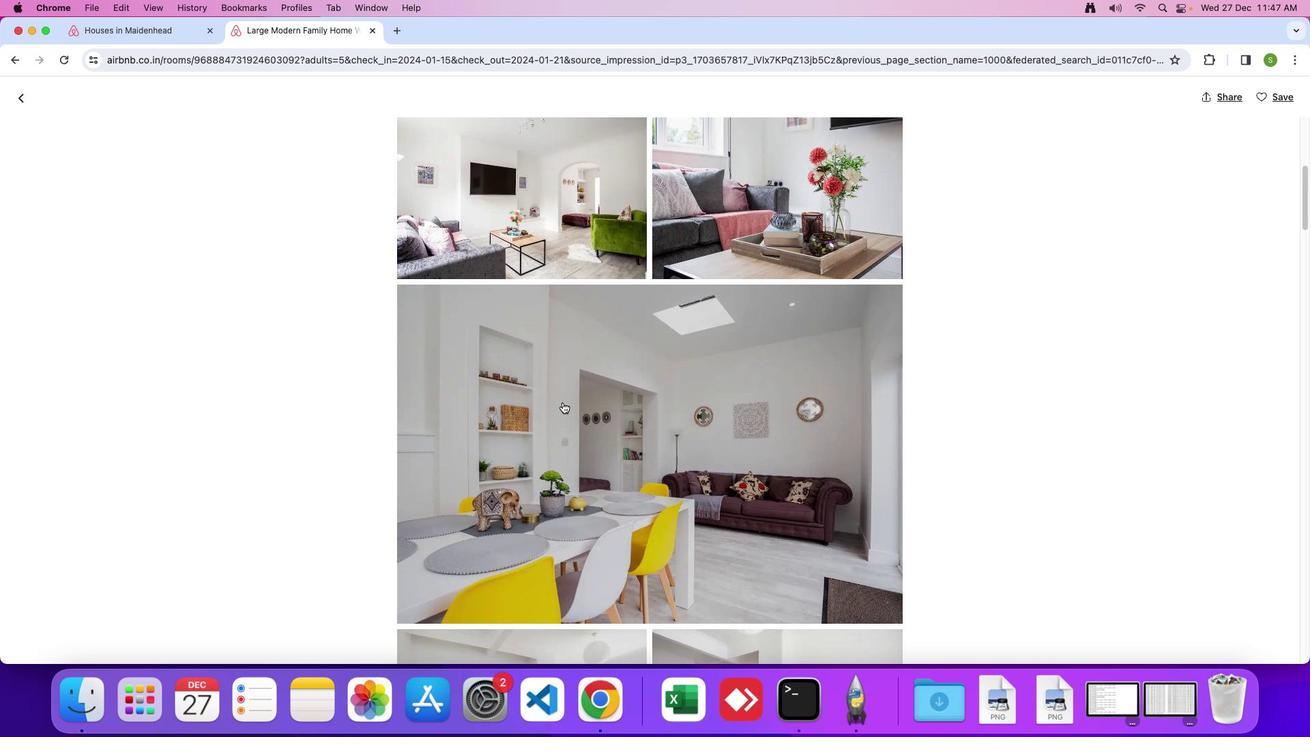 
Action: Mouse scrolled (563, 402) with delta (0, 0)
Screenshot: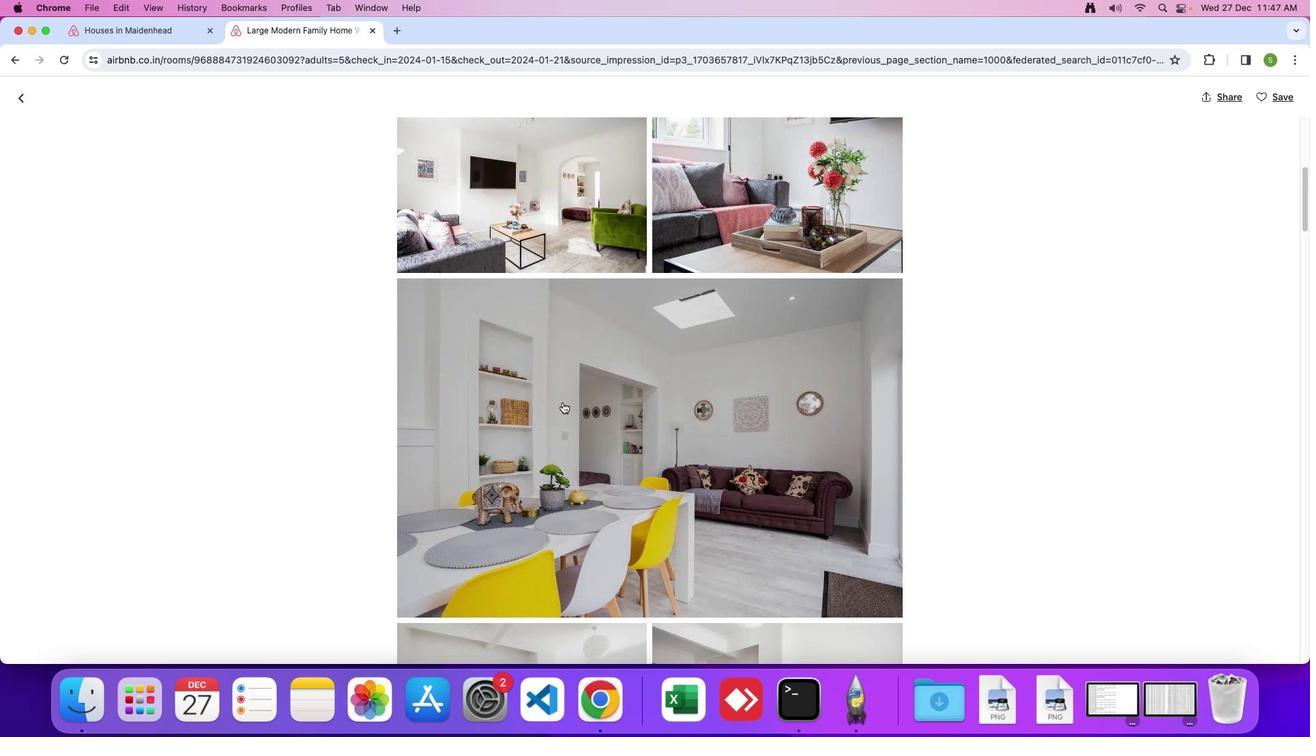 
Action: Mouse scrolled (563, 402) with delta (0, 0)
Screenshot: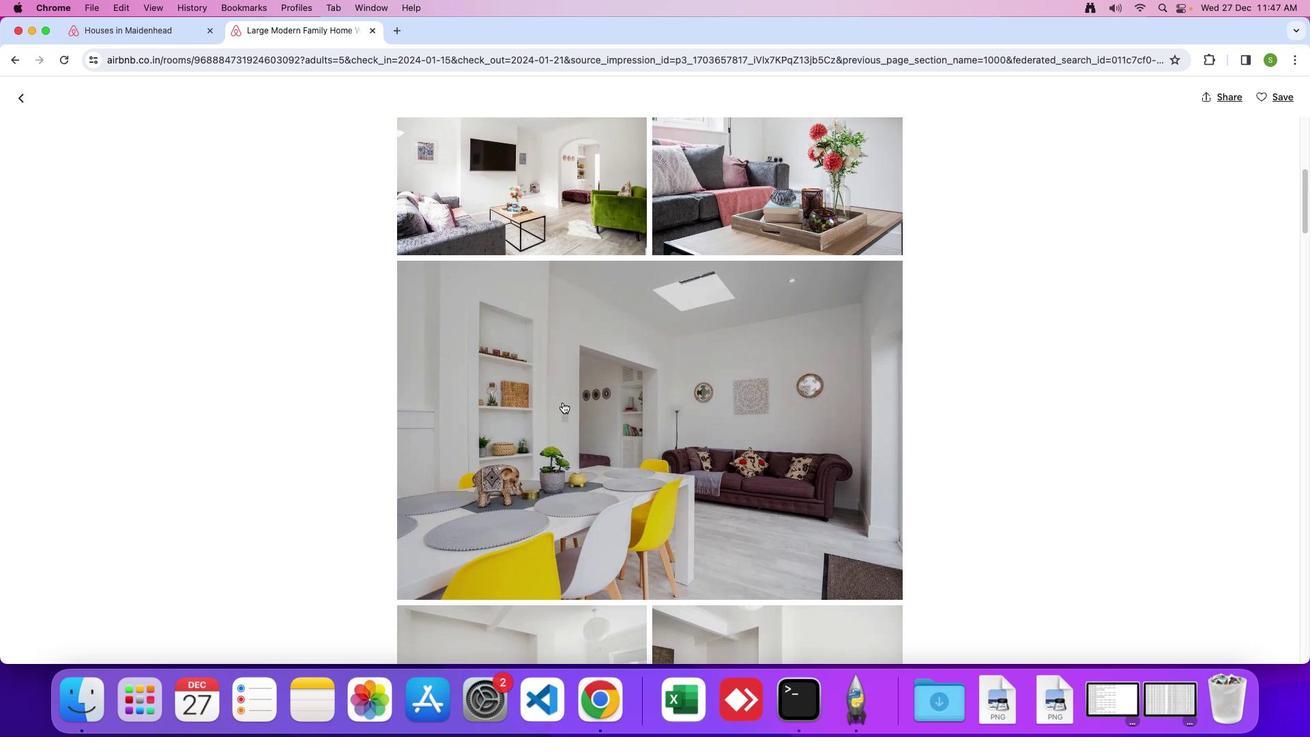 
Action: Mouse scrolled (563, 402) with delta (0, 0)
Screenshot: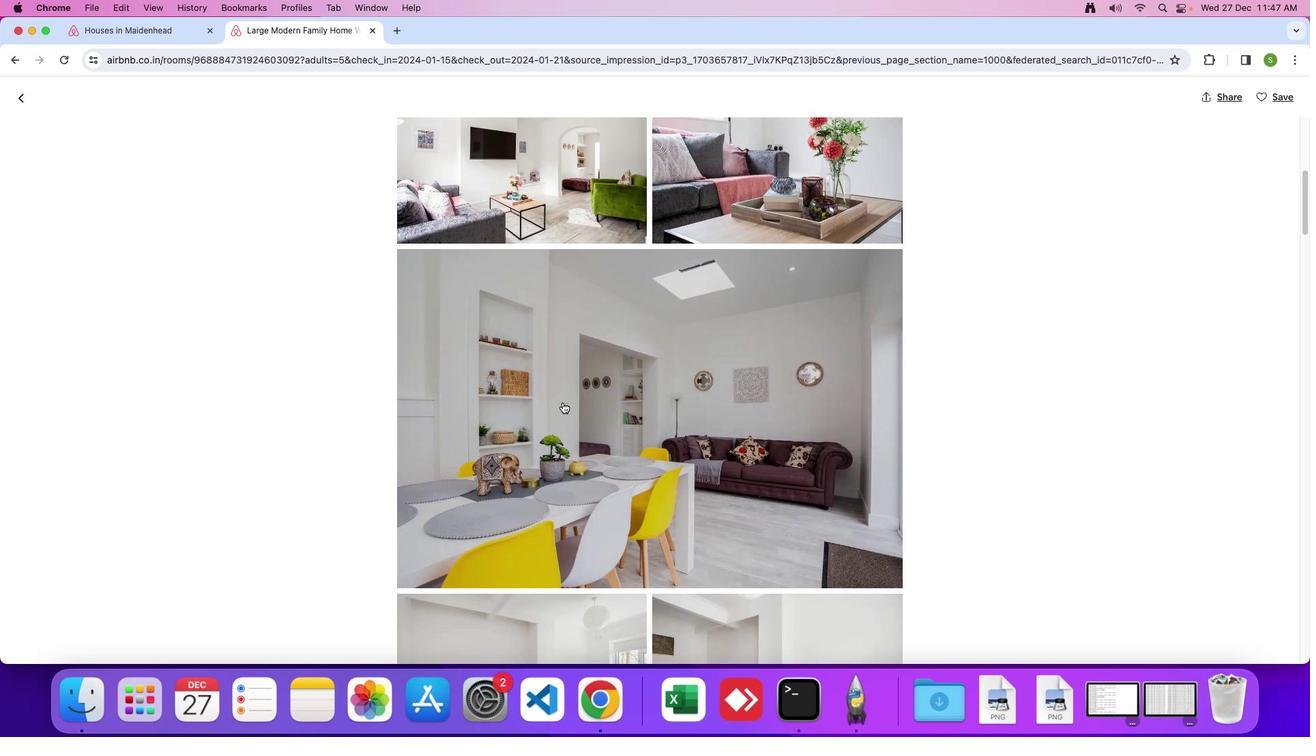 
Action: Mouse scrolled (563, 402) with delta (0, 0)
Screenshot: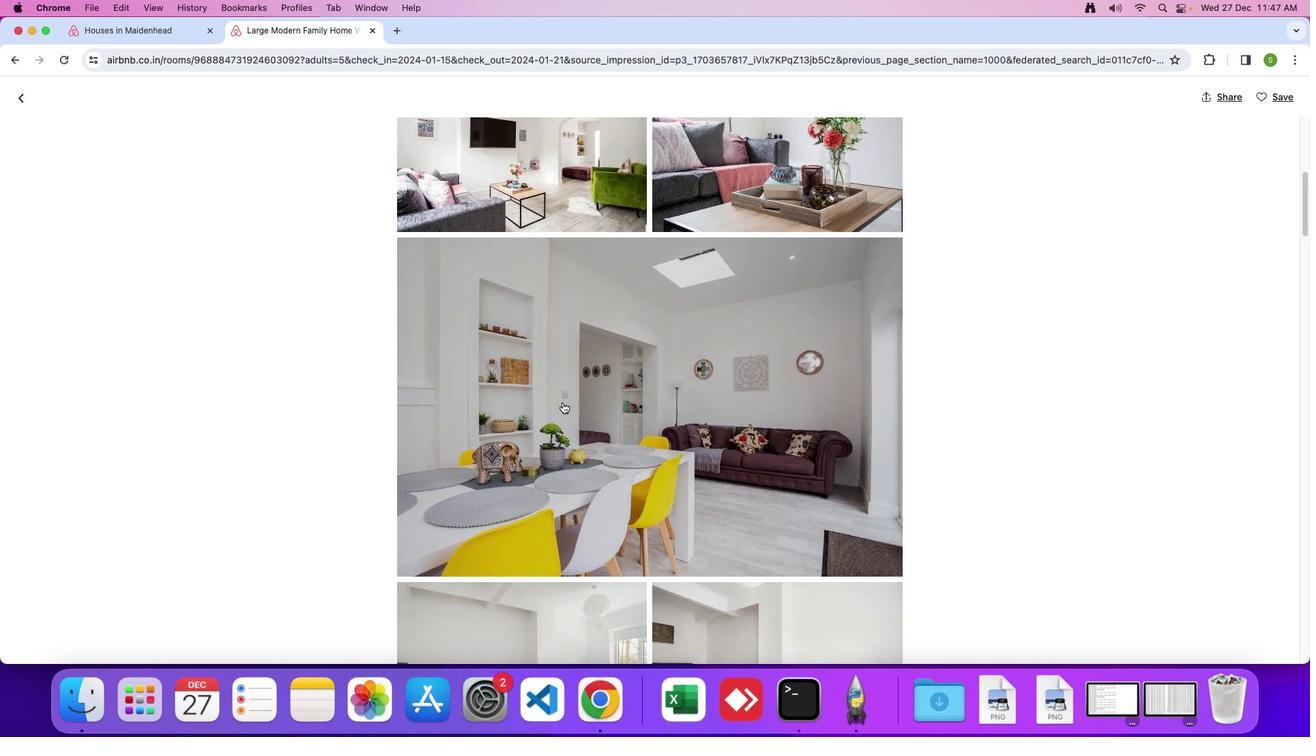 
Action: Mouse scrolled (563, 402) with delta (0, 0)
Screenshot: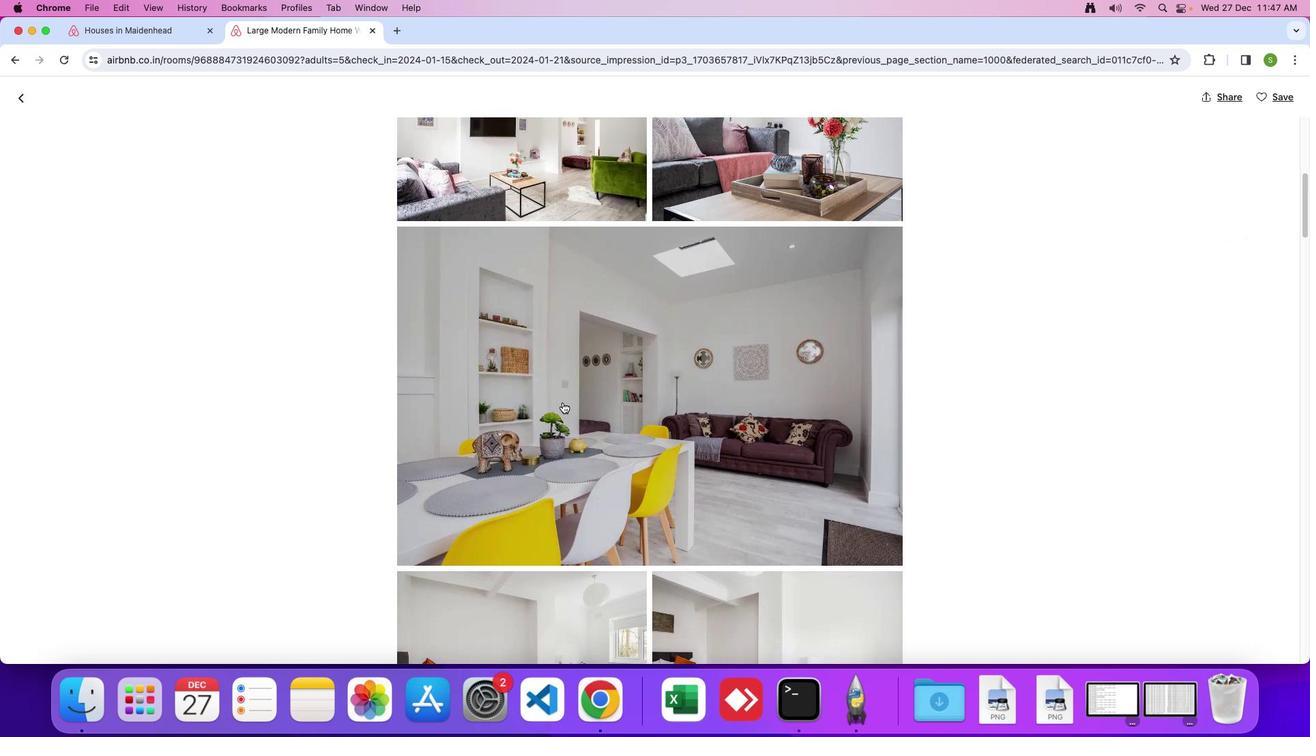 
Action: Mouse scrolled (563, 402) with delta (0, 0)
Screenshot: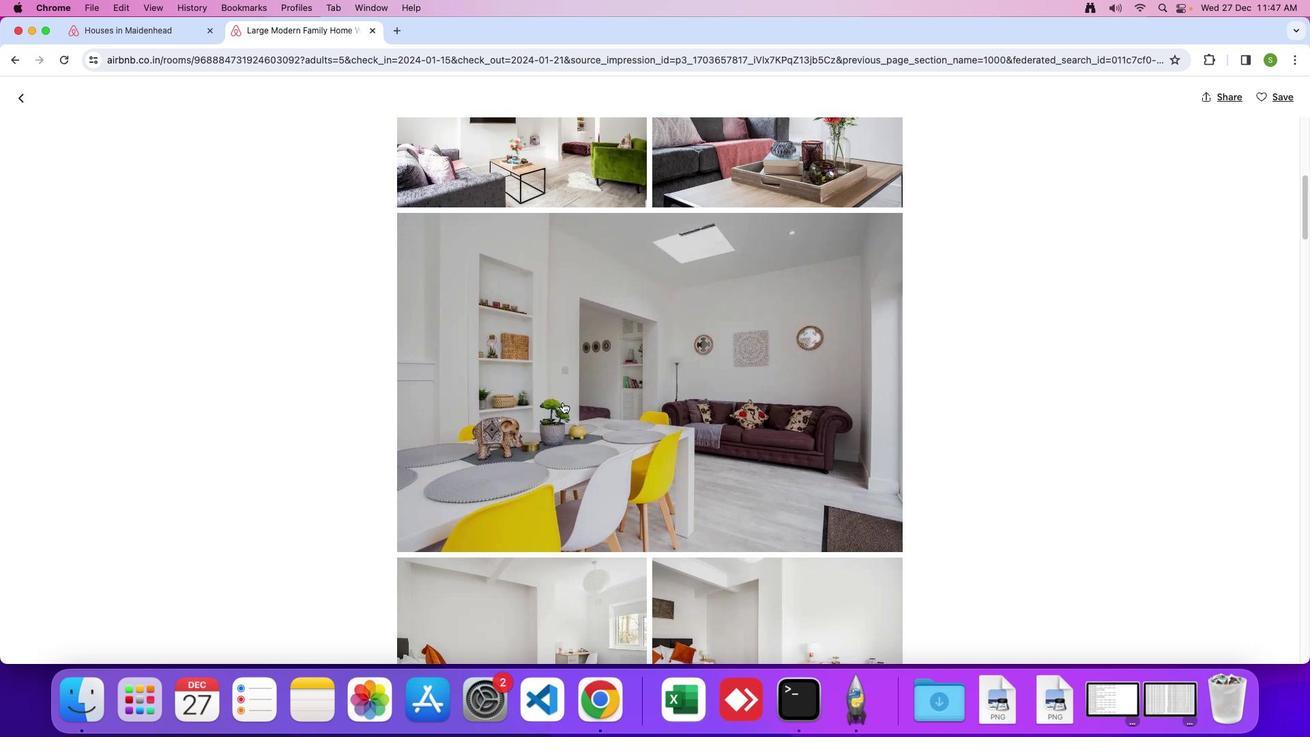 
Action: Mouse scrolled (563, 402) with delta (0, 0)
Screenshot: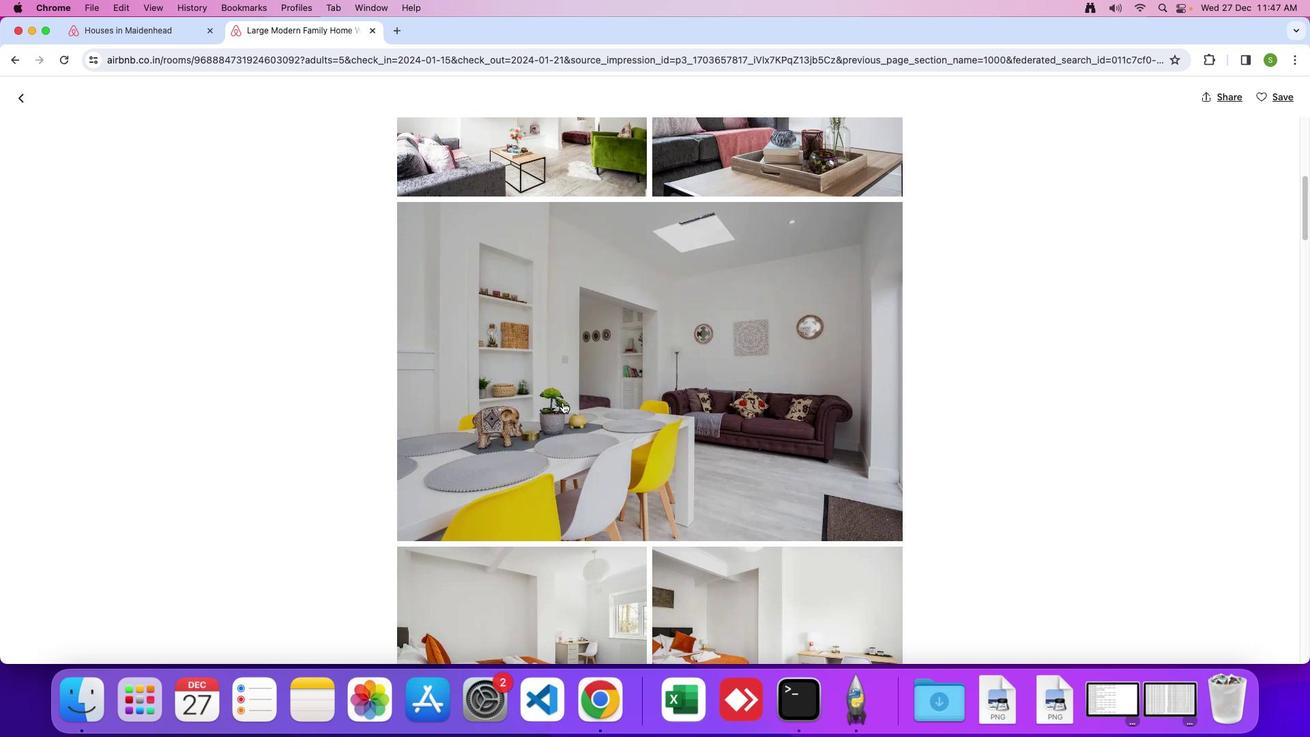 
Action: Mouse scrolled (563, 402) with delta (0, 0)
Screenshot: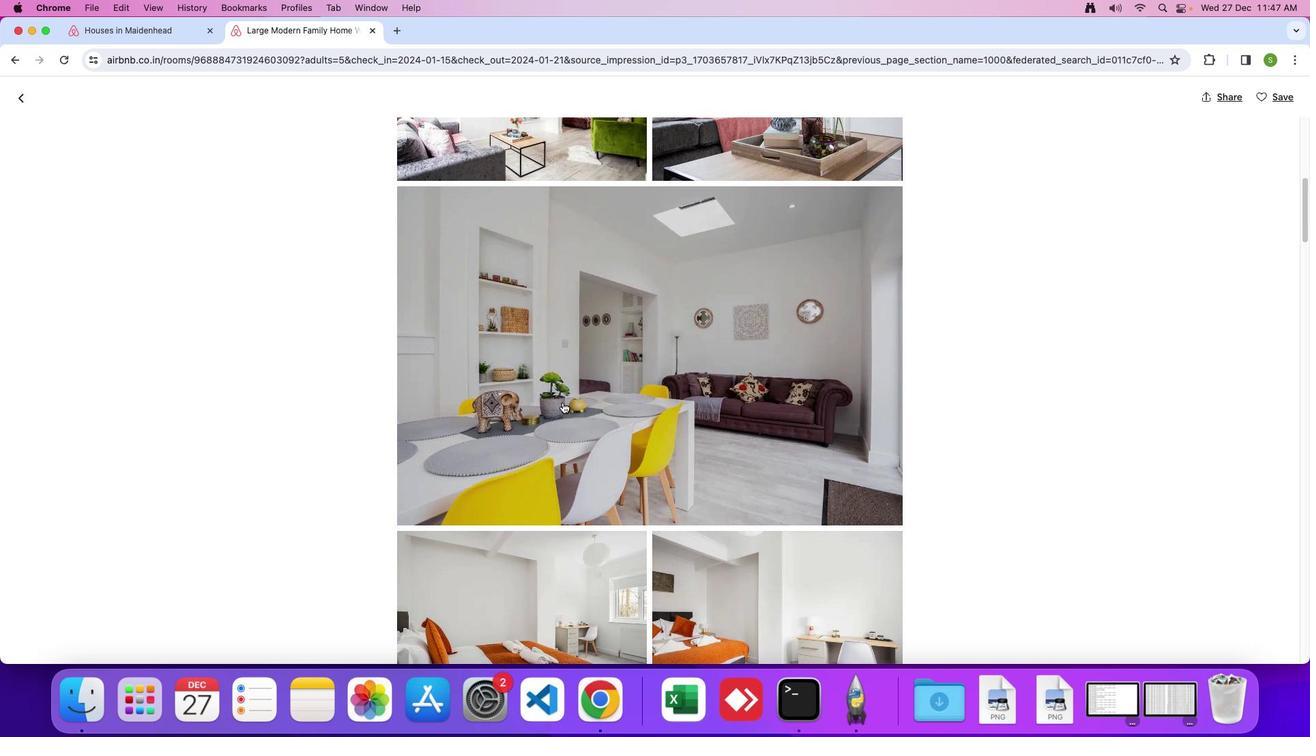
Action: Mouse scrolled (563, 402) with delta (0, 0)
Screenshot: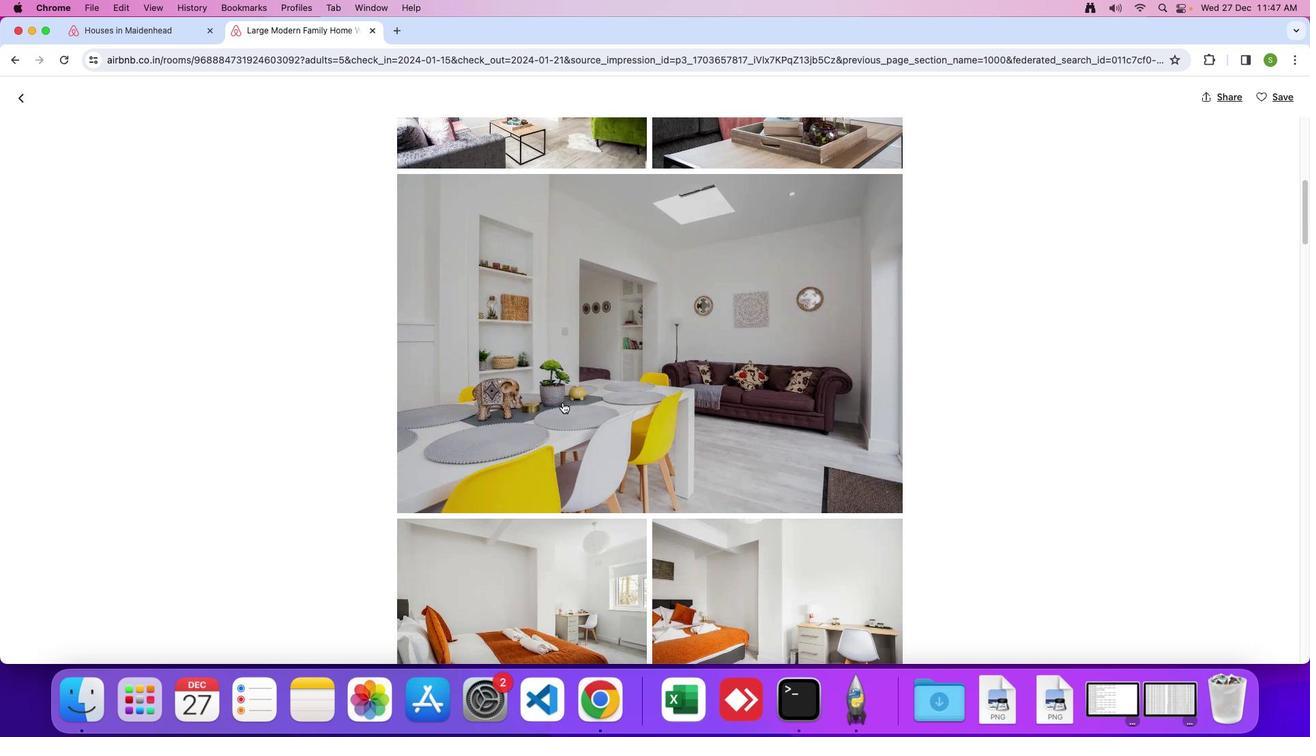 
Action: Mouse scrolled (563, 402) with delta (0, 0)
Screenshot: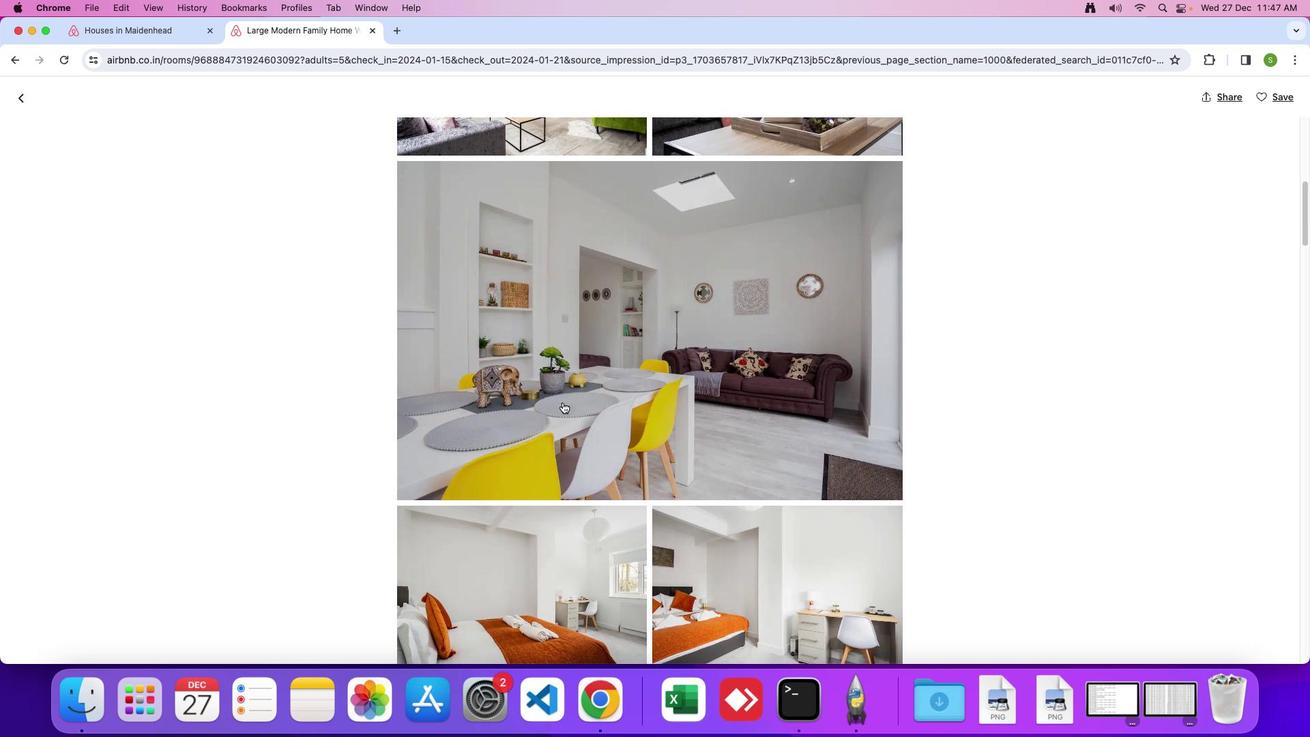 
Action: Mouse scrolled (563, 402) with delta (0, 0)
Screenshot: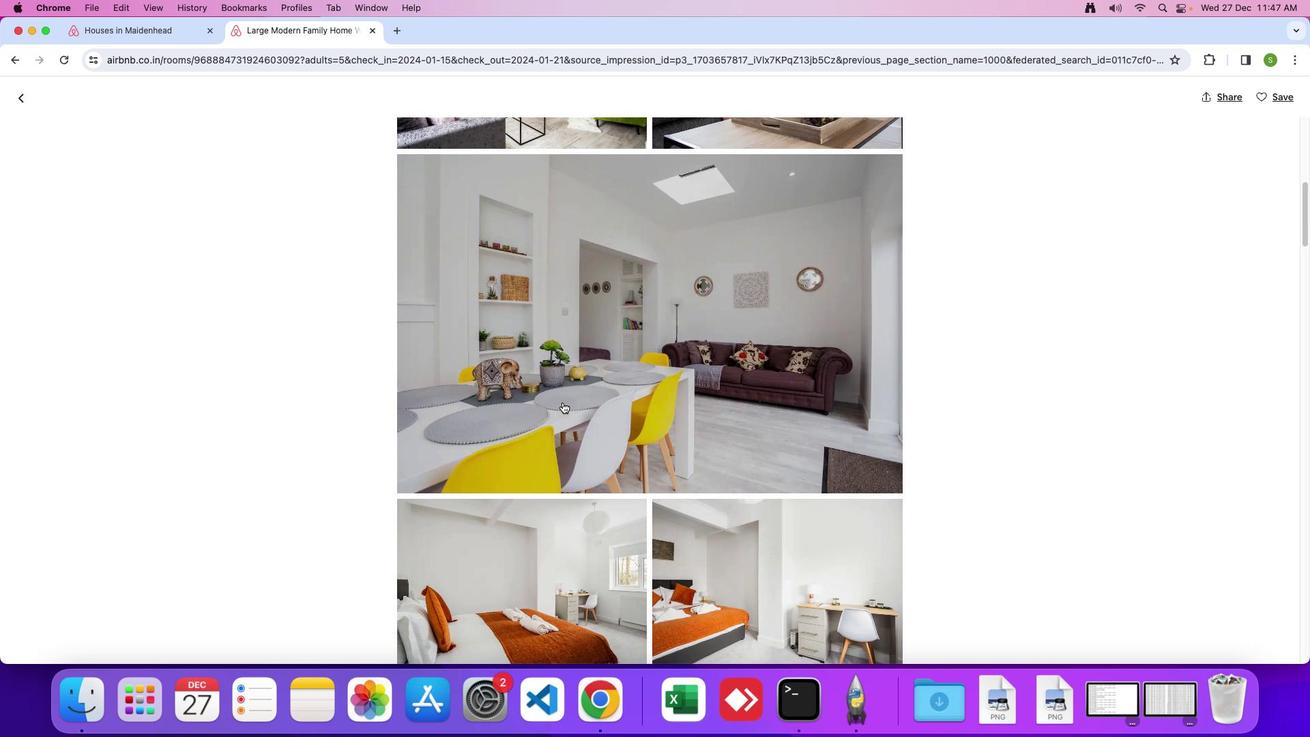 
Action: Mouse scrolled (563, 402) with delta (0, 0)
Screenshot: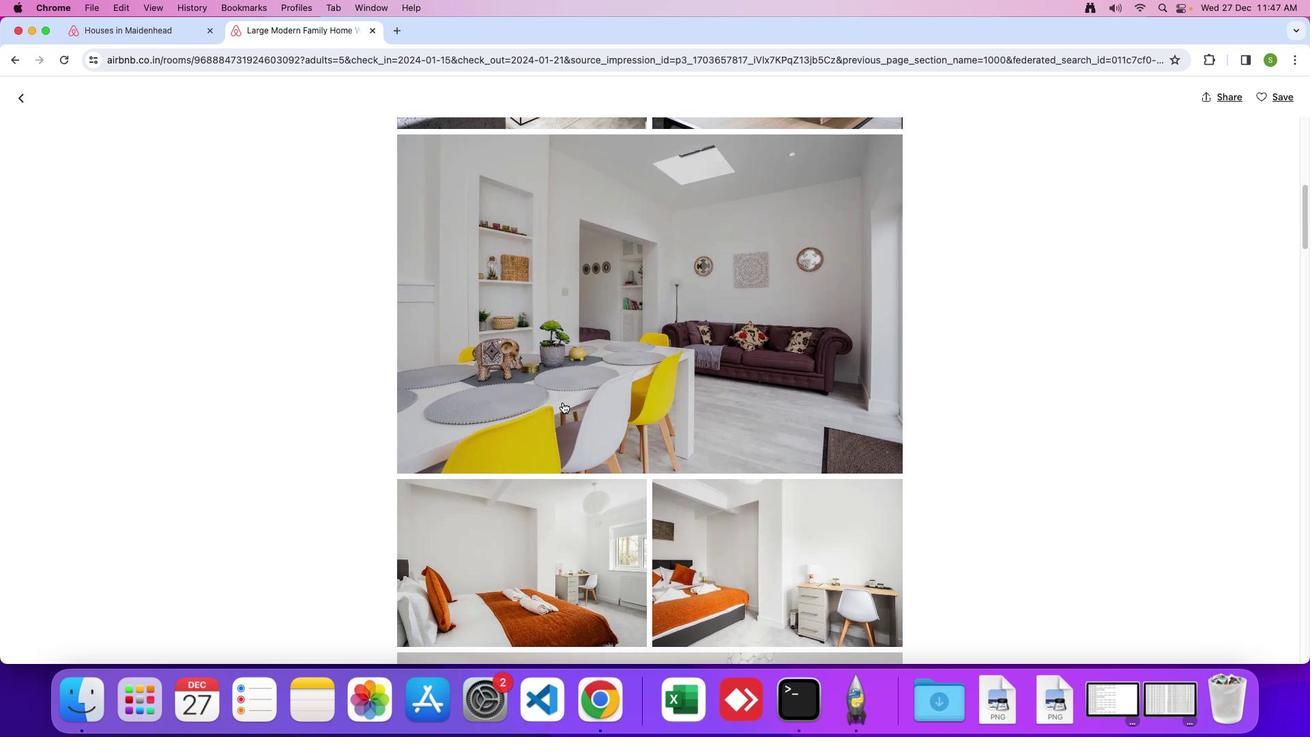
Action: Mouse scrolled (563, 402) with delta (0, 0)
Screenshot: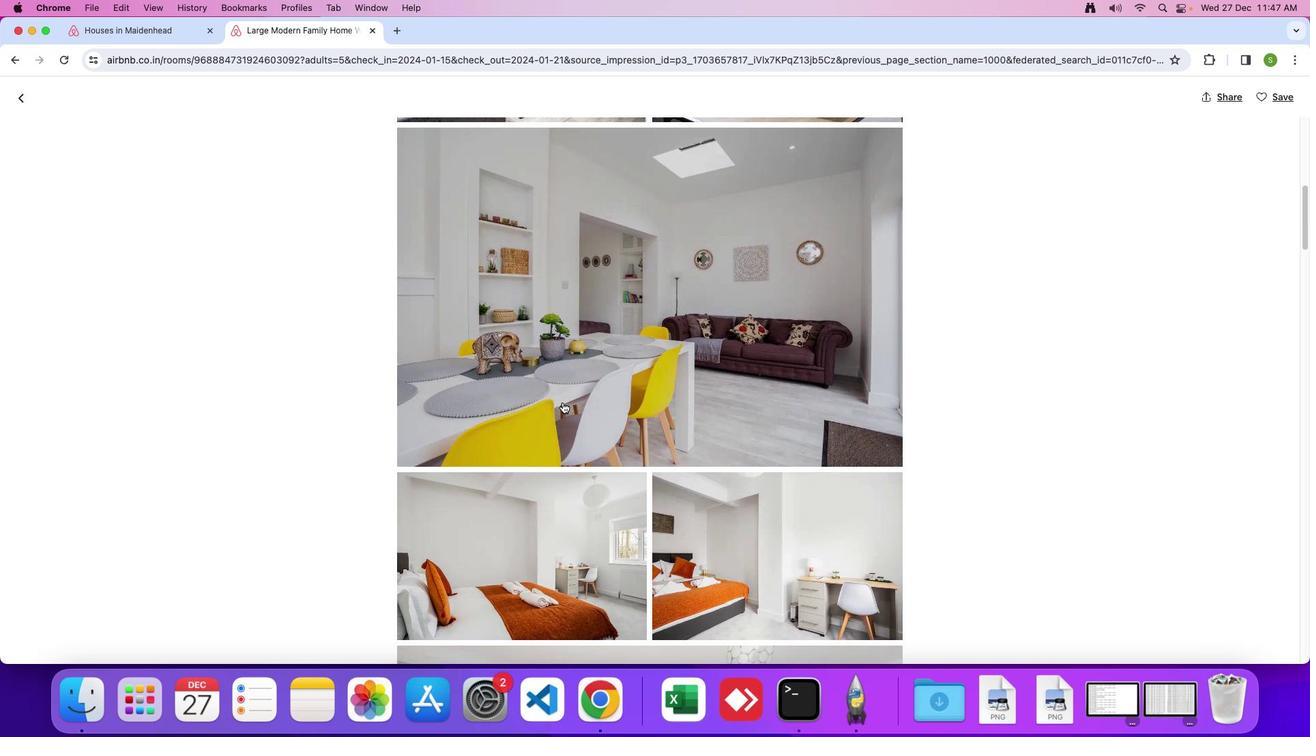
Action: Mouse scrolled (563, 402) with delta (0, 0)
Screenshot: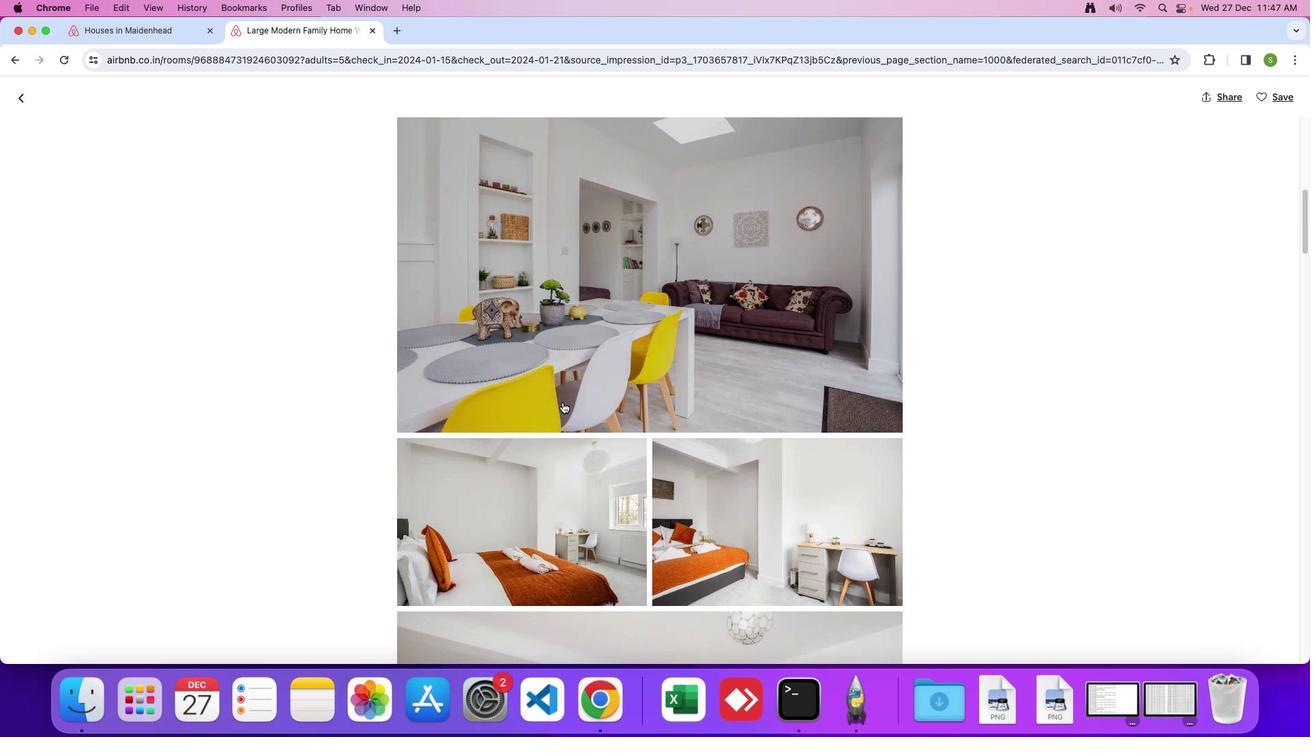 
Action: Mouse scrolled (563, 402) with delta (0, 0)
Screenshot: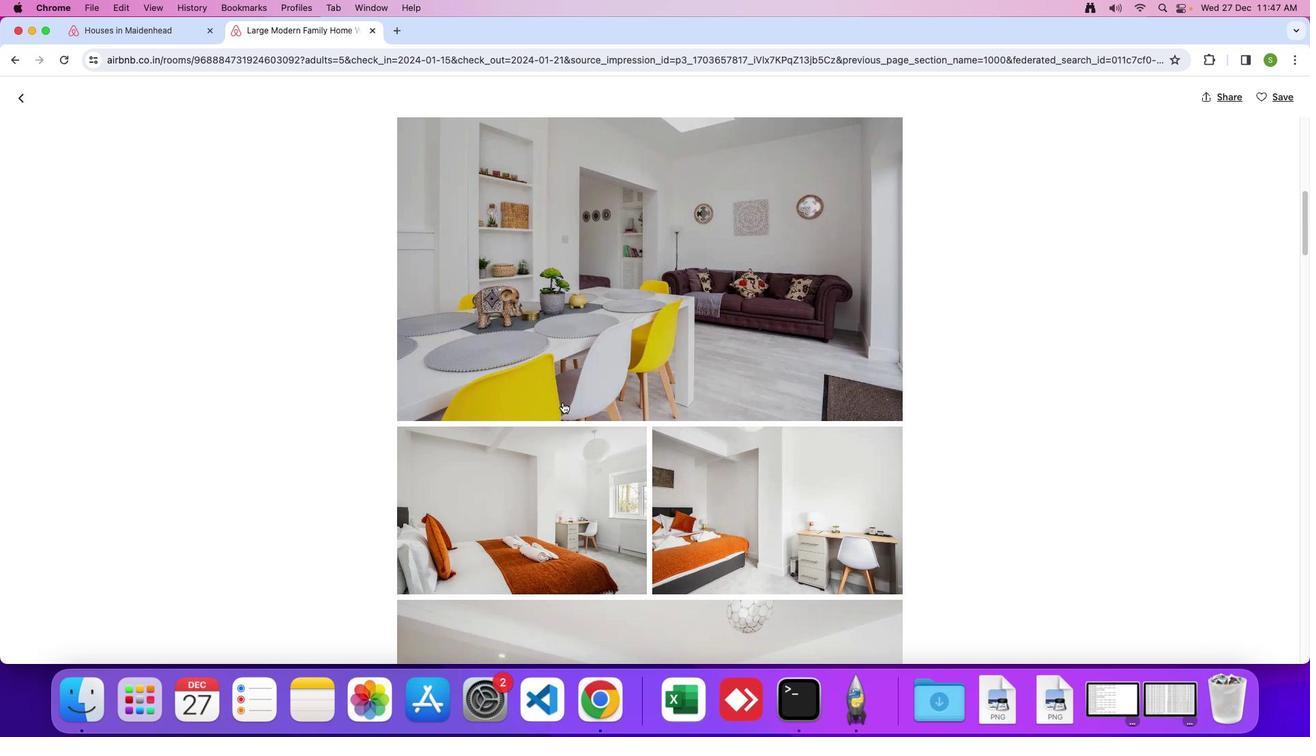 
Action: Mouse scrolled (563, 402) with delta (0, 0)
Screenshot: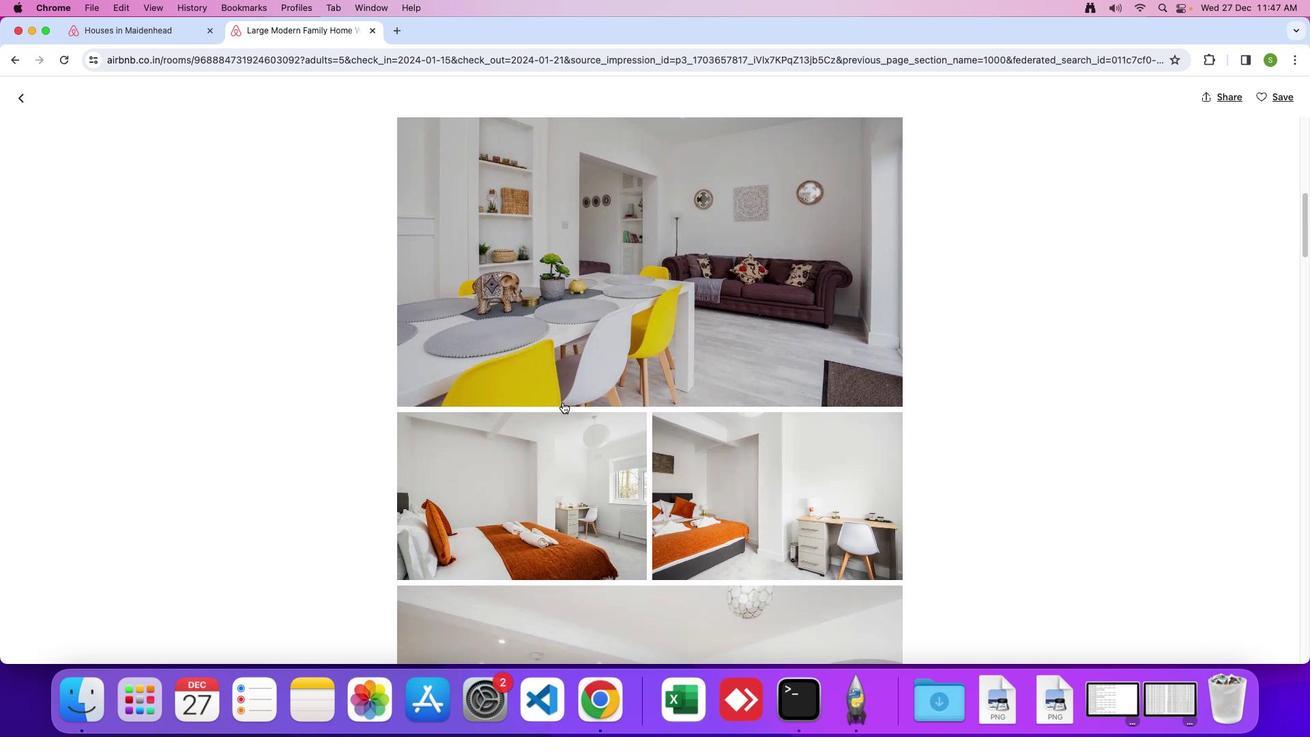 
Action: Mouse scrolled (563, 402) with delta (0, -1)
Screenshot: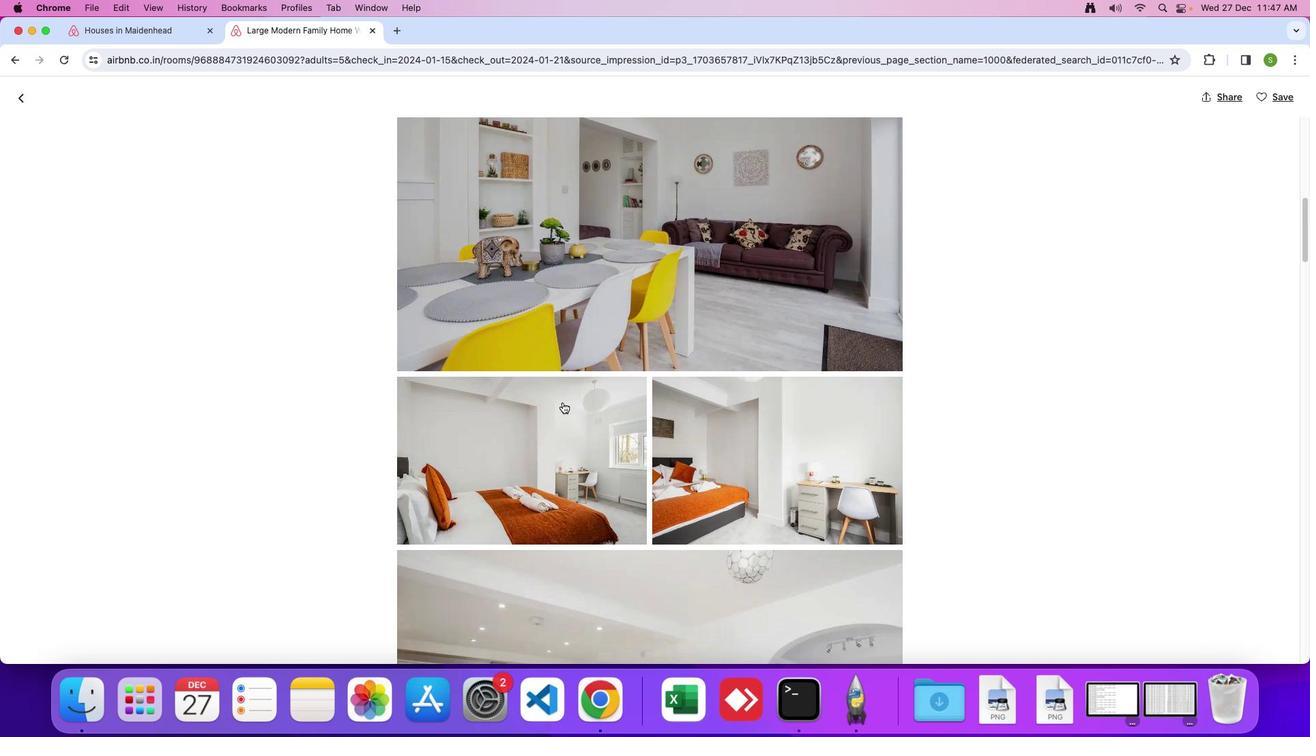 
Action: Mouse scrolled (563, 402) with delta (0, 0)
Screenshot: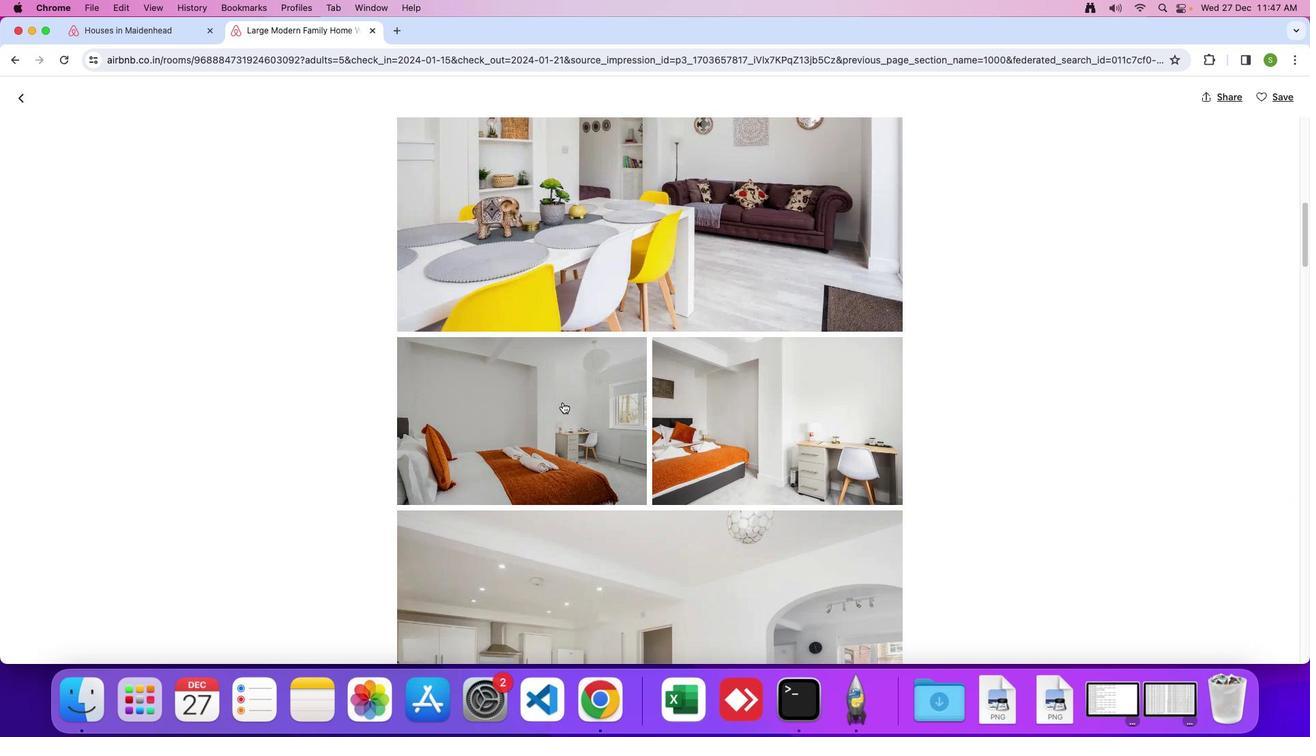 
Action: Mouse scrolled (563, 402) with delta (0, 0)
Screenshot: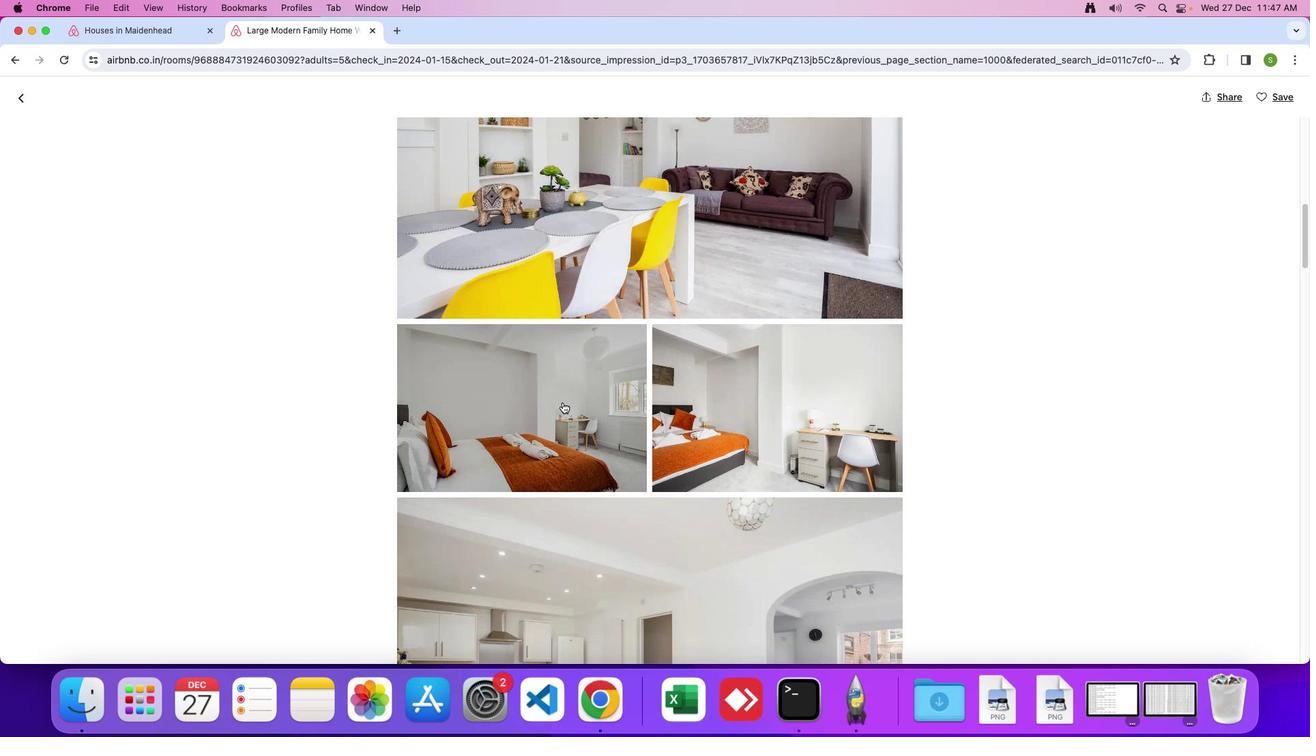 
Action: Mouse scrolled (563, 402) with delta (0, 0)
Screenshot: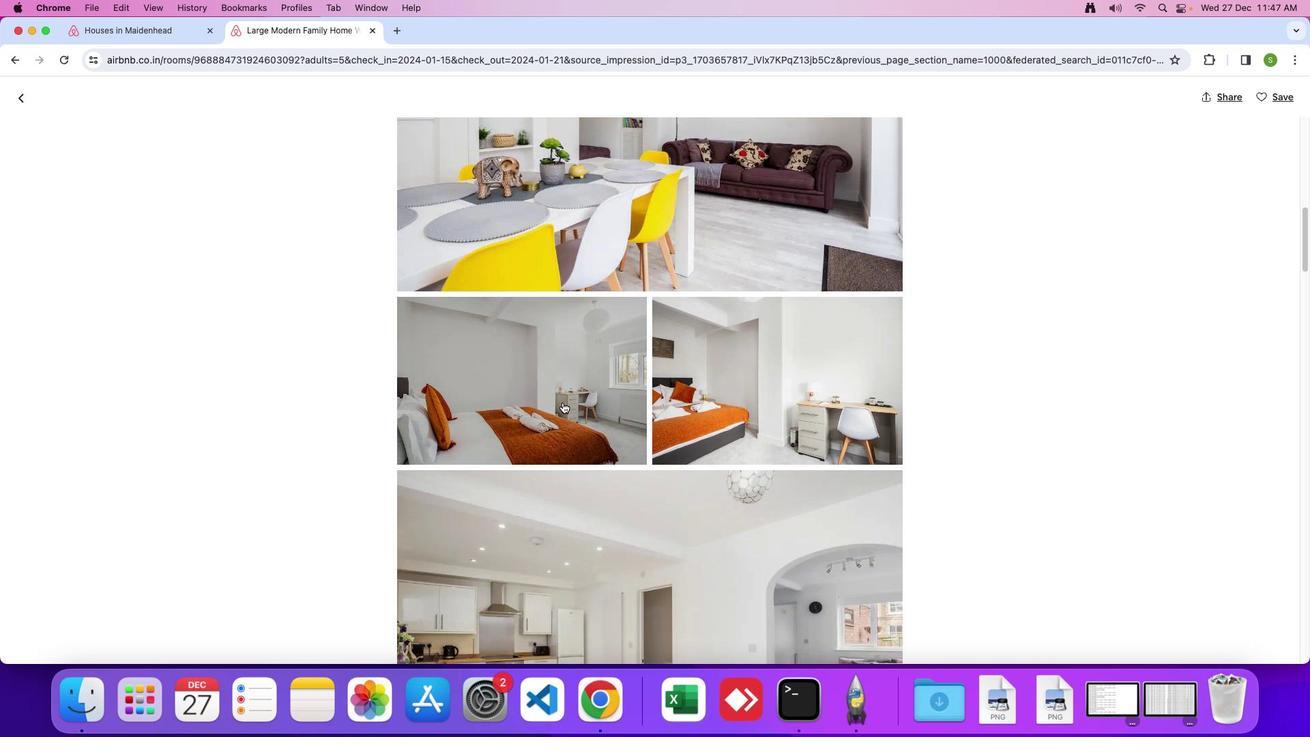 
Action: Mouse scrolled (563, 402) with delta (0, 0)
Screenshot: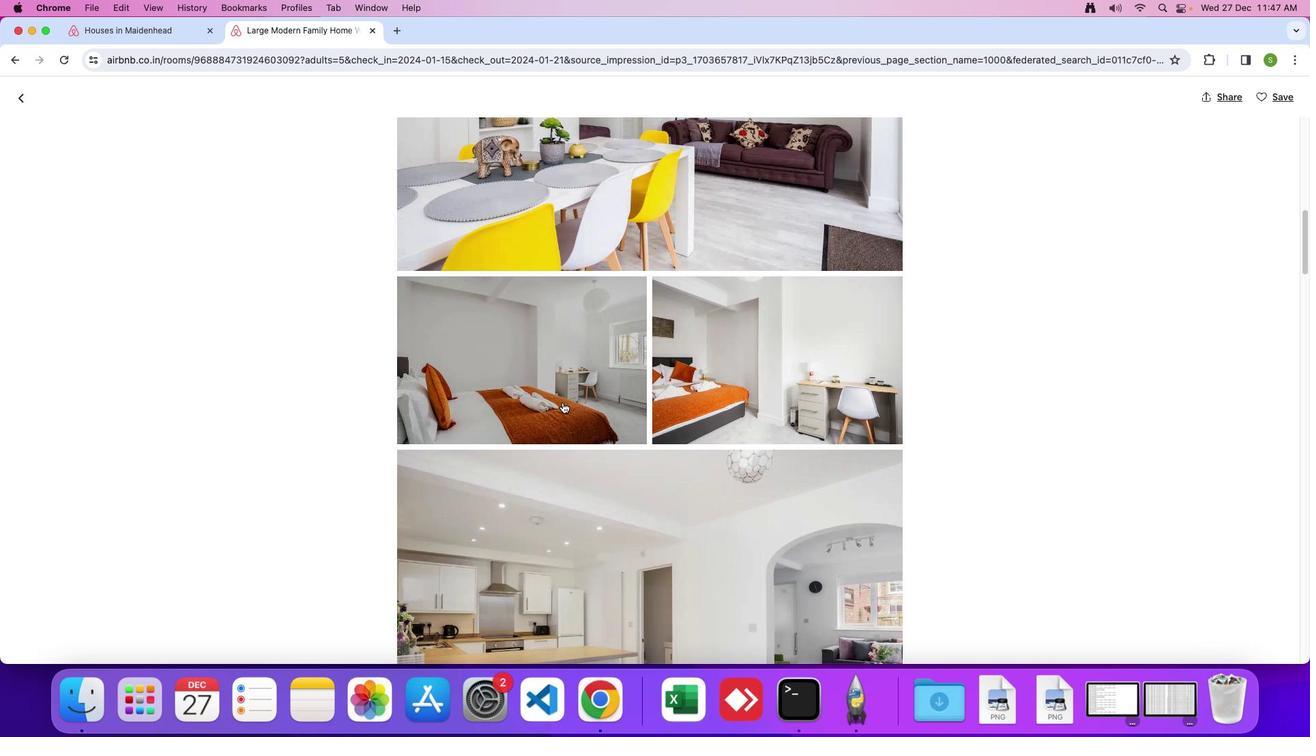 
Action: Mouse scrolled (563, 402) with delta (0, 0)
Screenshot: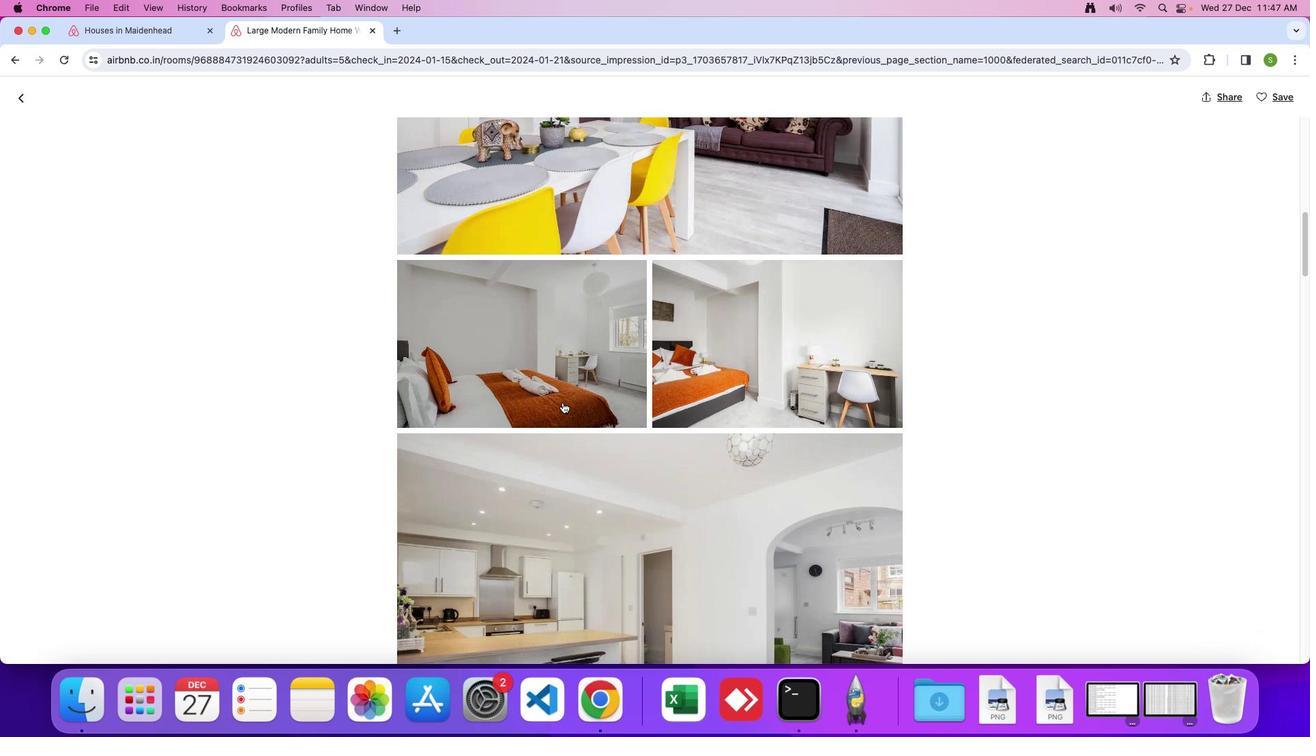 
Action: Mouse scrolled (563, 402) with delta (0, -2)
Screenshot: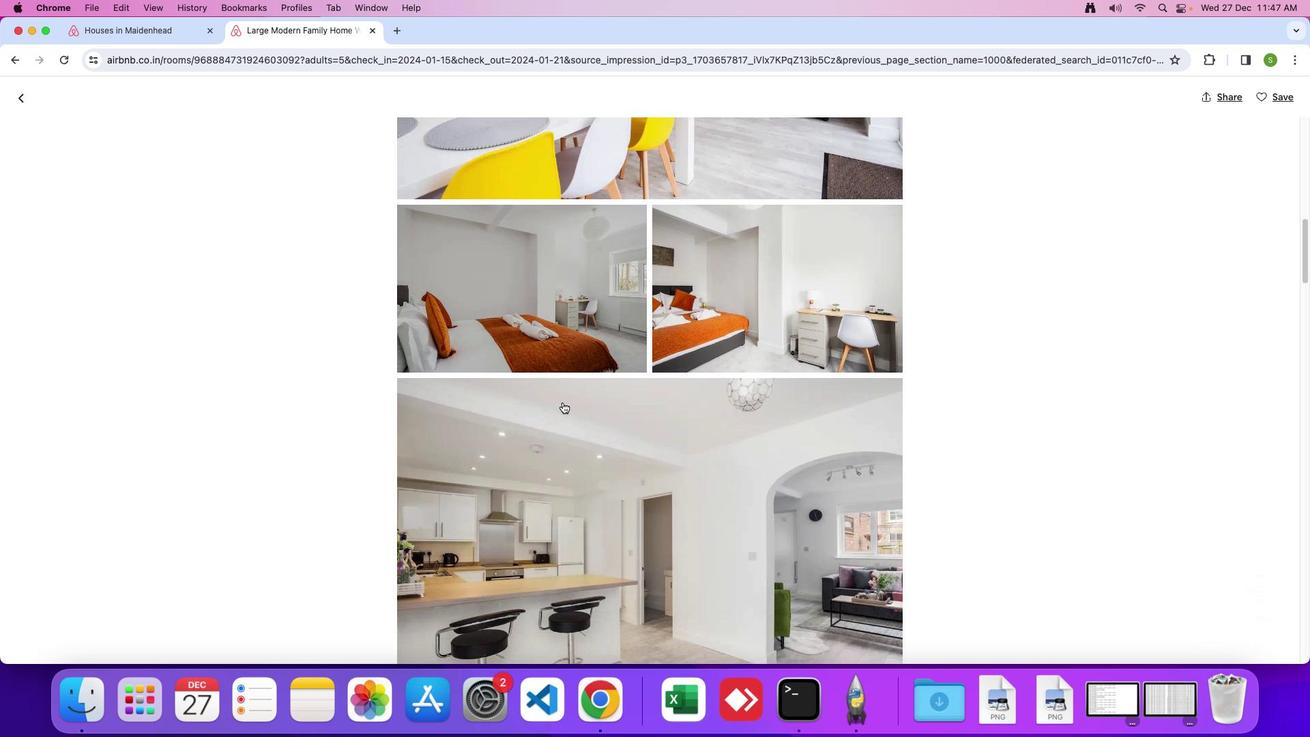 
Action: Mouse moved to (561, 401)
Screenshot: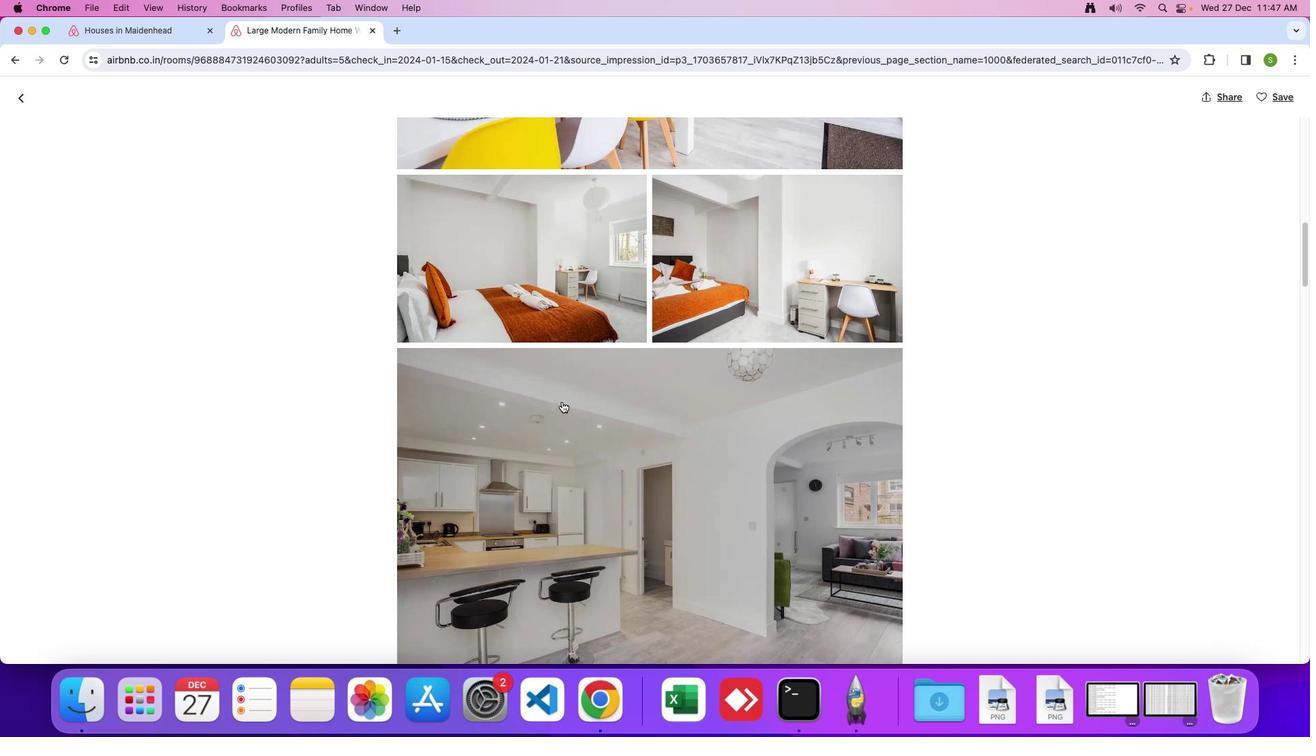
Action: Mouse scrolled (561, 401) with delta (0, 0)
Screenshot: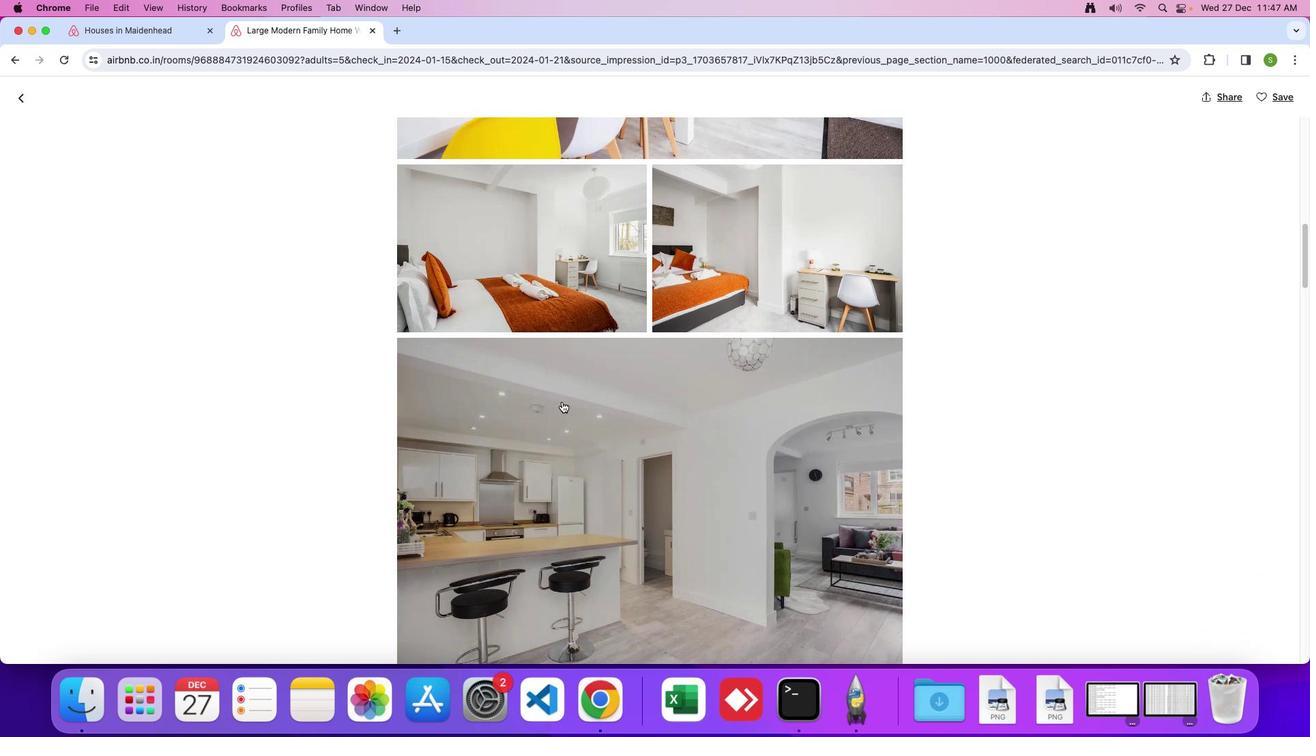 
Action: Mouse scrolled (561, 401) with delta (0, 0)
Screenshot: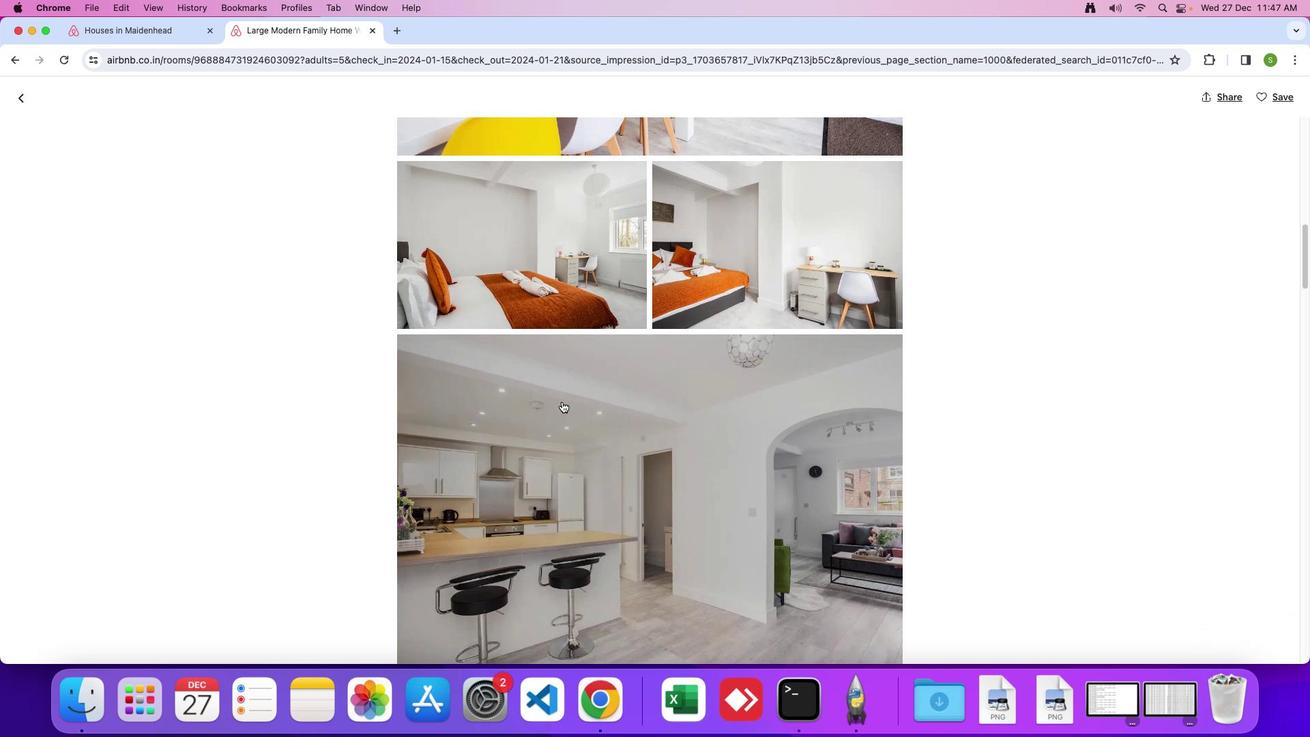 
Action: Mouse scrolled (561, 401) with delta (0, 0)
Screenshot: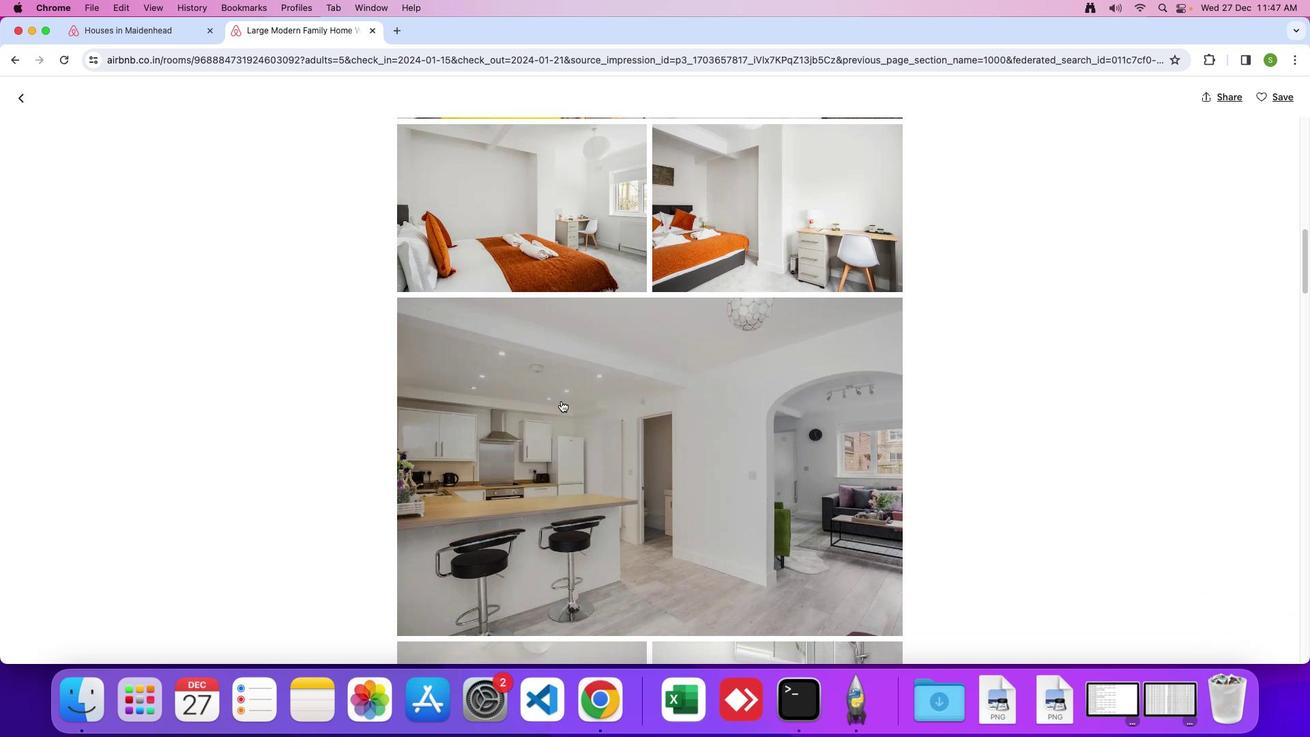 
Action: Mouse moved to (560, 398)
Screenshot: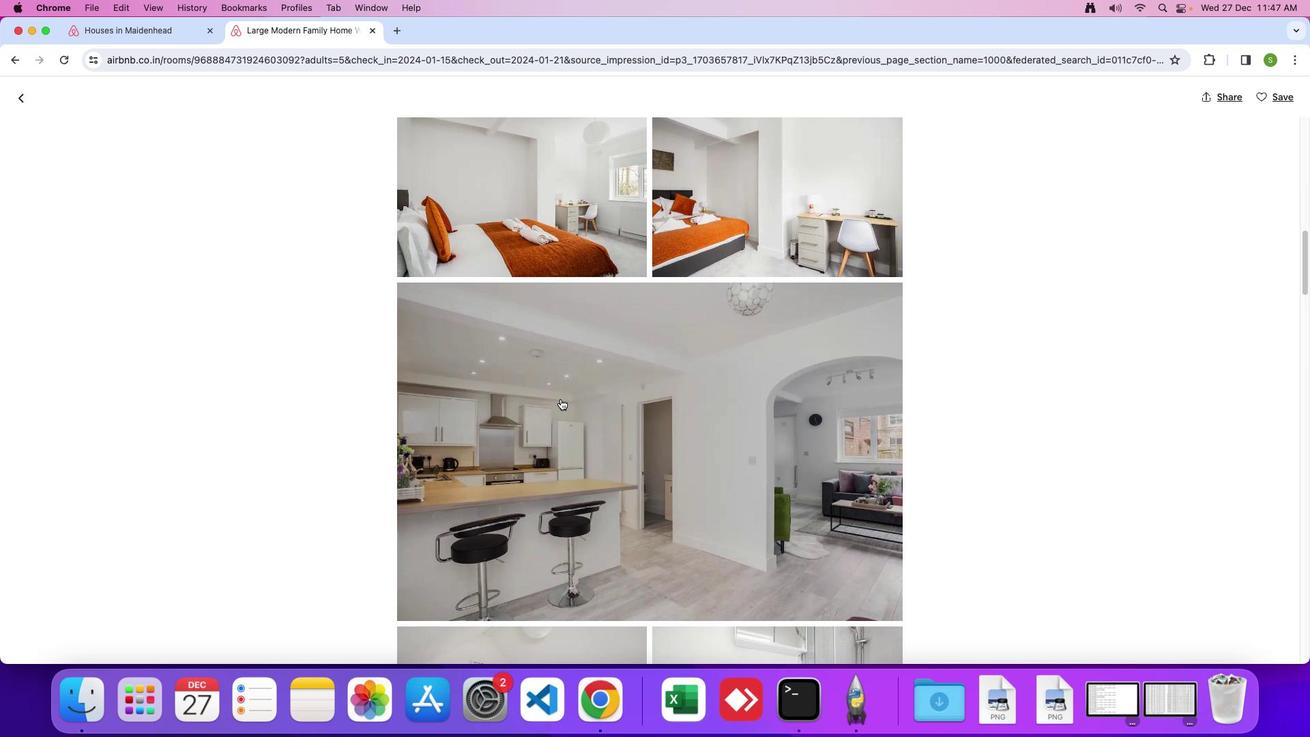 
Action: Mouse scrolled (560, 398) with delta (0, 0)
Screenshot: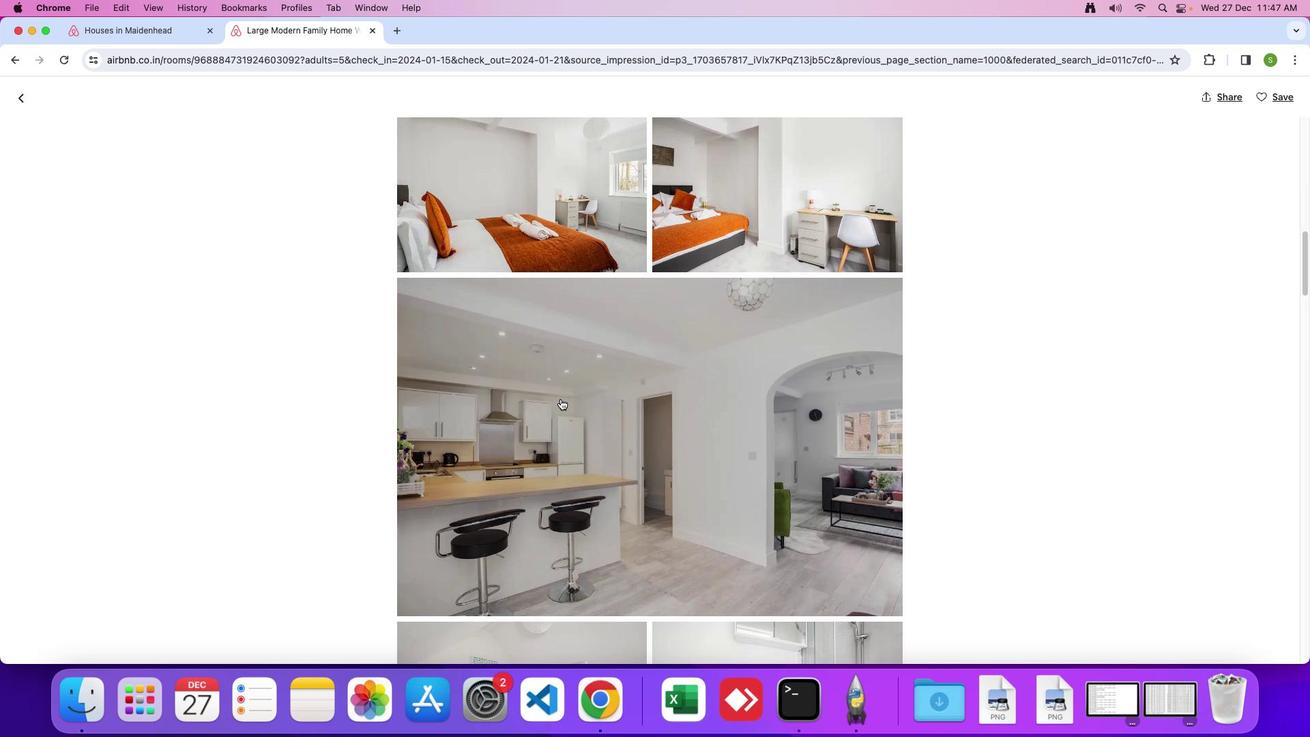 
Action: Mouse scrolled (560, 398) with delta (0, 0)
Screenshot: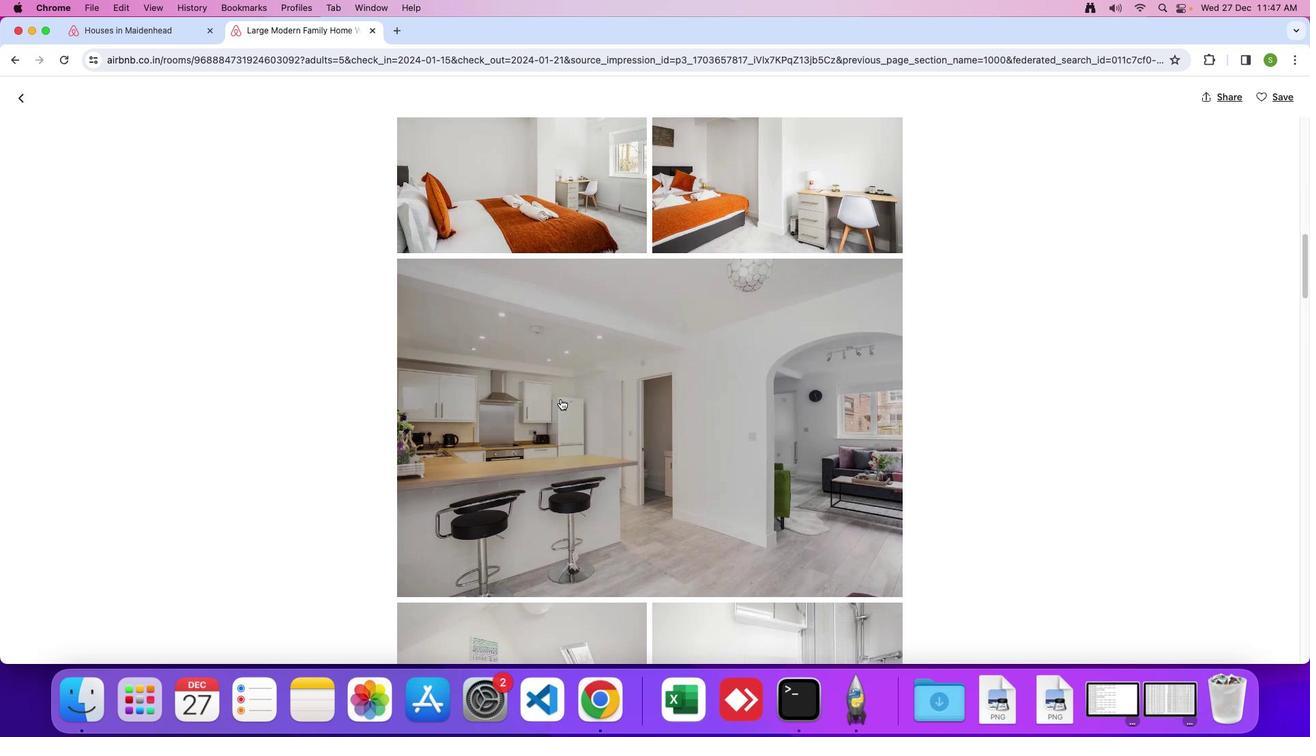 
Action: Mouse scrolled (560, 398) with delta (0, -1)
Screenshot: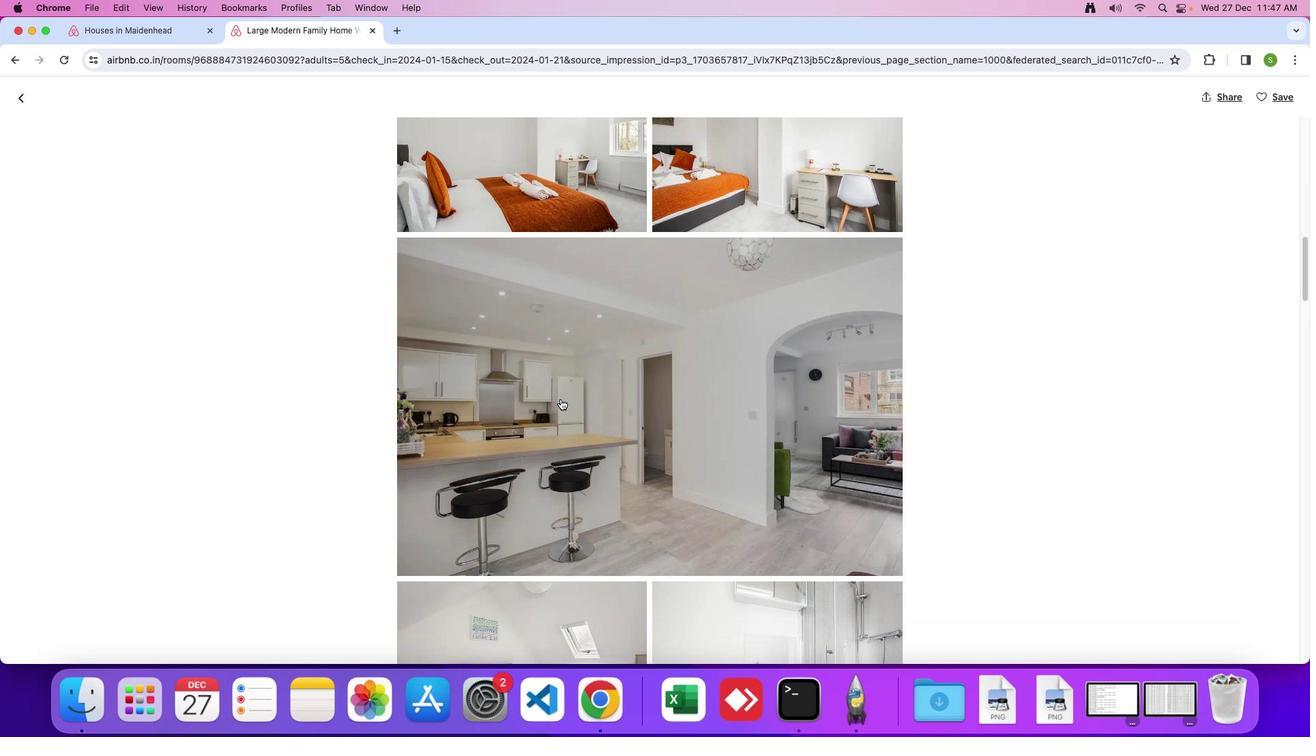 
Action: Mouse scrolled (560, 398) with delta (0, 0)
Screenshot: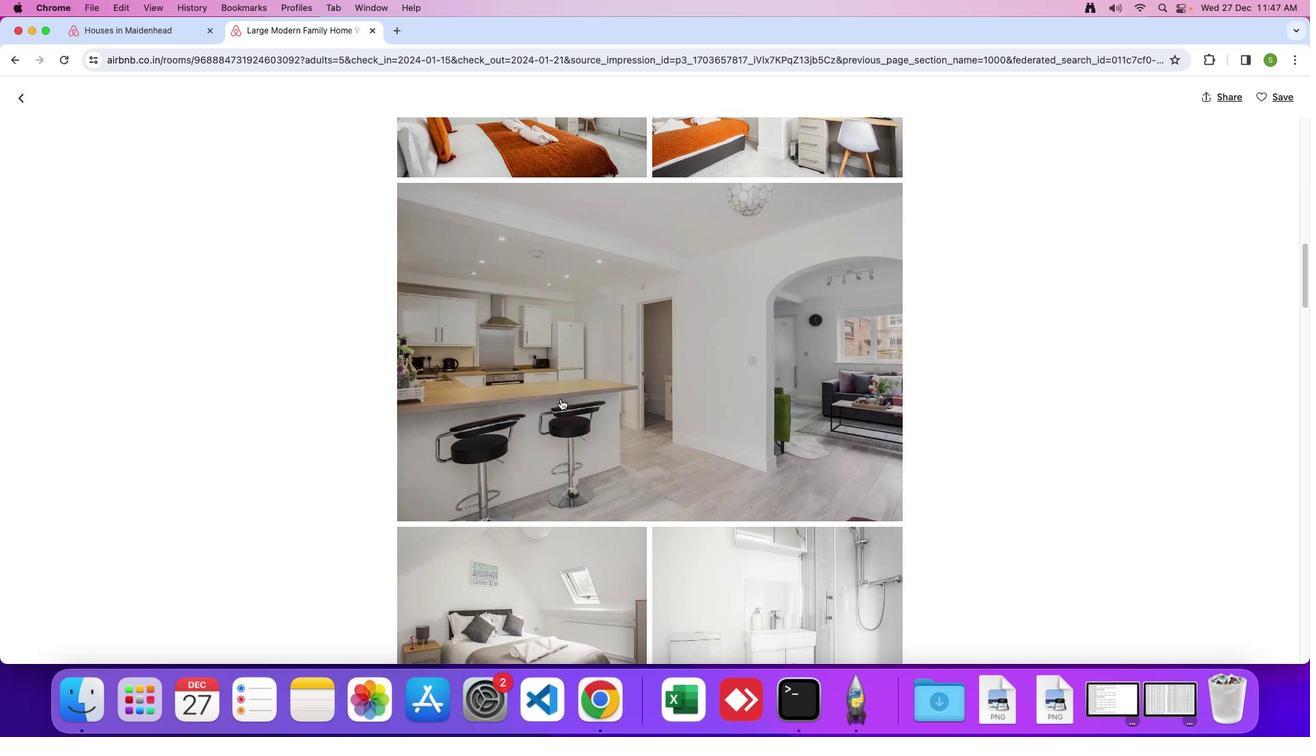 
Action: Mouse scrolled (560, 398) with delta (0, 0)
Screenshot: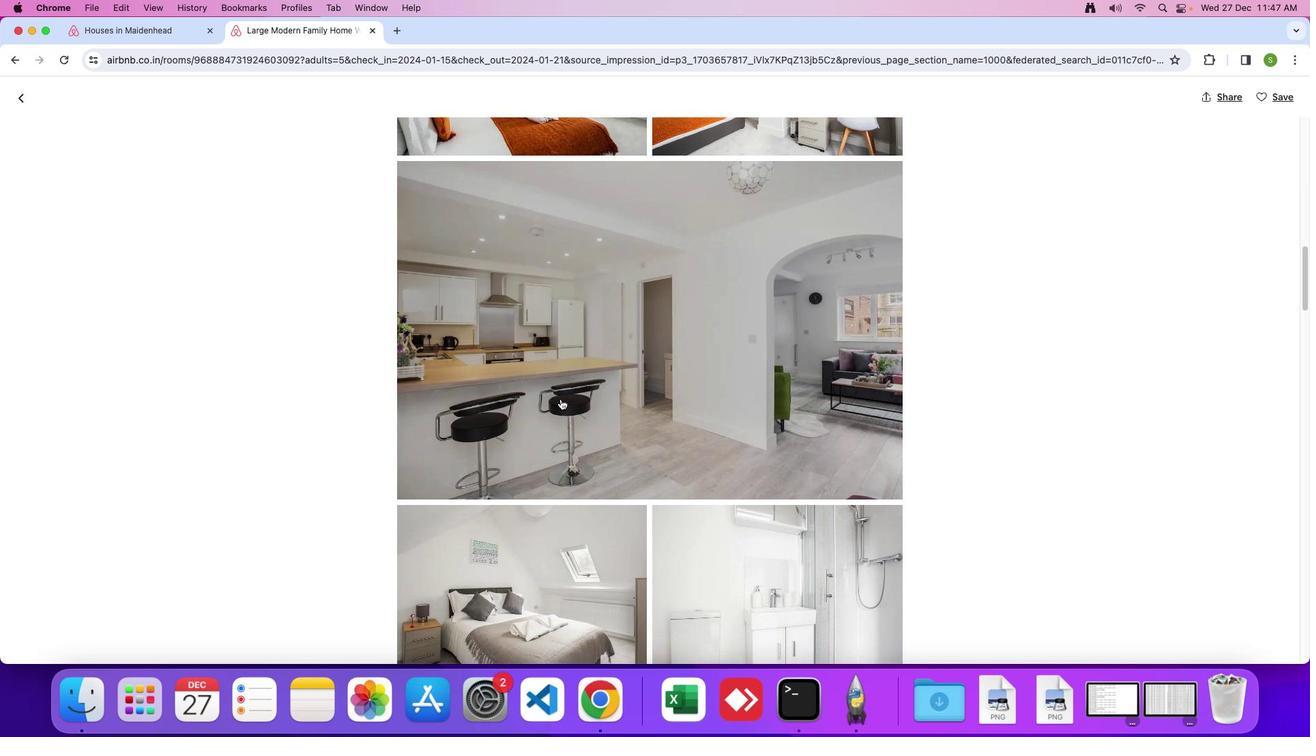 
Action: Mouse scrolled (560, 398) with delta (0, -1)
Screenshot: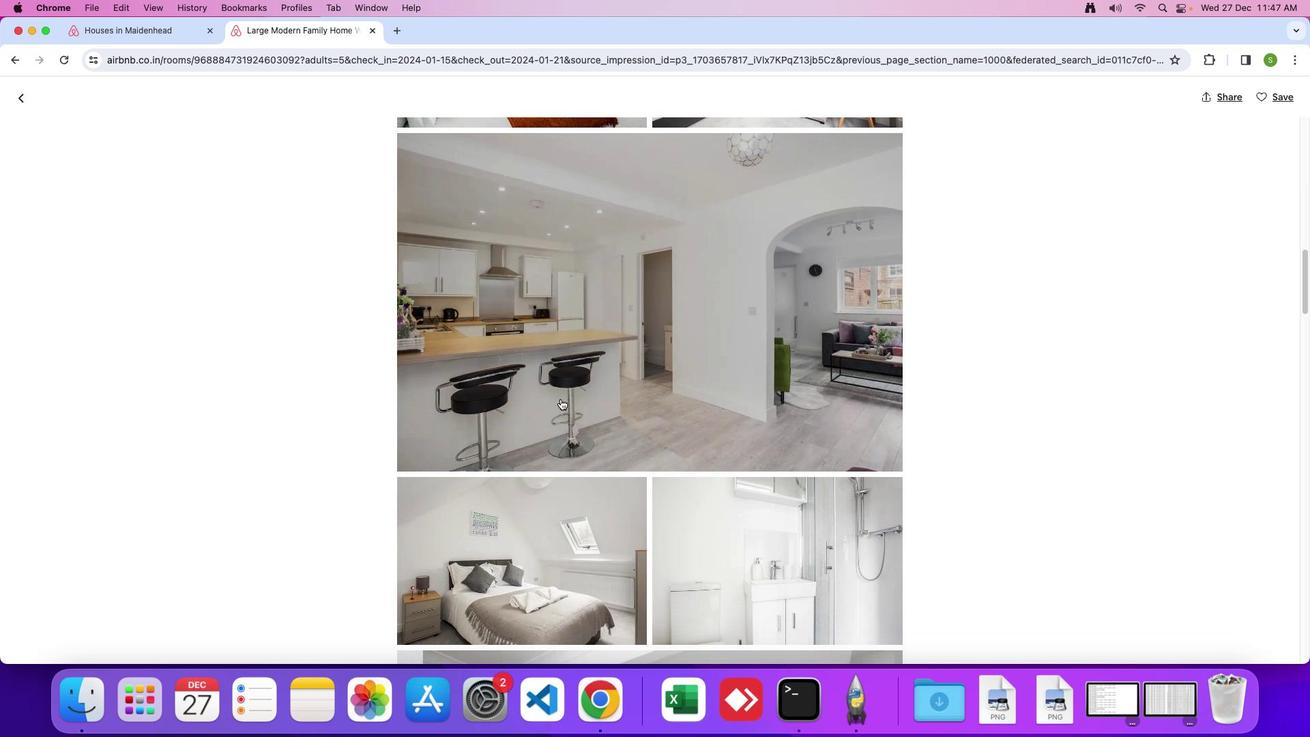 
Action: Mouse scrolled (560, 398) with delta (0, 0)
Screenshot: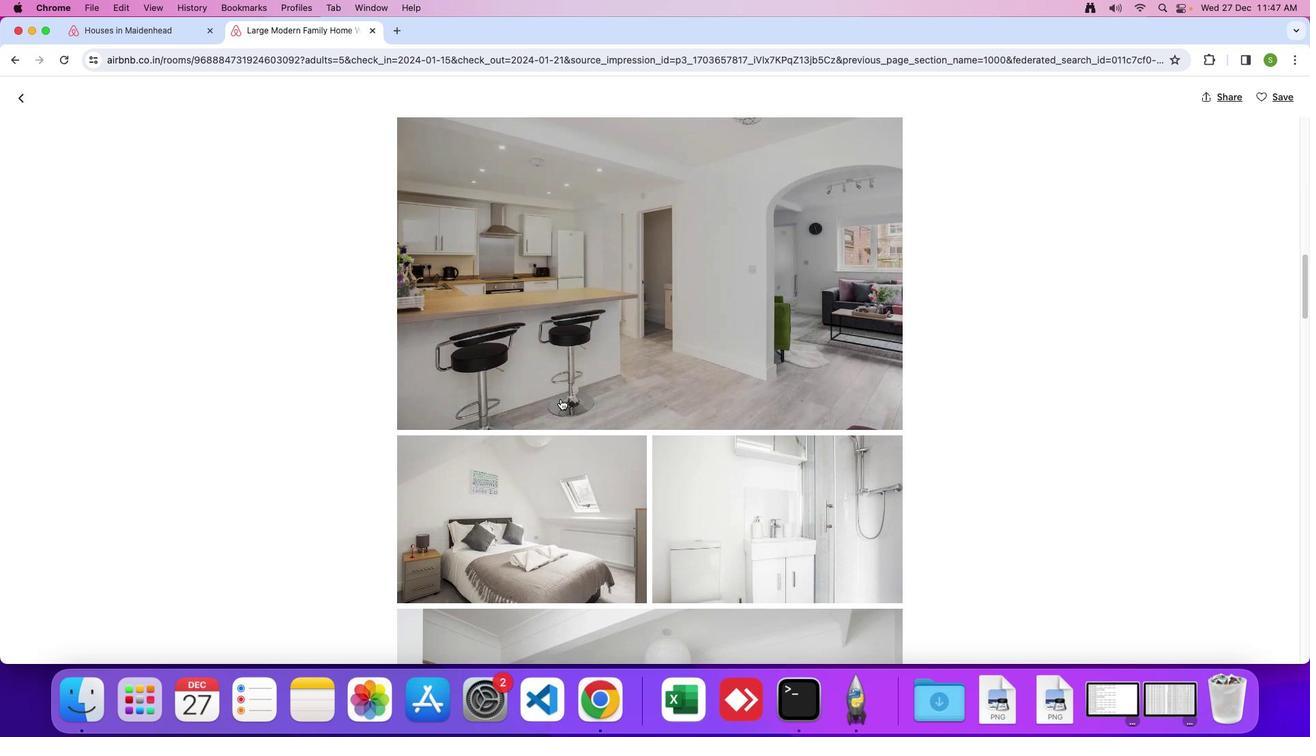
Action: Mouse scrolled (560, 398) with delta (0, 0)
Screenshot: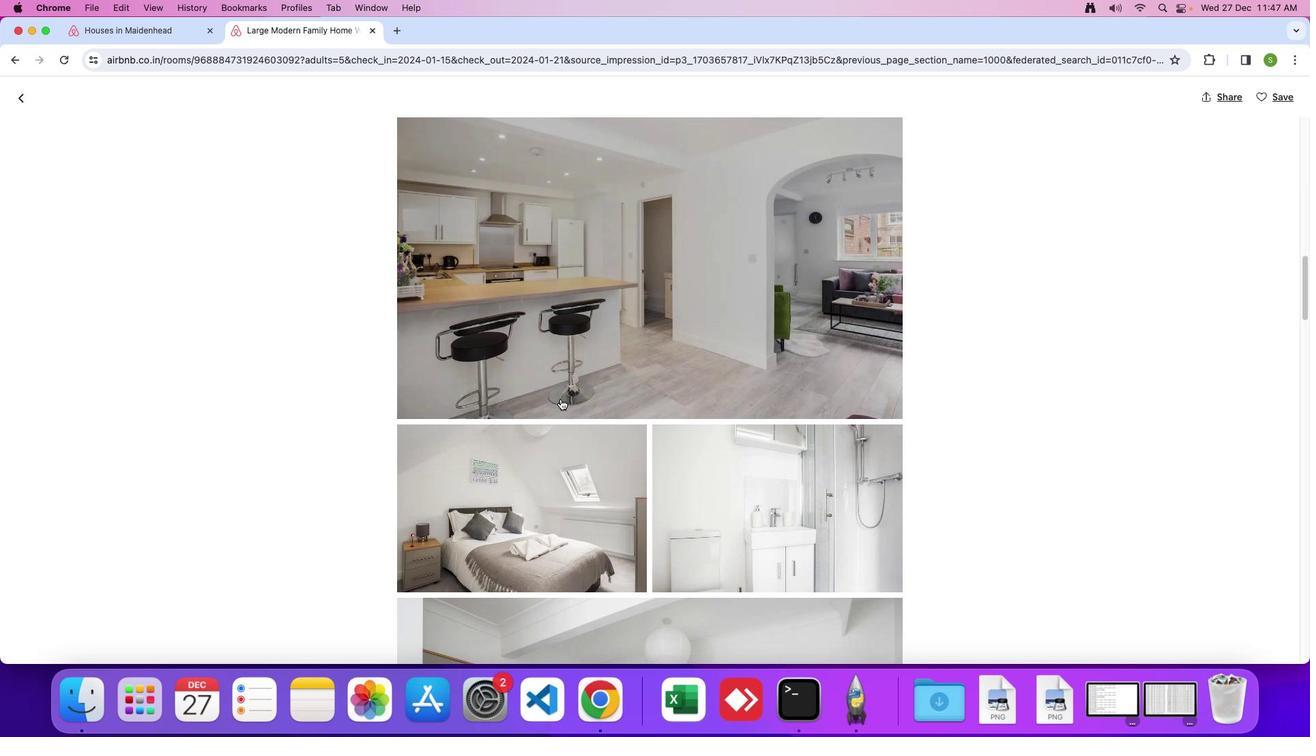
Action: Mouse scrolled (560, 398) with delta (0, 0)
Screenshot: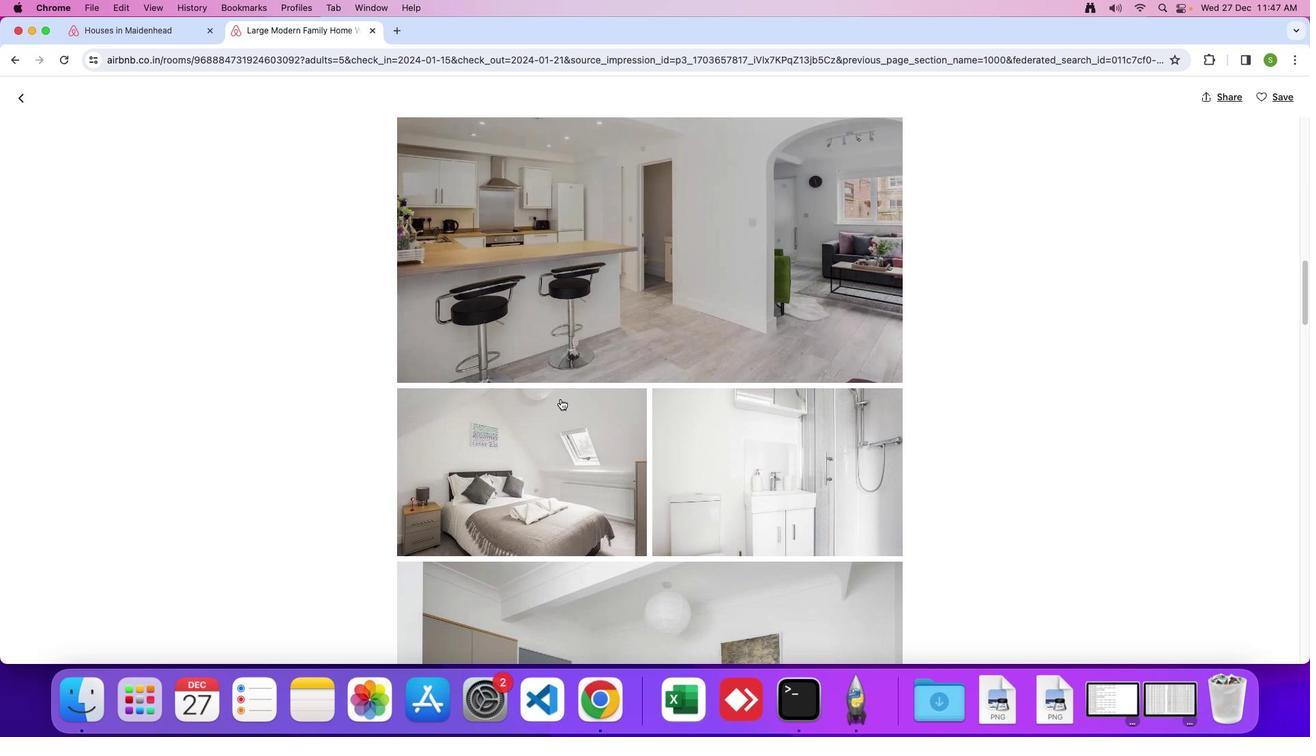 
Action: Mouse scrolled (560, 398) with delta (0, 0)
Screenshot: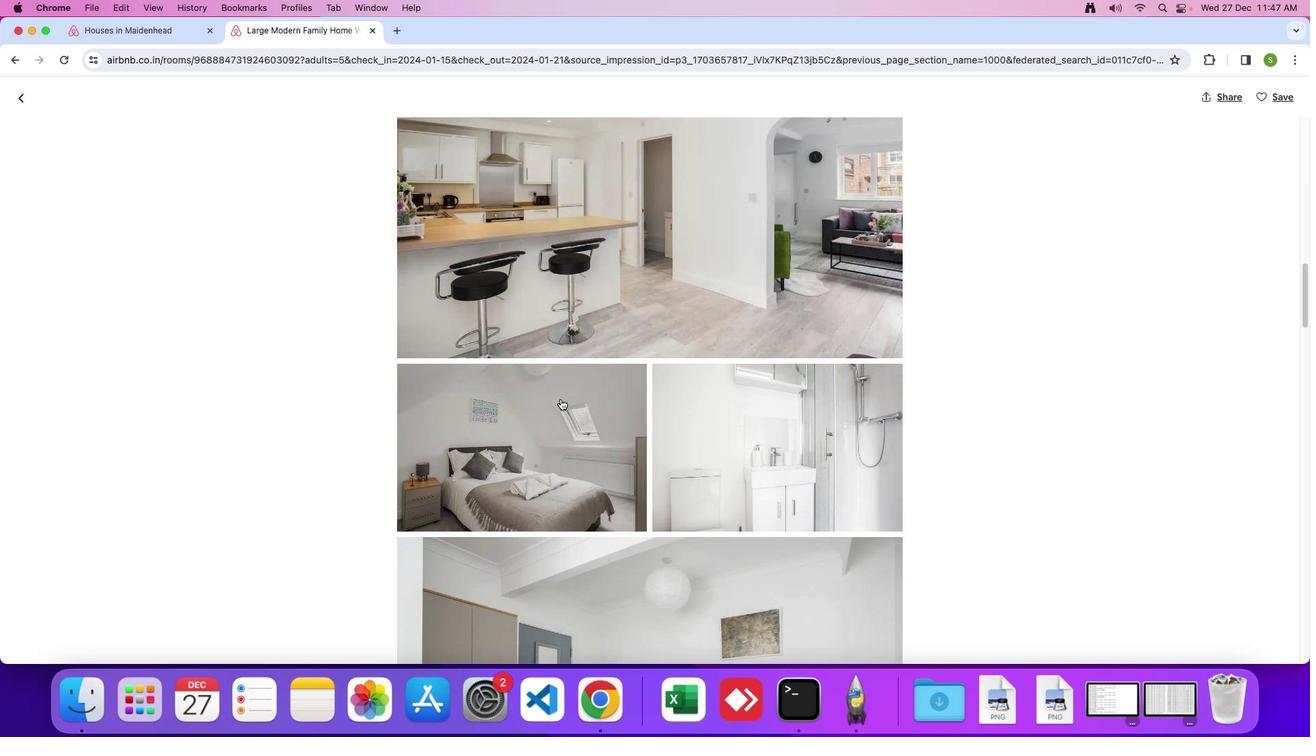 
Action: Mouse scrolled (560, 398) with delta (0, 0)
Screenshot: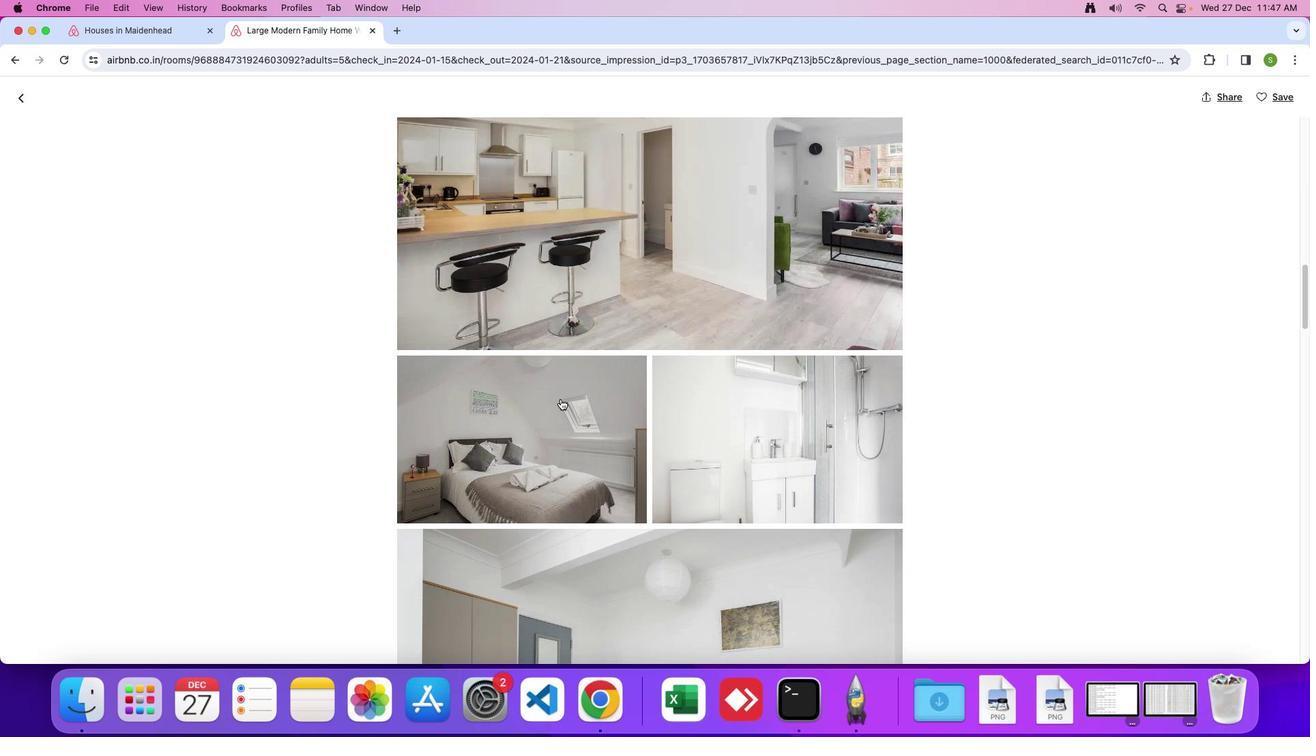
Action: Mouse scrolled (560, 398) with delta (0, 0)
Screenshot: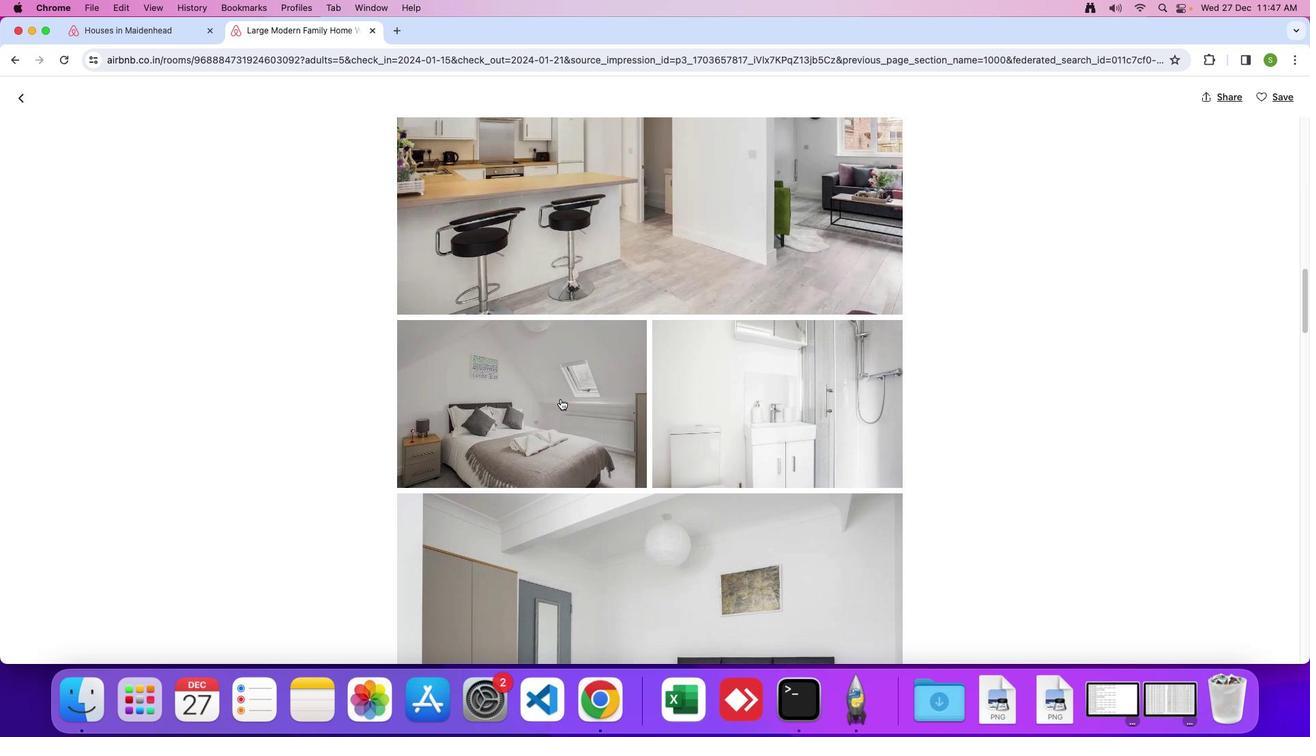 
Action: Mouse scrolled (560, 398) with delta (0, 0)
Screenshot: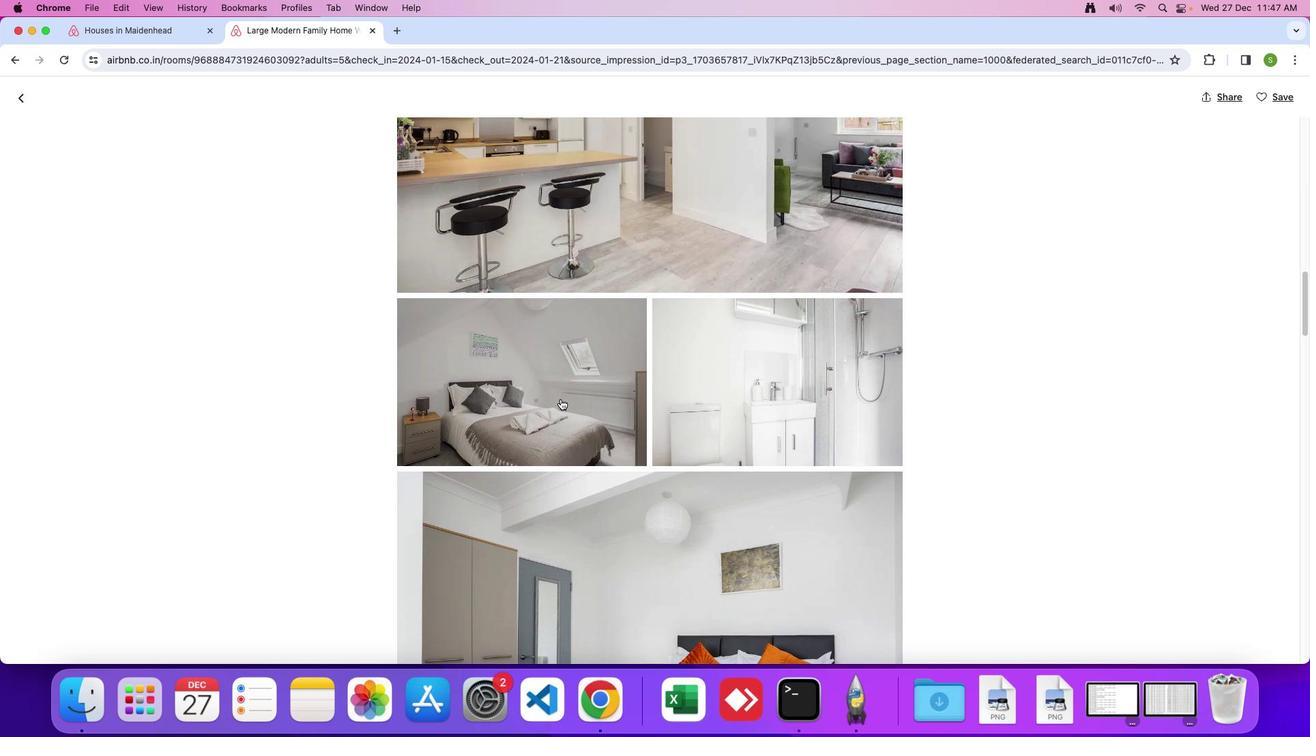 
Action: Mouse scrolled (560, 398) with delta (0, 0)
Screenshot: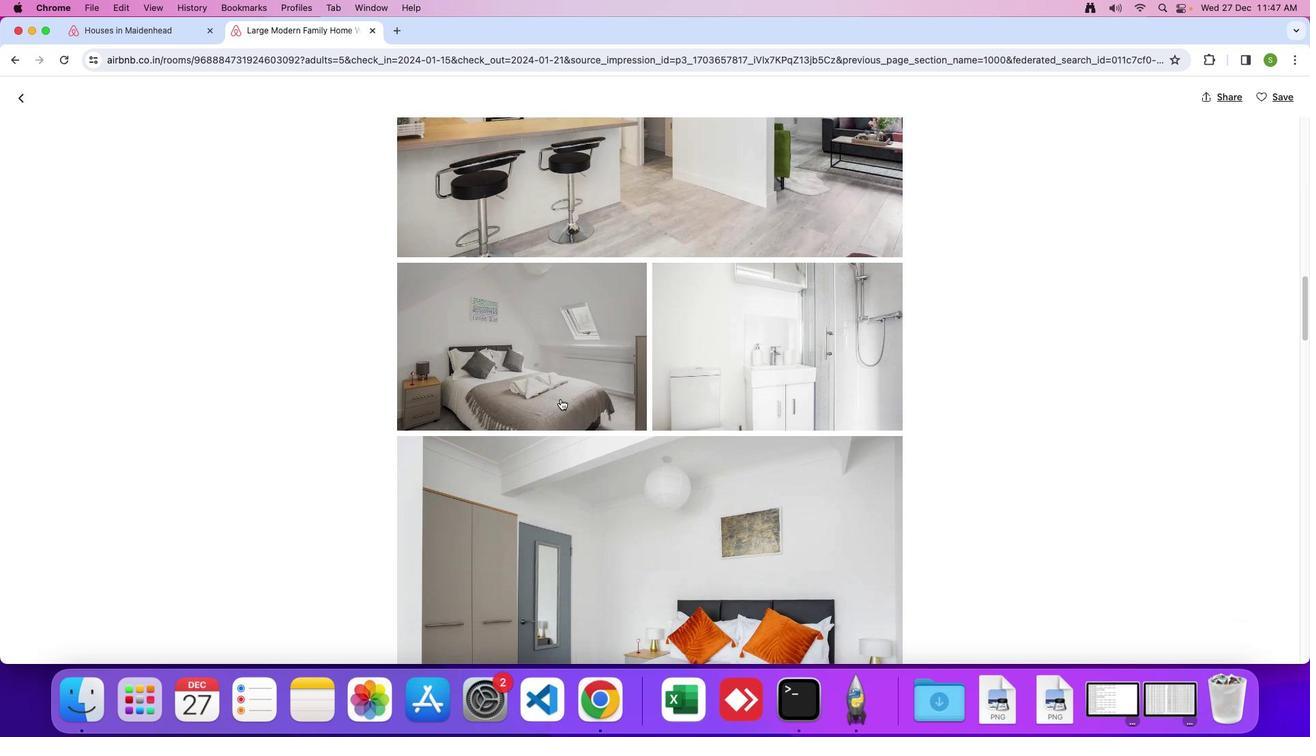 
Action: Mouse scrolled (560, 398) with delta (0, -2)
Screenshot: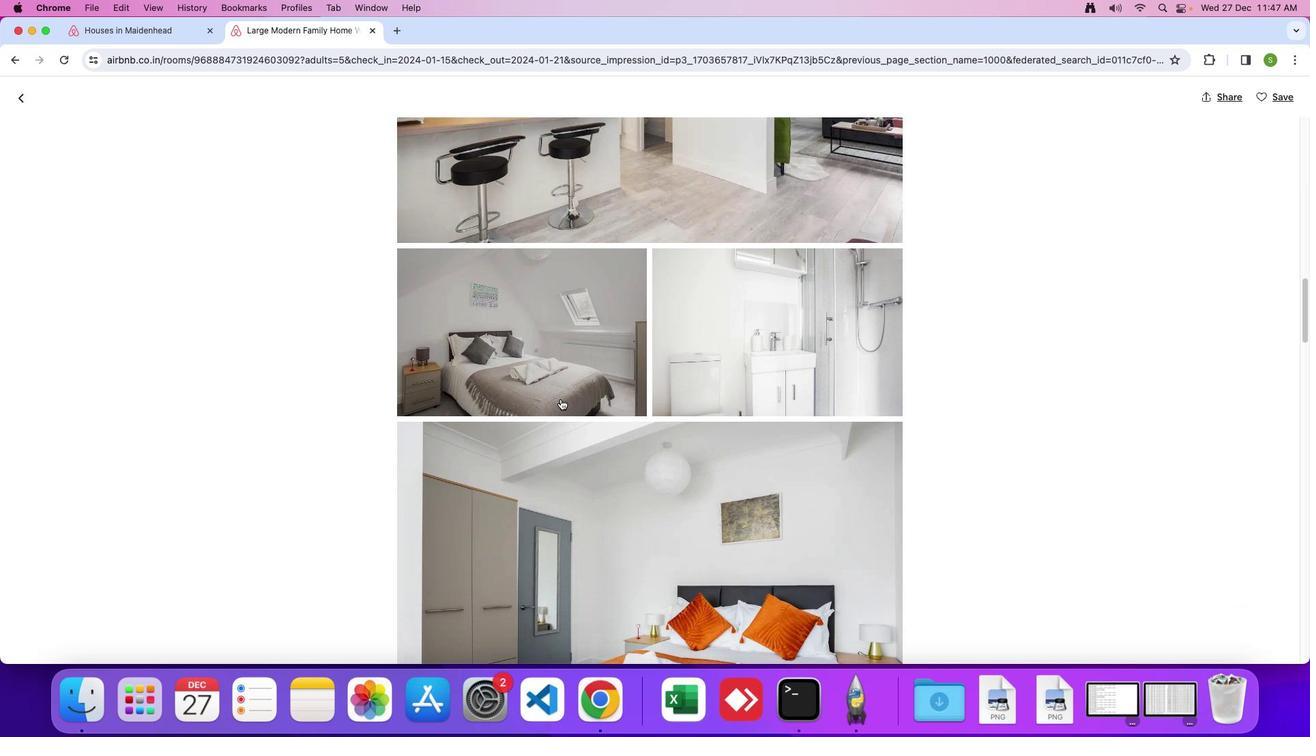 
Action: Mouse scrolled (560, 398) with delta (0, 0)
Screenshot: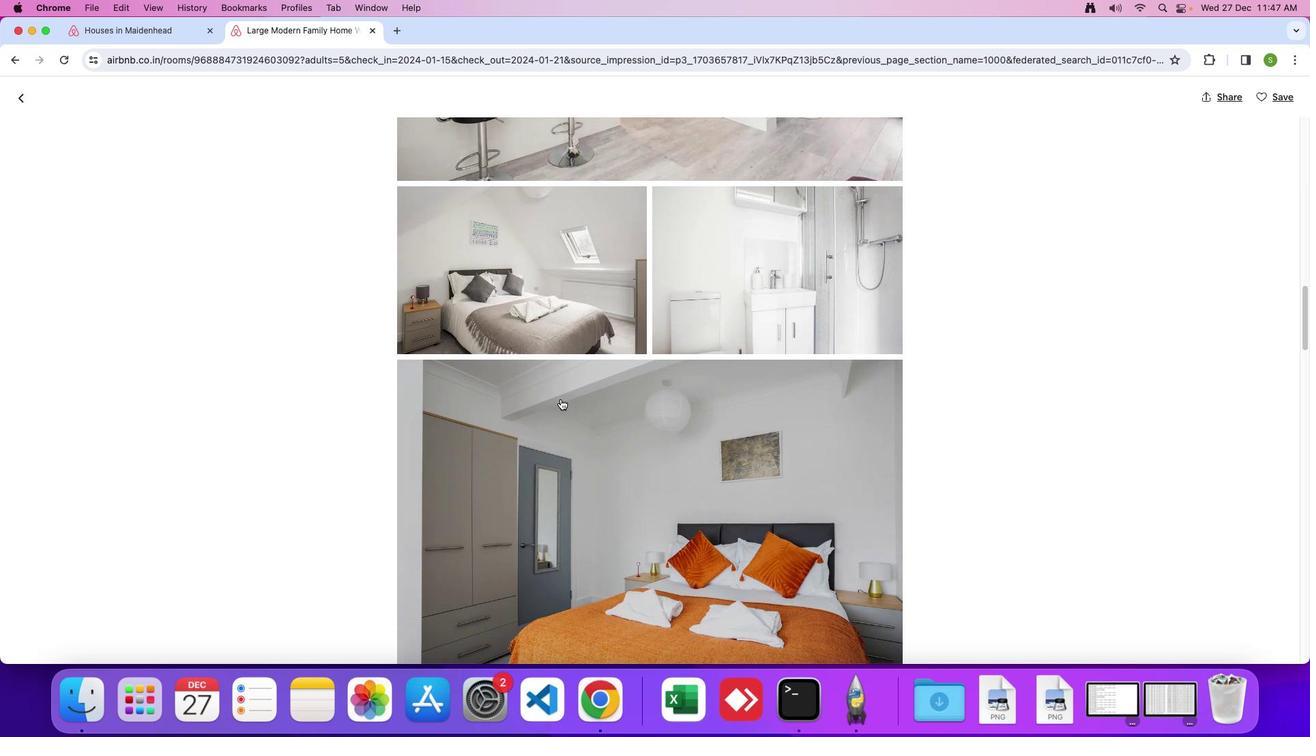 
Action: Mouse scrolled (560, 398) with delta (0, 0)
Screenshot: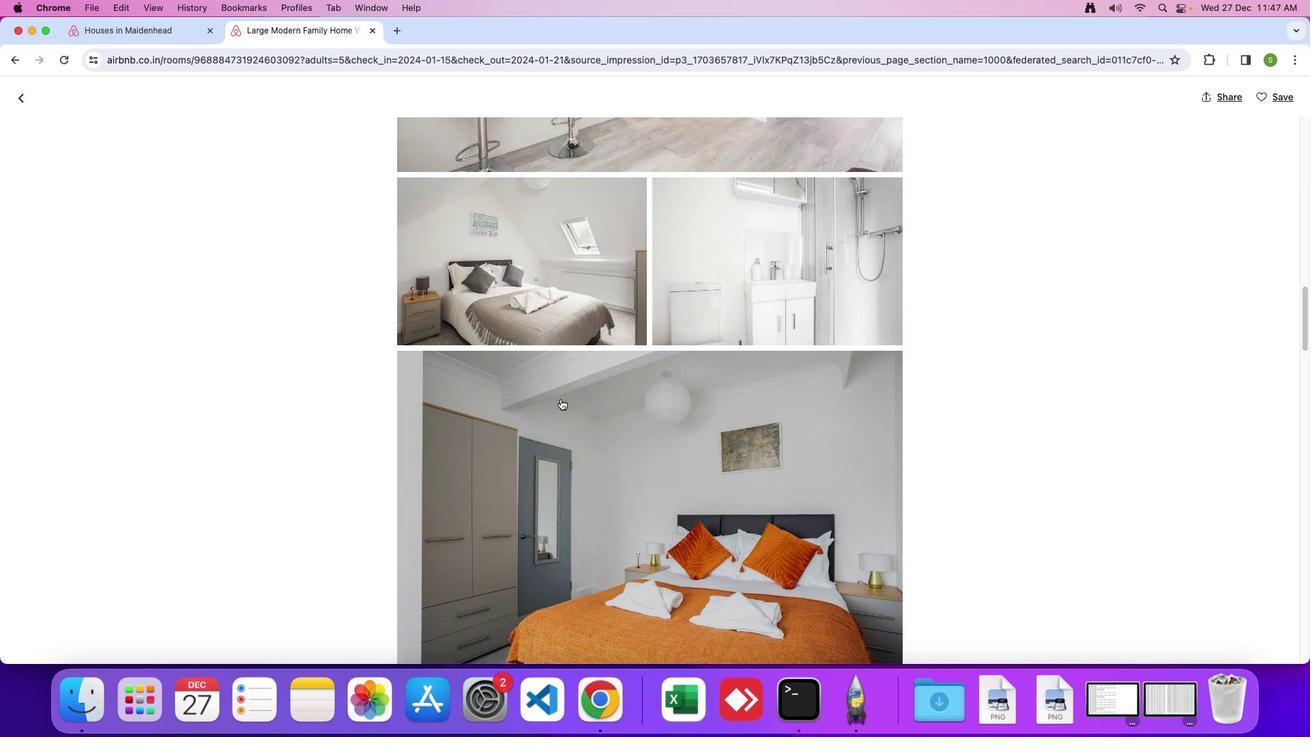 
Action: Mouse scrolled (560, 398) with delta (0, -1)
Screenshot: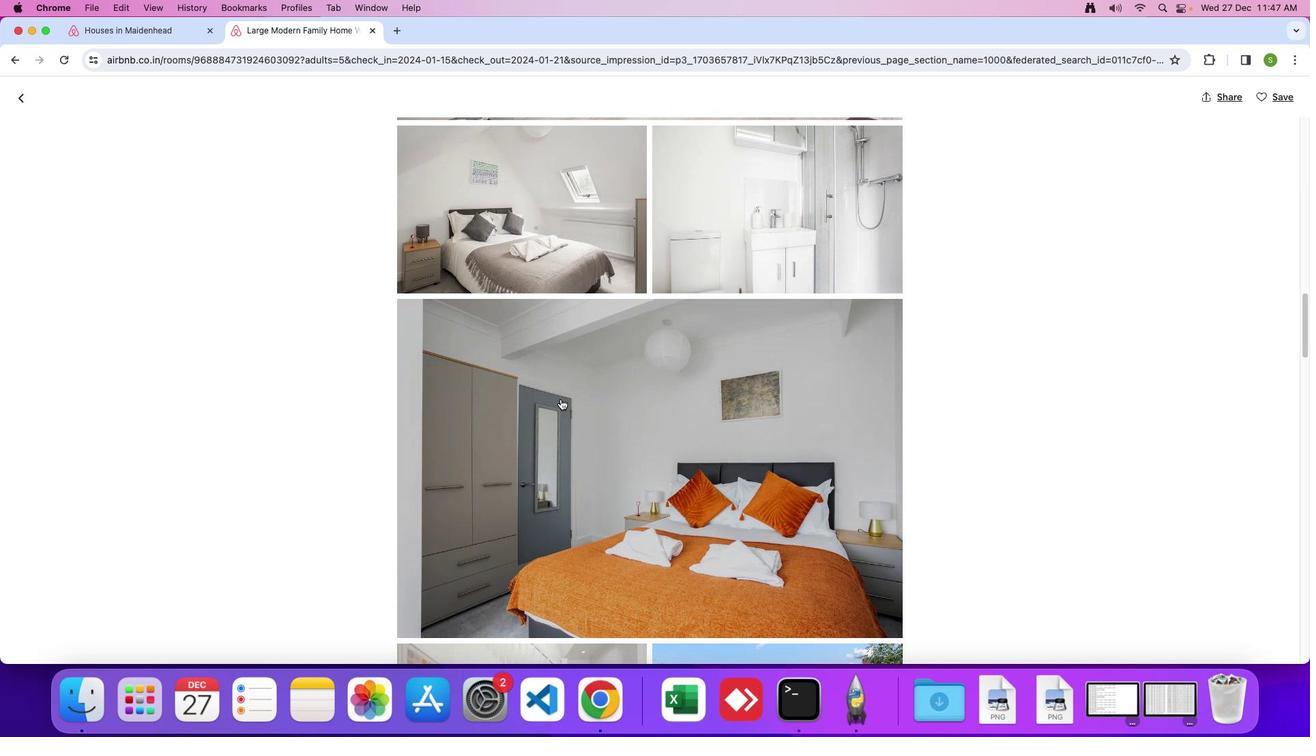 
Action: Mouse scrolled (560, 398) with delta (0, 0)
Screenshot: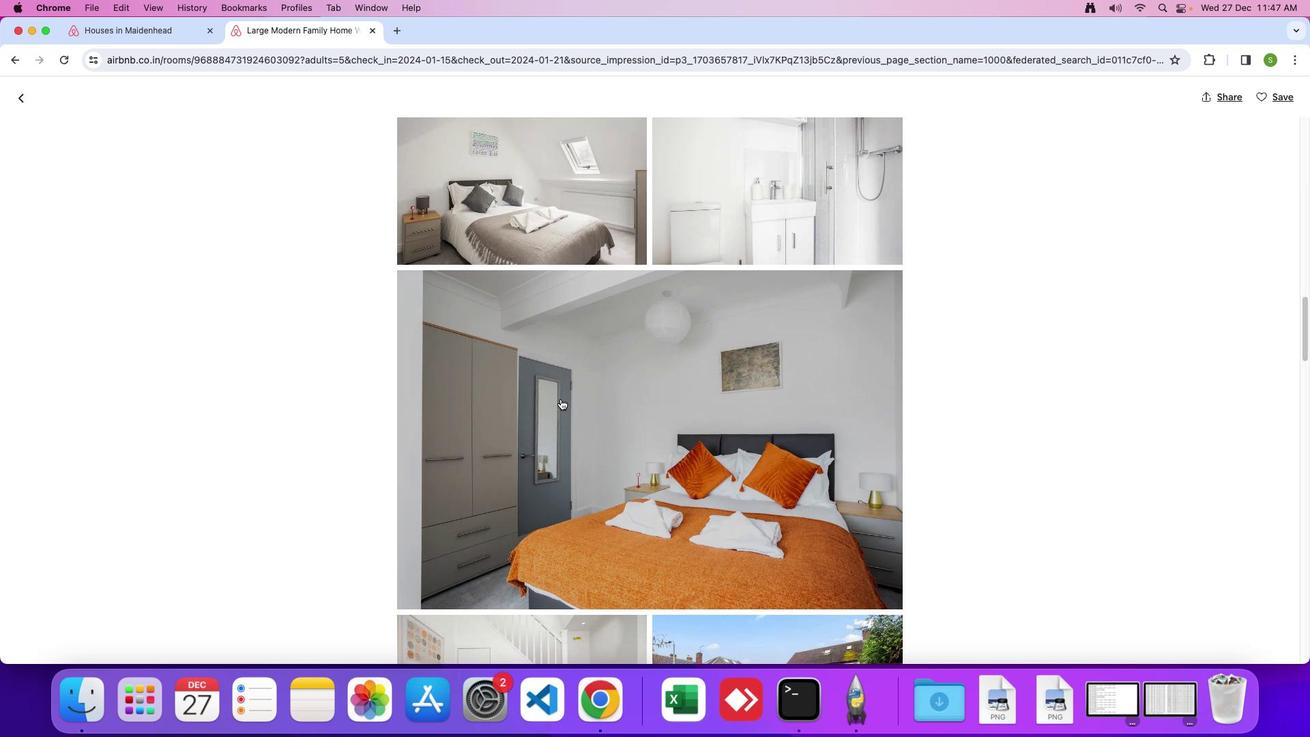 
Action: Mouse scrolled (560, 398) with delta (0, 0)
Screenshot: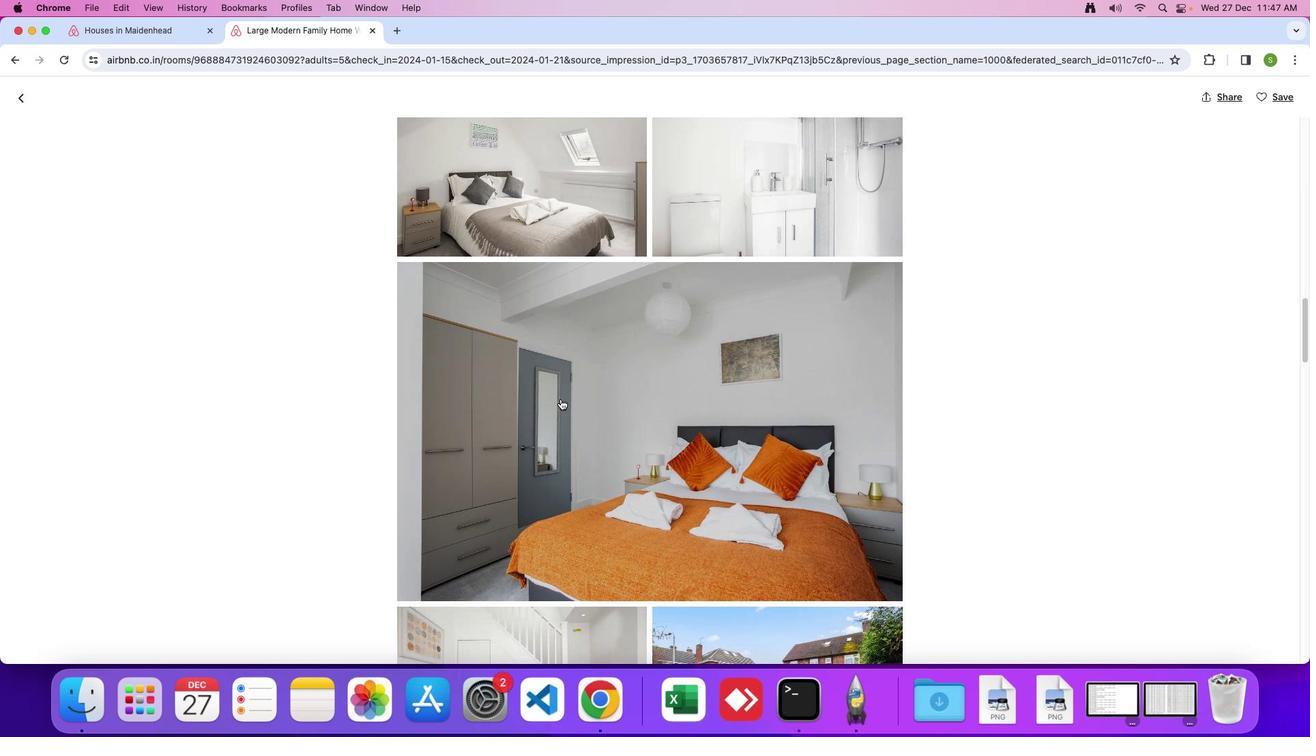 
Action: Mouse scrolled (560, 398) with delta (0, -1)
Screenshot: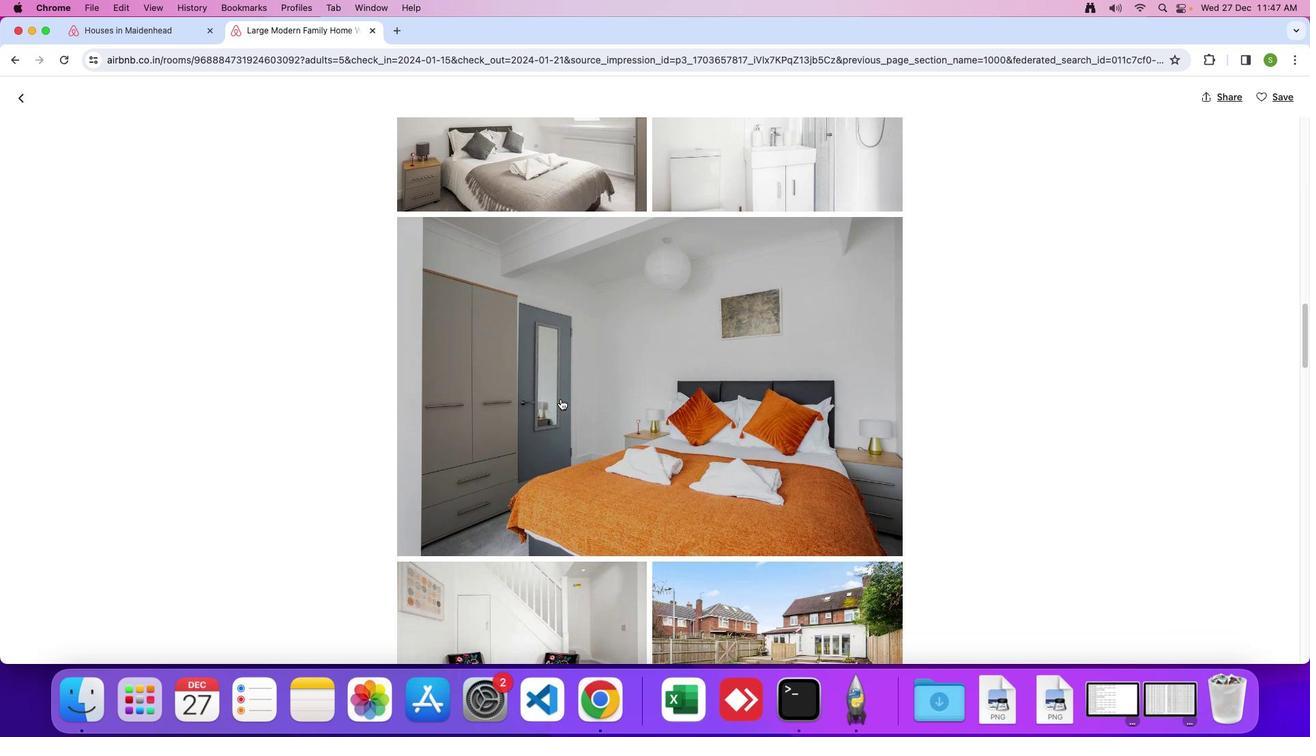 
Action: Mouse moved to (558, 399)
Screenshot: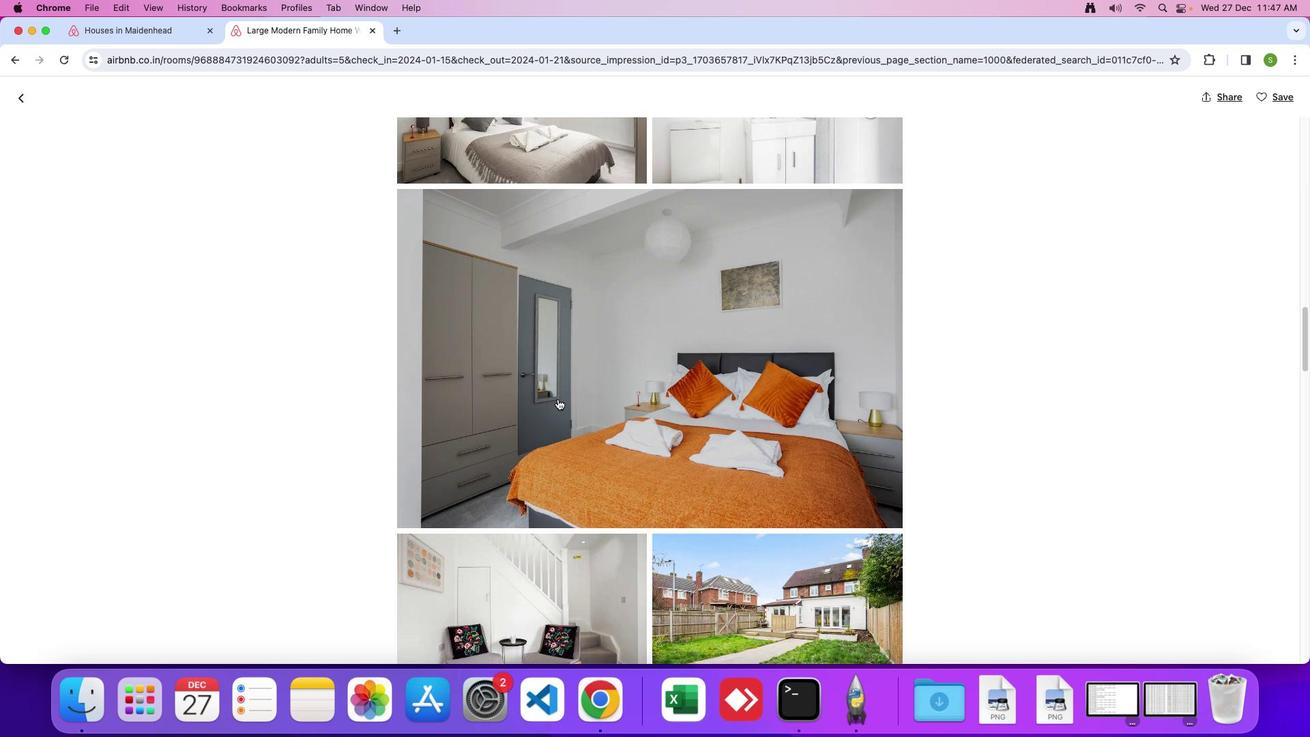 
Action: Mouse scrolled (558, 399) with delta (0, 0)
Screenshot: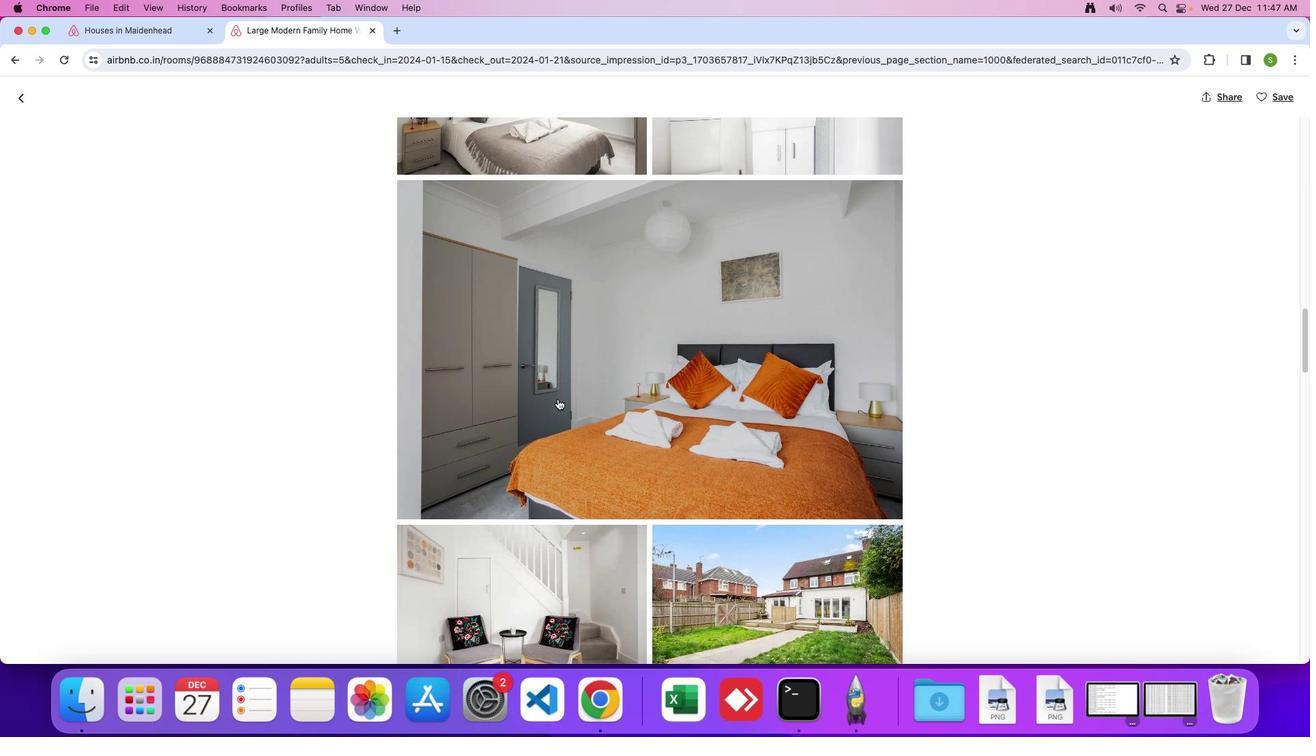 
Action: Mouse scrolled (558, 399) with delta (0, 0)
Screenshot: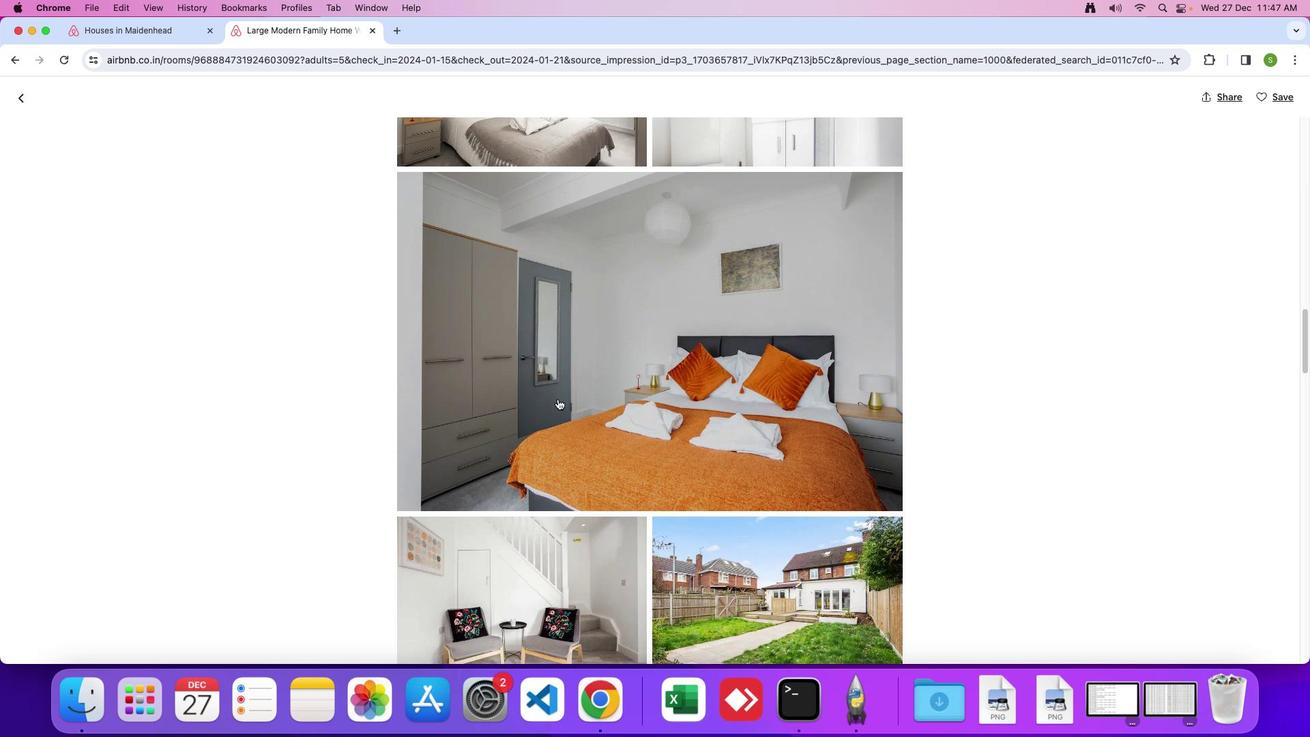 
Action: Mouse moved to (555, 401)
Screenshot: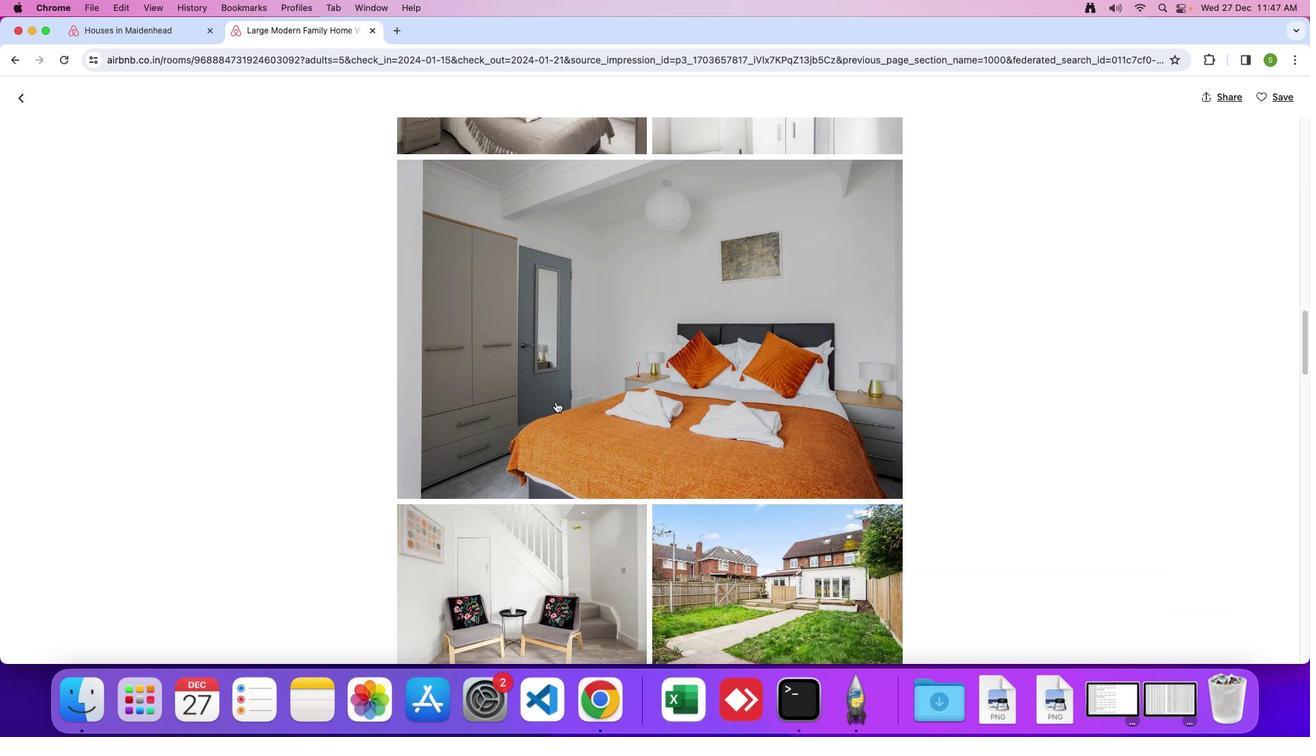 
Action: Mouse scrolled (555, 401) with delta (0, 0)
Screenshot: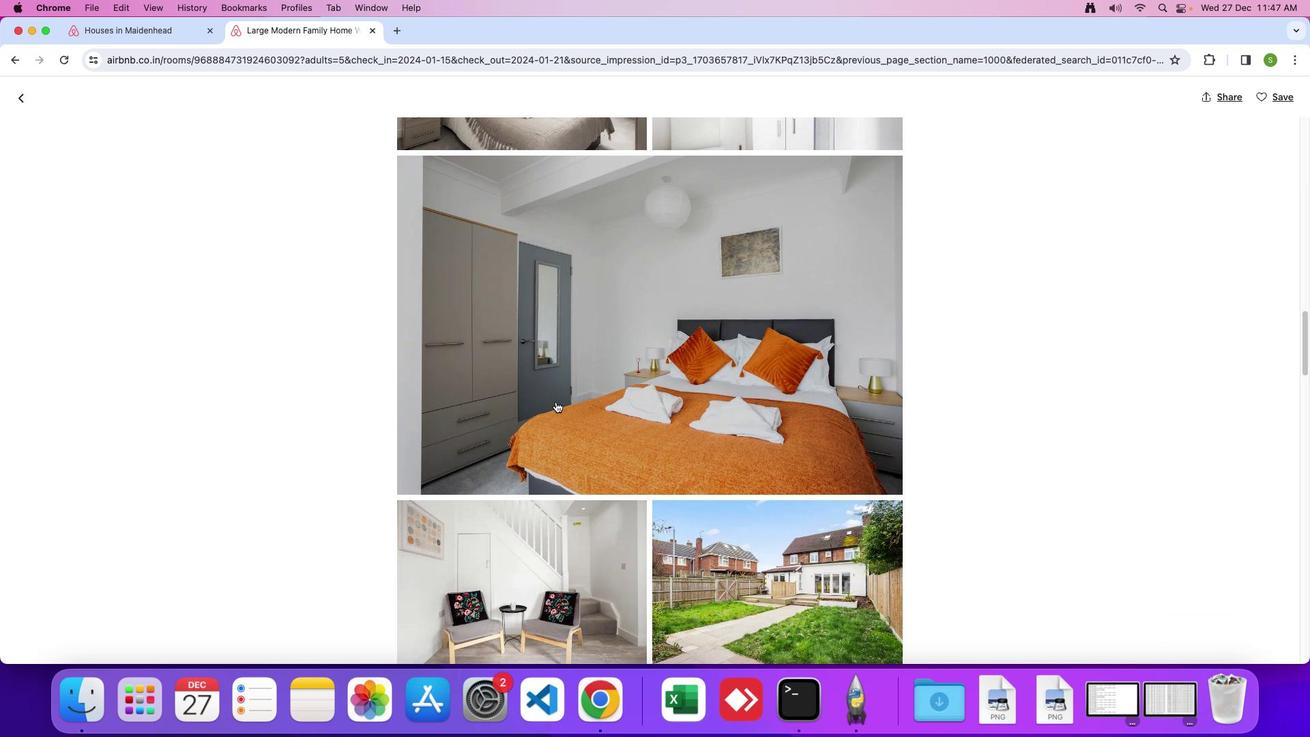 
Action: Mouse scrolled (555, 401) with delta (0, 0)
Screenshot: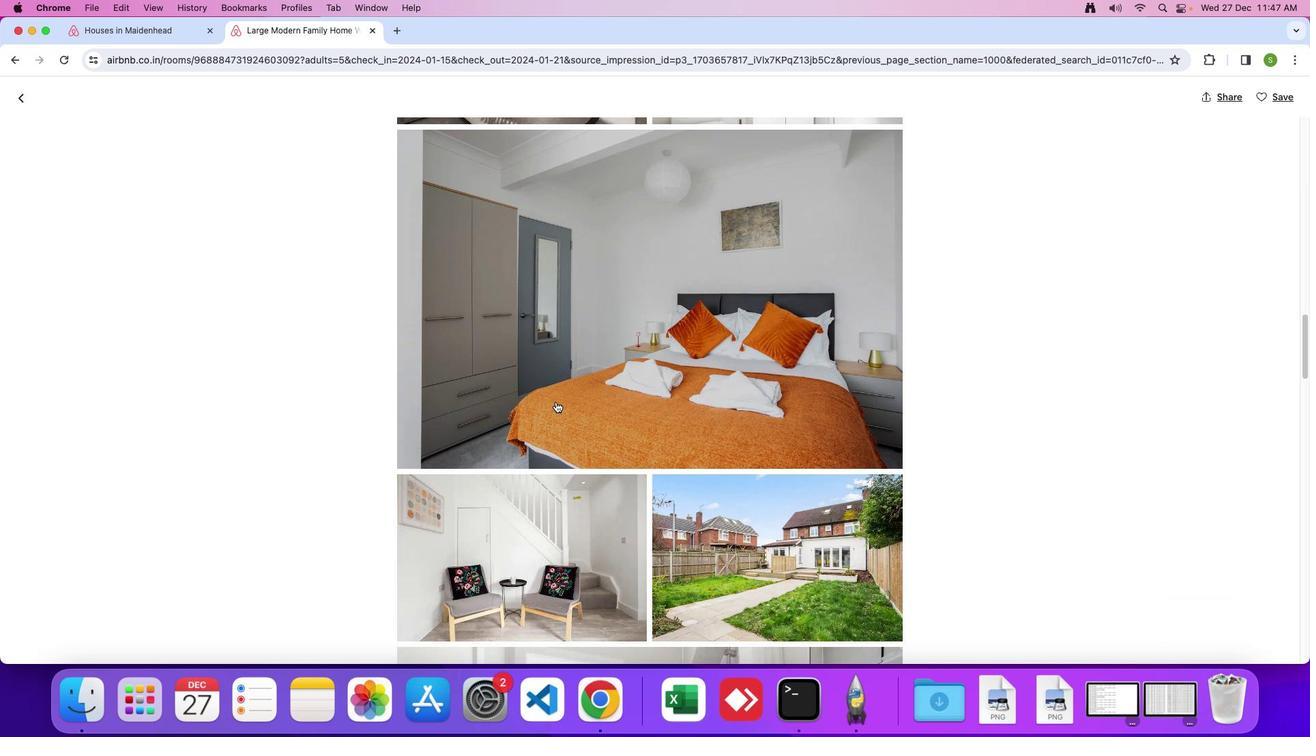 
Action: Mouse scrolled (555, 401) with delta (0, -1)
Screenshot: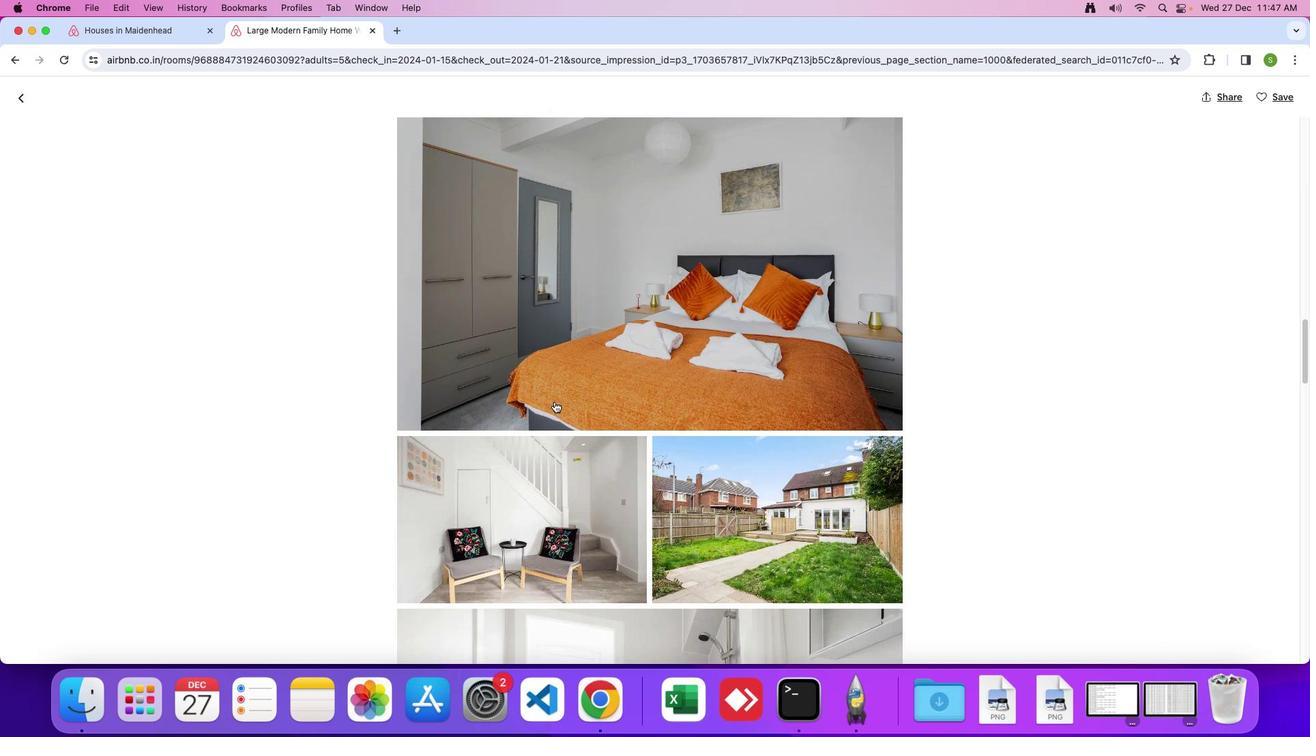 
Action: Mouse moved to (554, 402)
Screenshot: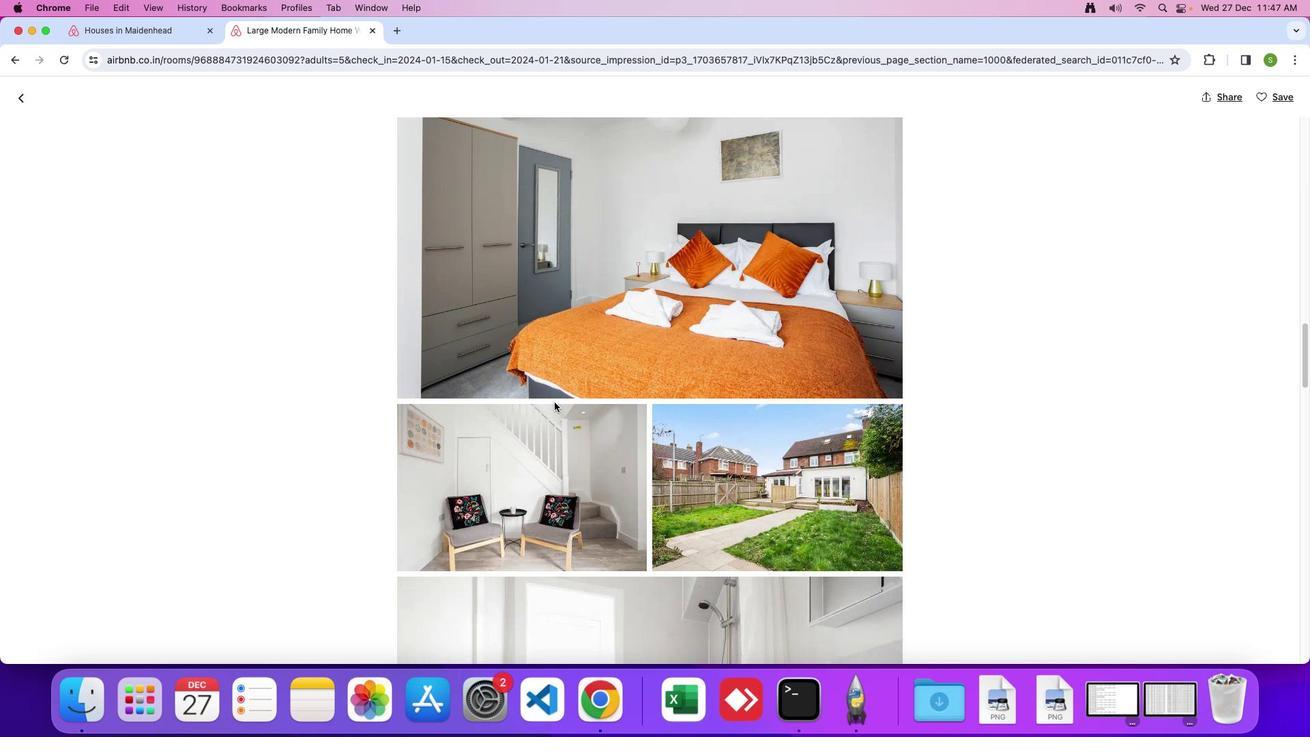 
Action: Mouse scrolled (554, 402) with delta (0, 0)
Screenshot: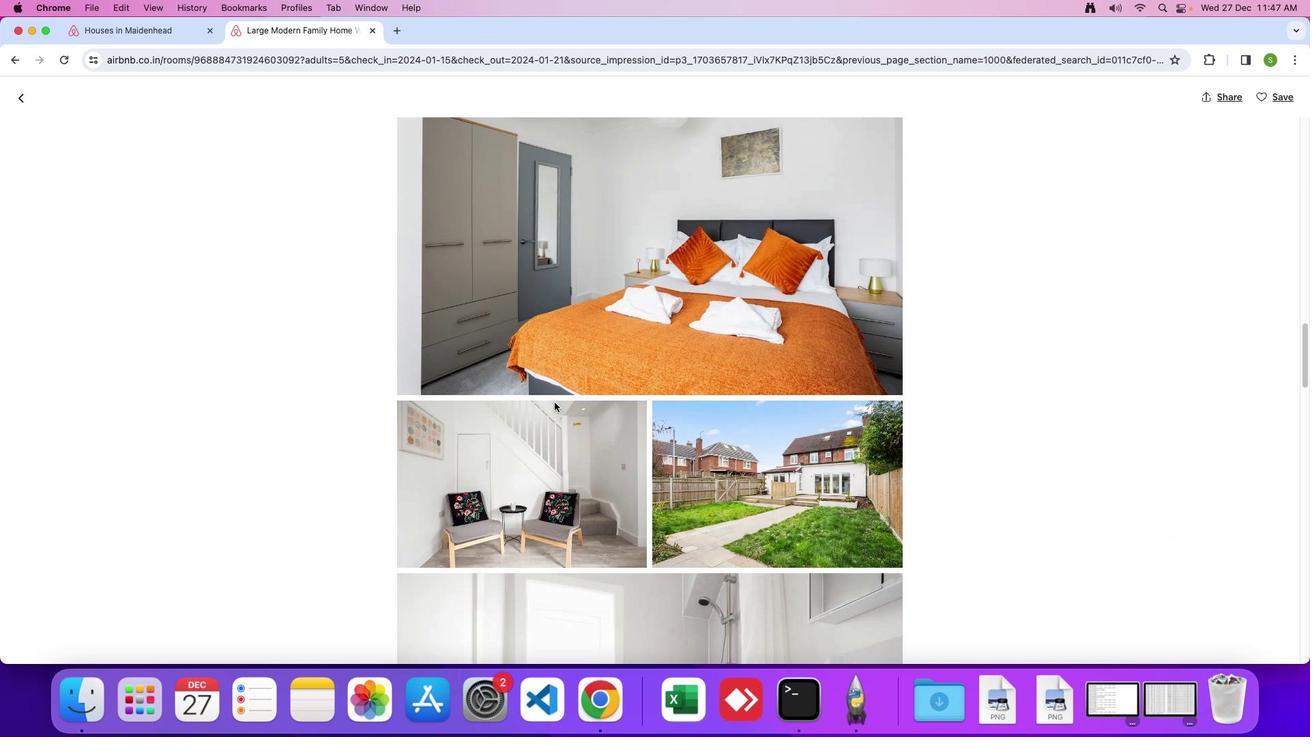 
Action: Mouse scrolled (554, 402) with delta (0, 0)
Screenshot: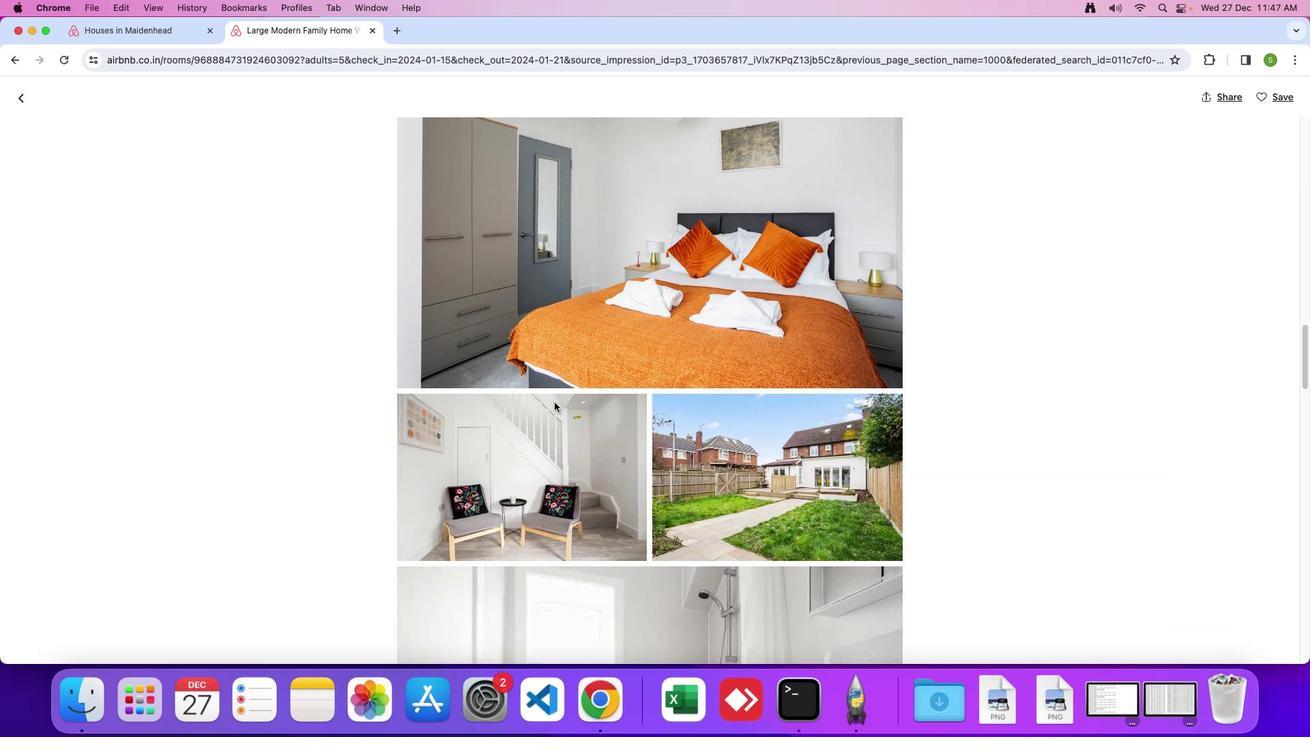 
Action: Mouse scrolled (554, 402) with delta (0, -1)
Screenshot: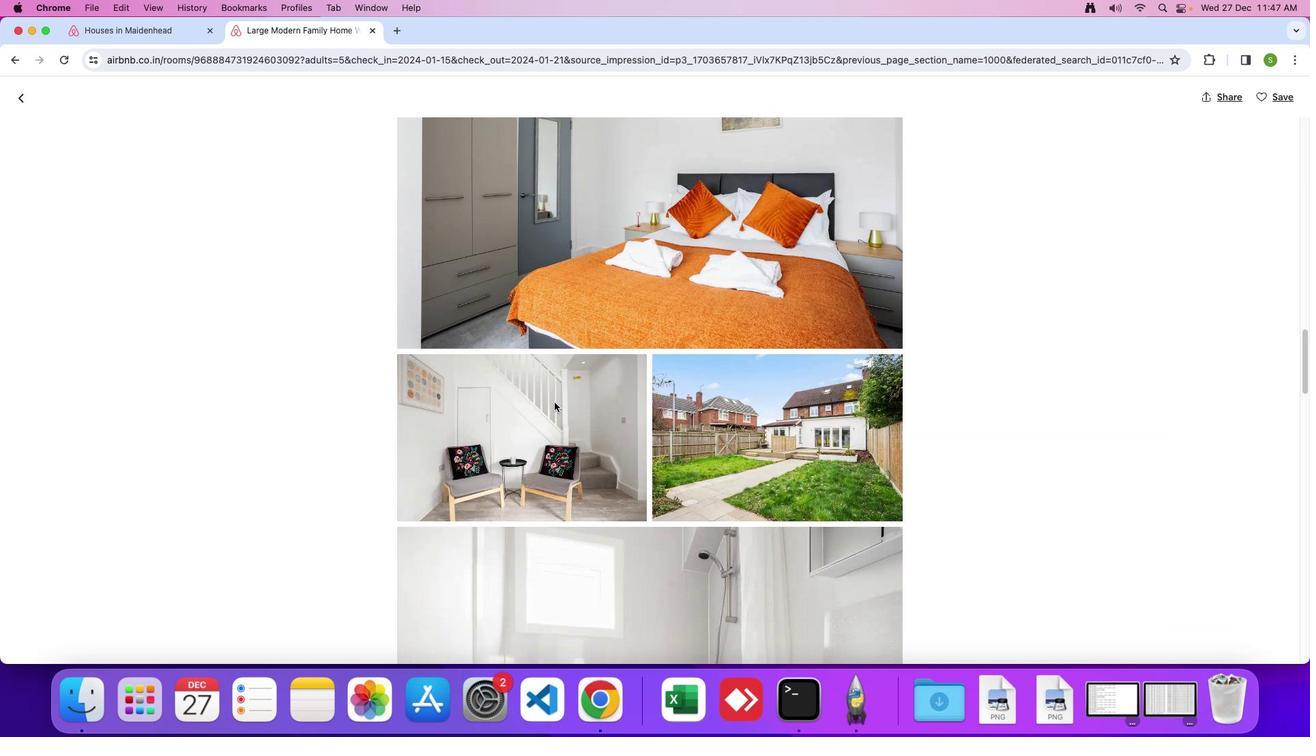 
Action: Mouse scrolled (554, 402) with delta (0, 0)
Screenshot: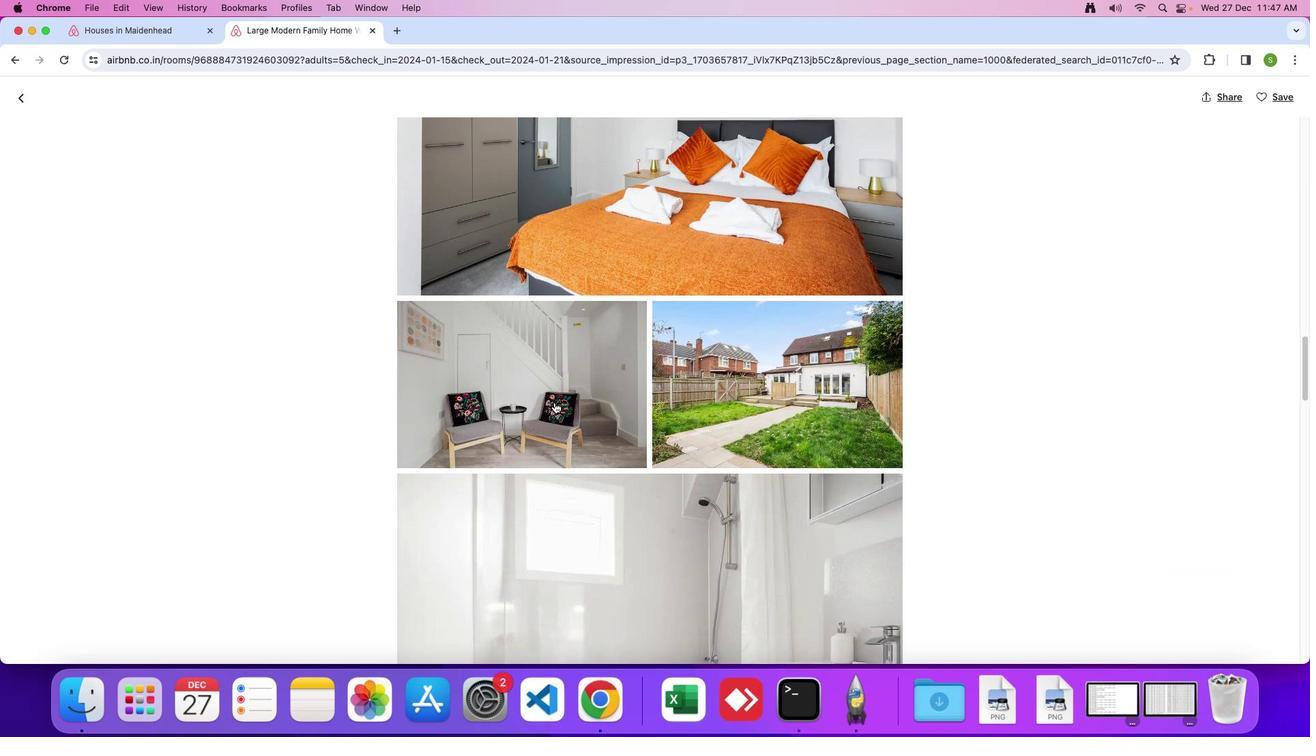 
Action: Mouse scrolled (554, 402) with delta (0, 0)
Screenshot: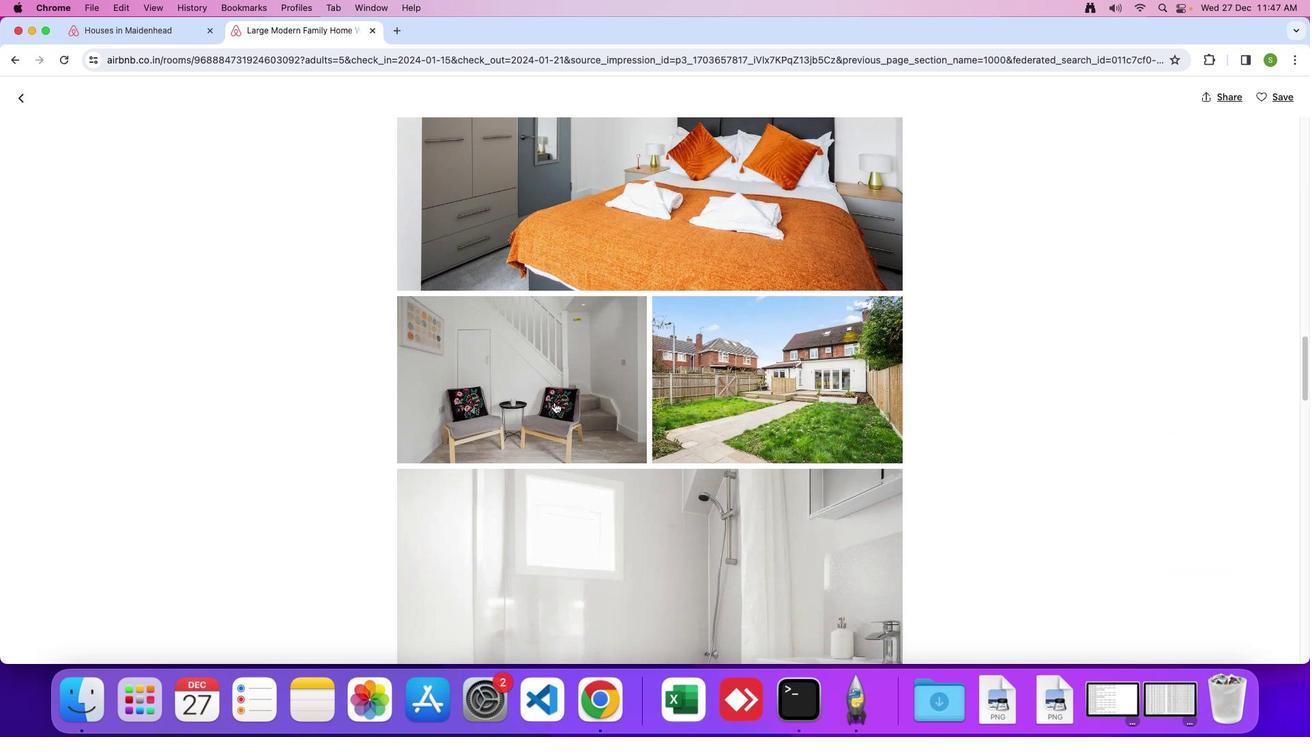 
Action: Mouse scrolled (554, 402) with delta (0, 0)
Screenshot: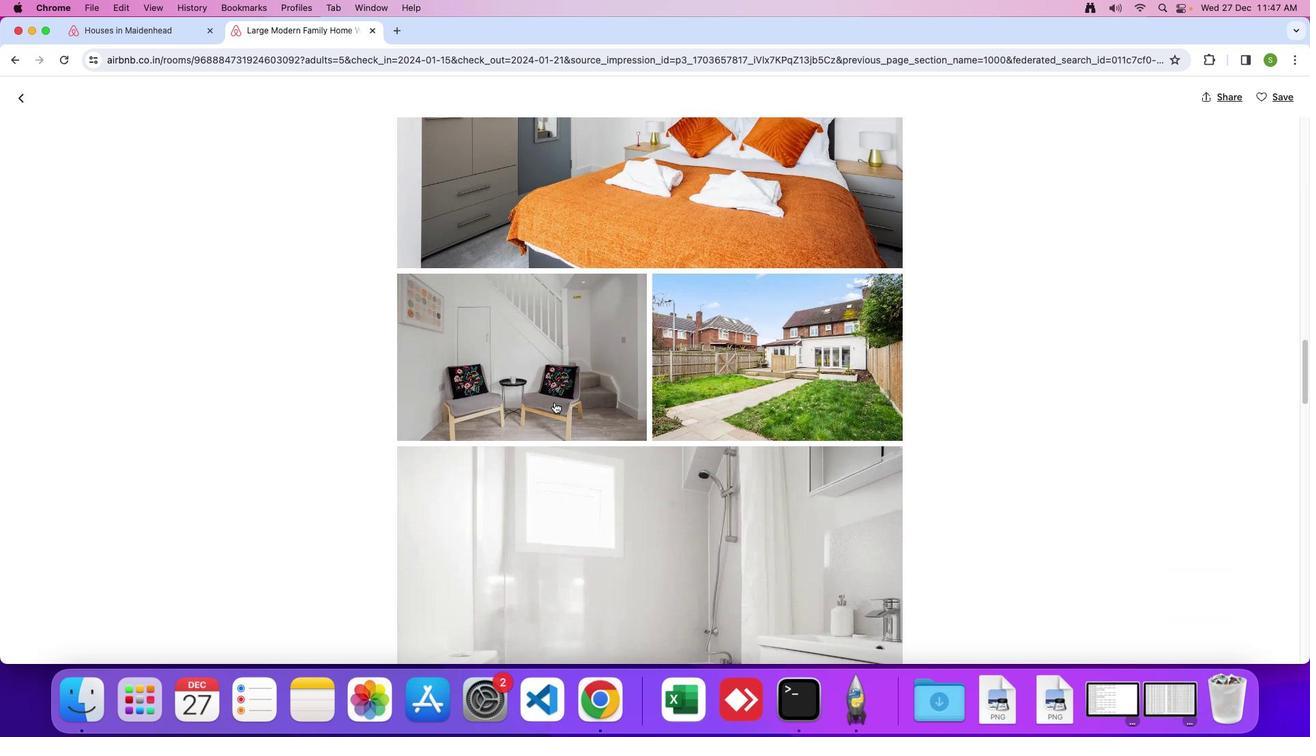 
Action: Mouse scrolled (554, 402) with delta (0, 0)
Screenshot: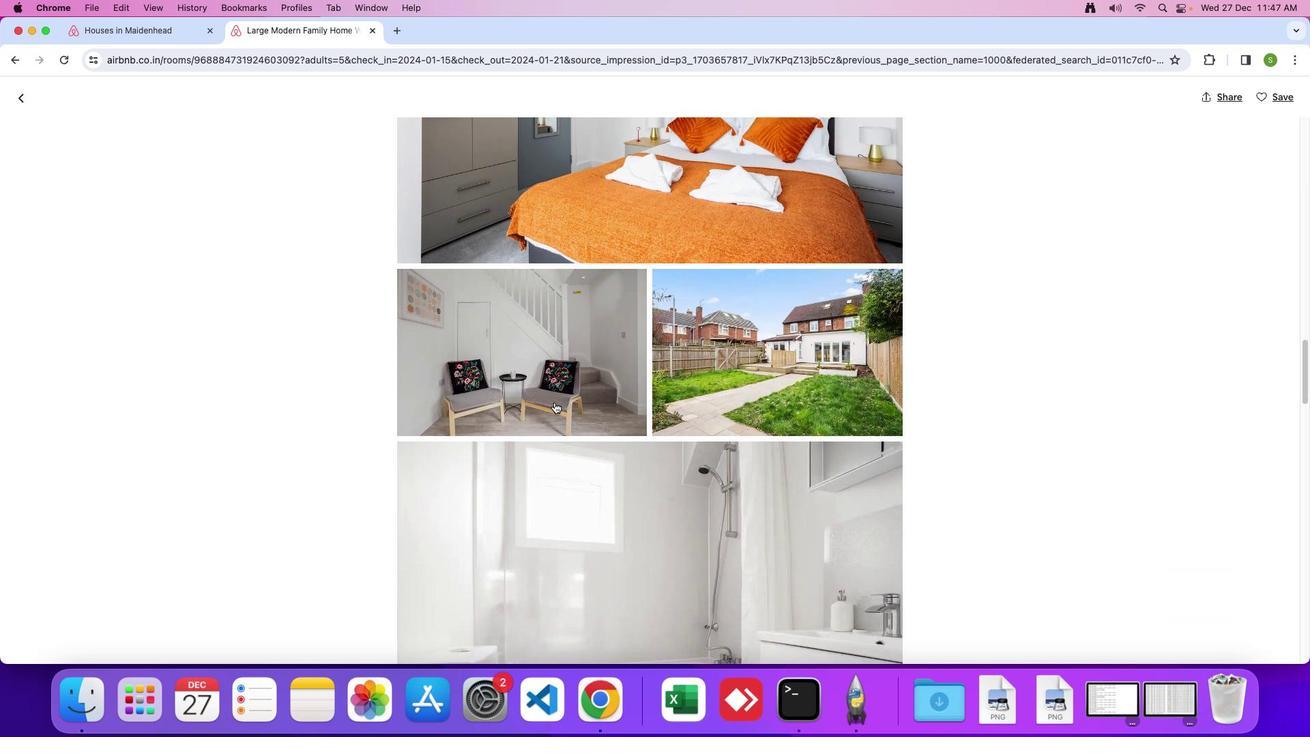 
Action: Mouse scrolled (554, 402) with delta (0, -1)
Screenshot: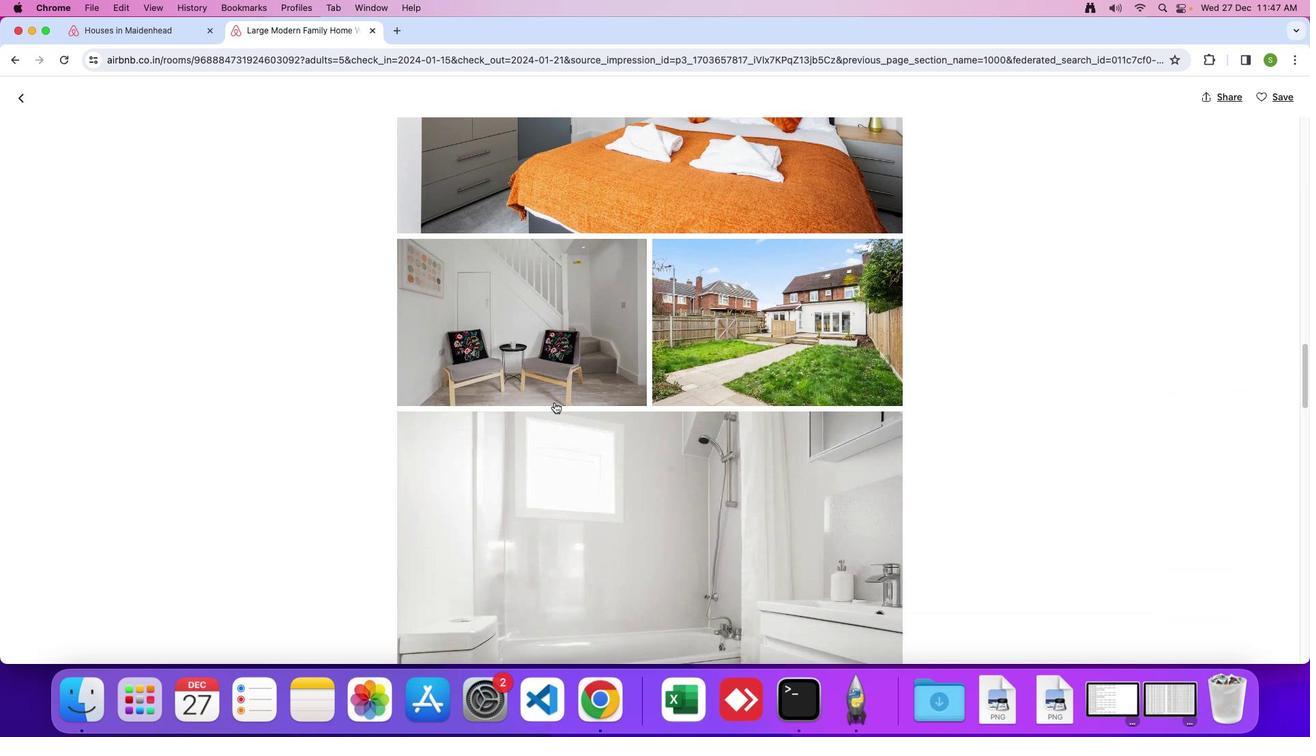 
Action: Mouse scrolled (554, 402) with delta (0, 0)
Screenshot: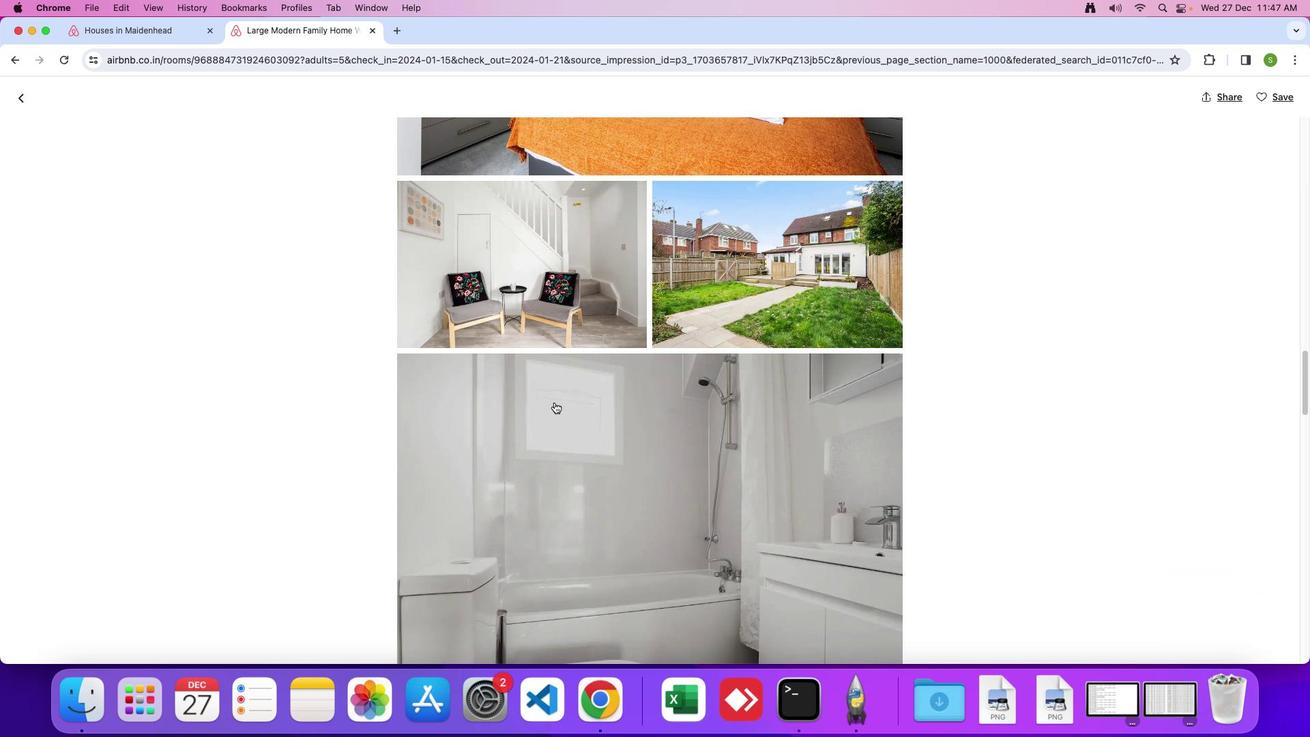 
Action: Mouse scrolled (554, 402) with delta (0, 0)
Screenshot: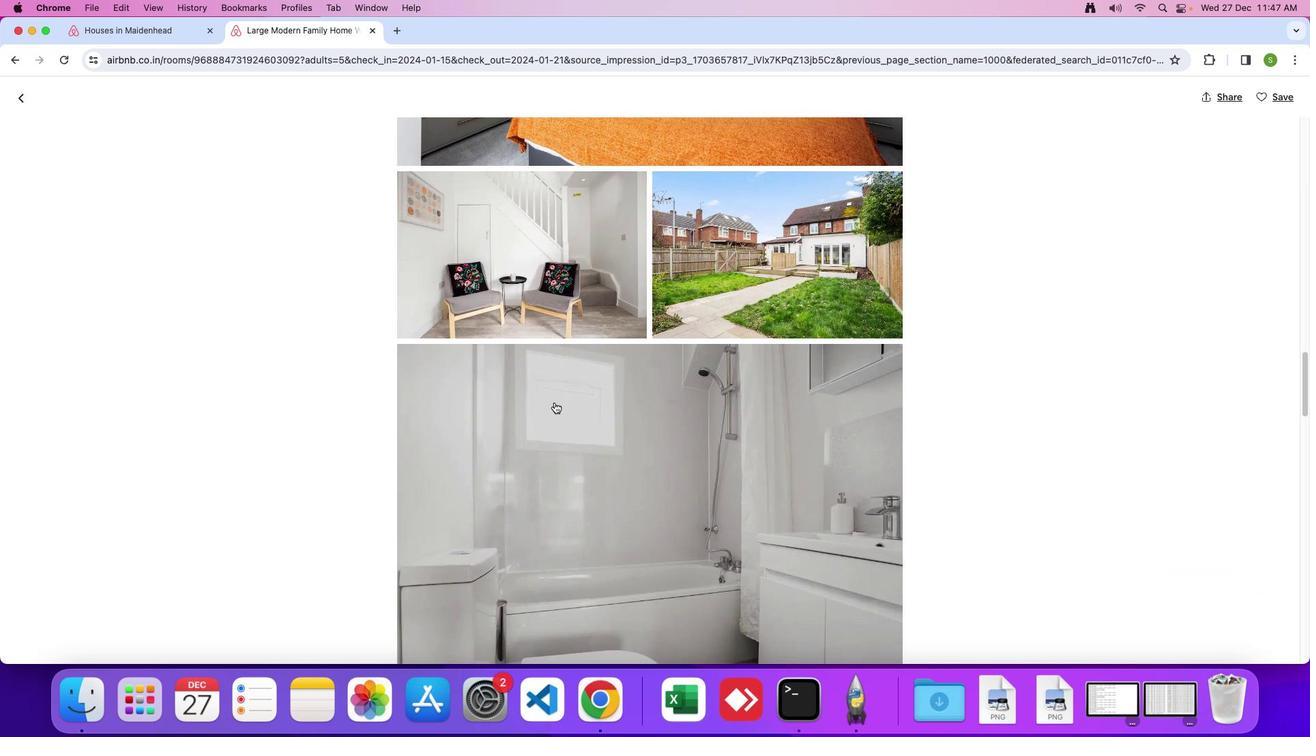 
Action: Mouse scrolled (554, 402) with delta (0, 0)
Screenshot: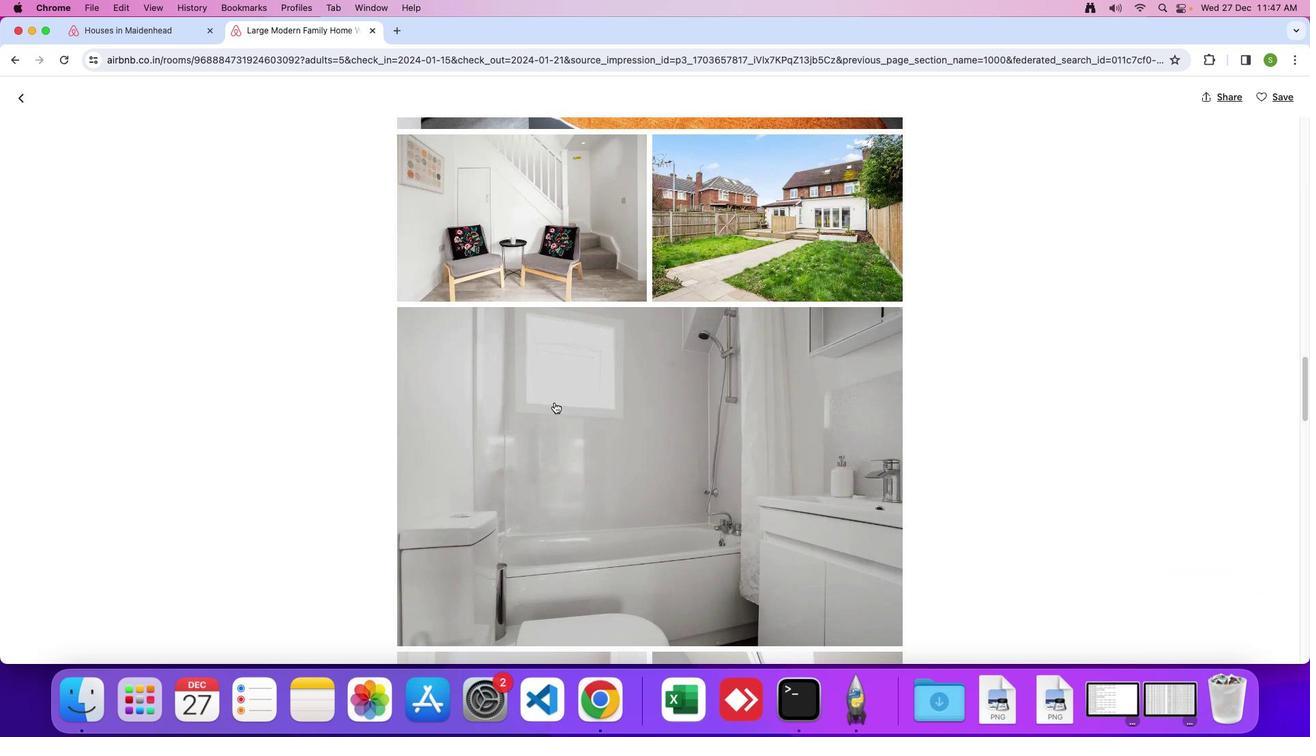 
Action: Mouse scrolled (554, 402) with delta (0, 0)
Screenshot: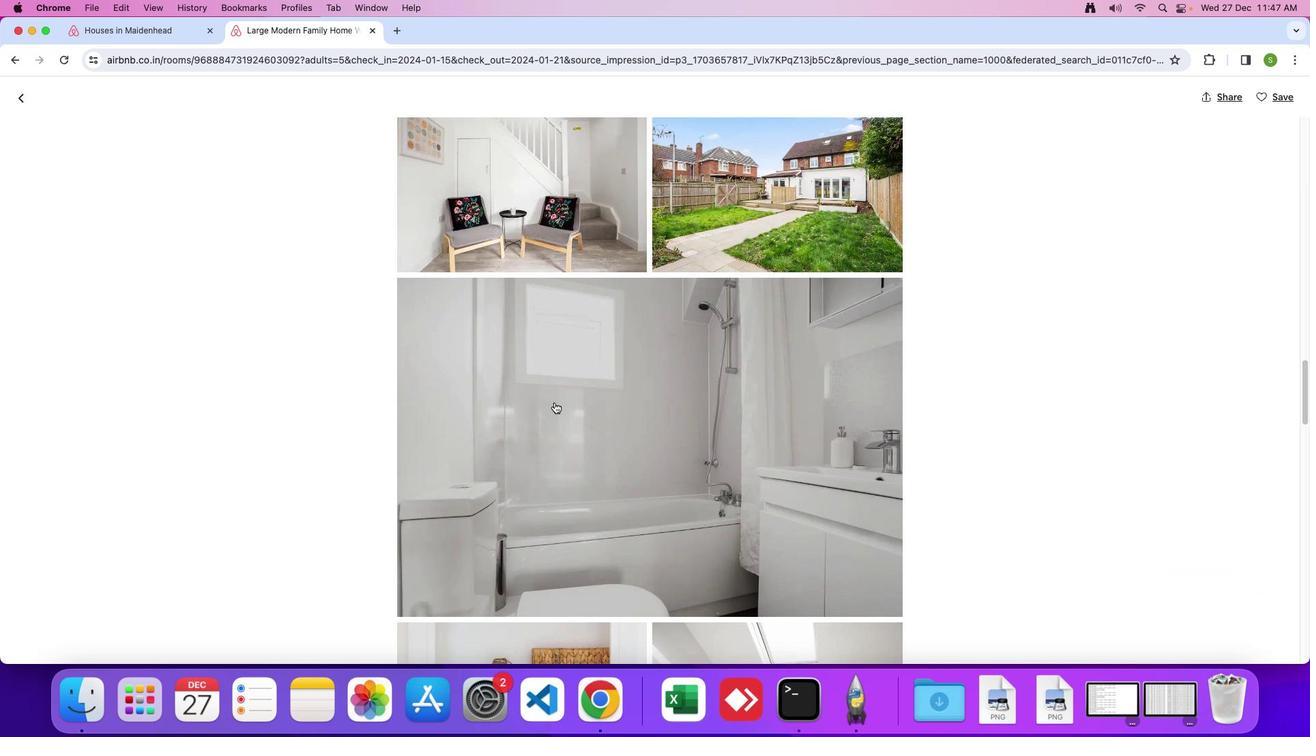 
Action: Mouse scrolled (554, 402) with delta (0, 0)
Screenshot: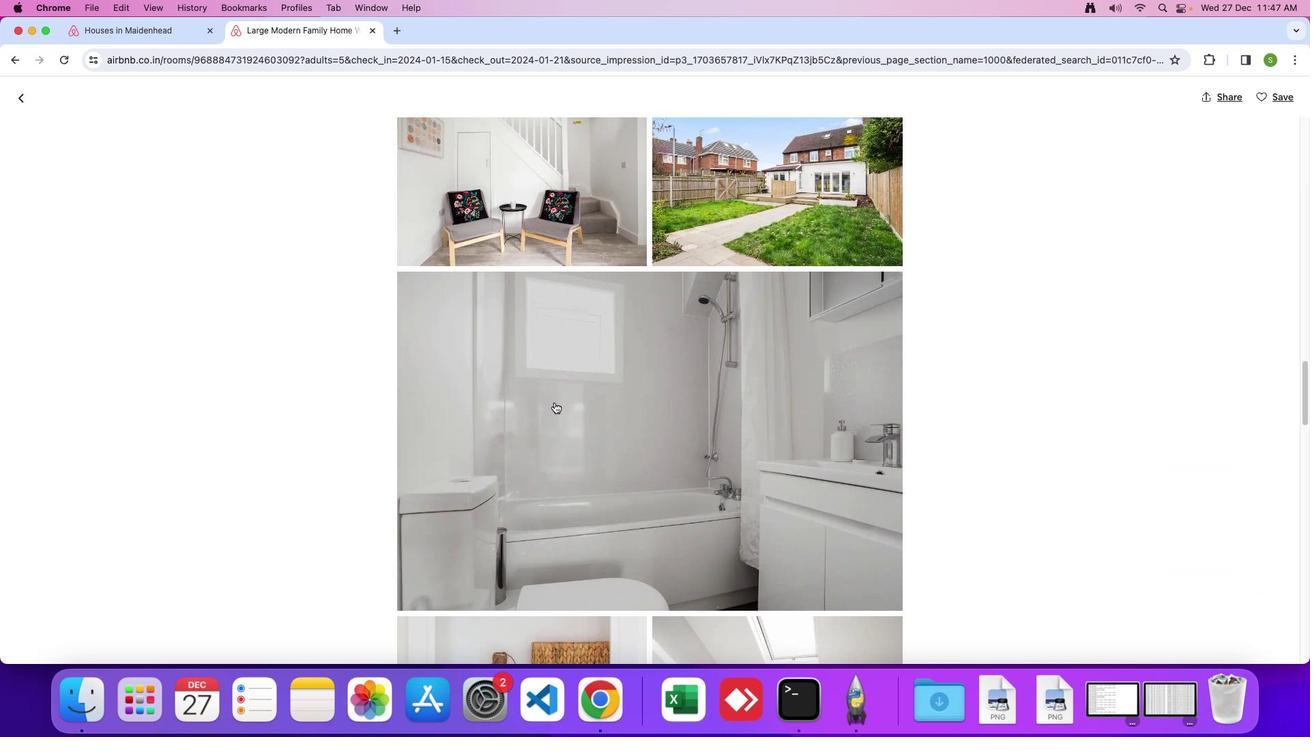 
Action: Mouse scrolled (554, 402) with delta (0, -1)
Screenshot: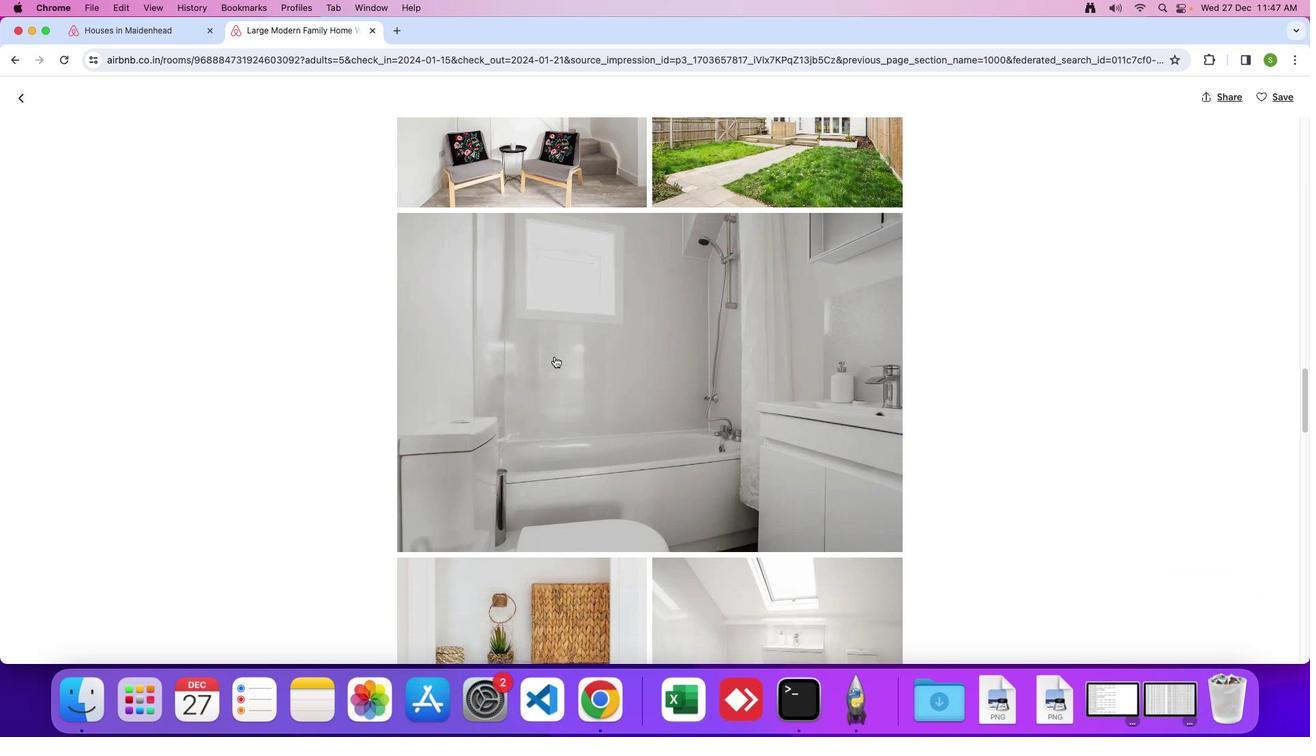 
Action: Mouse moved to (554, 341)
Screenshot: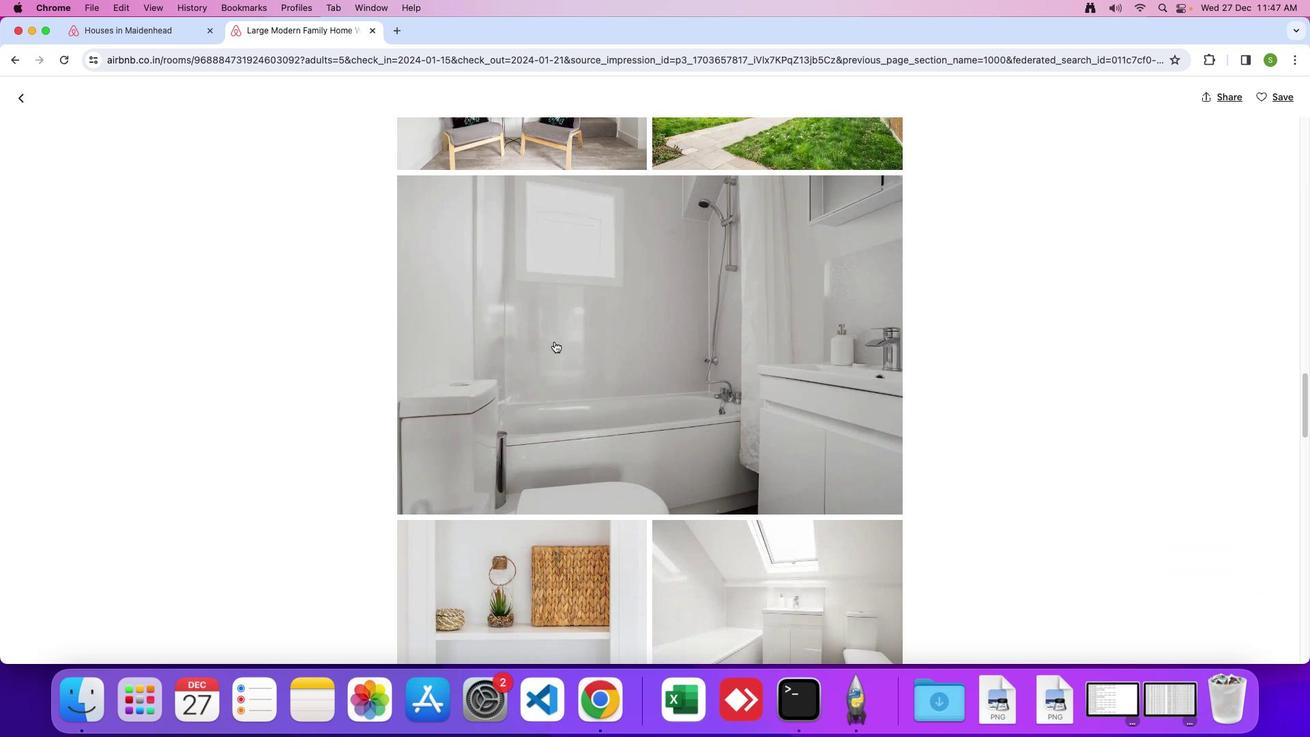 
Action: Mouse scrolled (554, 341) with delta (0, 0)
Screenshot: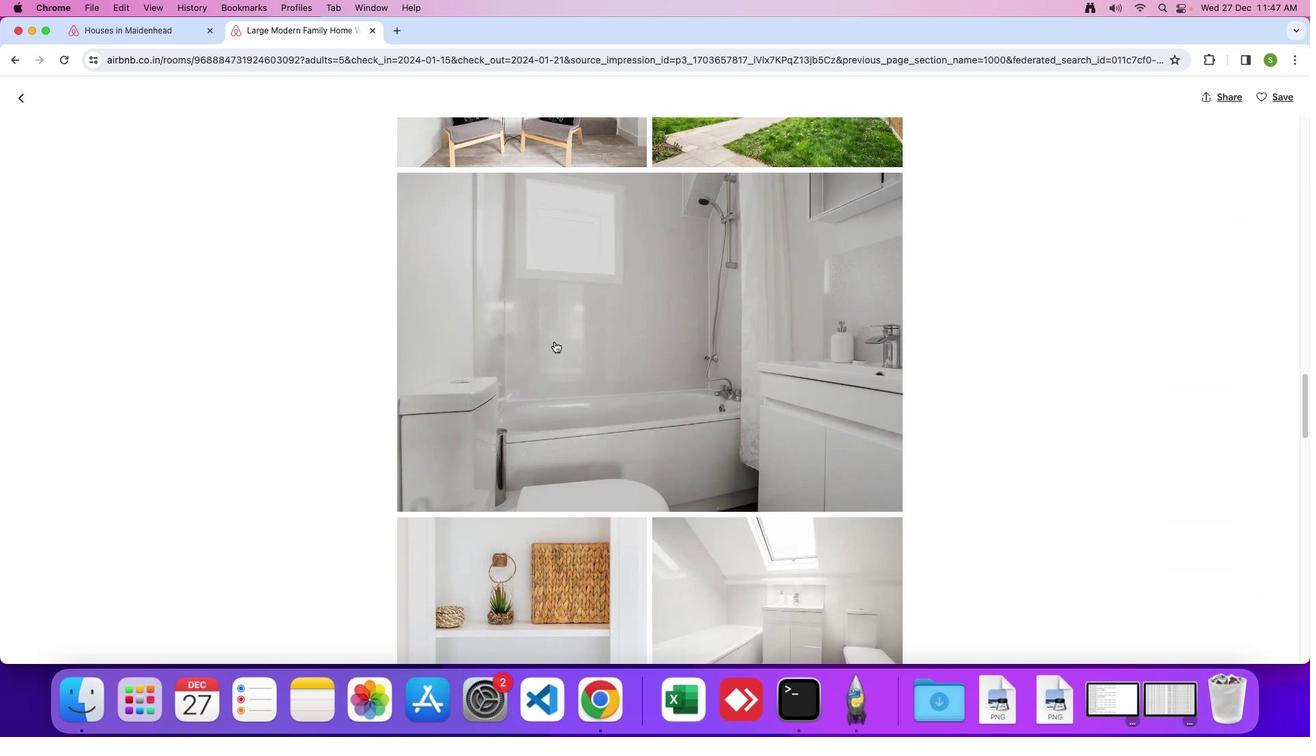 
Action: Mouse scrolled (554, 341) with delta (0, 0)
Screenshot: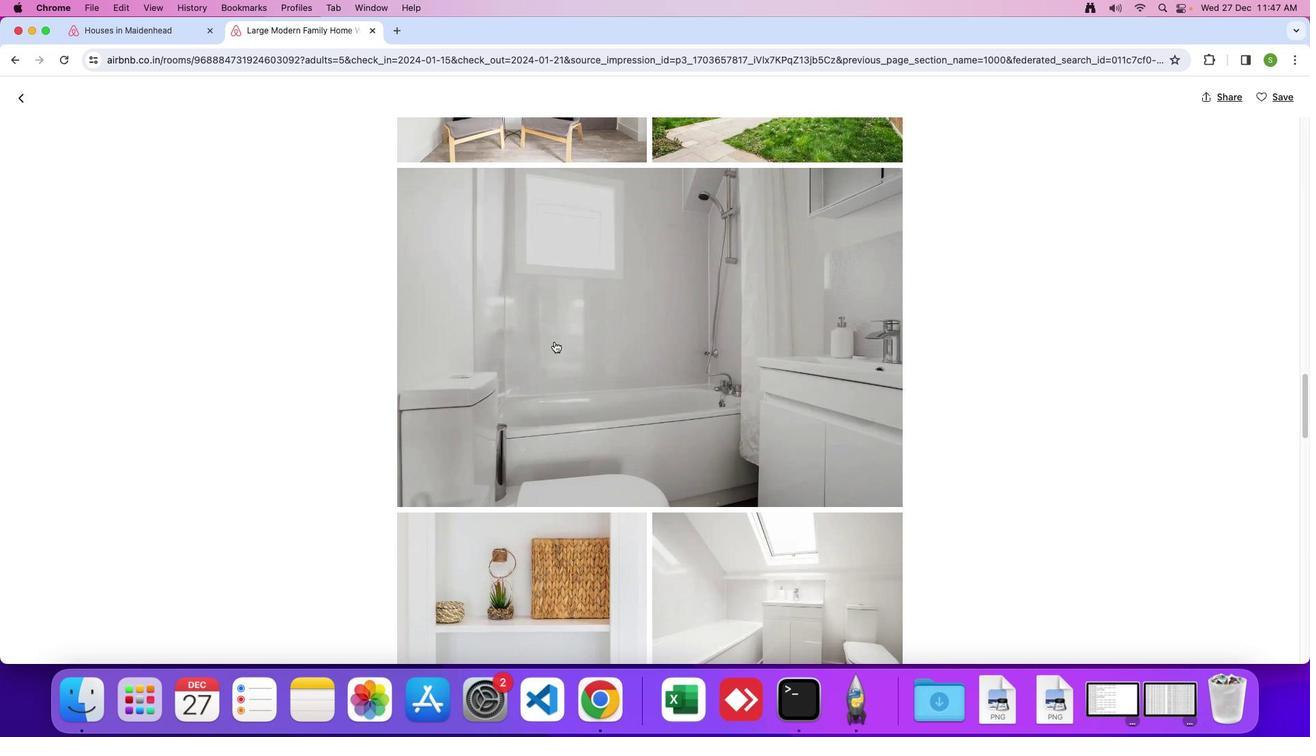 
Action: Mouse moved to (554, 341)
Screenshot: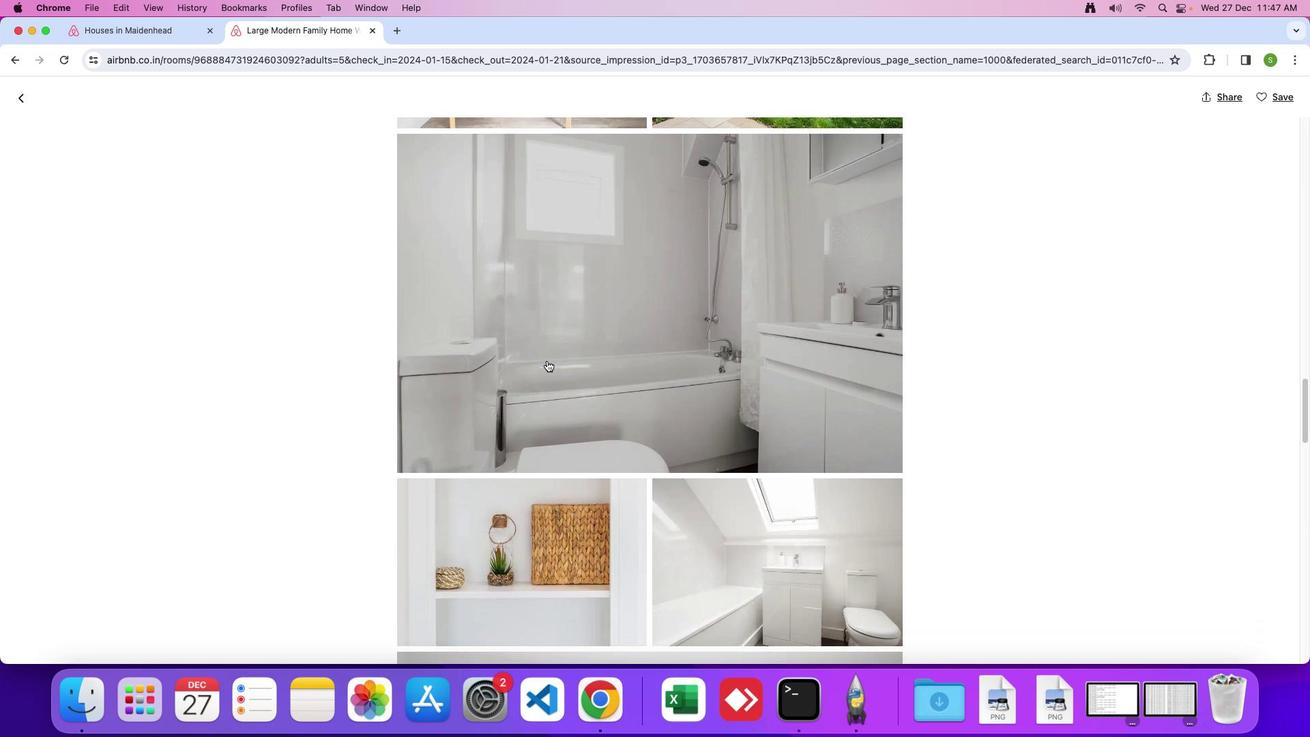 
Action: Mouse scrolled (554, 341) with delta (0, 0)
Screenshot: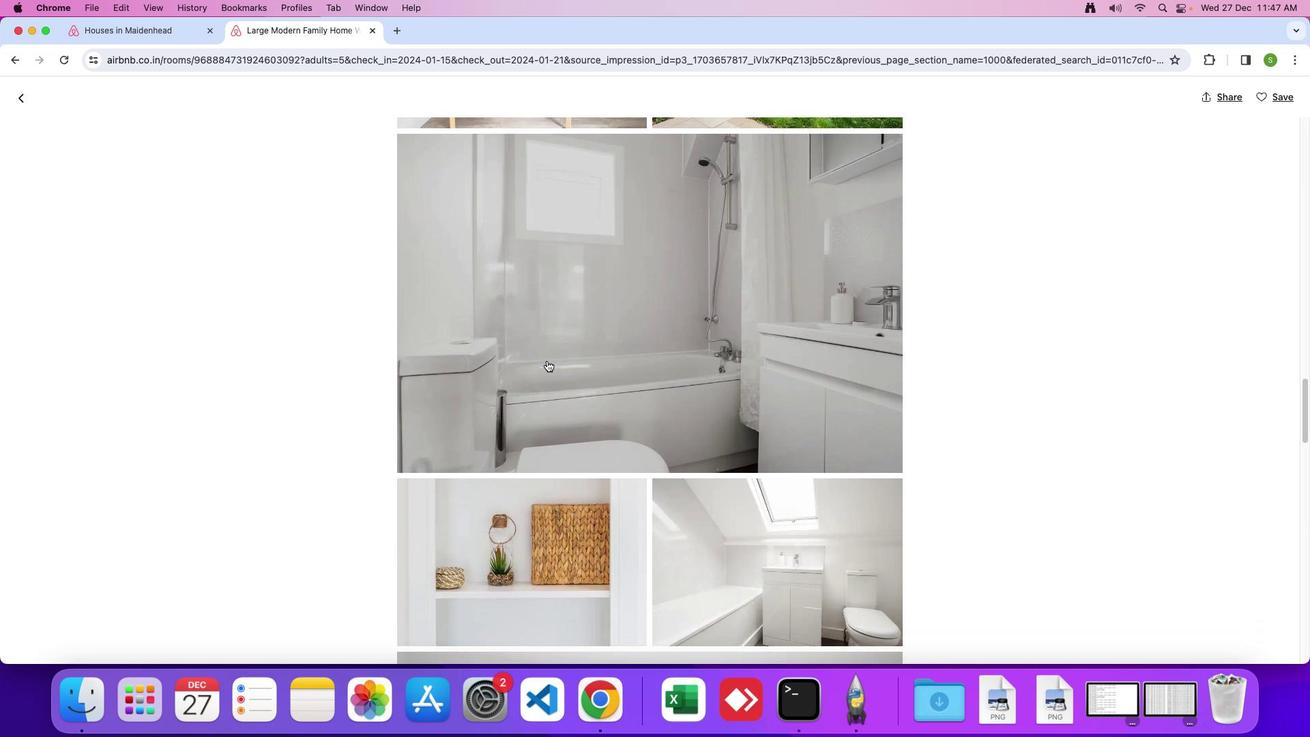 
Action: Mouse moved to (546, 367)
Screenshot: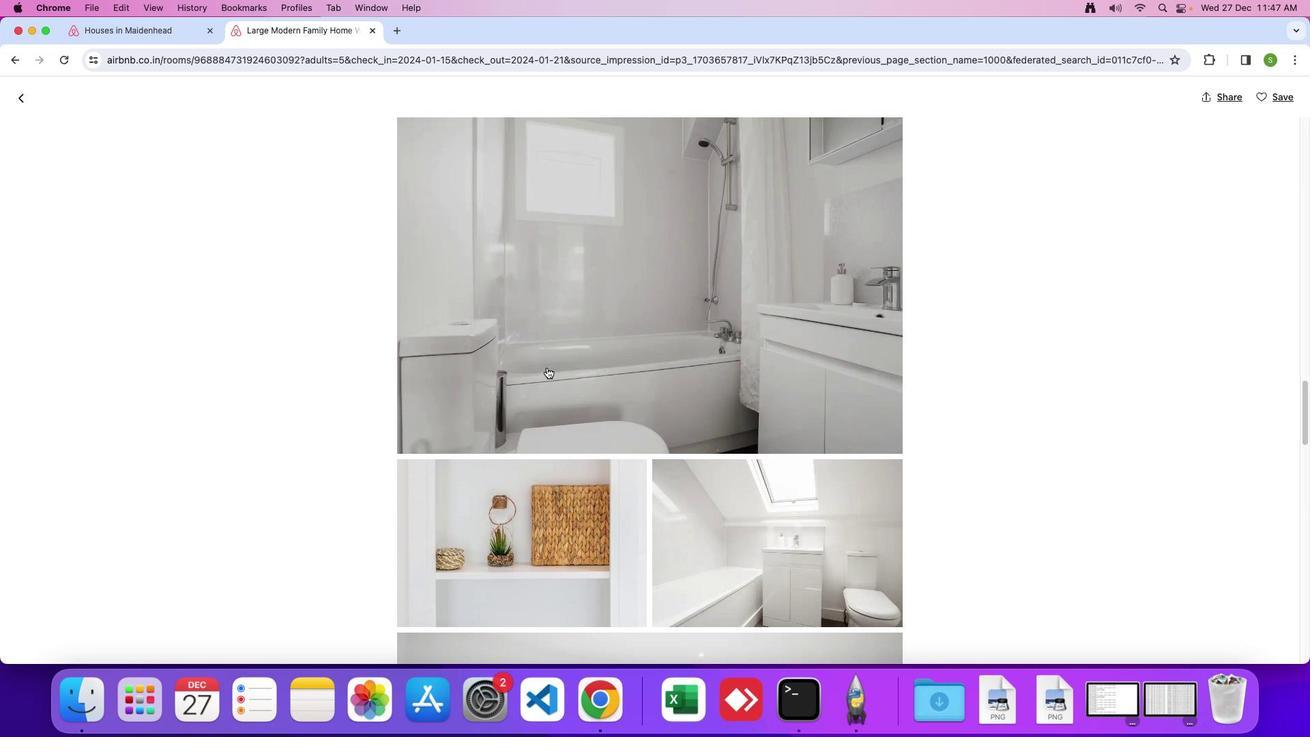 
Action: Mouse scrolled (546, 367) with delta (0, 0)
Screenshot: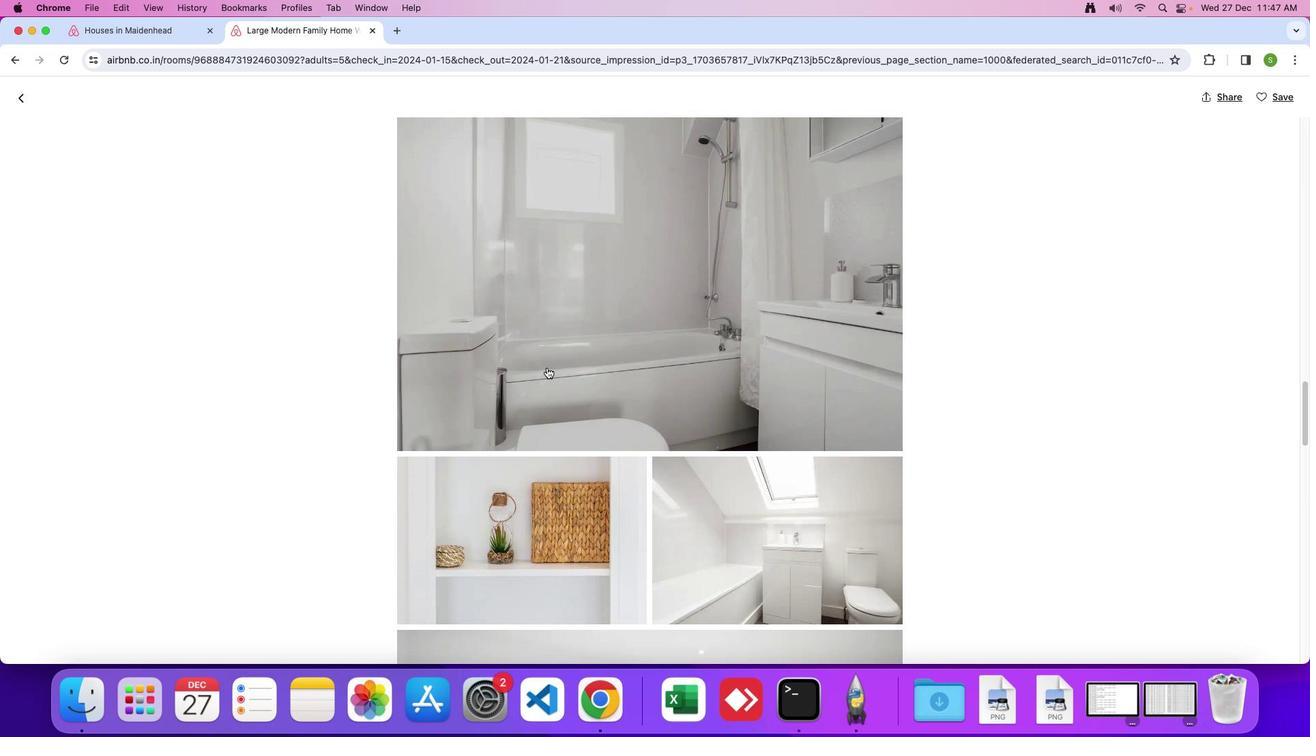 
Action: Mouse scrolled (546, 367) with delta (0, 0)
Screenshot: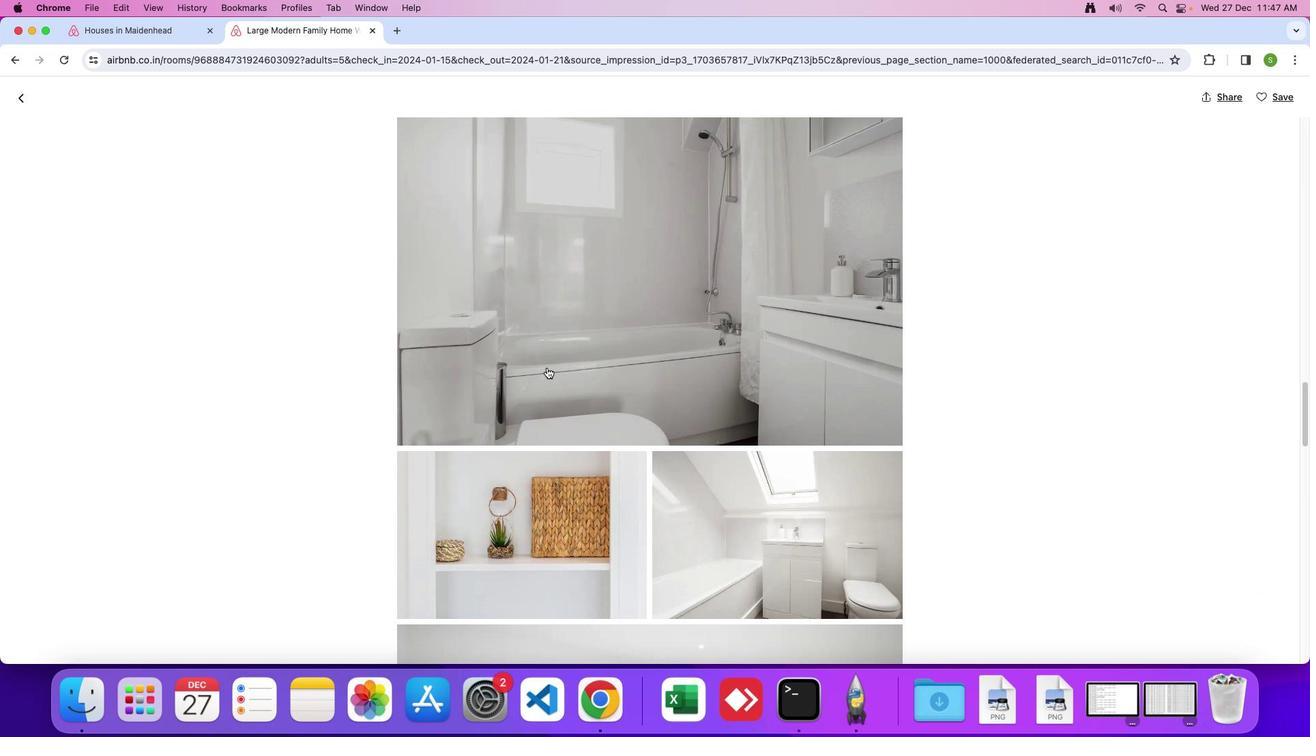 
Action: Mouse scrolled (546, 367) with delta (0, 0)
Screenshot: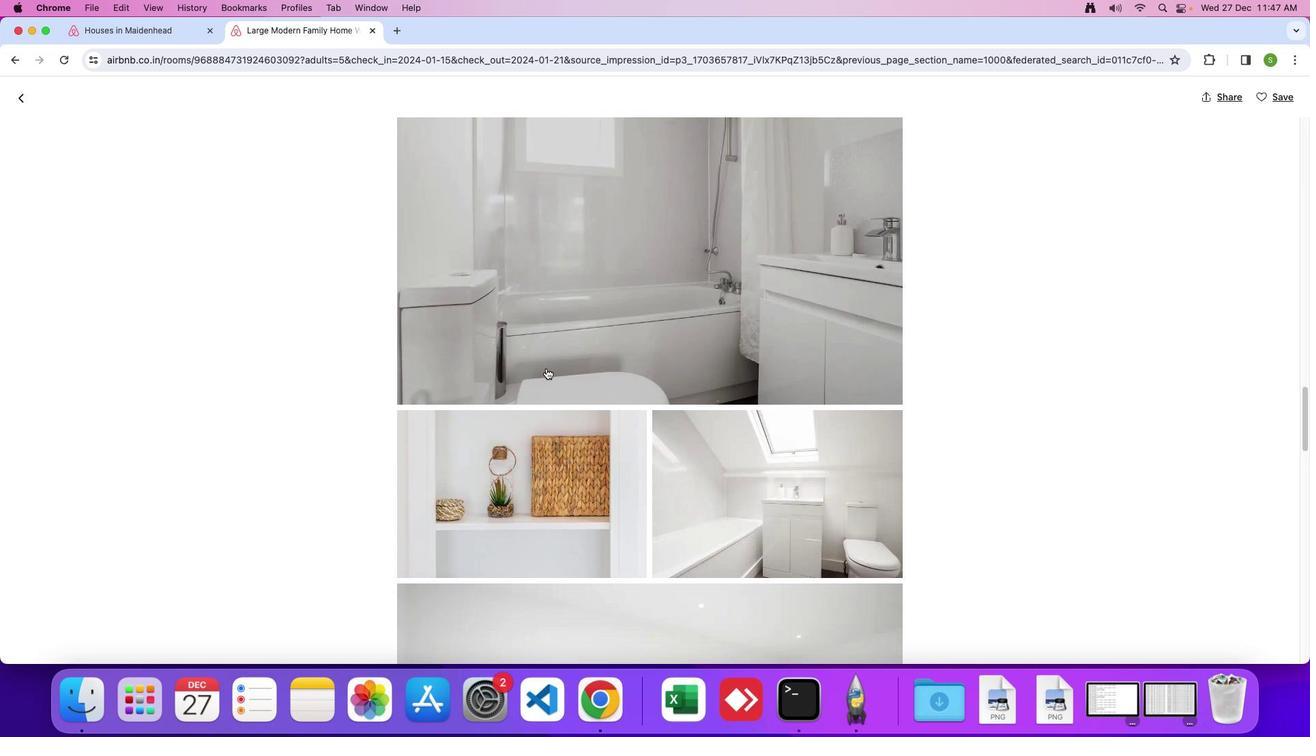 
Action: Mouse moved to (546, 368)
Screenshot: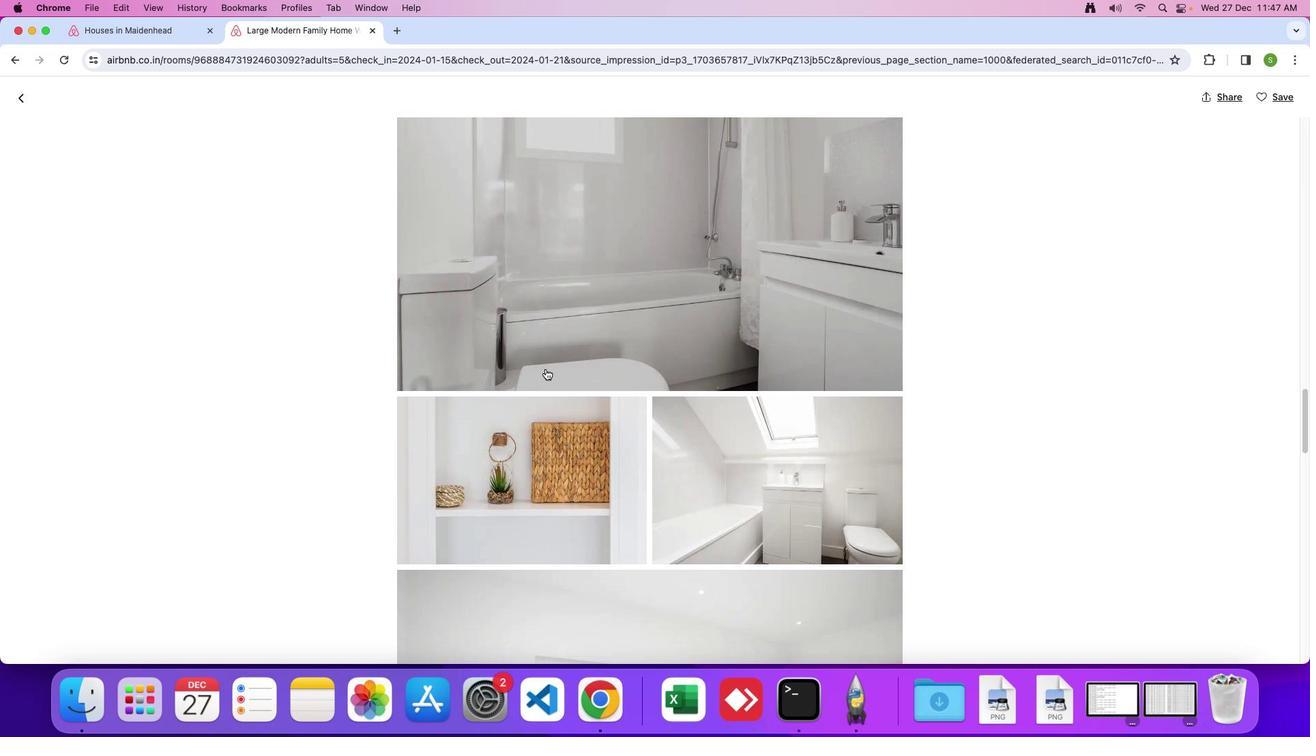 
Action: Mouse scrolled (546, 368) with delta (0, 0)
Screenshot: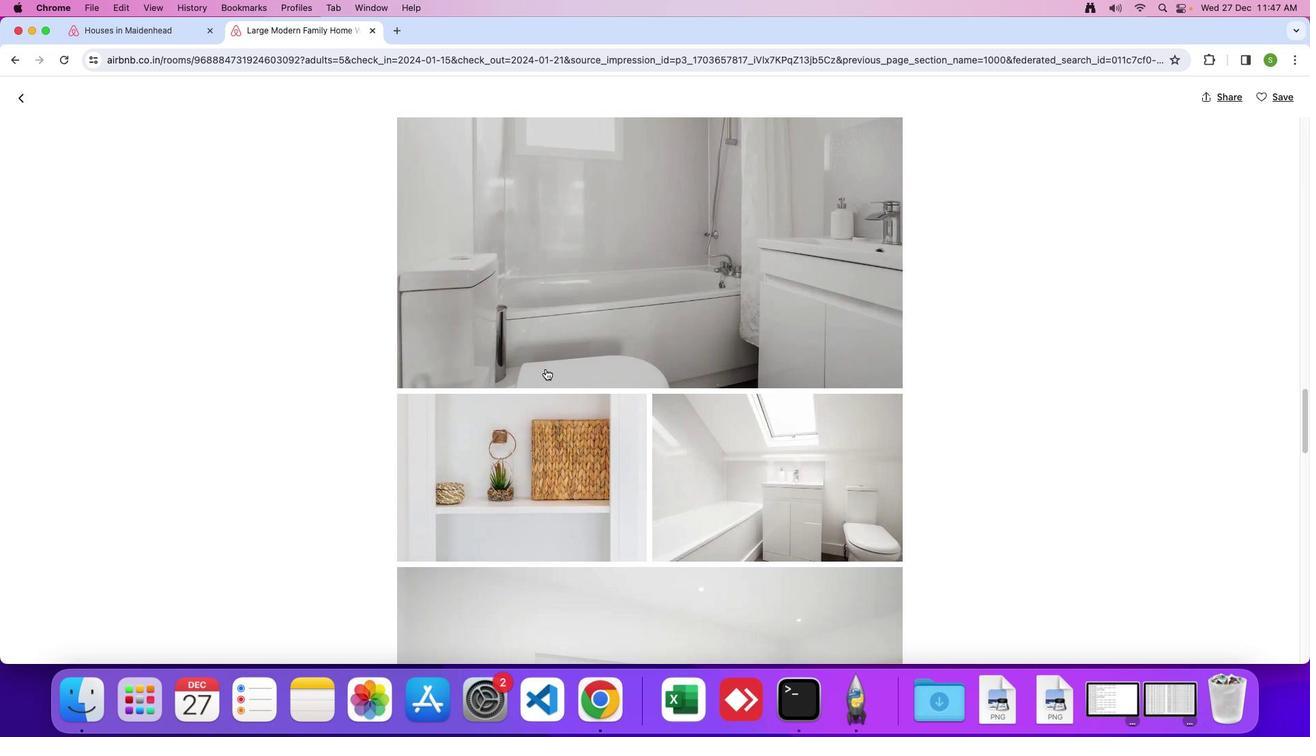 
Action: Mouse scrolled (546, 368) with delta (0, 0)
Screenshot: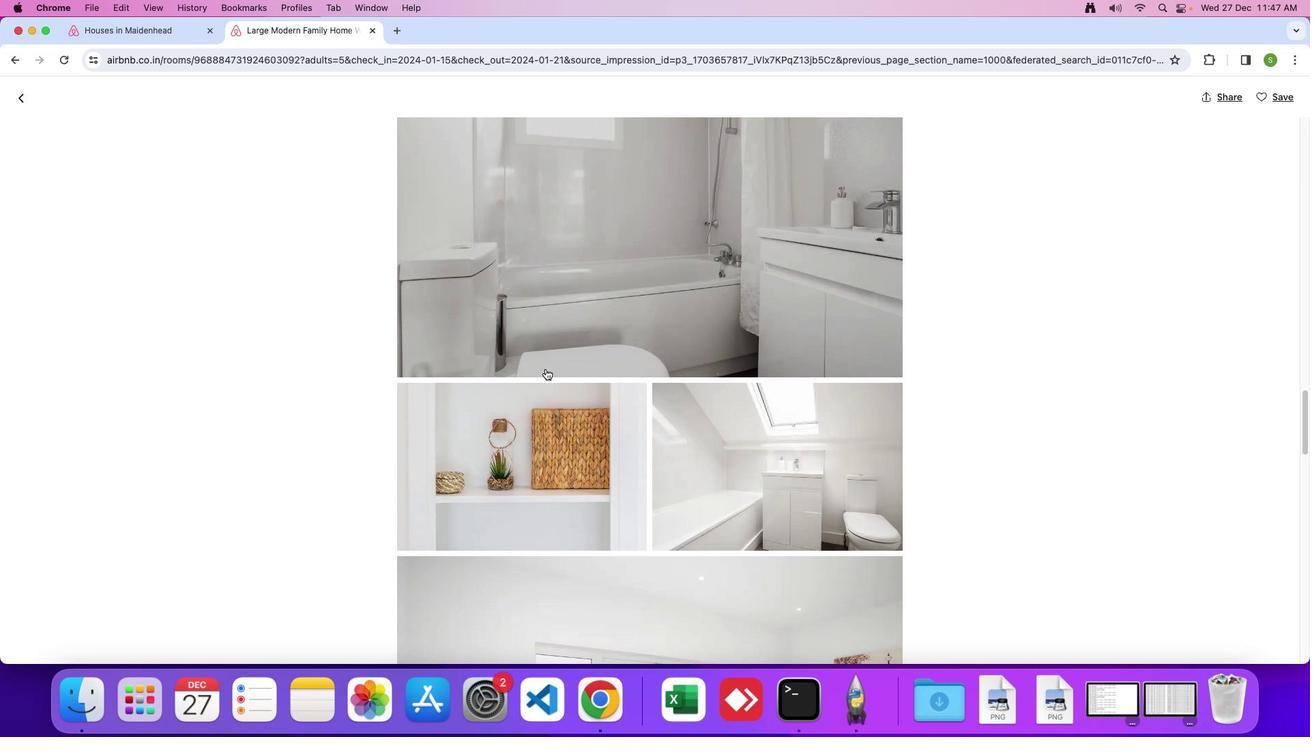 
Action: Mouse scrolled (546, 368) with delta (0, 0)
Screenshot: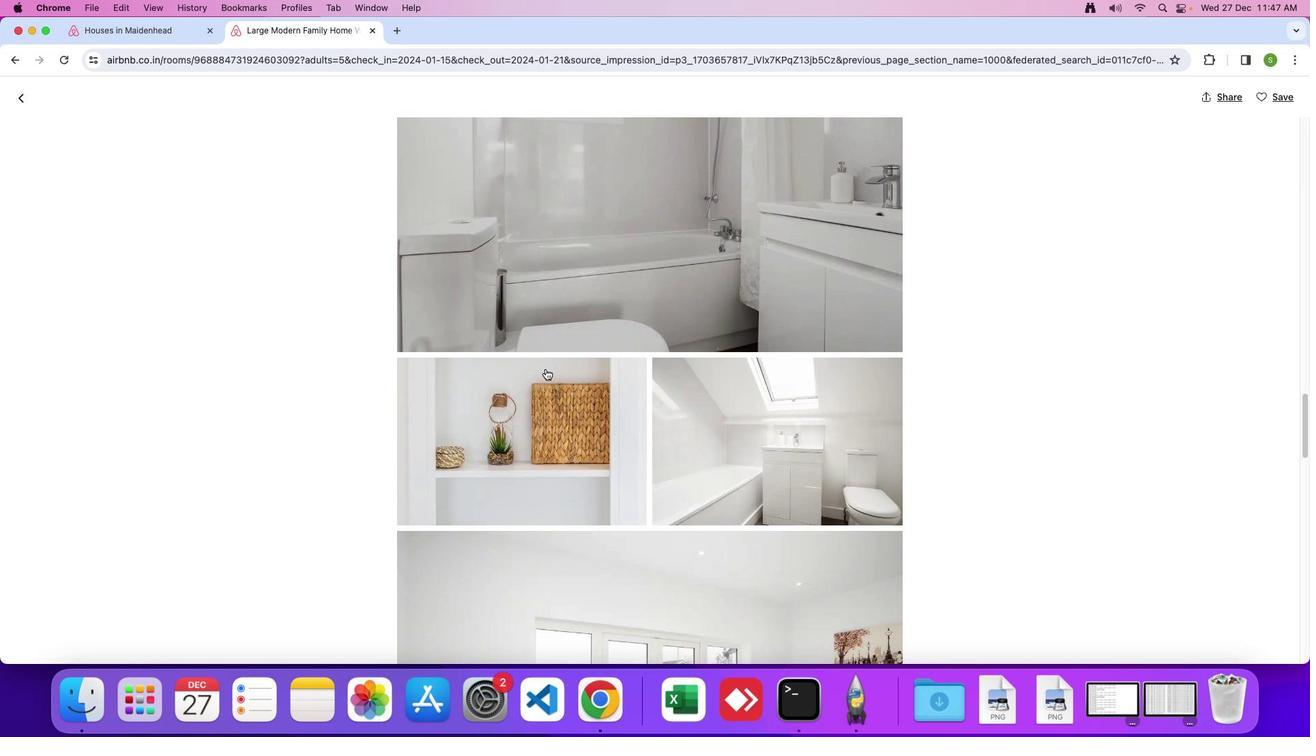 
Action: Mouse moved to (545, 369)
Screenshot: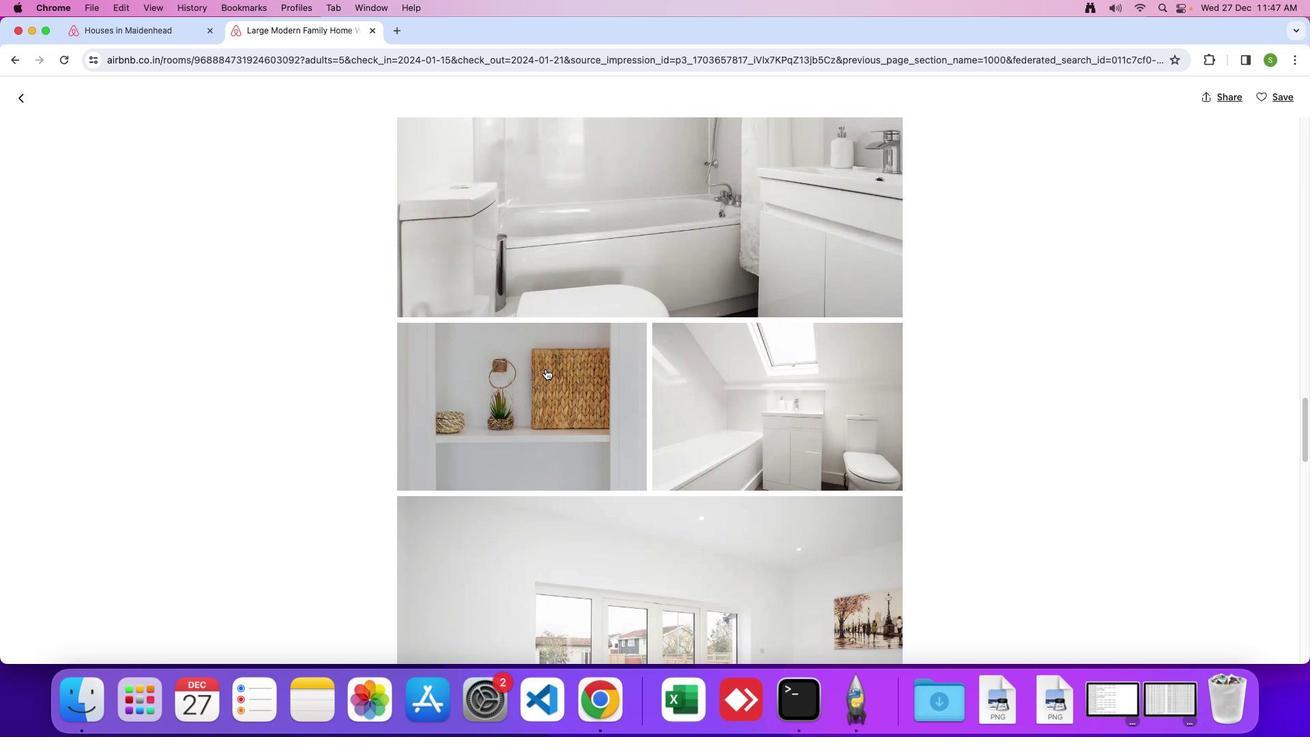 
Action: Mouse scrolled (545, 369) with delta (0, 0)
Screenshot: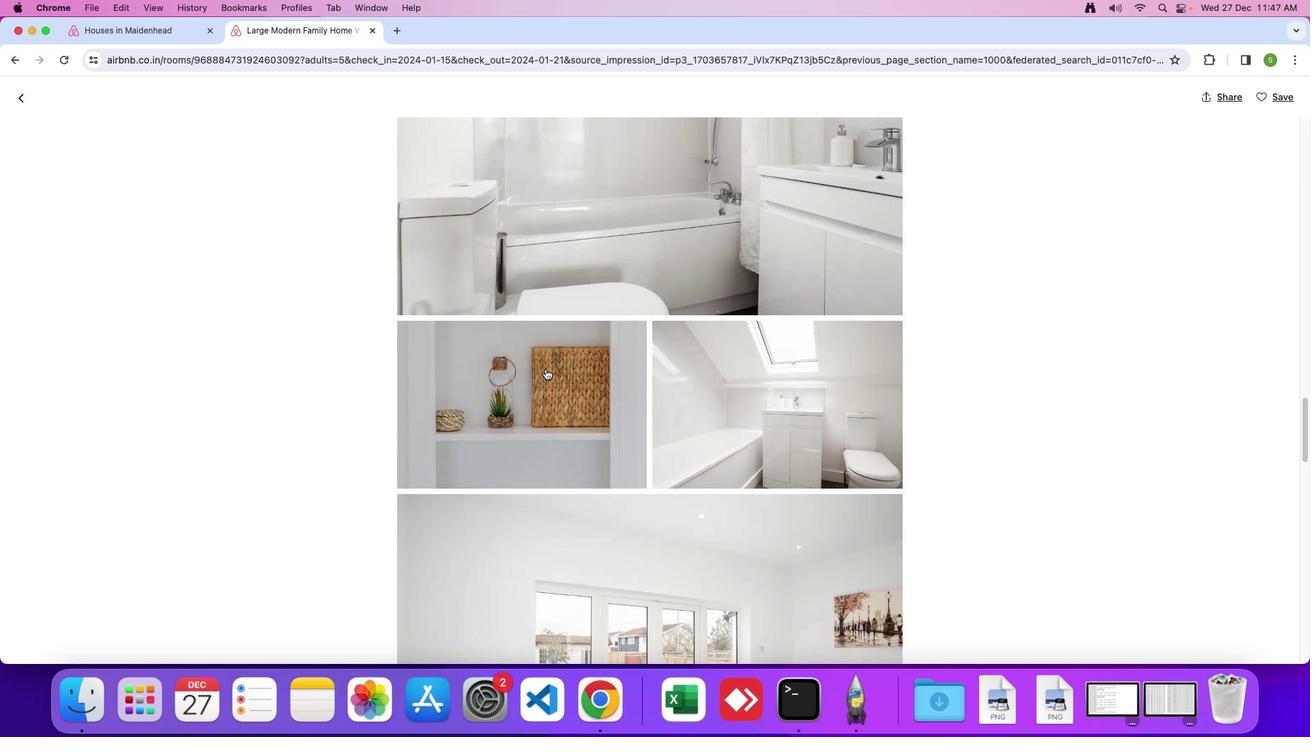 
Action: Mouse scrolled (545, 369) with delta (0, 0)
Screenshot: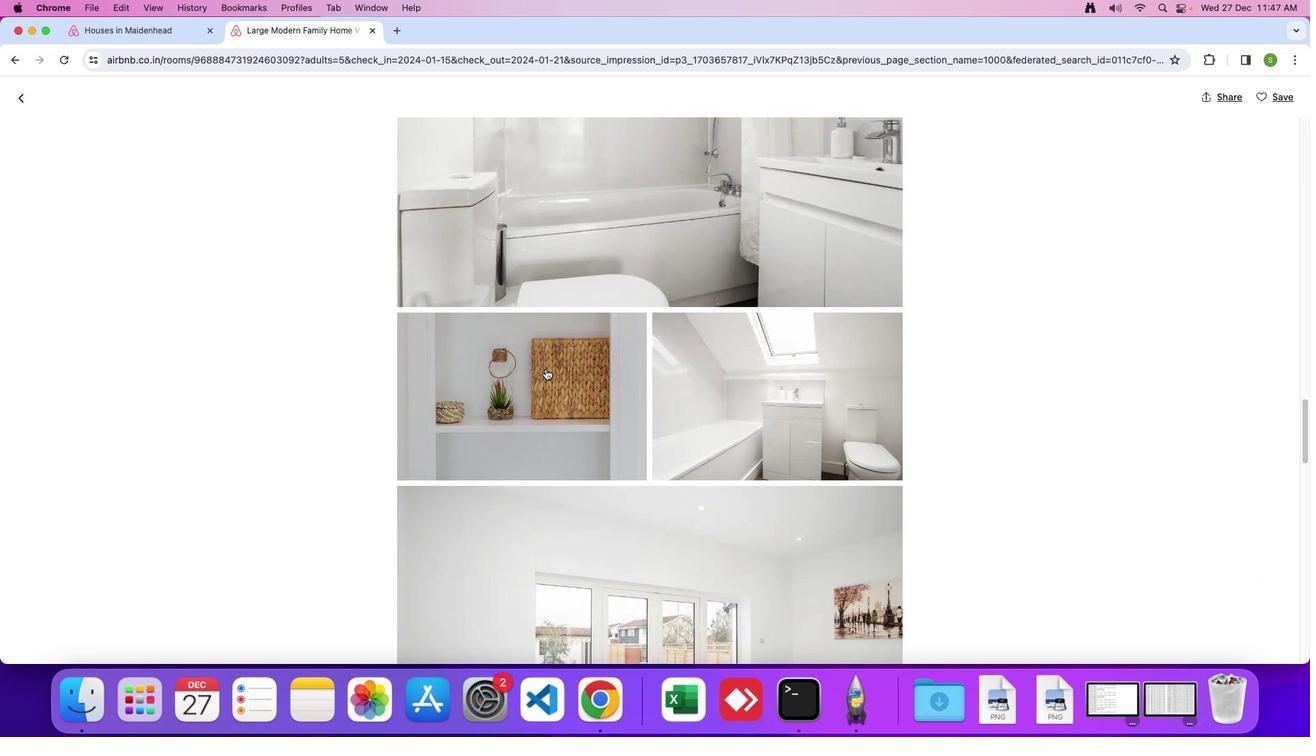 
Action: Mouse moved to (544, 370)
Screenshot: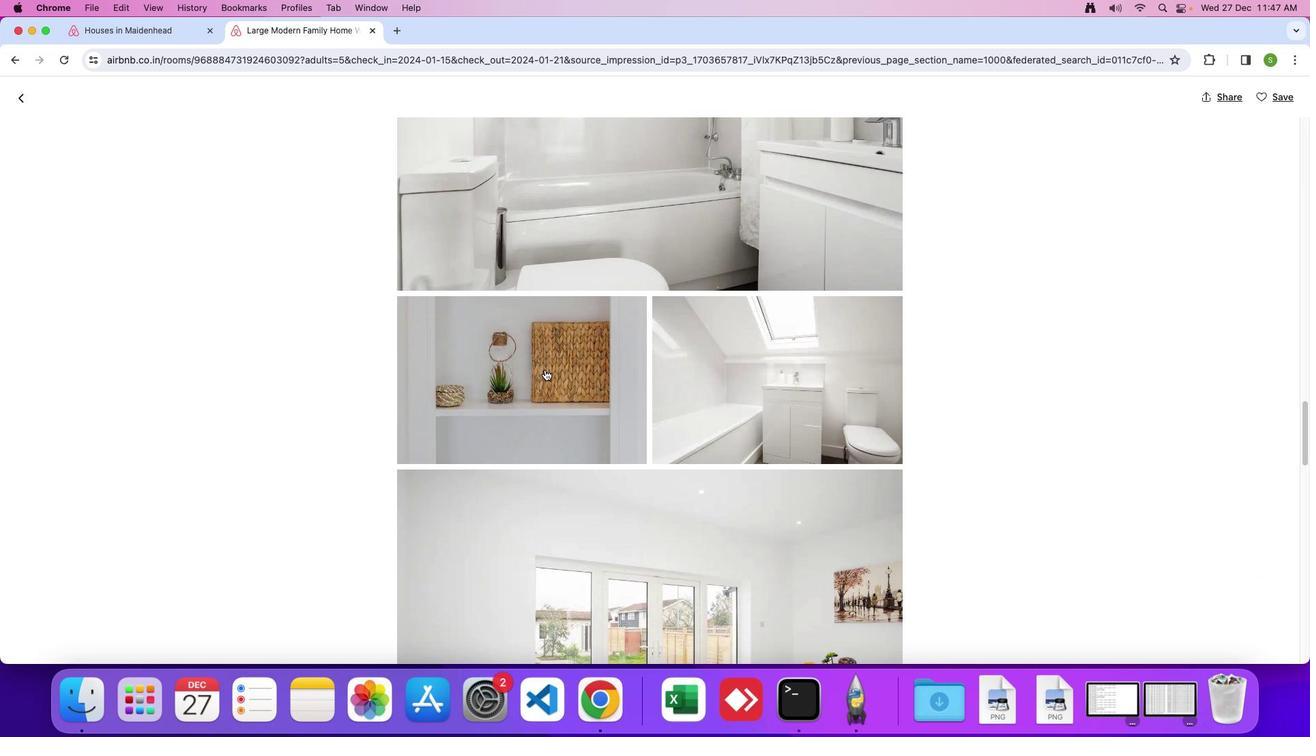 
Action: Mouse scrolled (544, 370) with delta (0, 0)
Screenshot: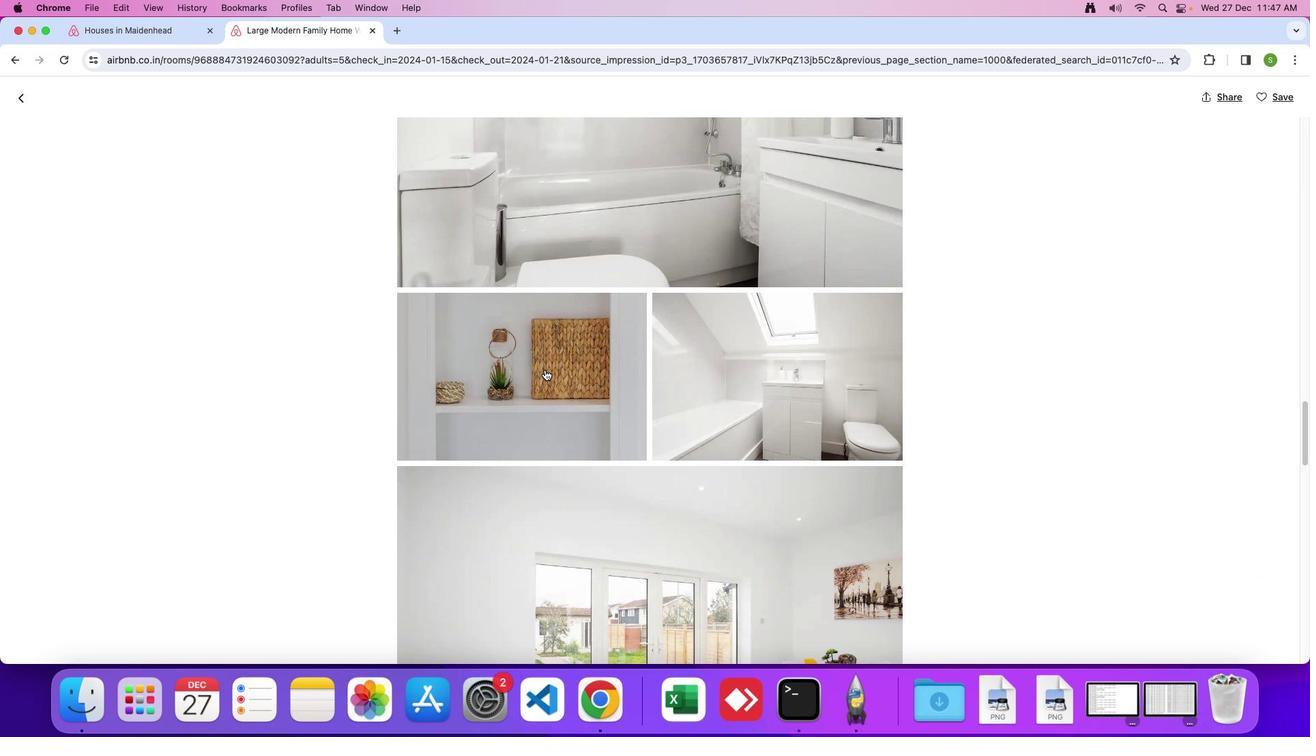 
Action: Mouse scrolled (544, 370) with delta (0, 0)
Screenshot: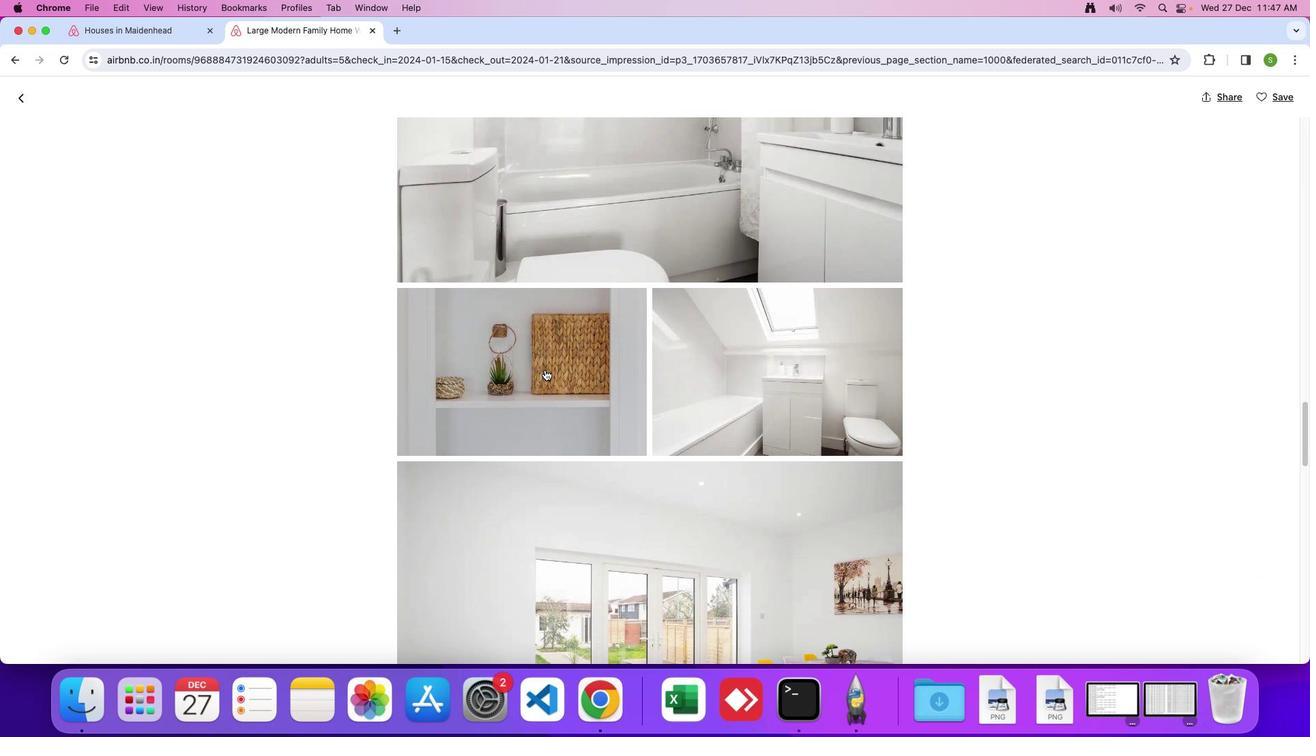 
Action: Mouse scrolled (544, 370) with delta (0, 0)
Screenshot: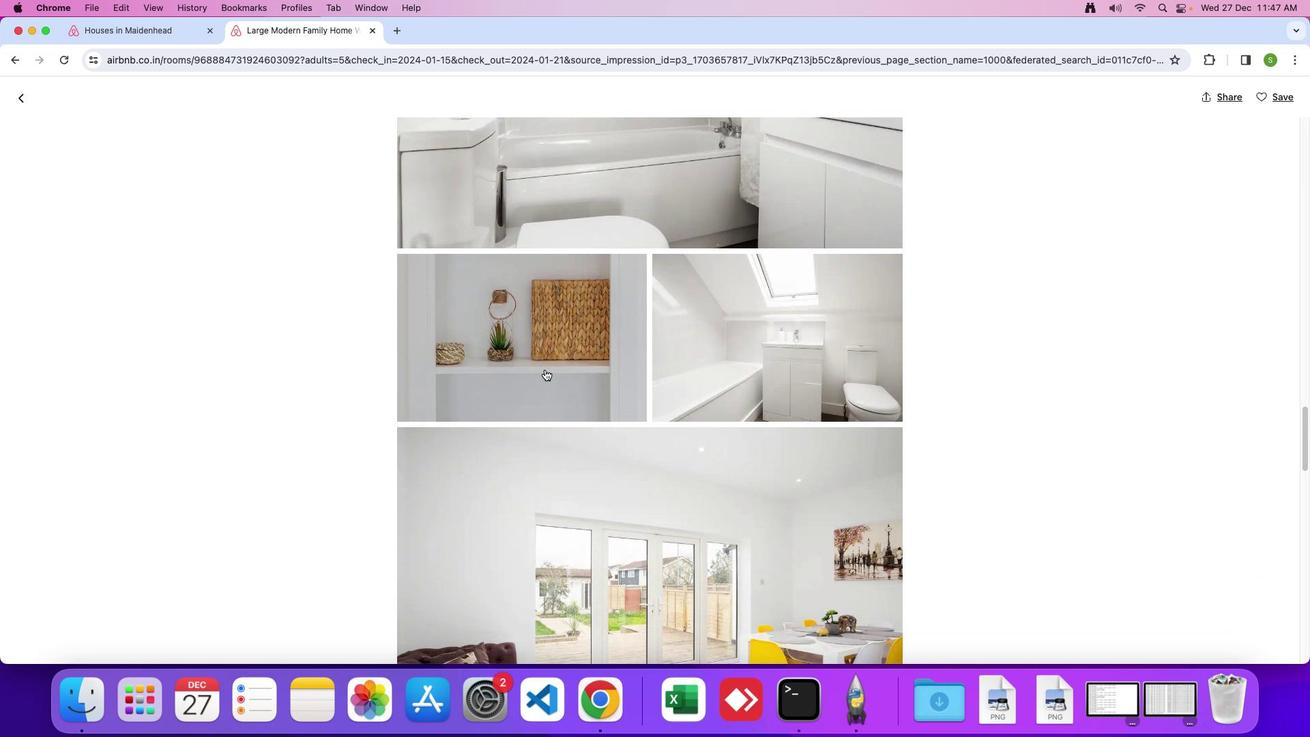 
Action: Mouse moved to (544, 370)
Screenshot: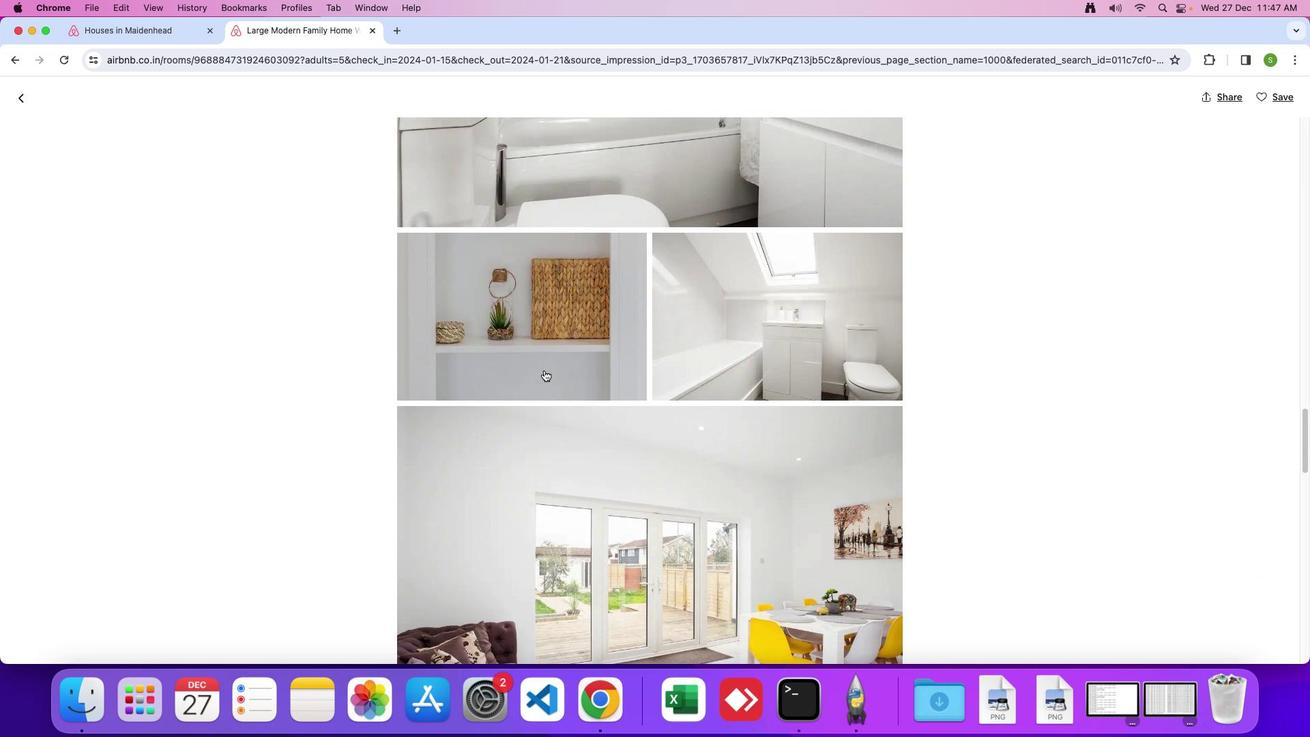 
Action: Mouse scrolled (544, 370) with delta (0, 0)
Screenshot: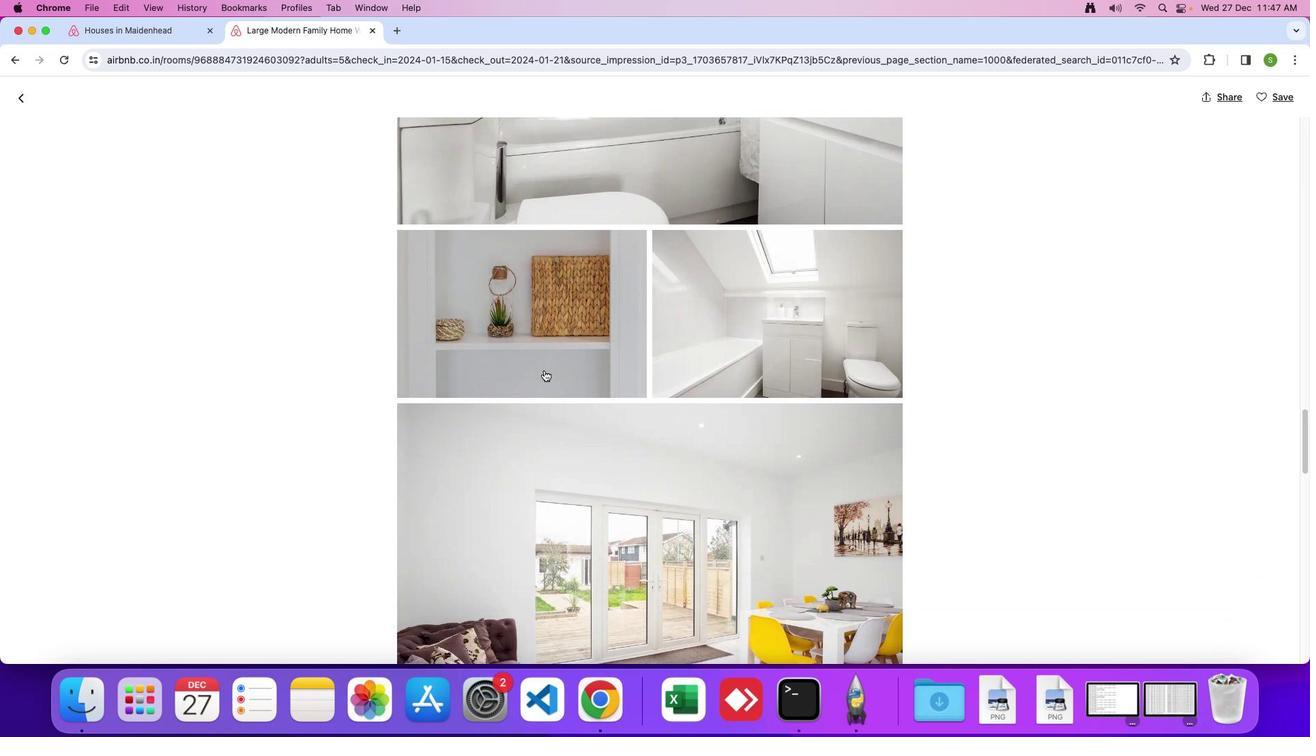 
Action: Mouse scrolled (544, 370) with delta (0, 0)
Screenshot: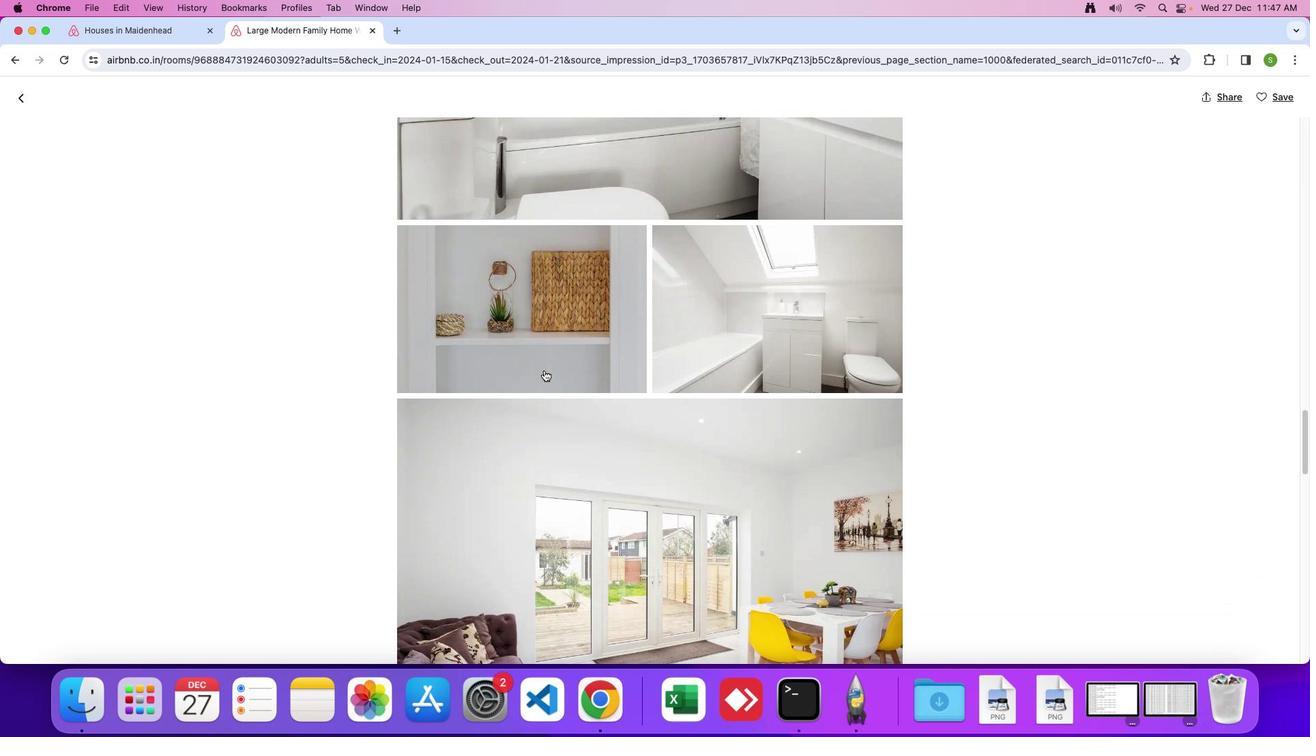 
Action: Mouse scrolled (544, 370) with delta (0, 0)
Screenshot: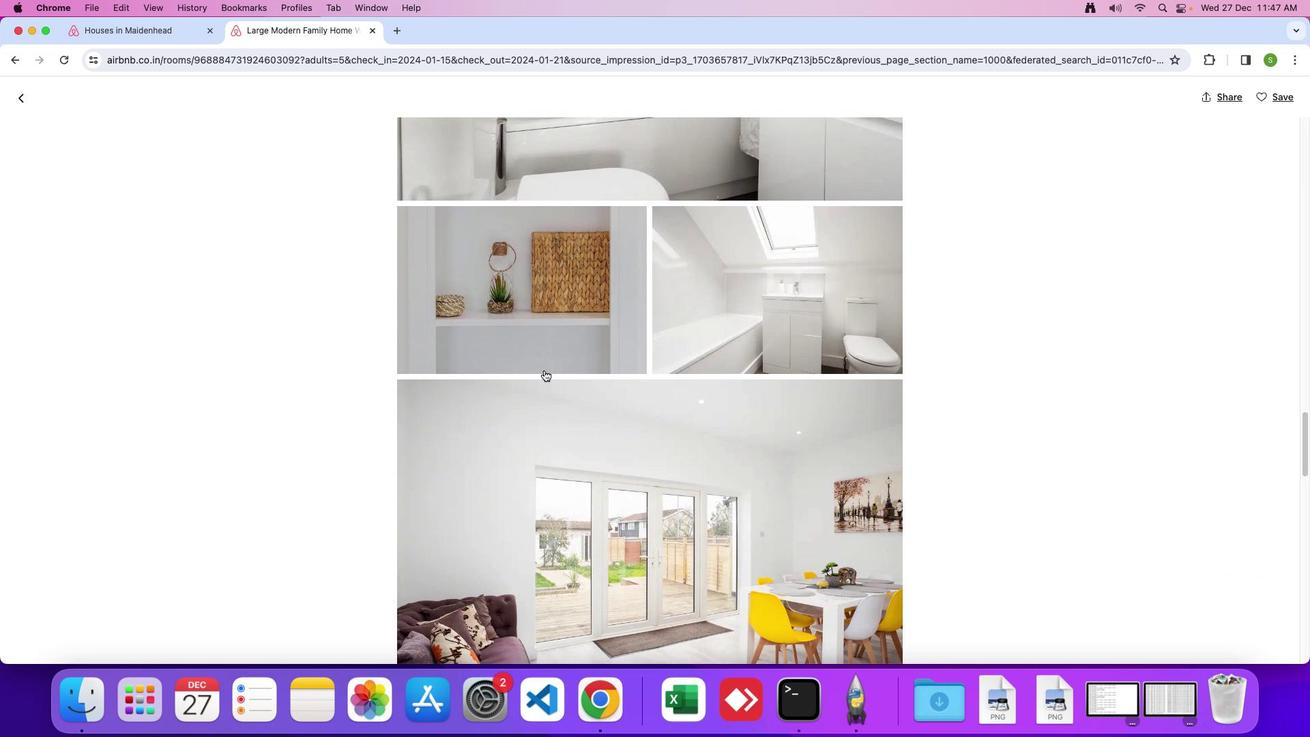 
Action: Mouse scrolled (544, 370) with delta (0, 0)
Screenshot: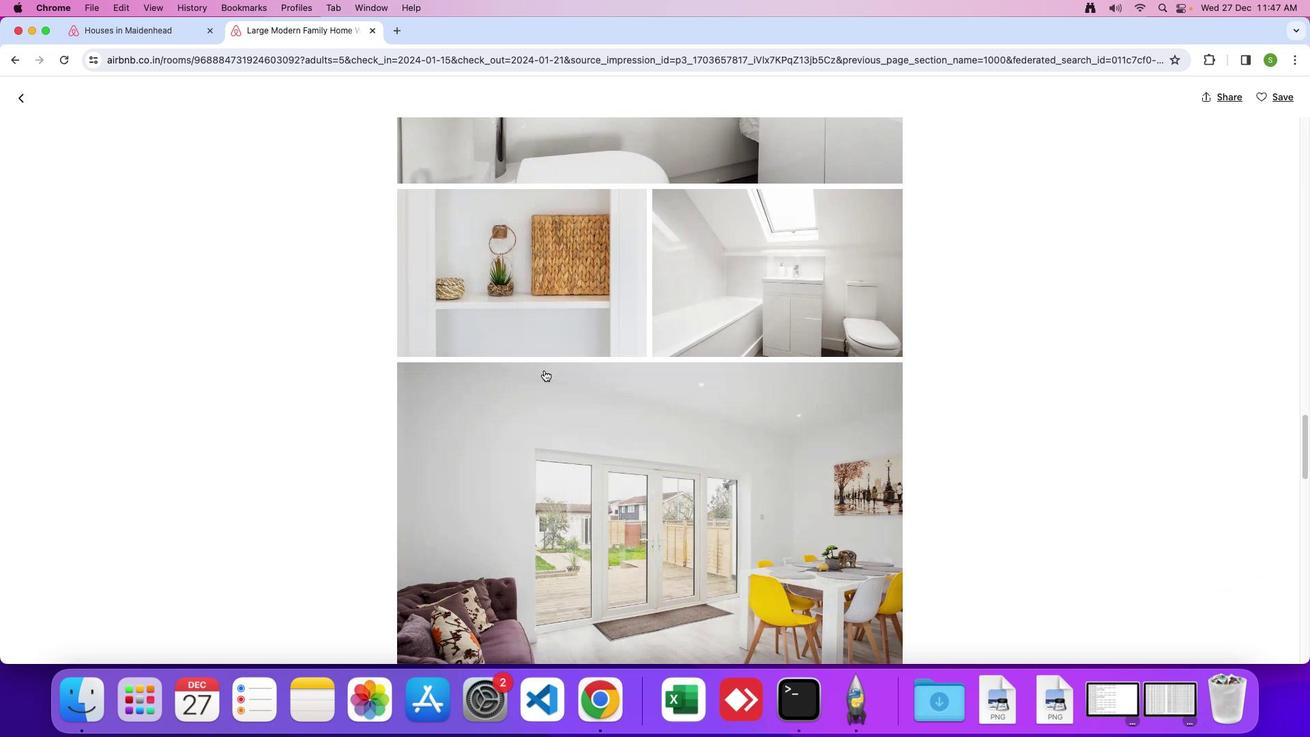 
Action: Mouse scrolled (544, 370) with delta (0, -1)
Screenshot: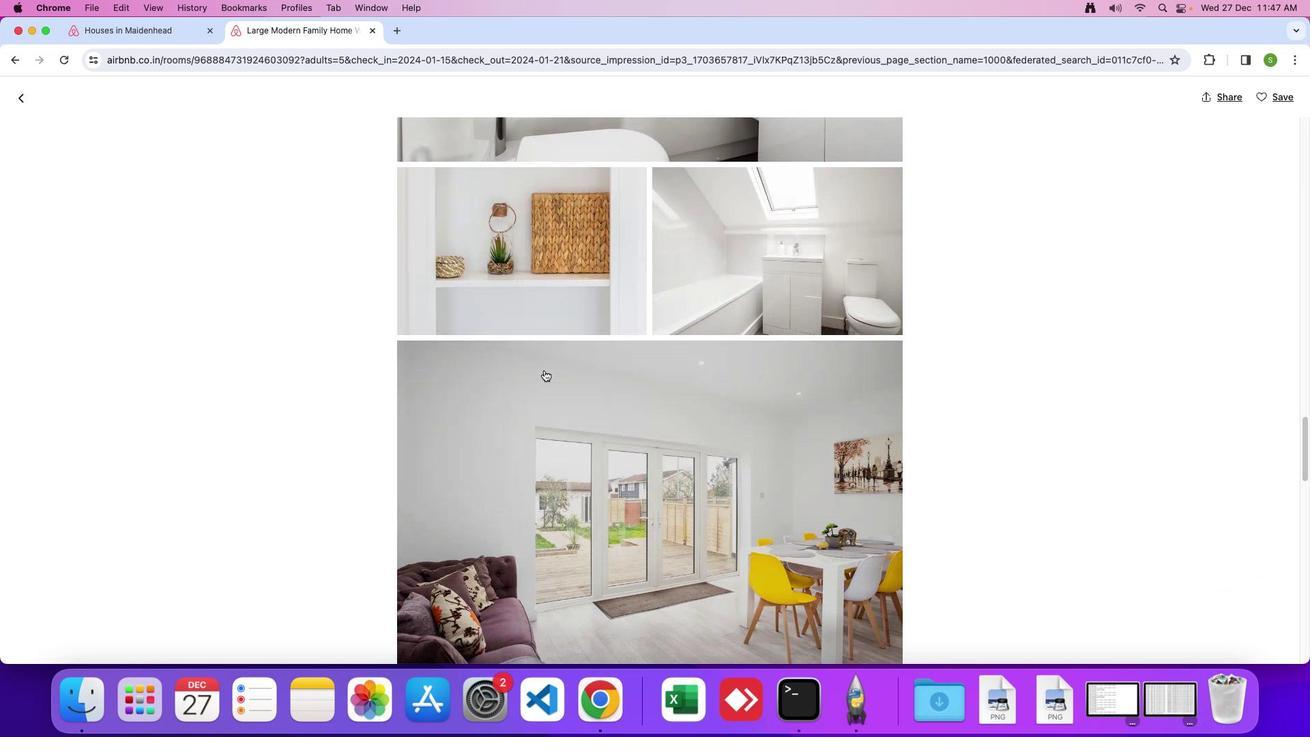 
Action: Mouse scrolled (544, 370) with delta (0, 0)
Screenshot: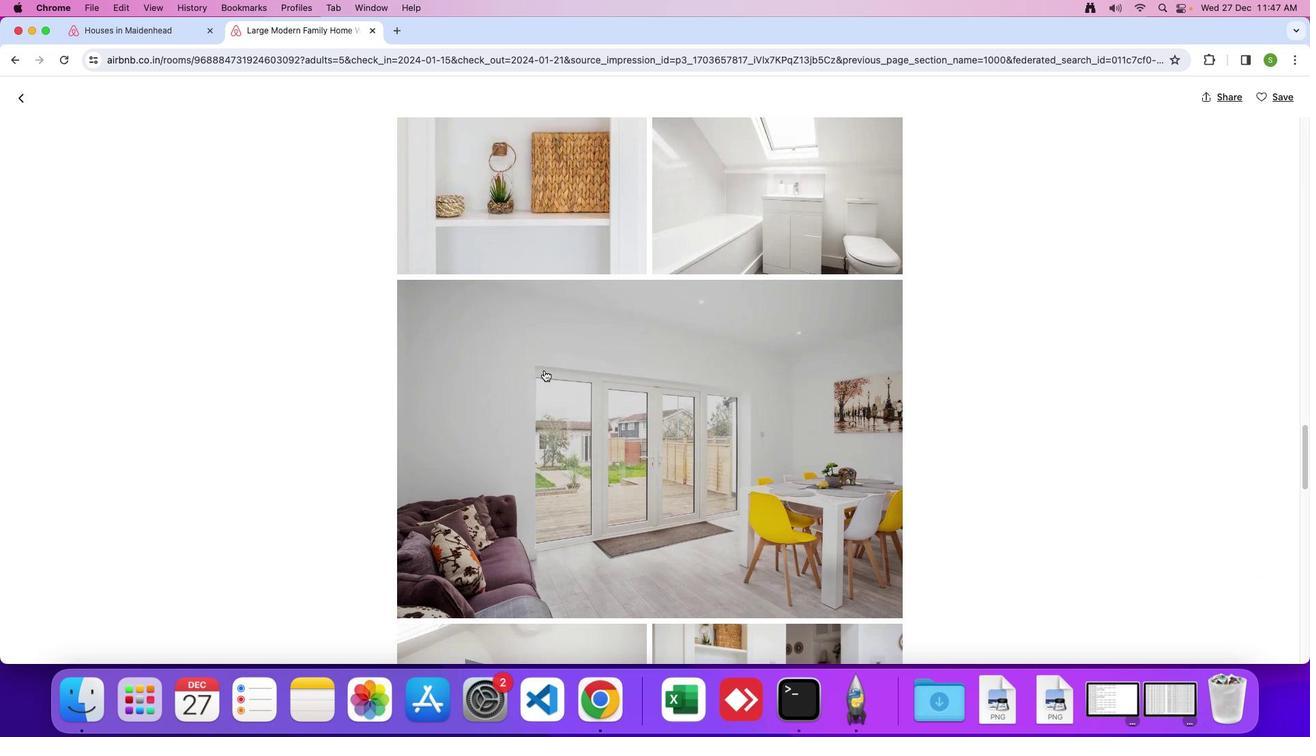 
Action: Mouse scrolled (544, 370) with delta (0, 0)
Screenshot: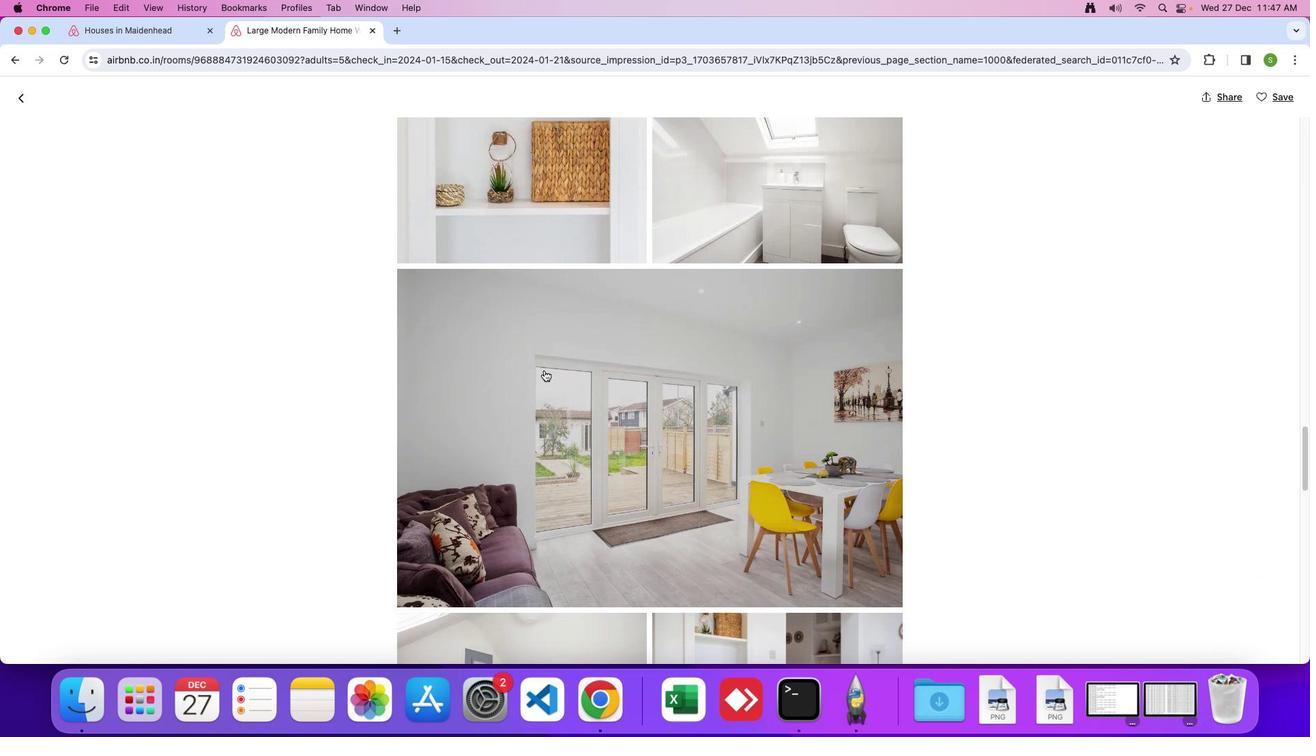 
Action: Mouse scrolled (544, 370) with delta (0, 0)
Screenshot: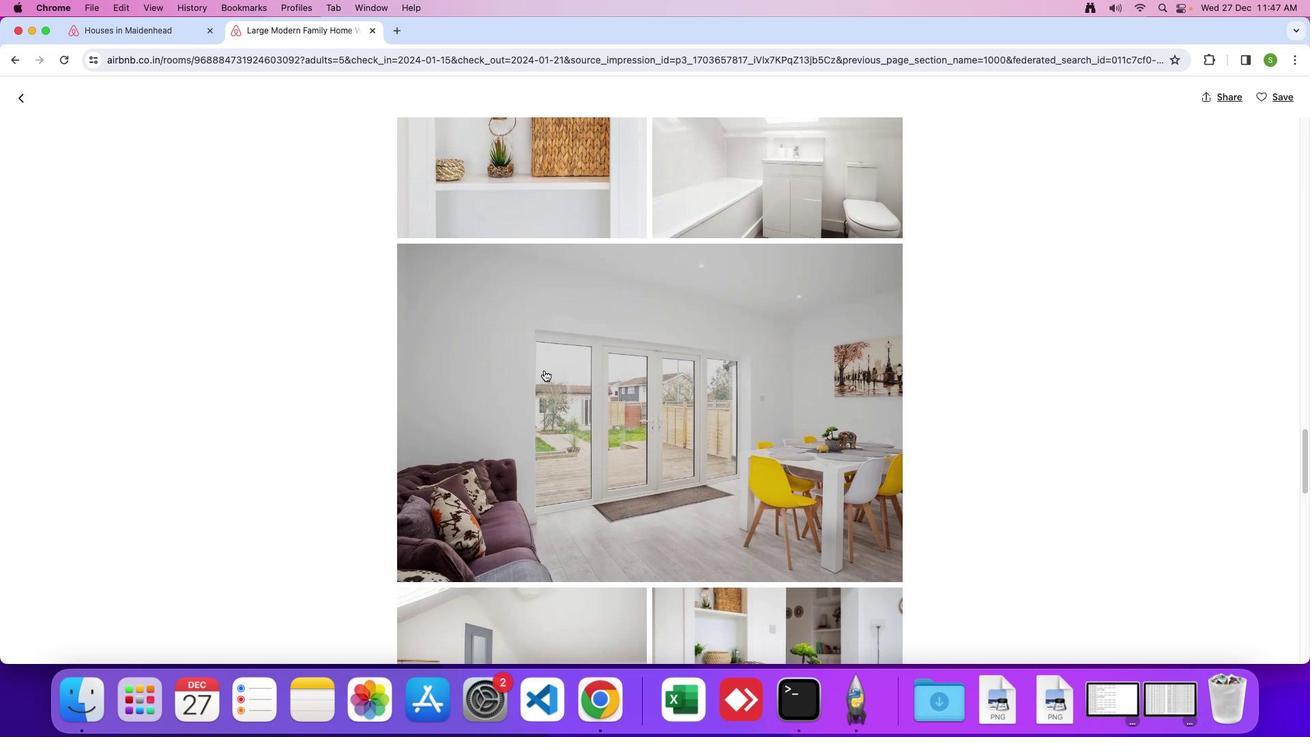 
Action: Mouse scrolled (544, 370) with delta (0, 0)
Screenshot: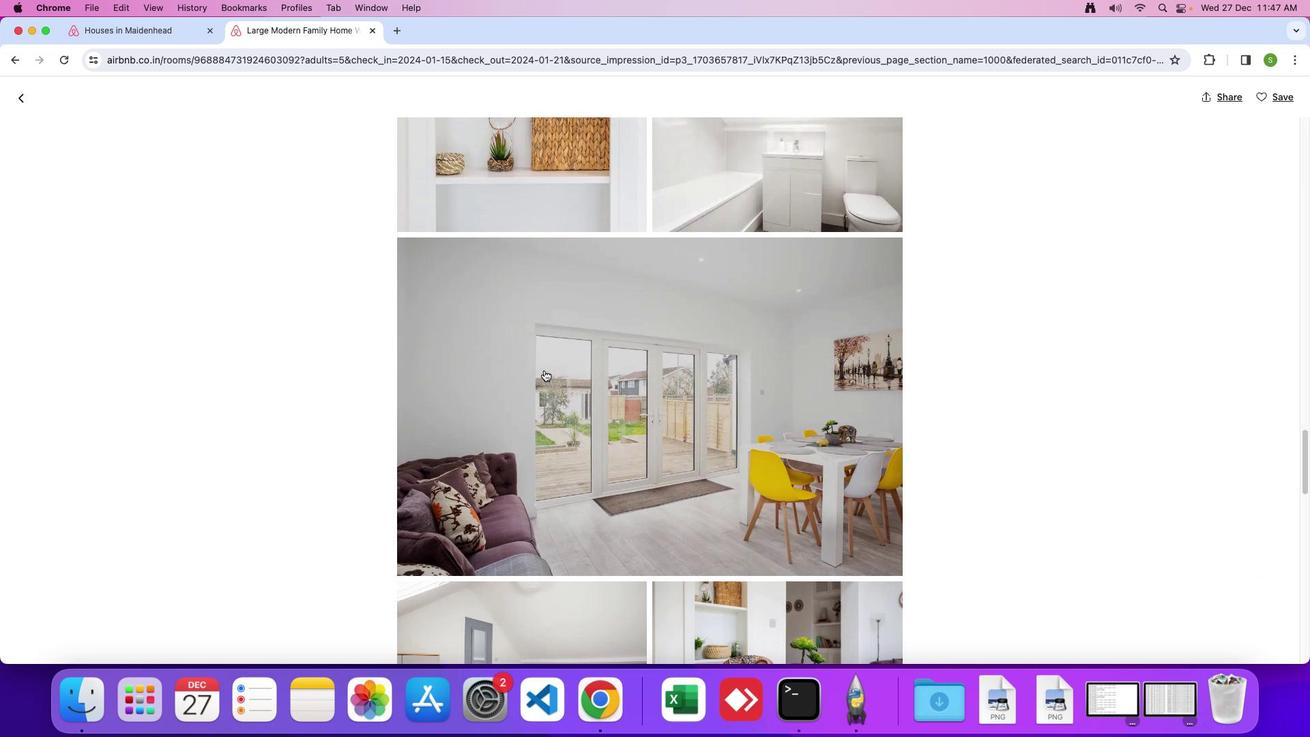 
Action: Mouse scrolled (544, 370) with delta (0, -2)
Screenshot: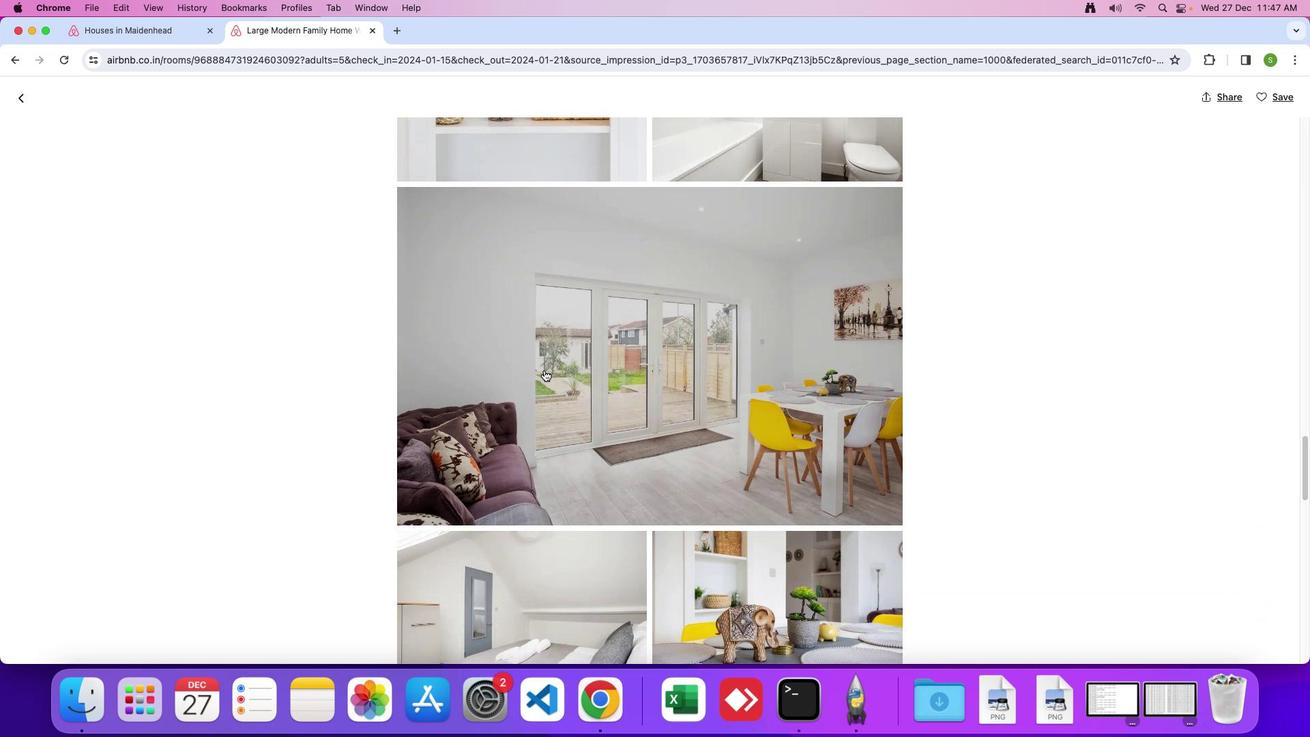 
Action: Mouse scrolled (544, 370) with delta (0, 0)
Screenshot: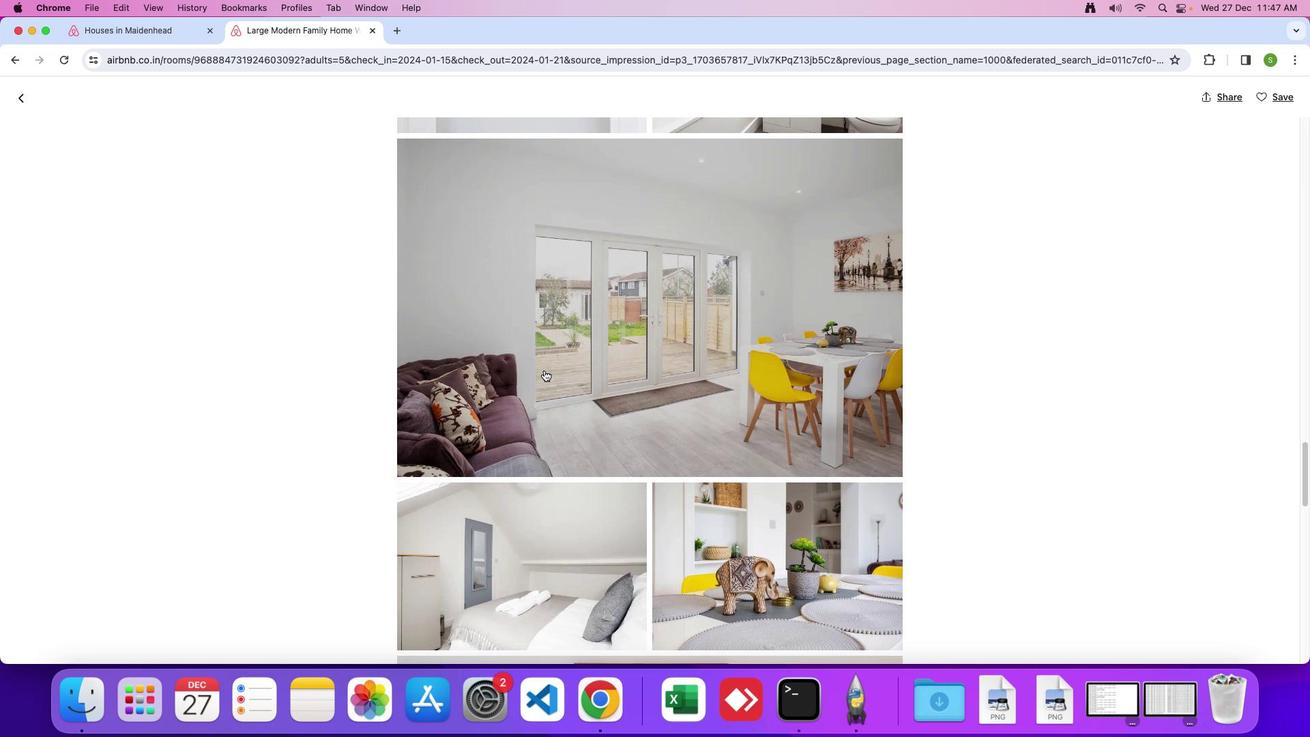 
Action: Mouse scrolled (544, 370) with delta (0, 0)
Screenshot: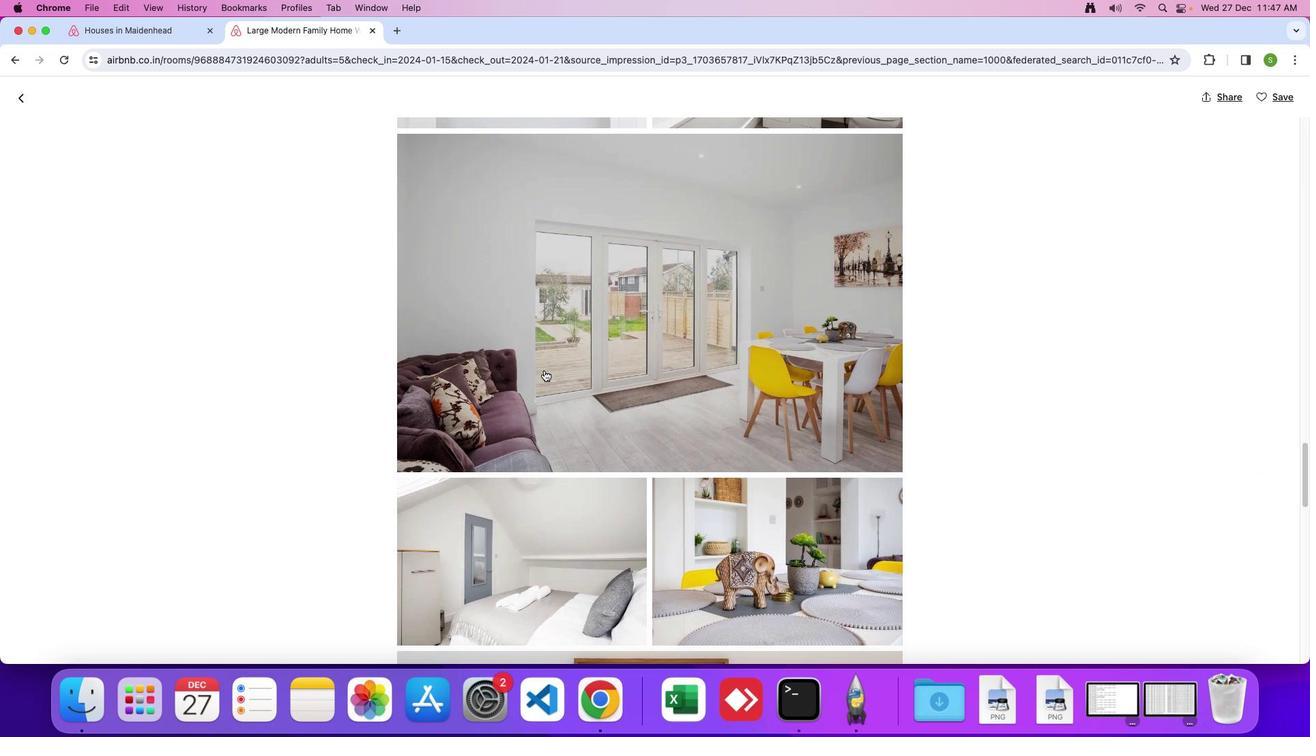 
Action: Mouse scrolled (544, 370) with delta (0, 0)
Screenshot: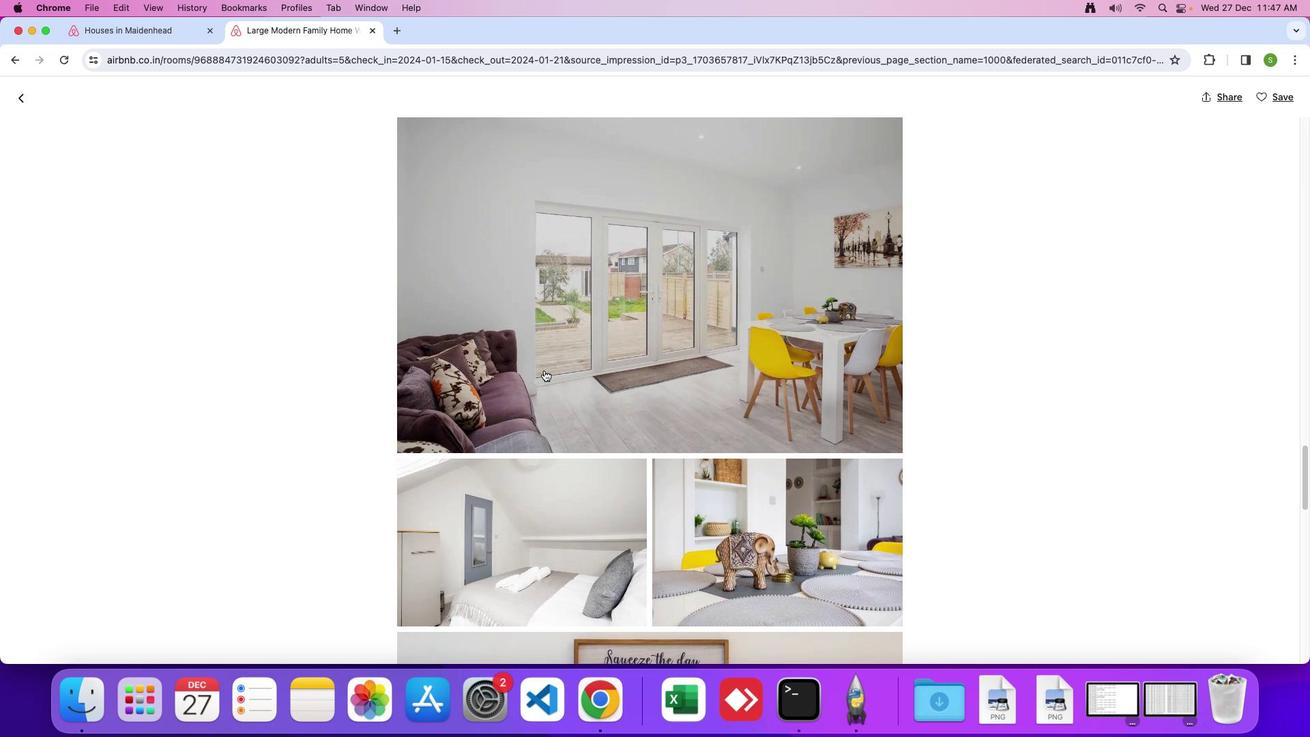 
Action: Mouse scrolled (544, 370) with delta (0, 0)
Screenshot: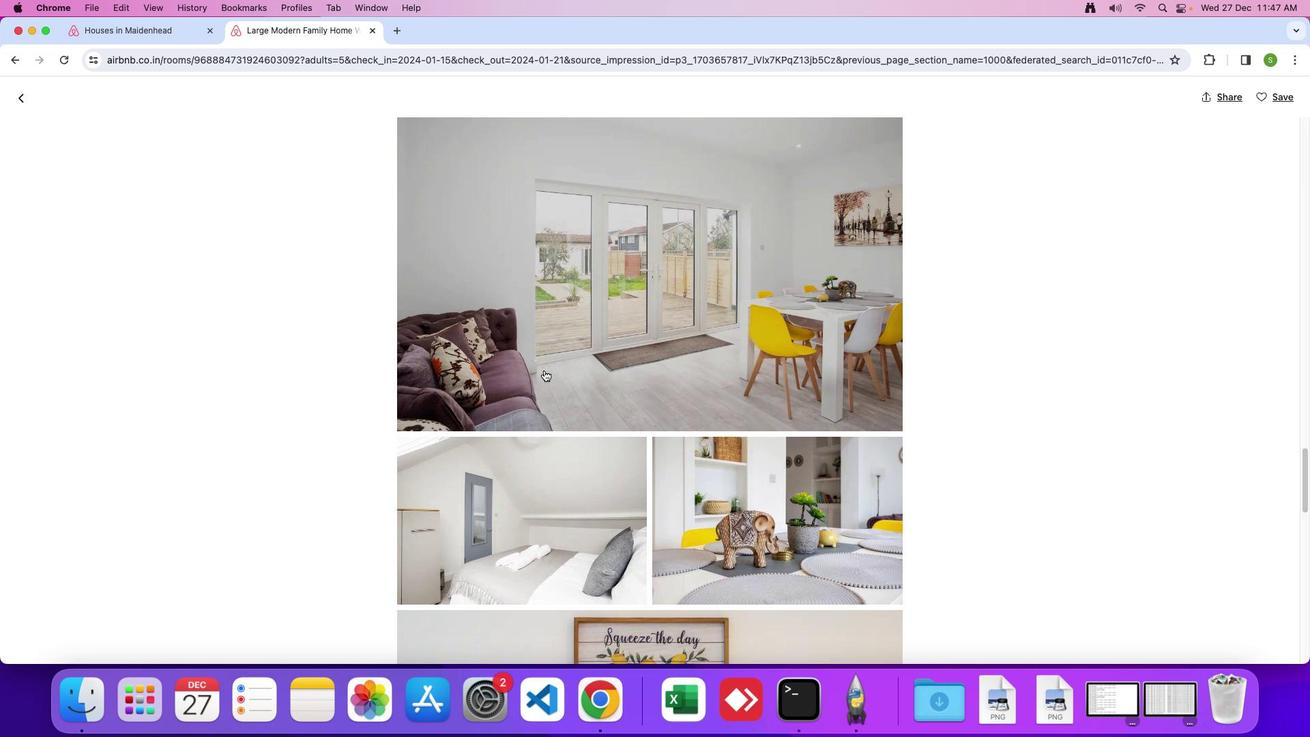 
Action: Mouse scrolled (544, 370) with delta (0, -1)
Screenshot: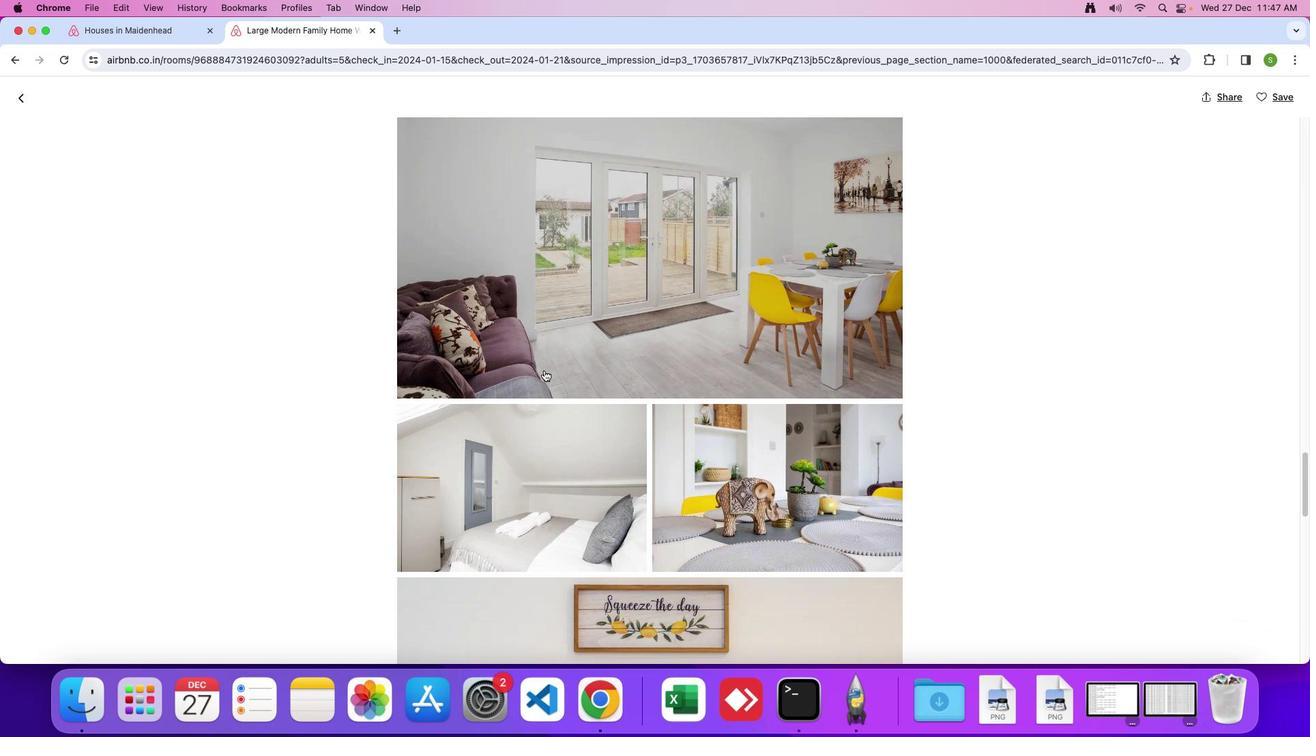 
Action: Mouse scrolled (544, 370) with delta (0, 0)
Screenshot: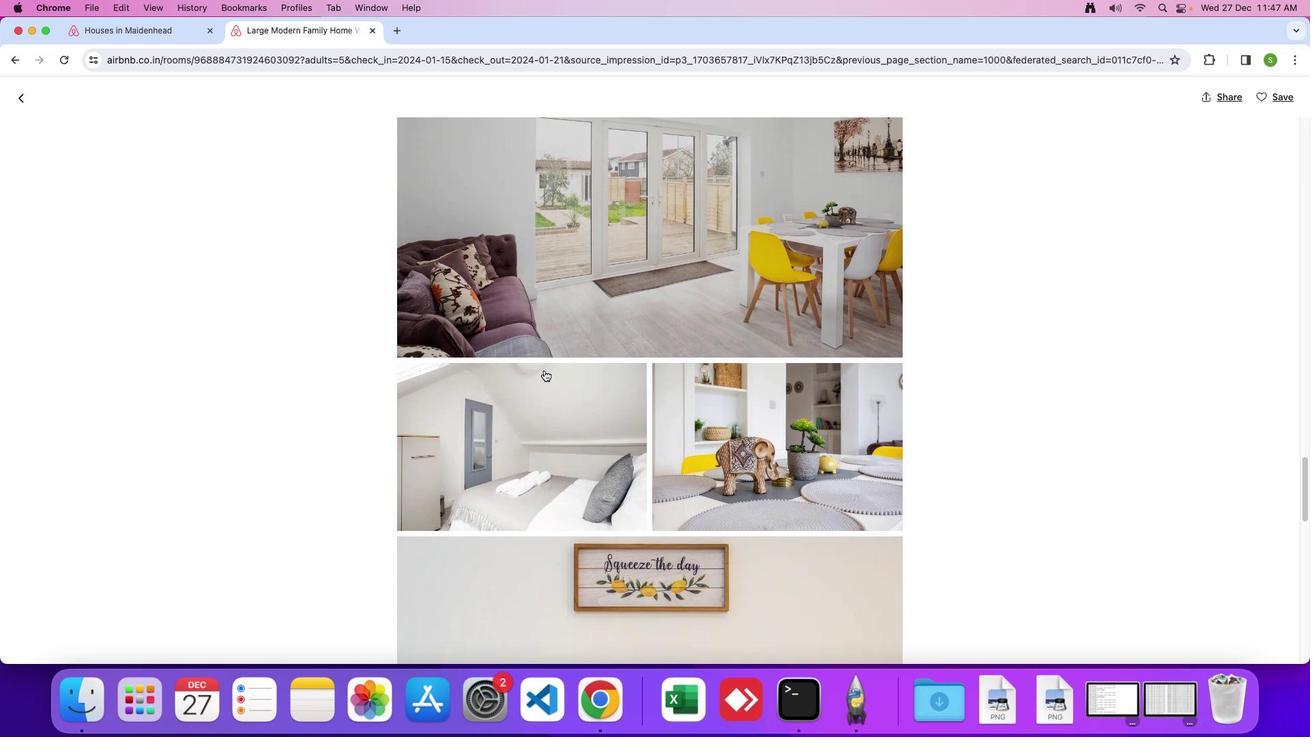 
Action: Mouse scrolled (544, 370) with delta (0, 0)
Screenshot: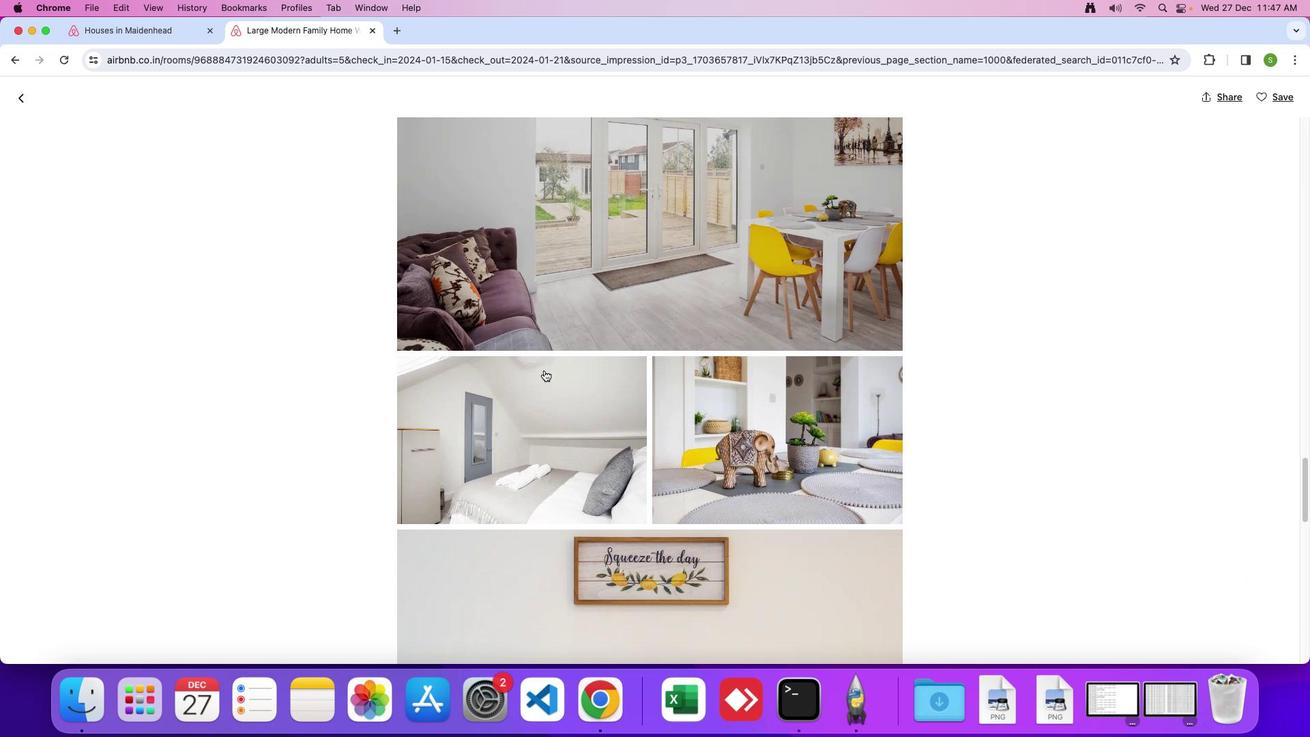 
Action: Mouse scrolled (544, 370) with delta (0, 0)
Screenshot: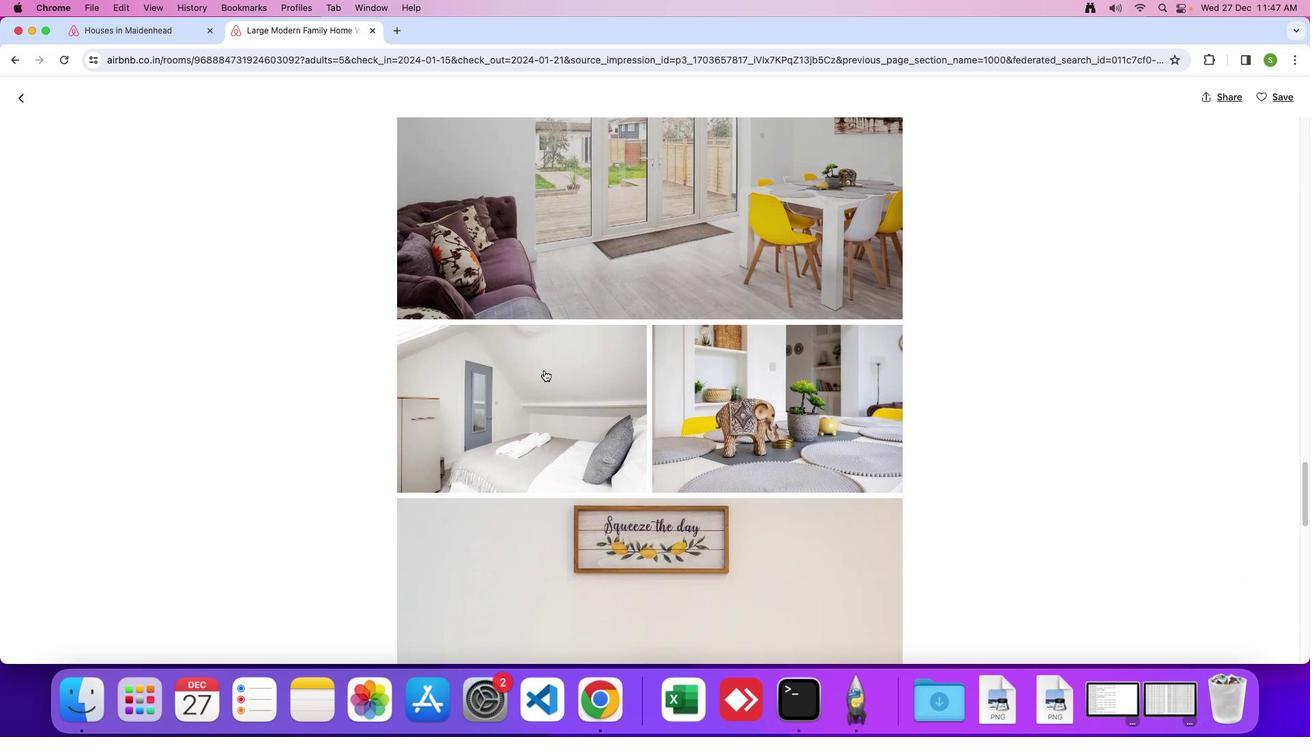 
Action: Mouse scrolled (544, 370) with delta (0, 0)
Screenshot: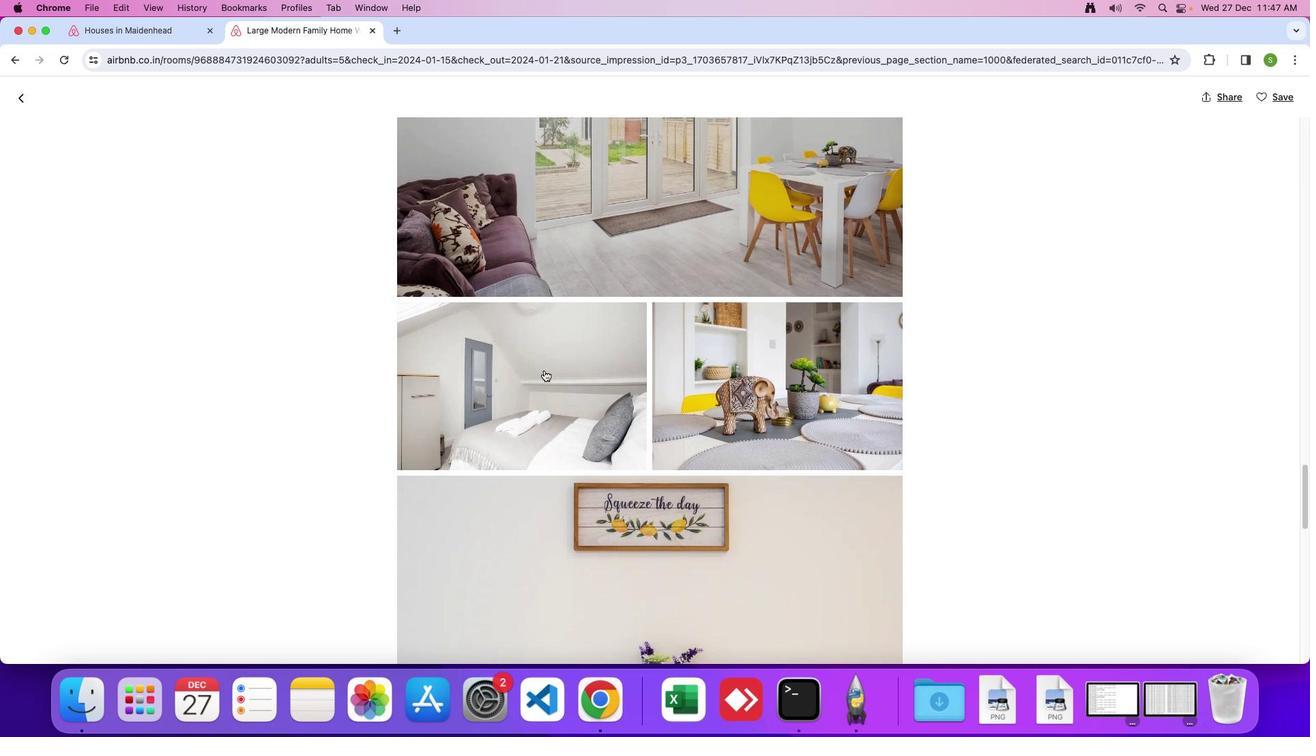 
Action: Mouse scrolled (544, 370) with delta (0, 0)
Screenshot: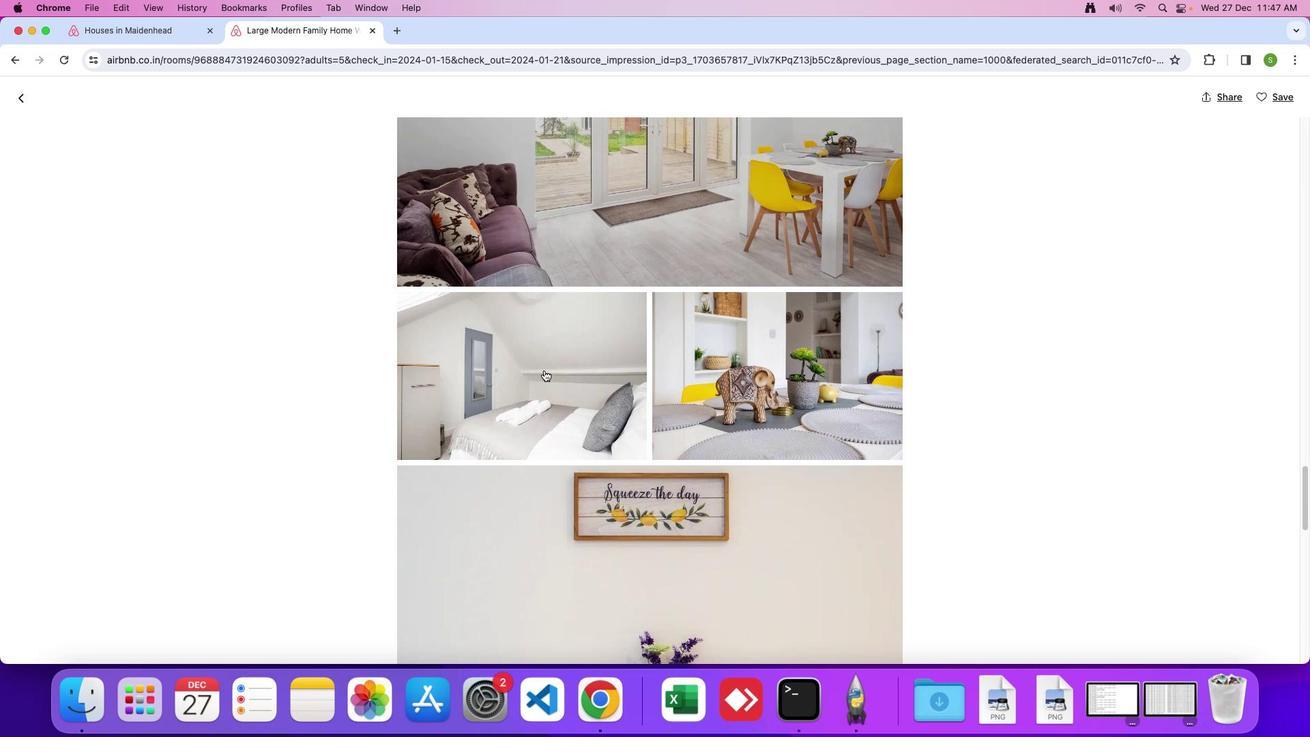 
Action: Mouse scrolled (544, 370) with delta (0, 0)
